 Task: Add an event with the title Second Team Building Workshop: Building Trust and Camaraderie, date '2024/03/20', time 8:50 AM to 10:50 AMand add a description: The training workshop will commence with an introduction to the fundamental principles of effective presentations. Participants will learn about the key elements of a successful presentation, including content development, delivery techniques, visual aids, and audience engagement.Select event color  Banana . Add location for the event as: 123 Sultan Ahmed Mosque, Istanbul, Turkey, logged in from the account softage.10@softage.netand send the event invitation to softage.6@softage.net and softage.7@softage.net. Set a reminder for the event Daily
Action: Mouse moved to (71, 108)
Screenshot: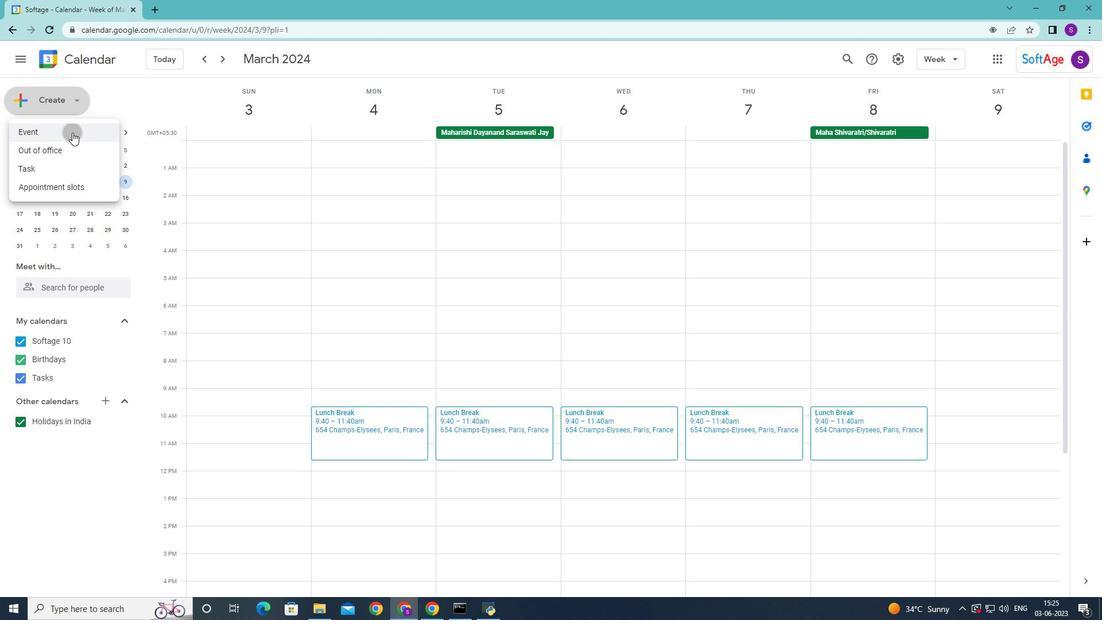 
Action: Mouse pressed left at (71, 108)
Screenshot: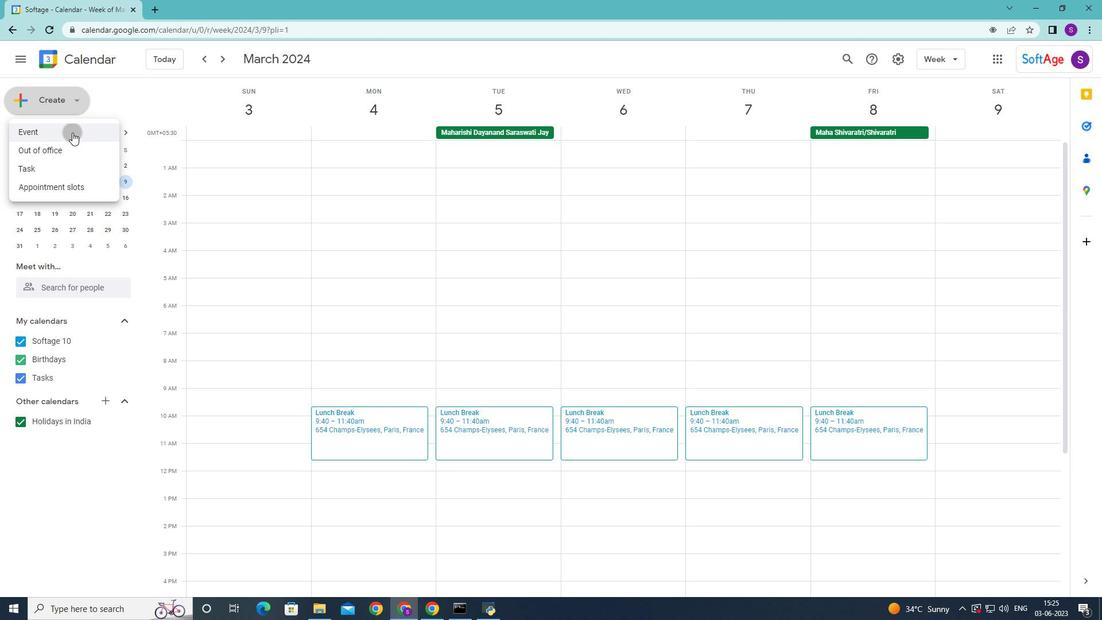 
Action: Mouse moved to (61, 130)
Screenshot: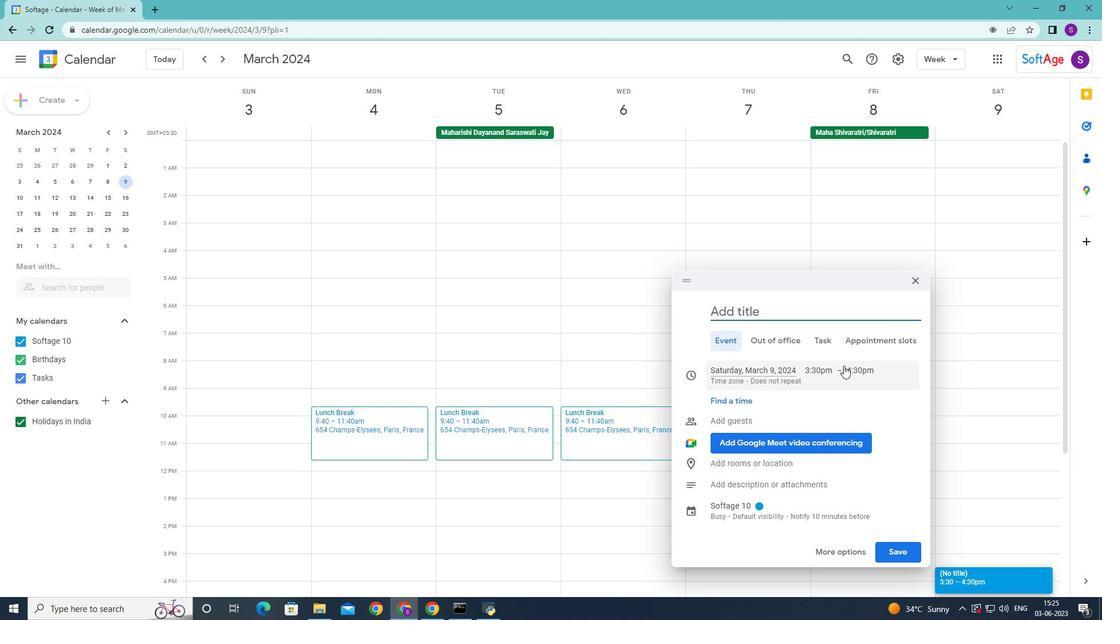 
Action: Mouse pressed left at (61, 130)
Screenshot: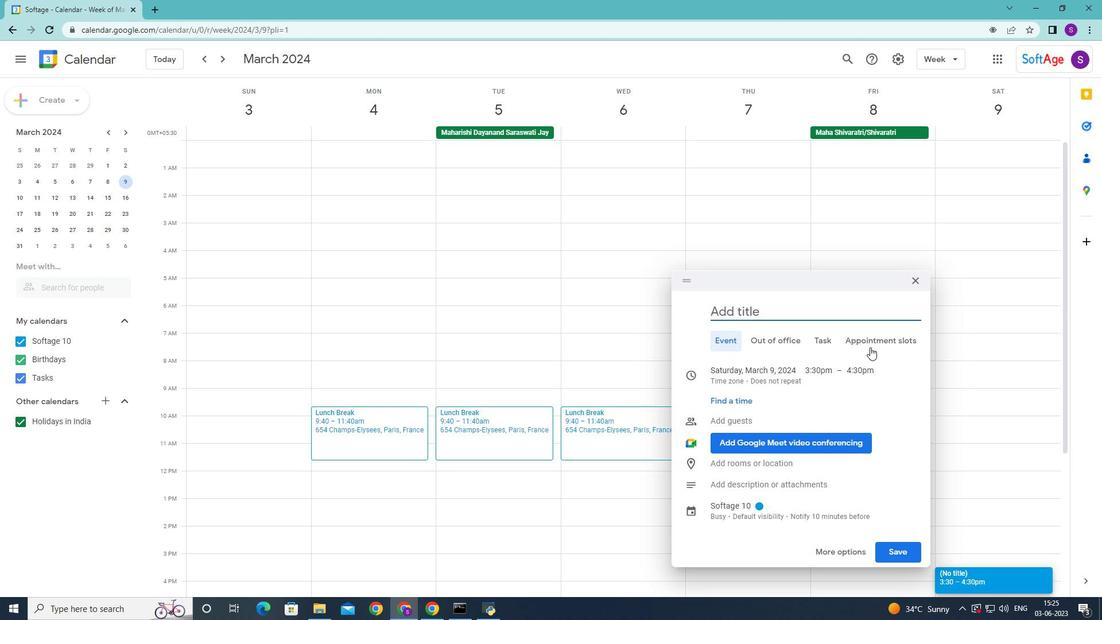 
Action: Mouse moved to (634, 212)
Screenshot: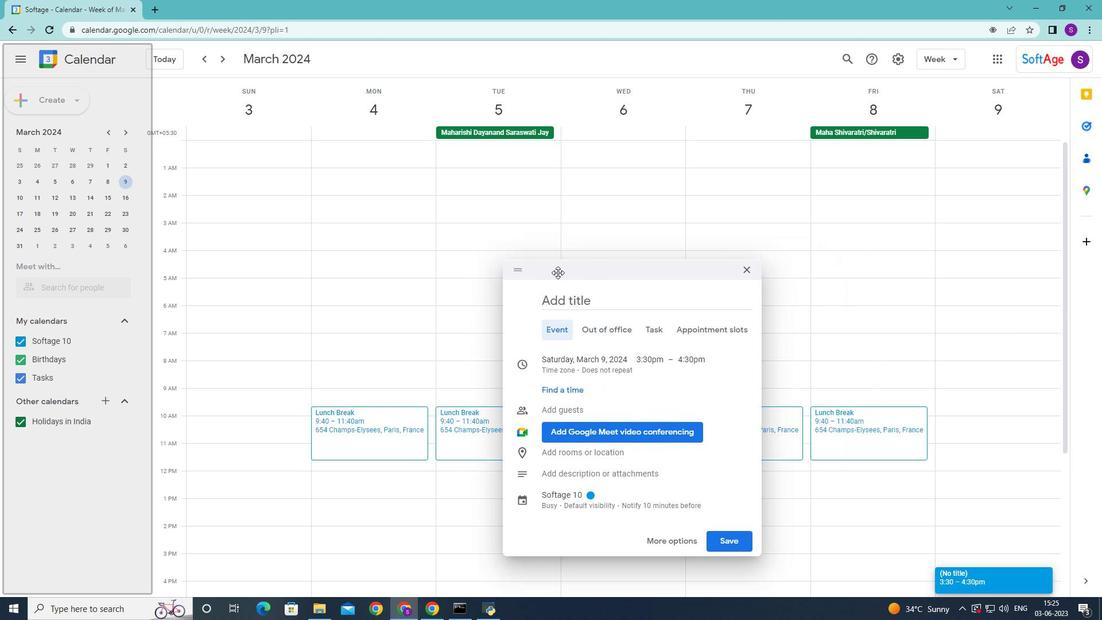 
Action: Mouse pressed left at (634, 212)
Screenshot: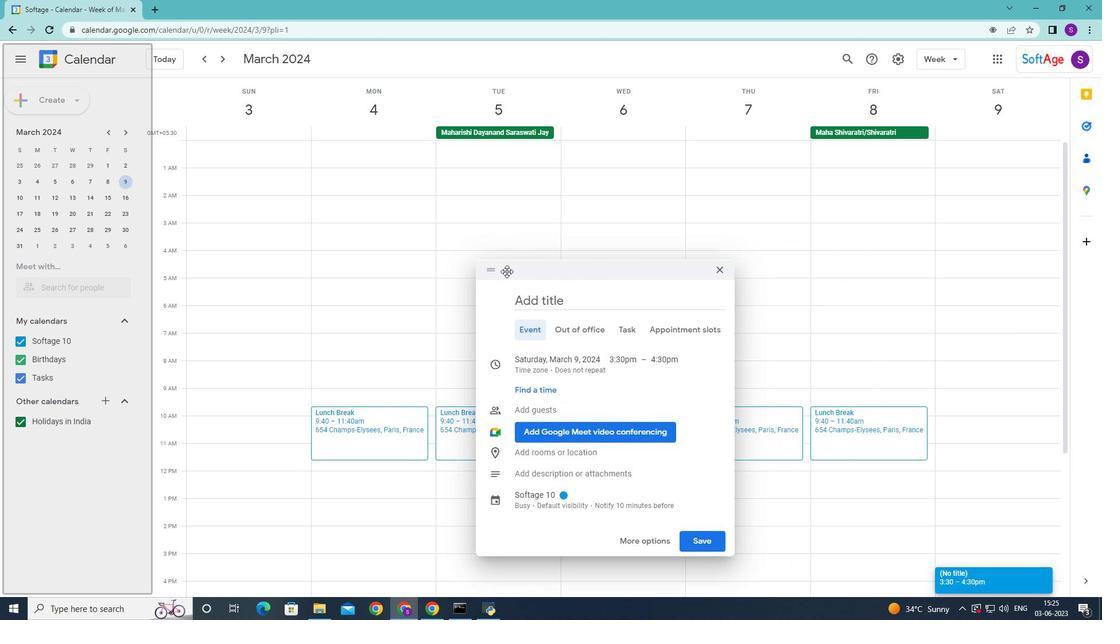 
Action: Key pressed <Key.shift>Team<Key.space><Key.shift>building<Key.space><Key.shift><Key.shift>workshop<Key.space>
Screenshot: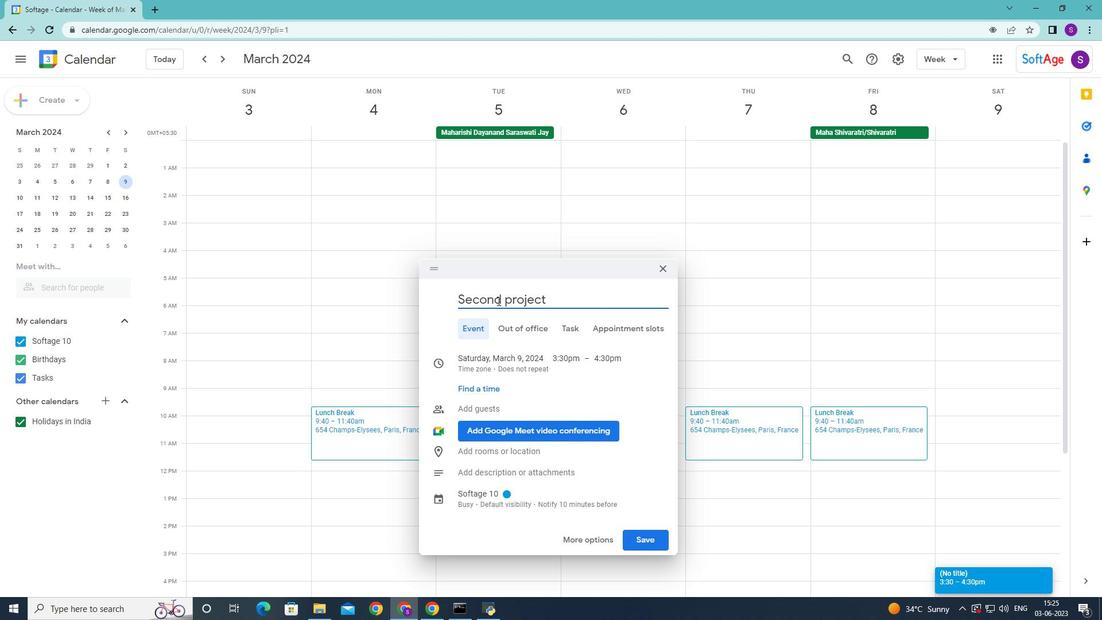 
Action: Mouse moved to (624, 212)
Screenshot: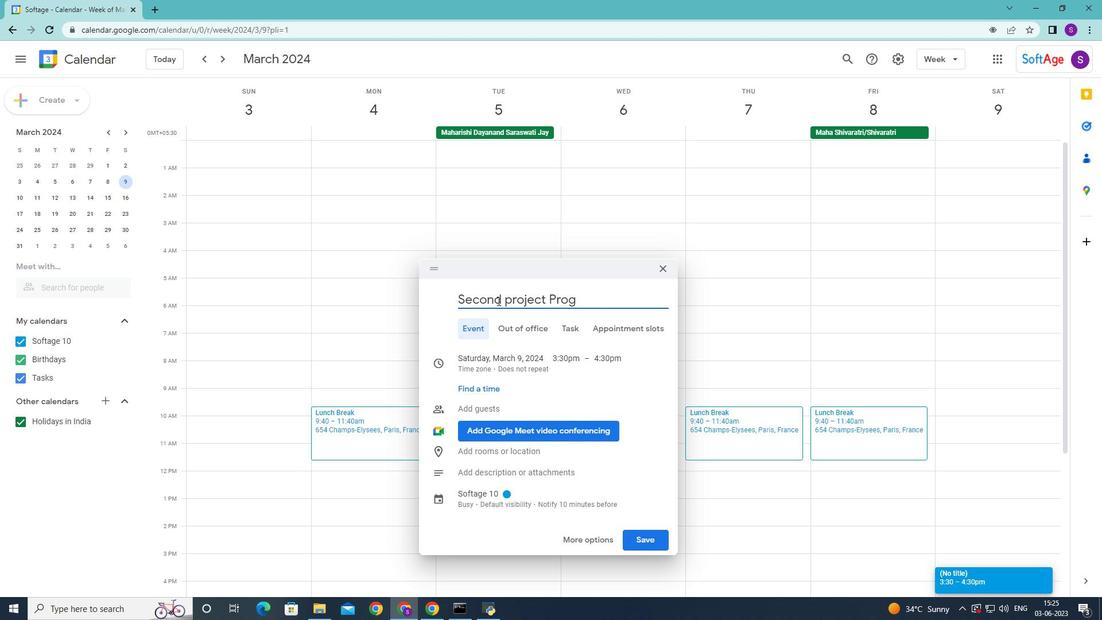
Action: Mouse pressed left at (624, 212)
Screenshot: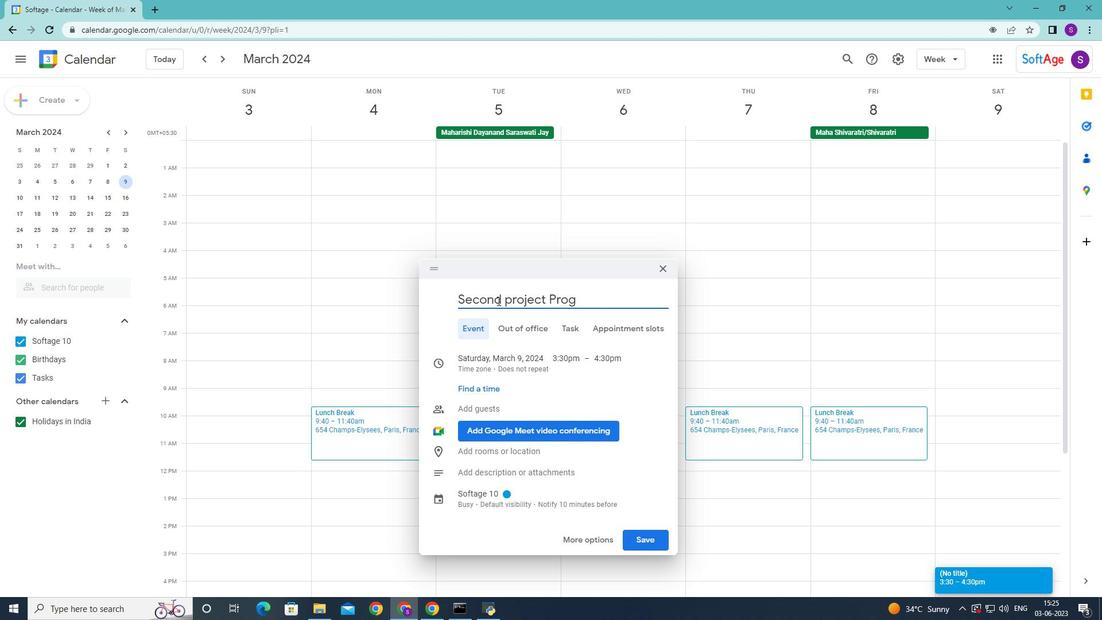 
Action: Mouse moved to (624, 212)
Screenshot: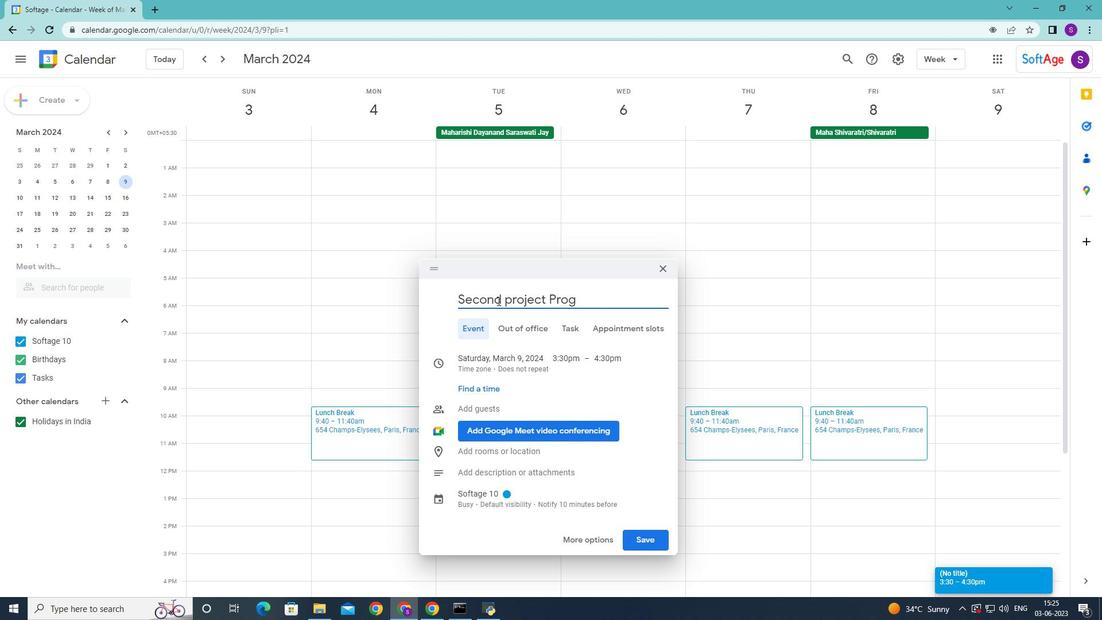 
Action: Key pressed <Key.backspace><Key.shift>B
Screenshot: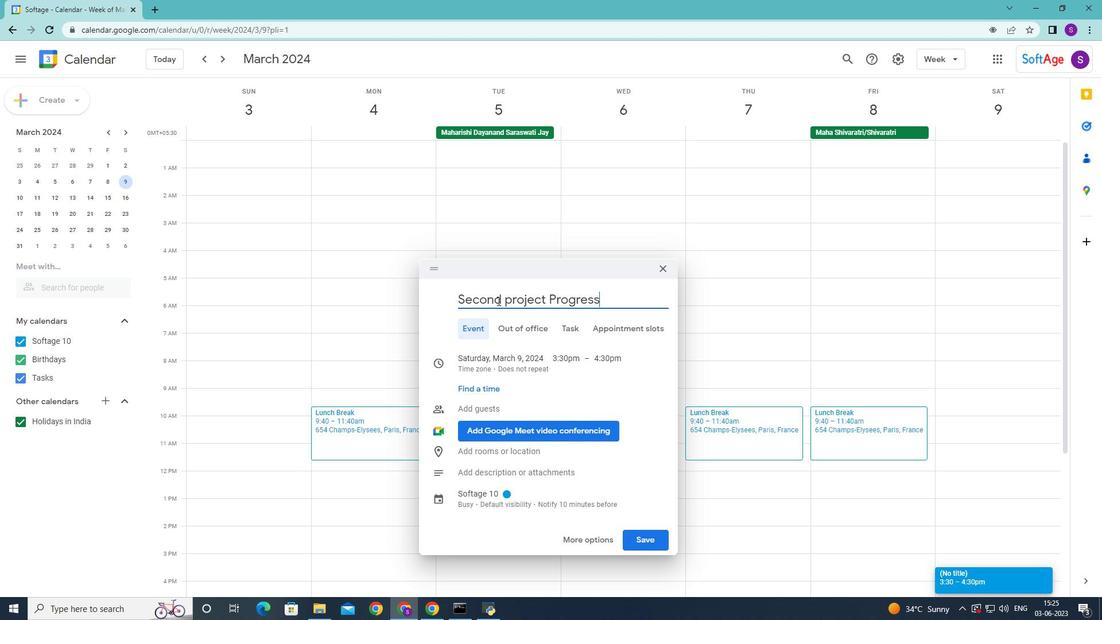
Action: Mouse moved to (678, 210)
Screenshot: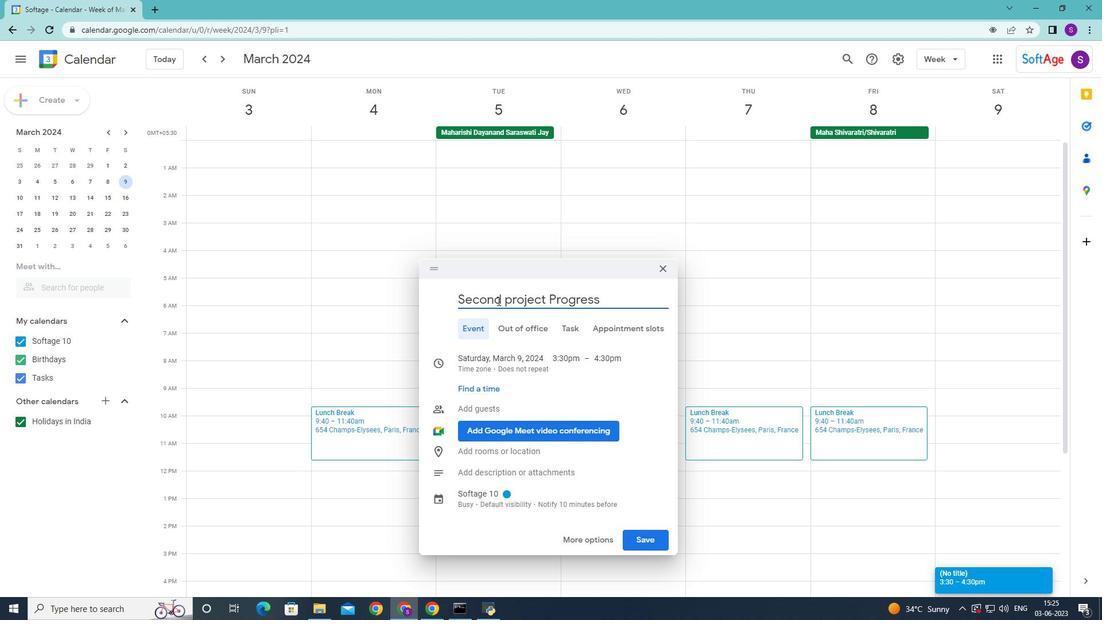 
Action: Mouse pressed left at (678, 210)
Screenshot: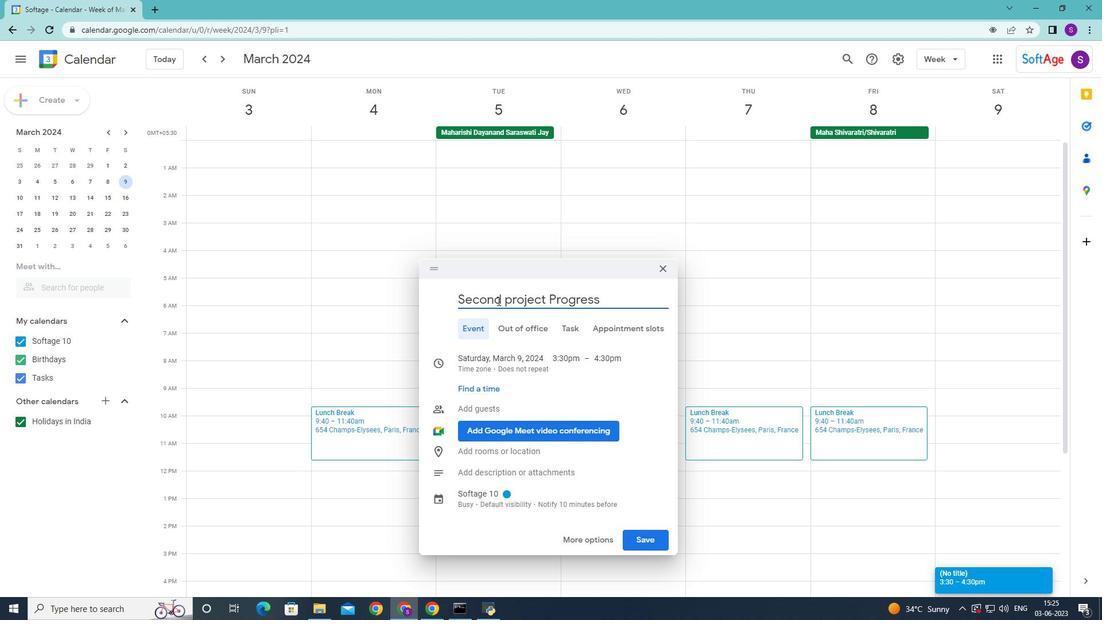 
Action: Mouse moved to (671, 214)
Screenshot: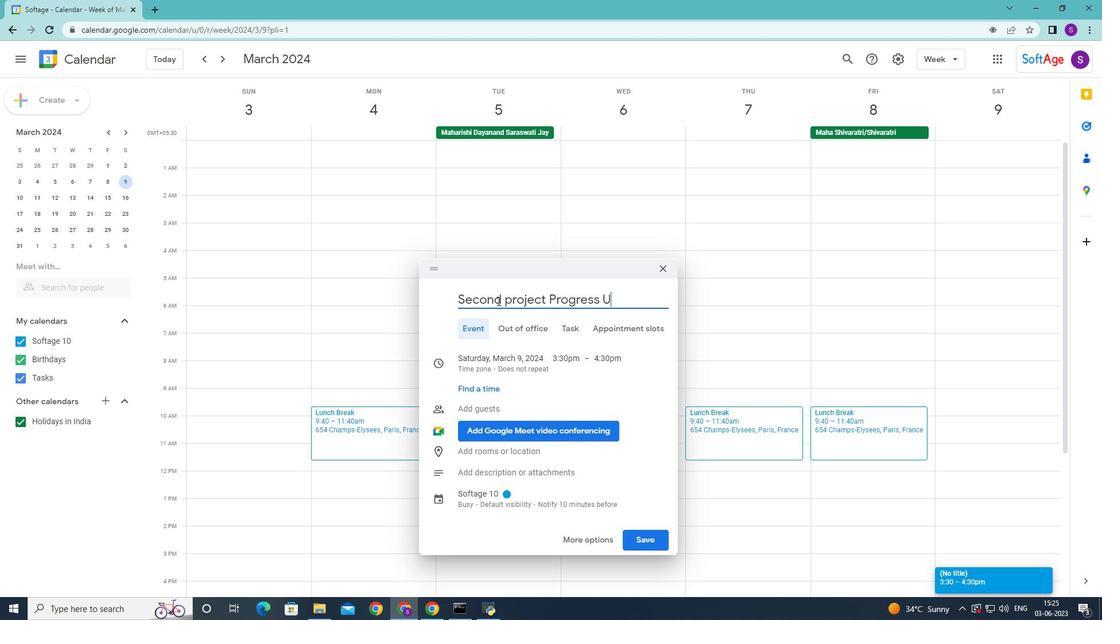 
Action: Key pressed <Key.backspace><Key.shift>W
Screenshot: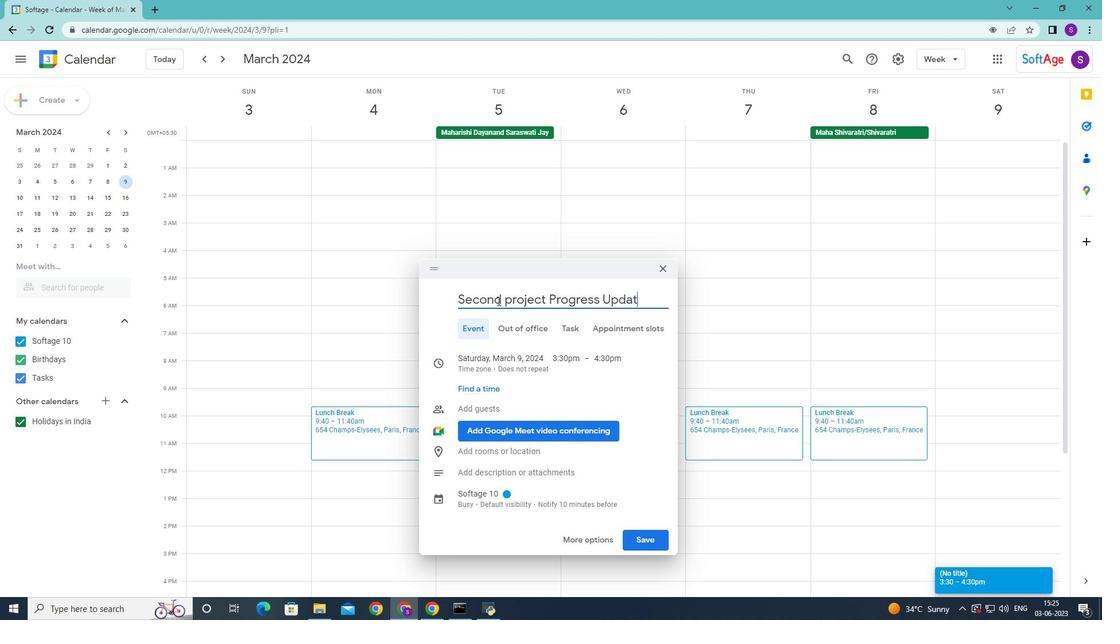 
Action: Mouse moved to (735, 216)
Screenshot: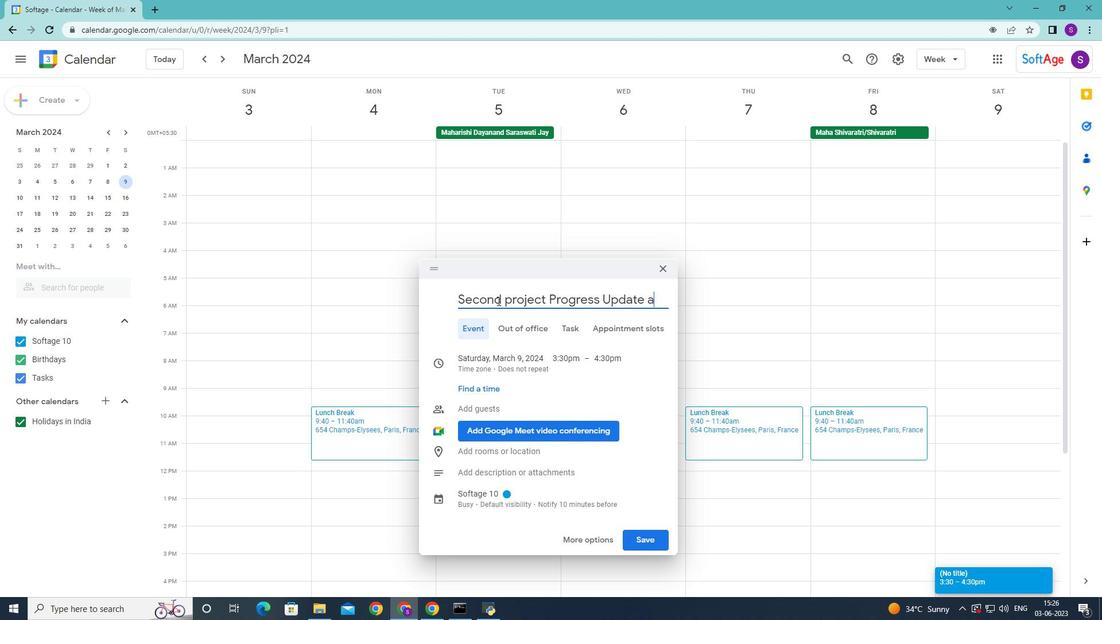 
Action: Mouse pressed left at (735, 216)
Screenshot: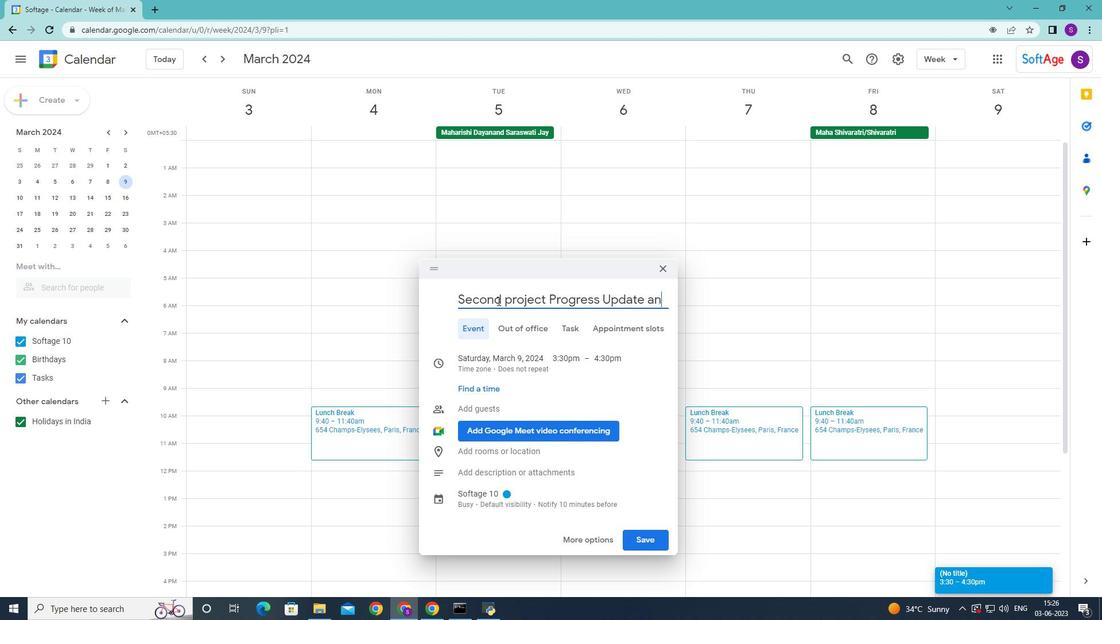 
Action: Mouse moved to (735, 217)
Screenshot: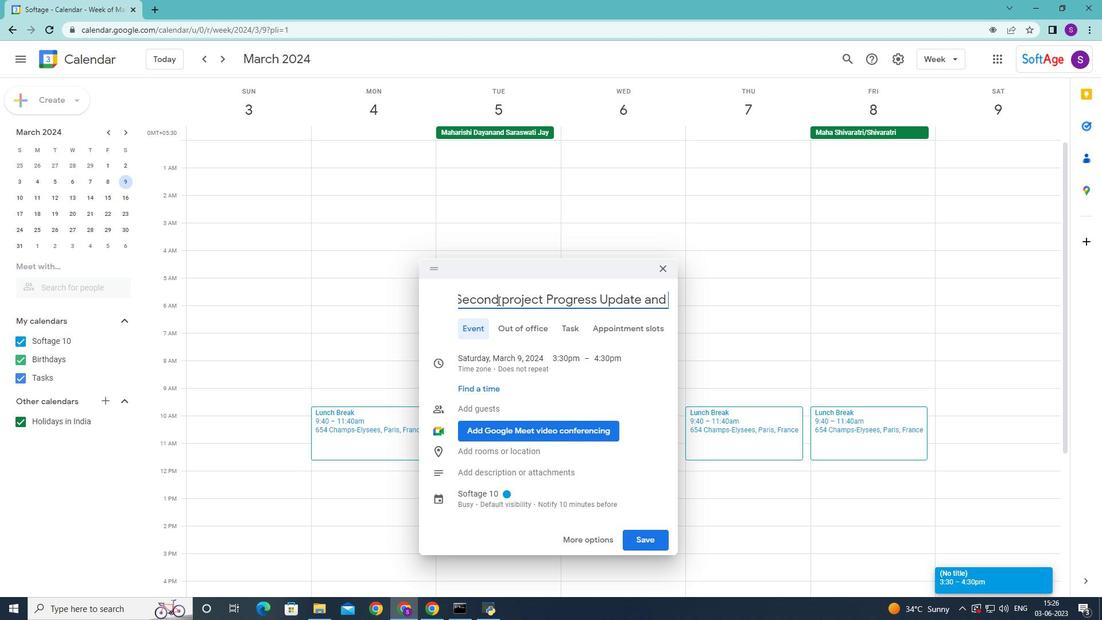 
Action: Key pressed <Key.backspace><Key.shift_r>:<Key.space><Key.shift>Building<Key.space><Key.shift>trust<Key.space>
Screenshot: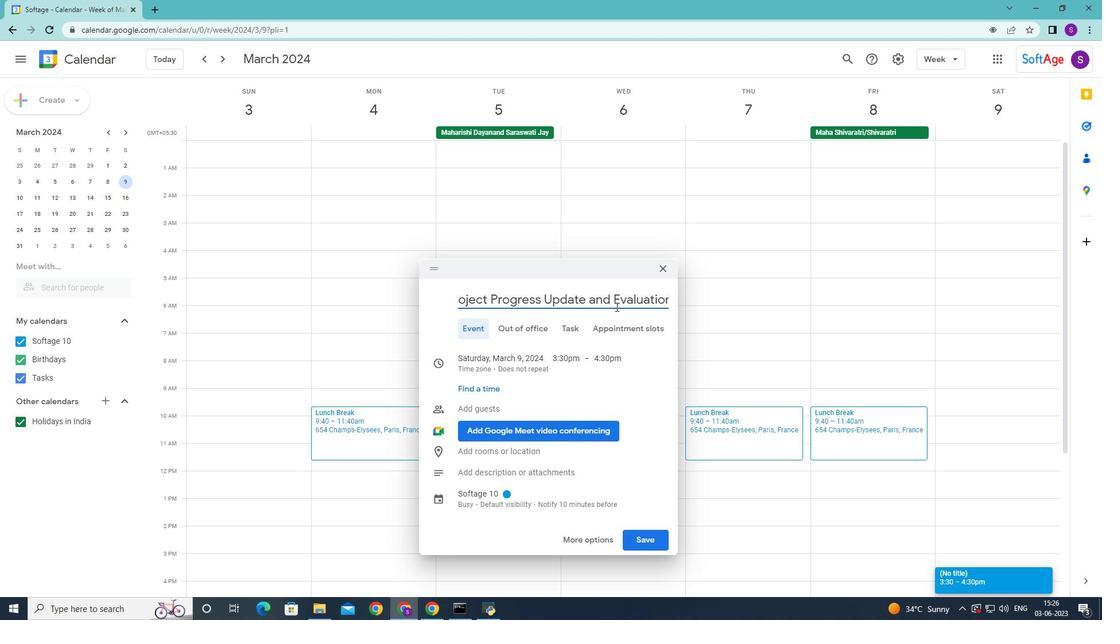 
Action: Mouse moved to (769, 214)
Screenshot: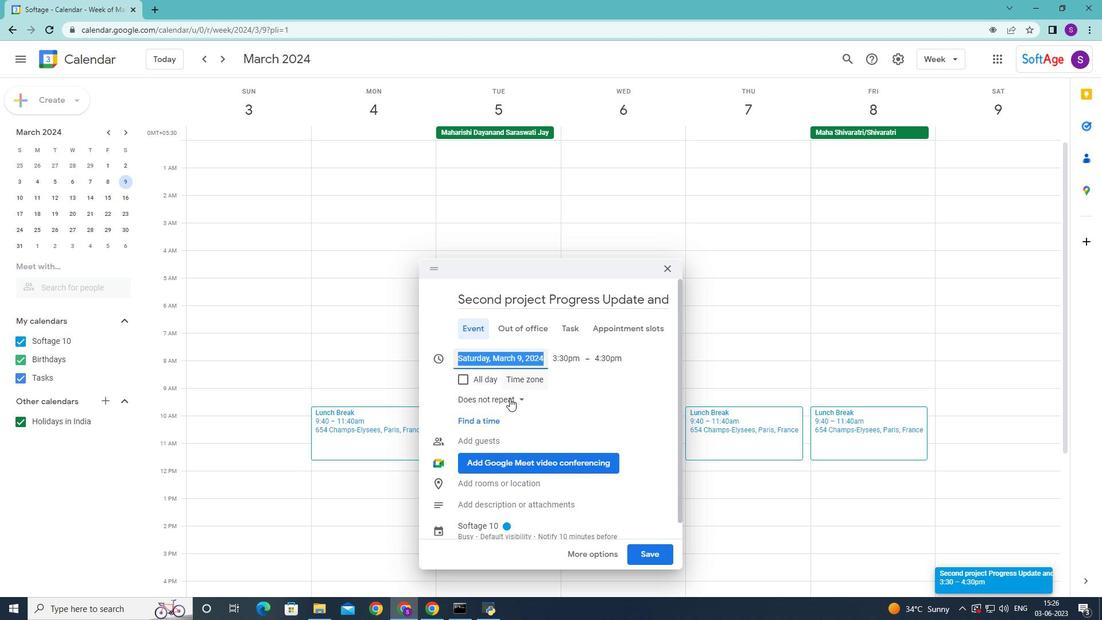 
Action: Mouse pressed left at (769, 214)
Screenshot: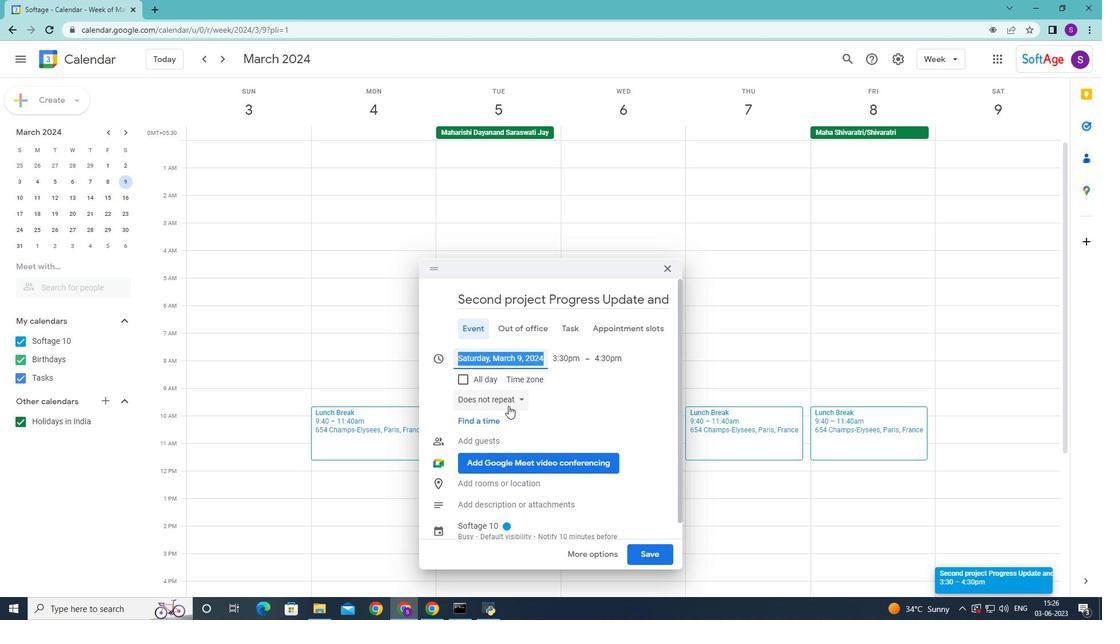 
Action: Mouse moved to (771, 213)
Screenshot: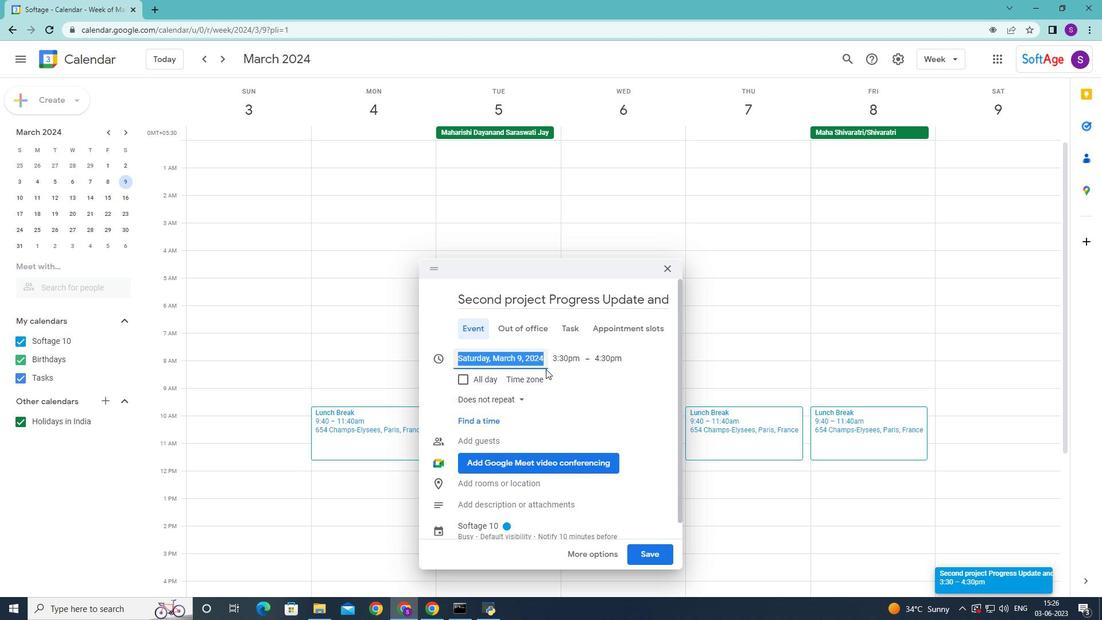 
Action: Mouse pressed left at (771, 213)
Screenshot: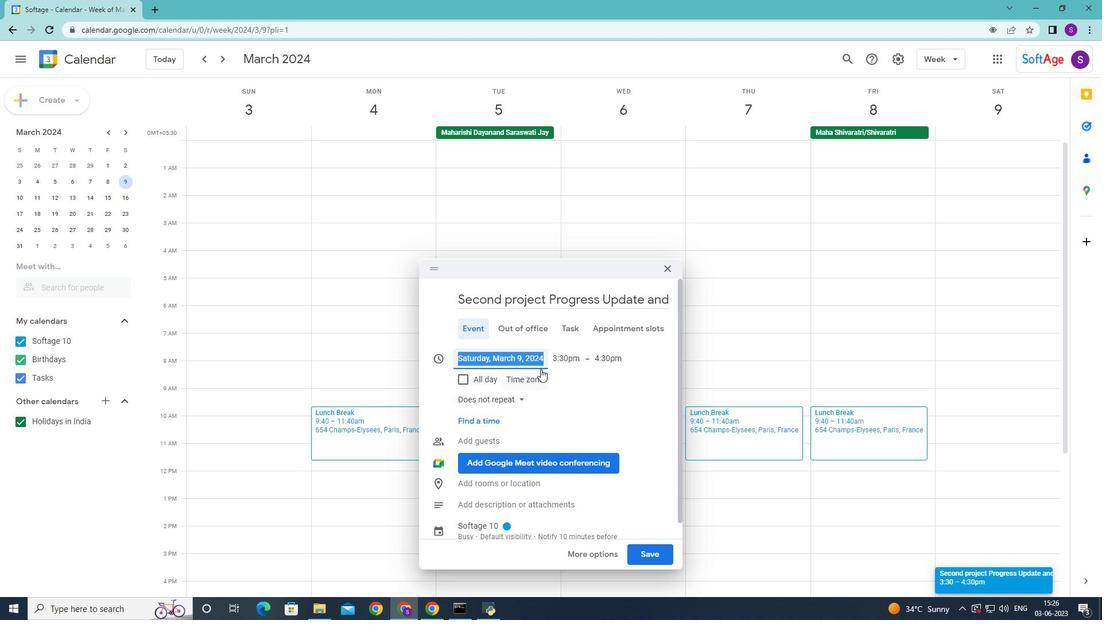 
Action: Mouse moved to (764, 213)
Screenshot: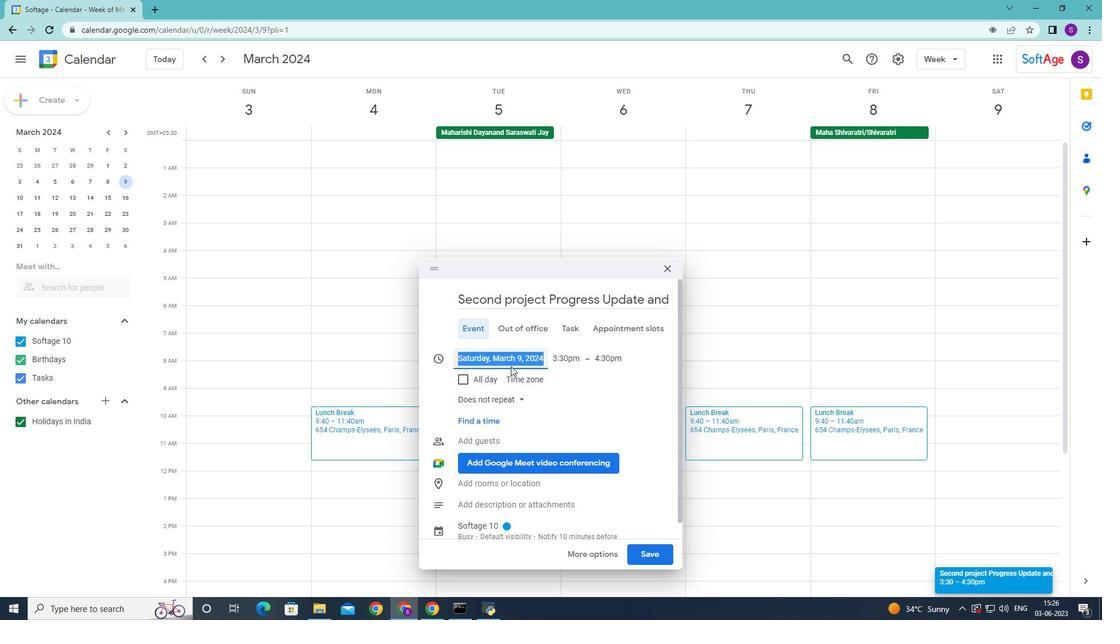 
Action: Key pressed <Key.backspace><Key.shift>T<Key.right><Key.right><Key.right><Key.right><Key.right>and<Key.space><Key.shift><Key.shift><Key.shift><Key.shift>Camaraderie<Key.space>
Screenshot: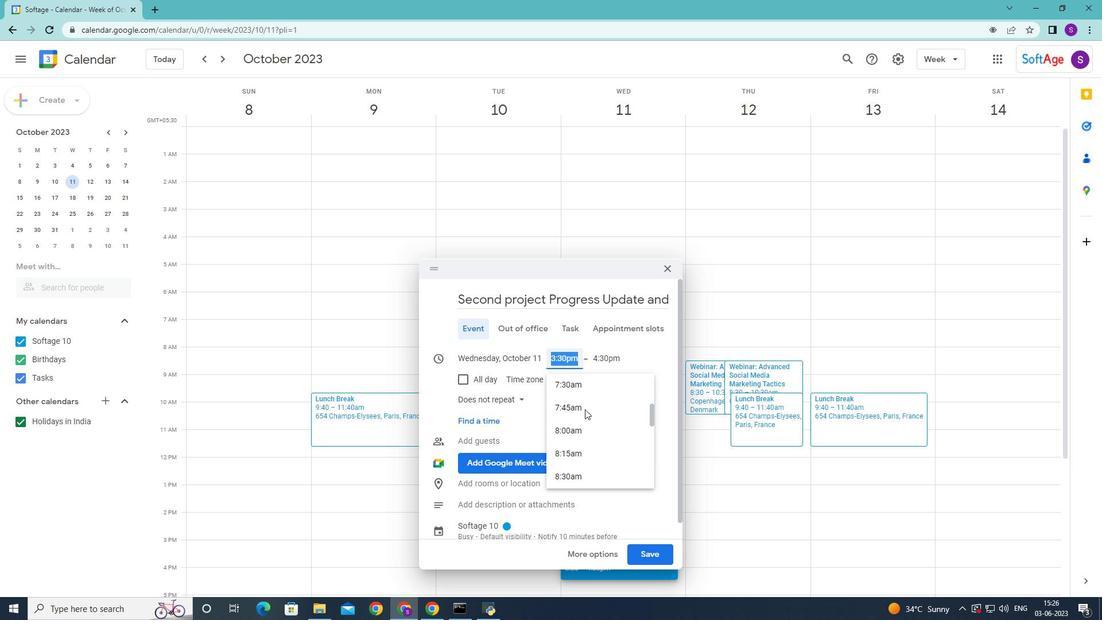 
Action: Mouse moved to (618, 271)
Screenshot: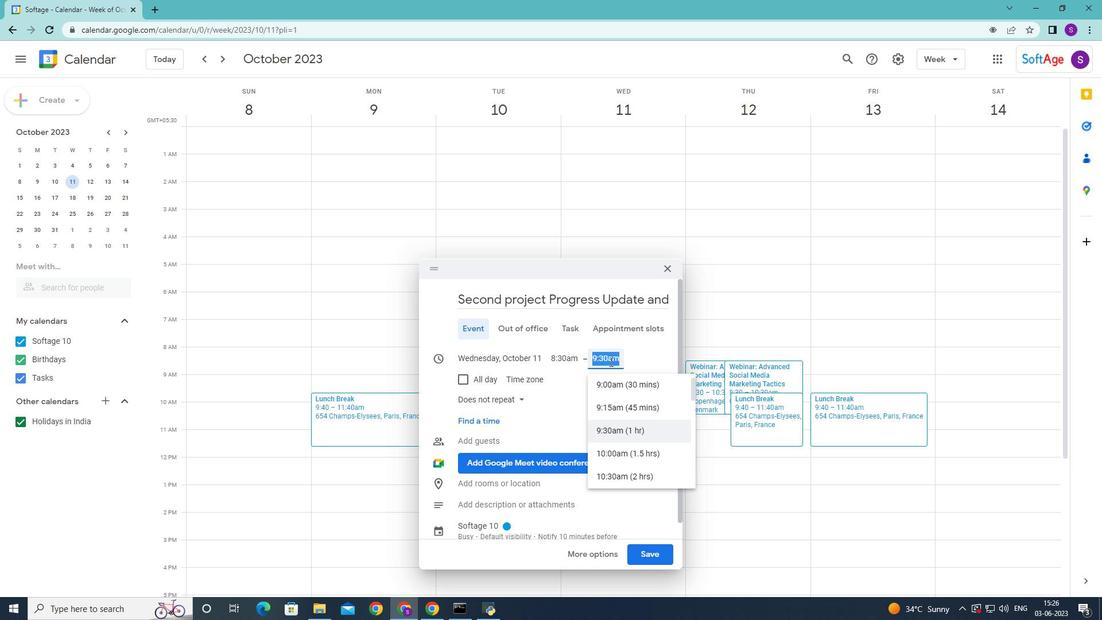 
Action: Mouse pressed left at (618, 271)
Screenshot: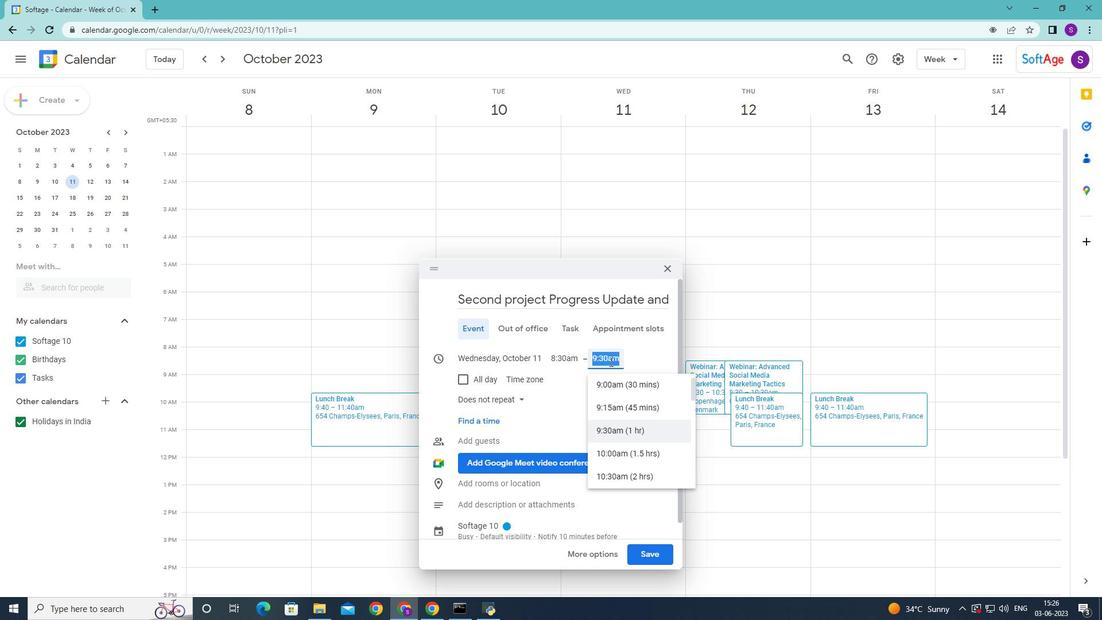 
Action: Mouse moved to (728, 295)
Screenshot: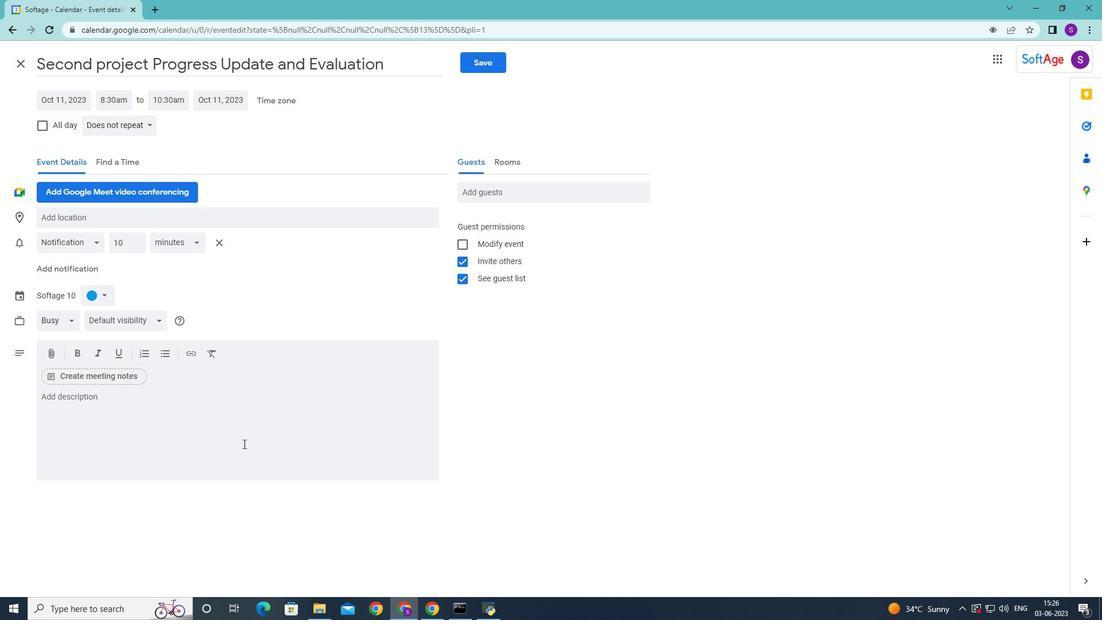 
Action: Mouse pressed left at (728, 295)
Screenshot: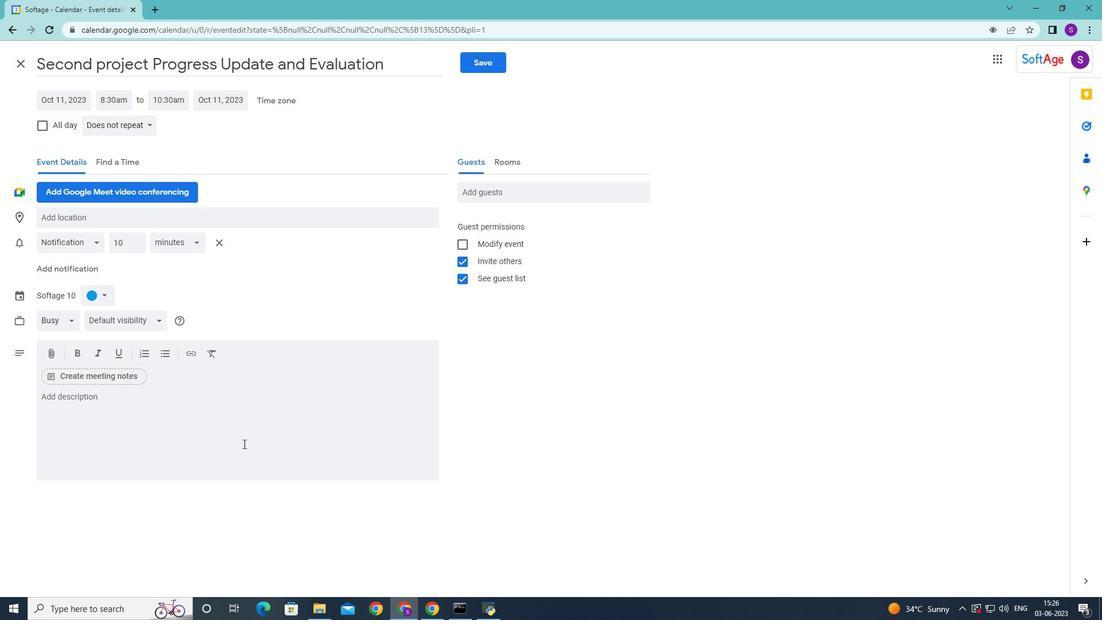 
Action: Mouse moved to (727, 294)
Screenshot: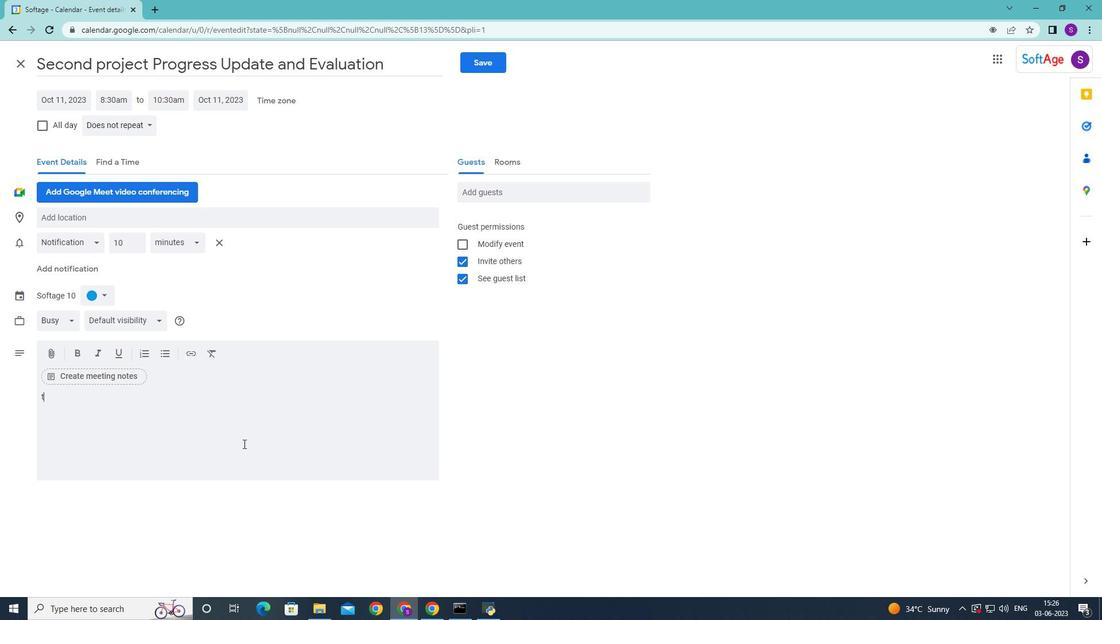 
Action: Mouse pressed left at (727, 294)
Screenshot: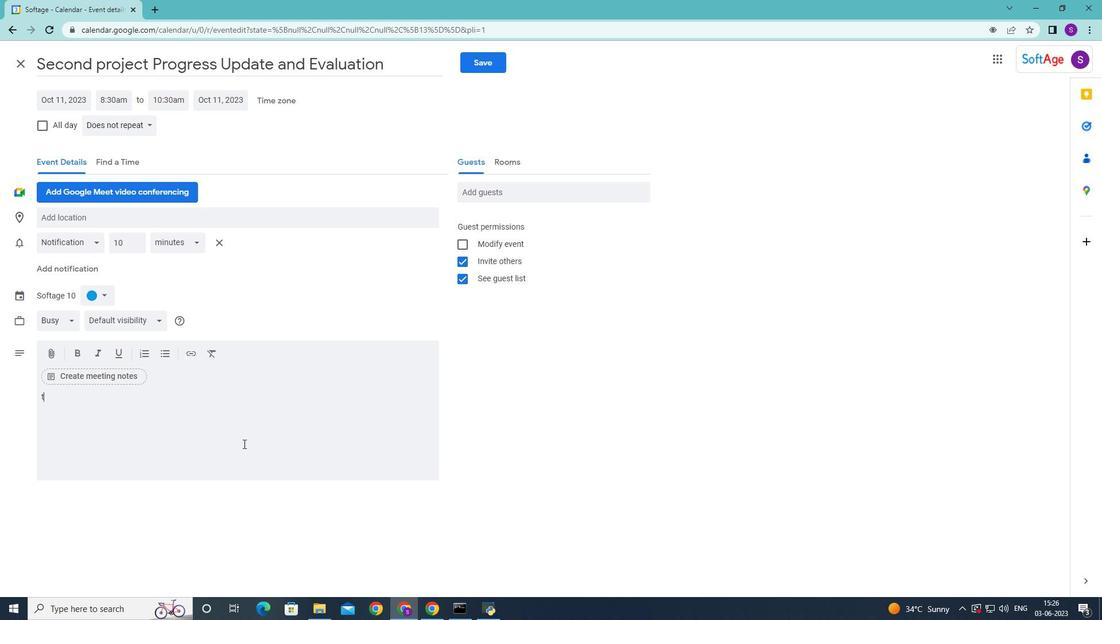 
Action: Mouse pressed left at (727, 294)
Screenshot: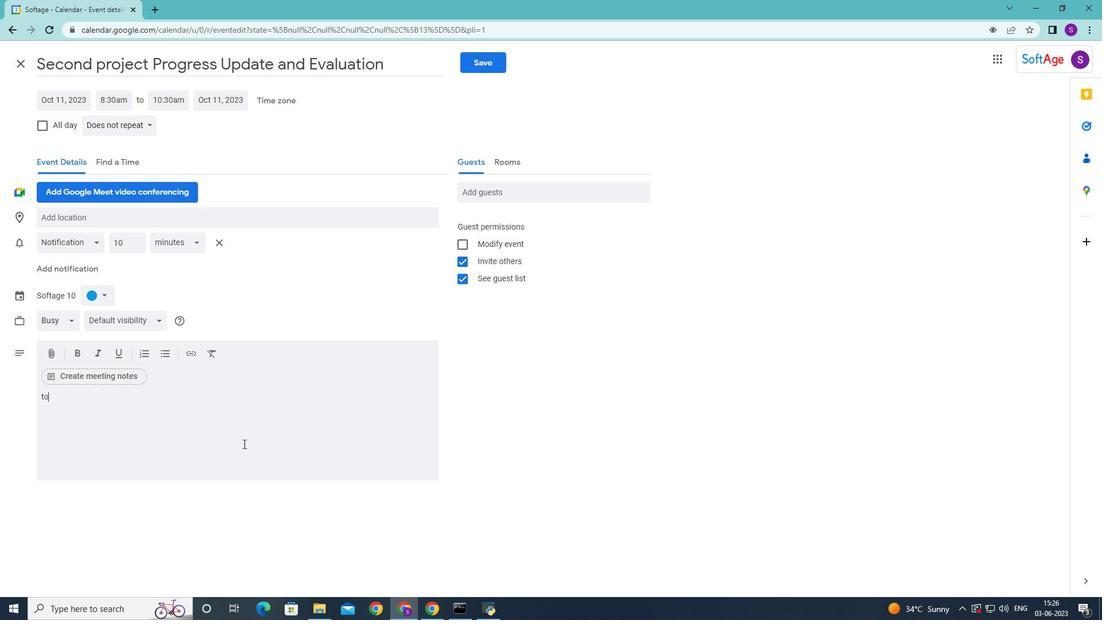 
Action: Mouse pressed left at (727, 294)
Screenshot: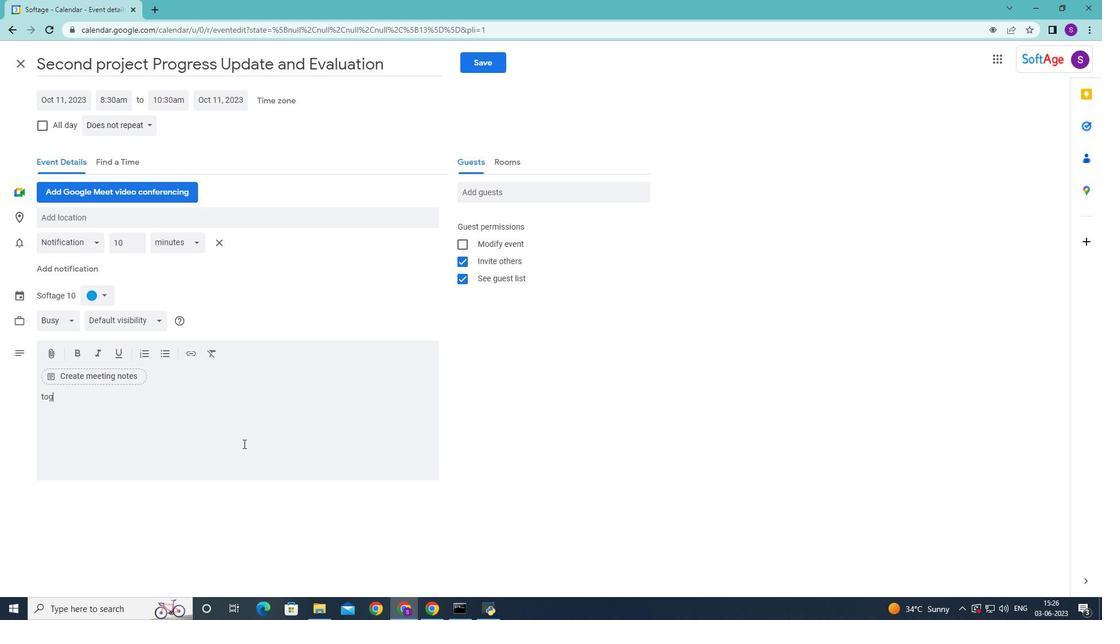 
Action: Mouse moved to (730, 294)
Screenshot: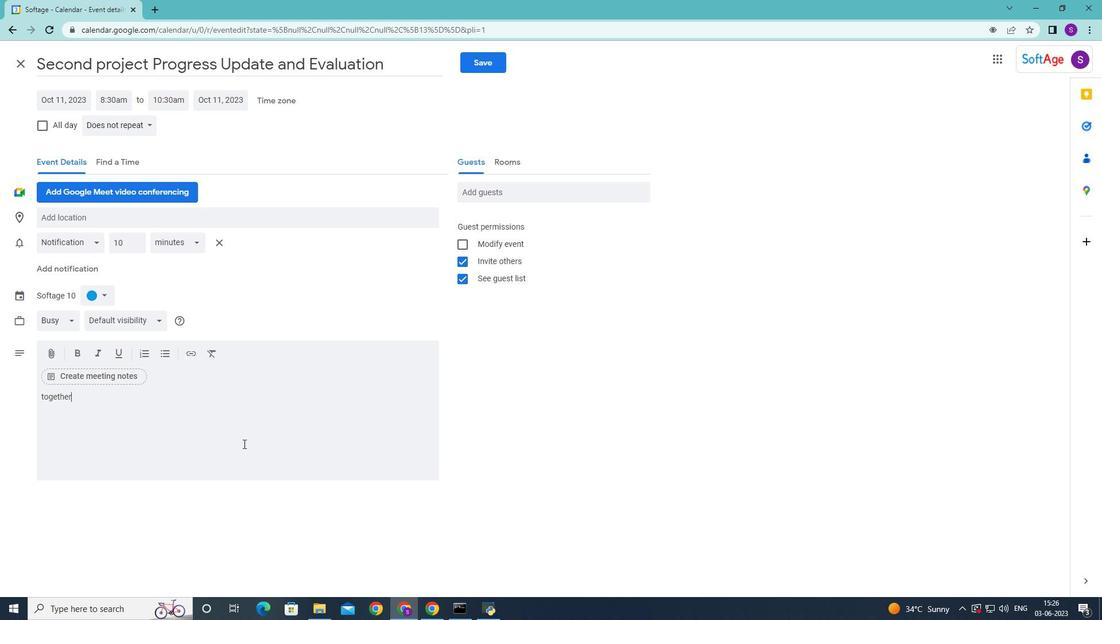 
Action: Mouse pressed left at (730, 294)
Screenshot: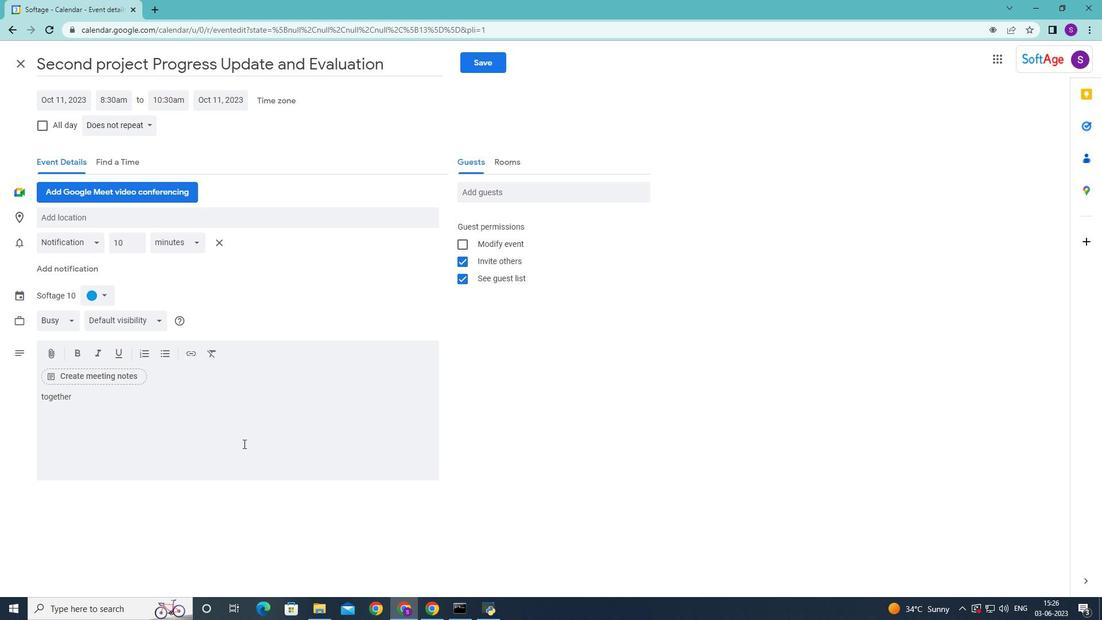 
Action: Mouse moved to (665, 377)
Screenshot: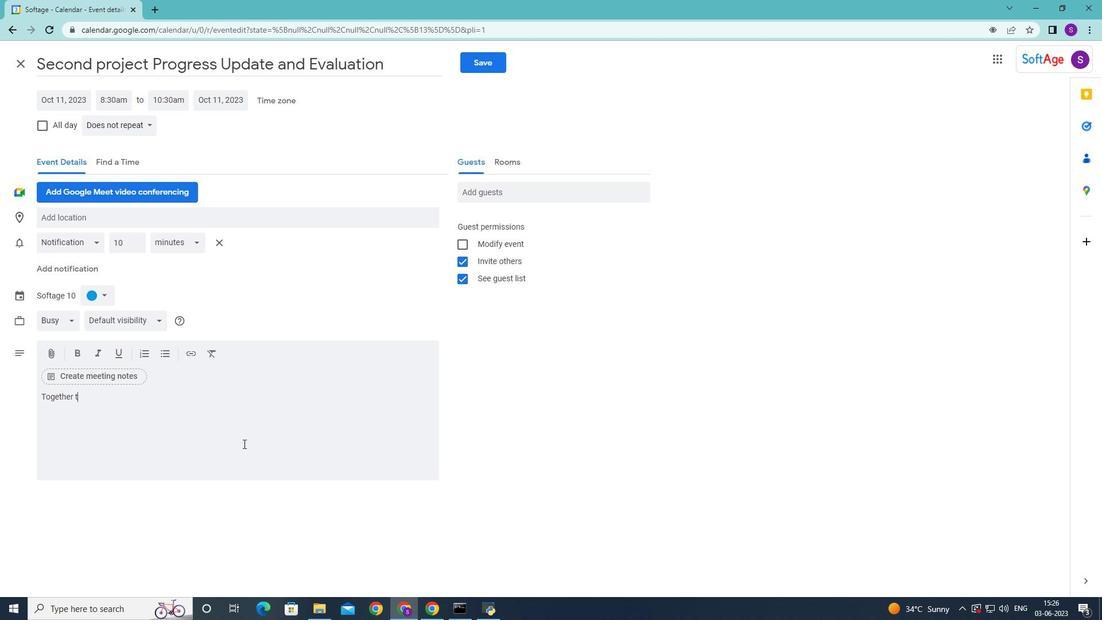 
Action: Mouse pressed left at (665, 377)
Screenshot: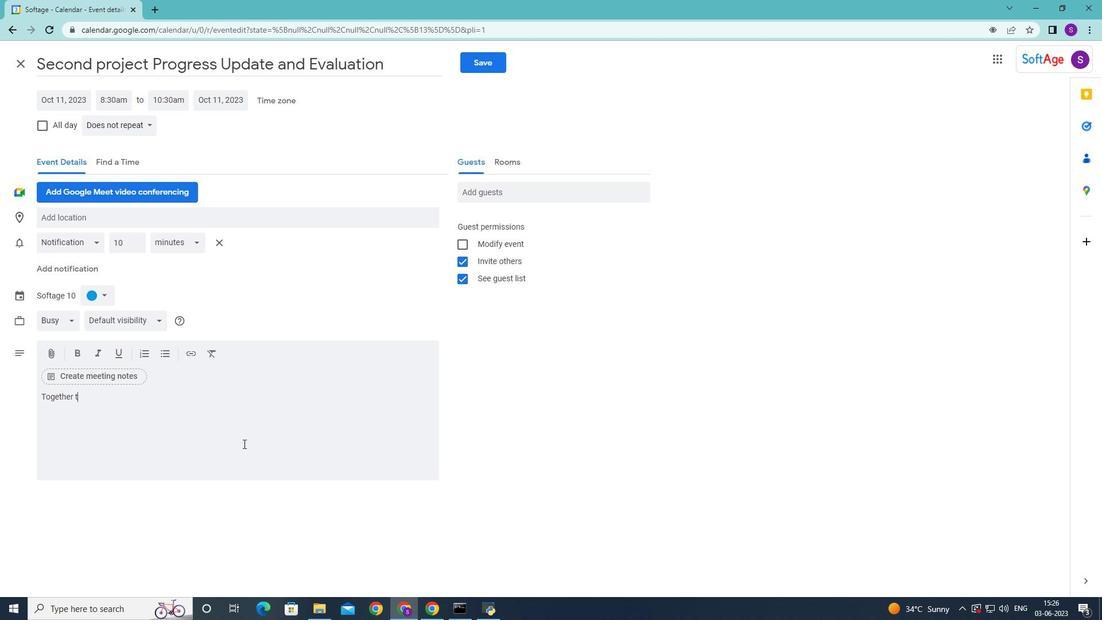 
Action: Mouse moved to (463, 271)
Screenshot: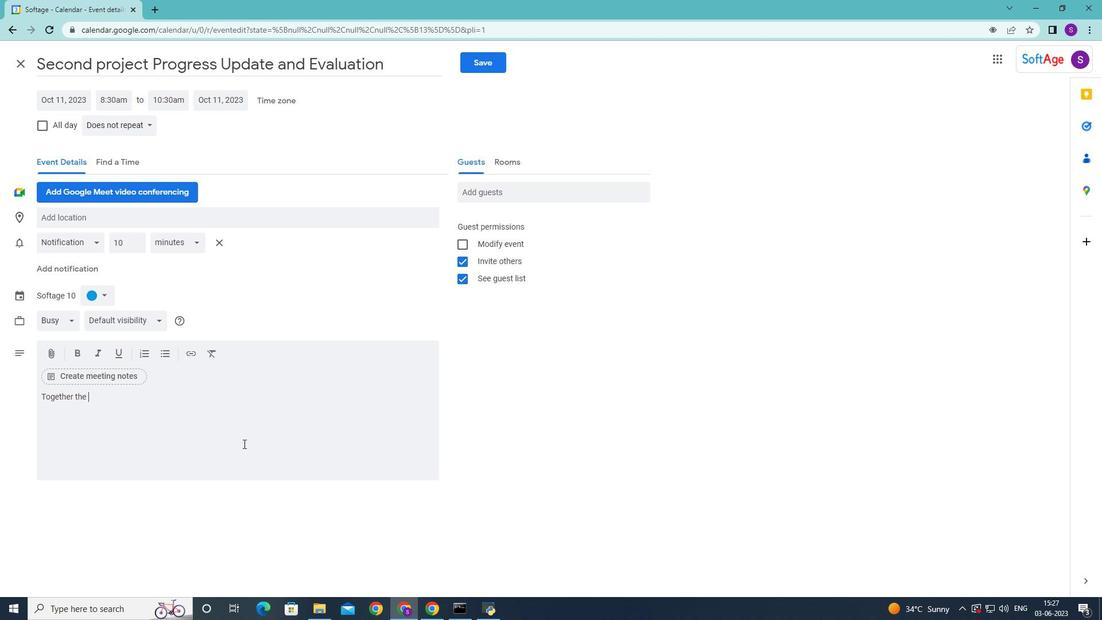 
Action: Mouse pressed left at (463, 271)
Screenshot: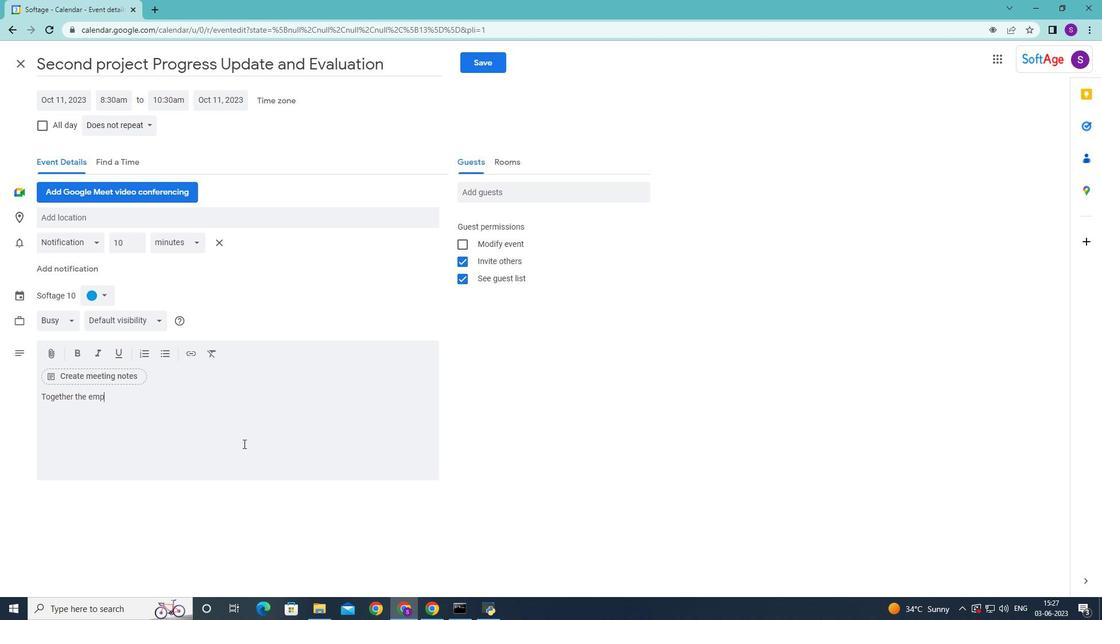 
Action: Mouse moved to (493, 345)
Screenshot: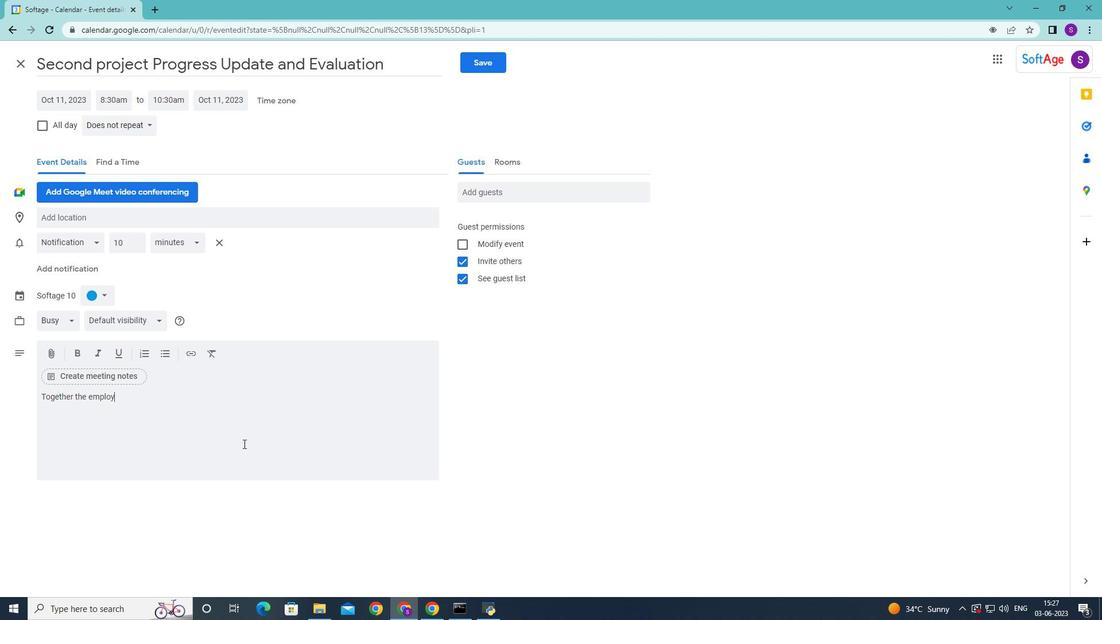 
Action: Mouse scrolled (493, 345) with delta (0, 0)
Screenshot: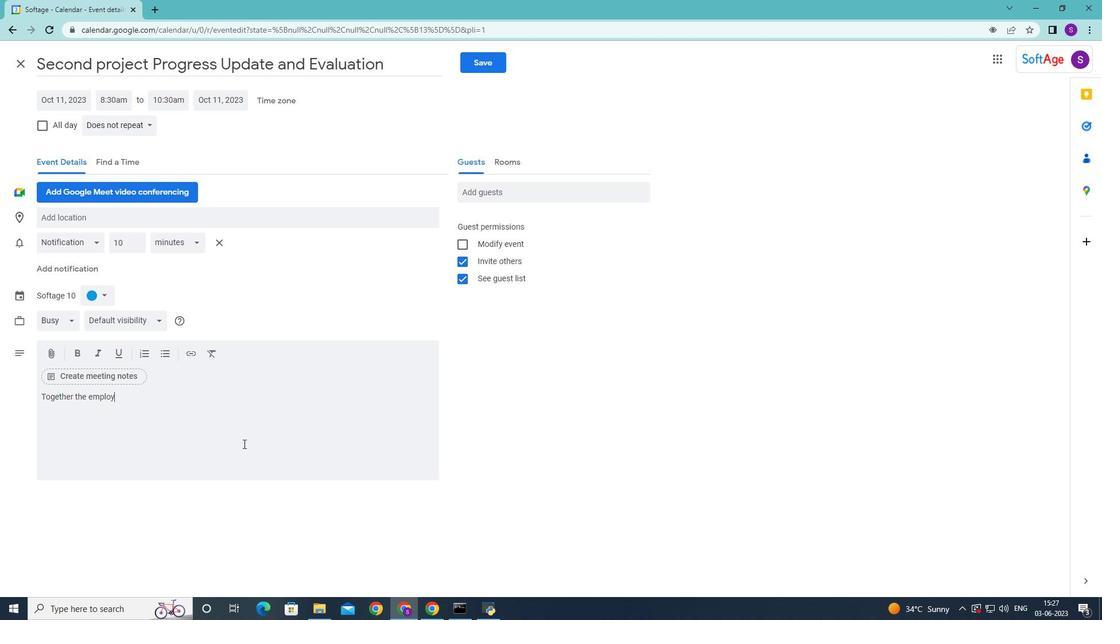 
Action: Mouse scrolled (493, 345) with delta (0, 0)
Screenshot: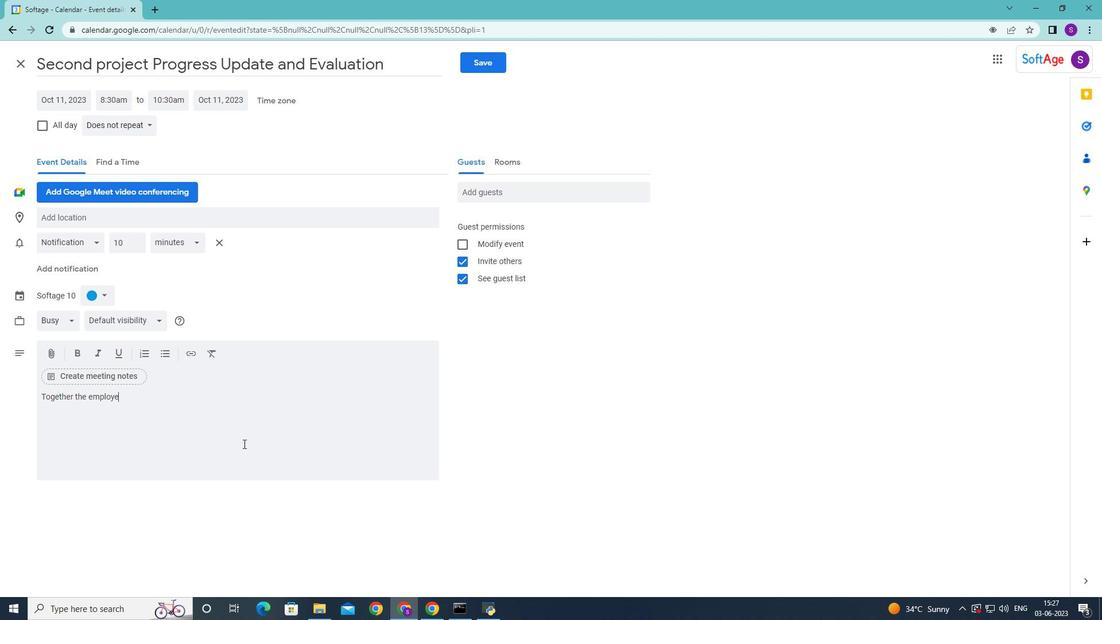 
Action: Mouse scrolled (493, 345) with delta (0, 0)
Screenshot: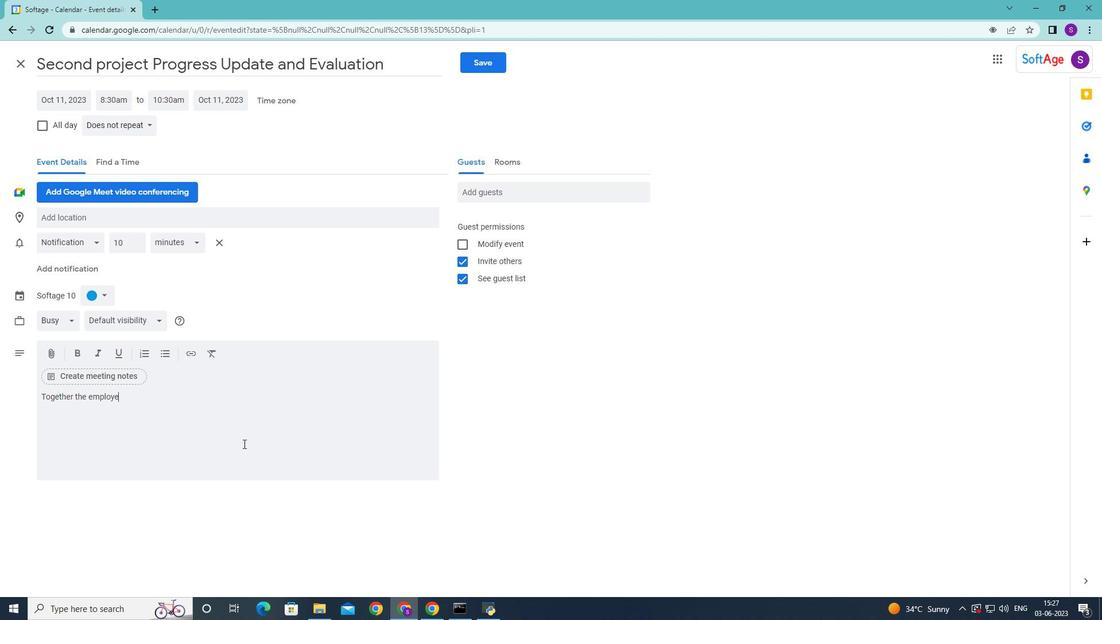 
Action: Mouse scrolled (493, 345) with delta (0, 0)
Screenshot: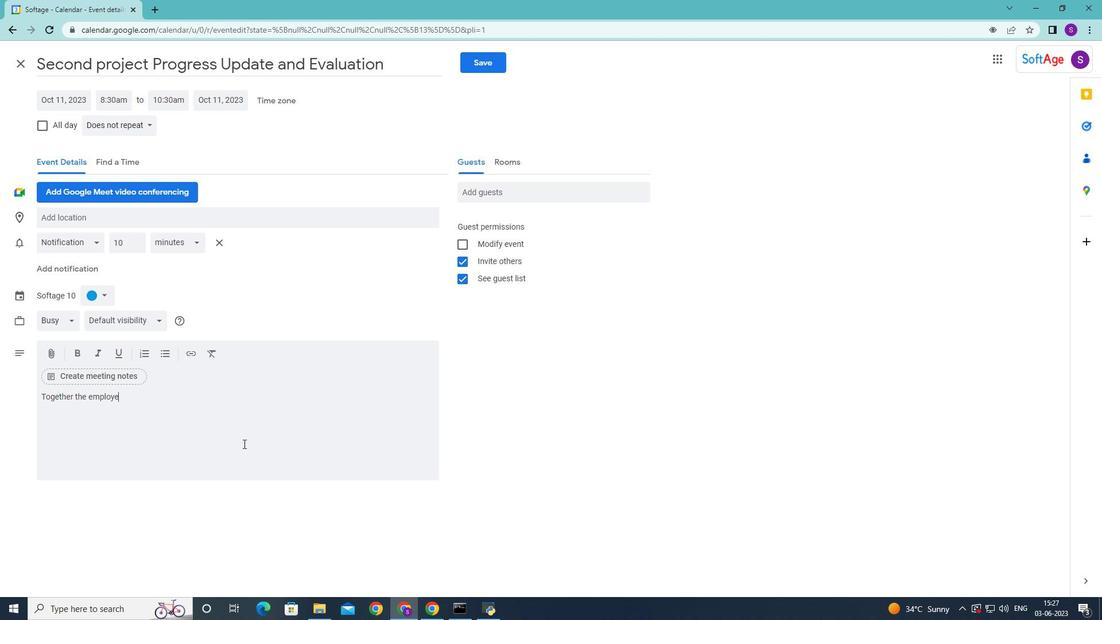 
Action: Mouse scrolled (493, 345) with delta (0, 0)
Screenshot: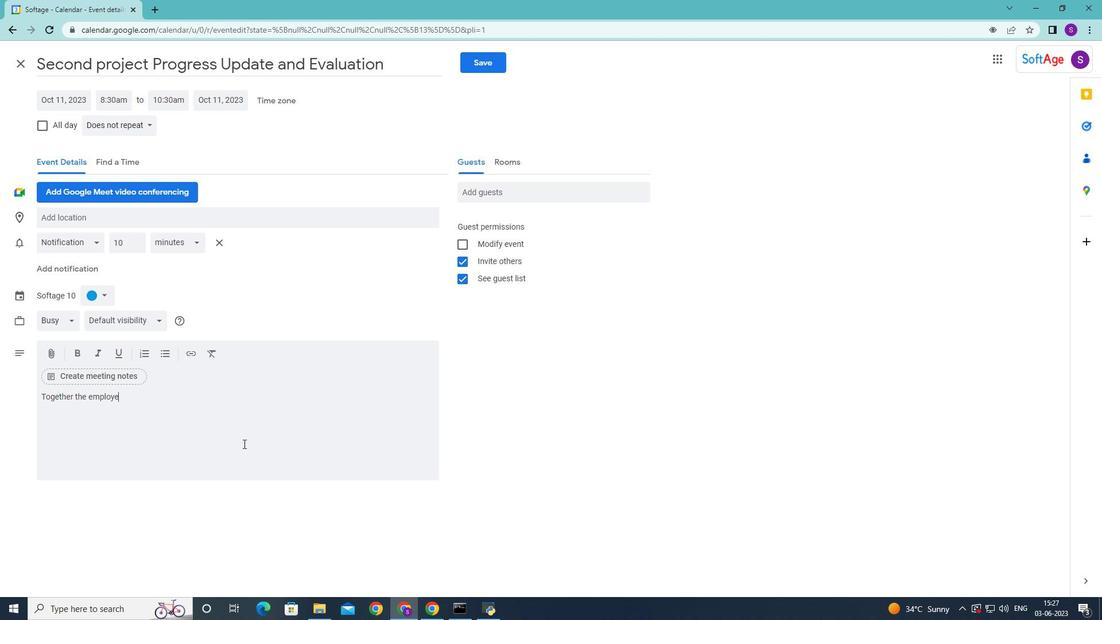 
Action: Mouse scrolled (493, 345) with delta (0, 0)
Screenshot: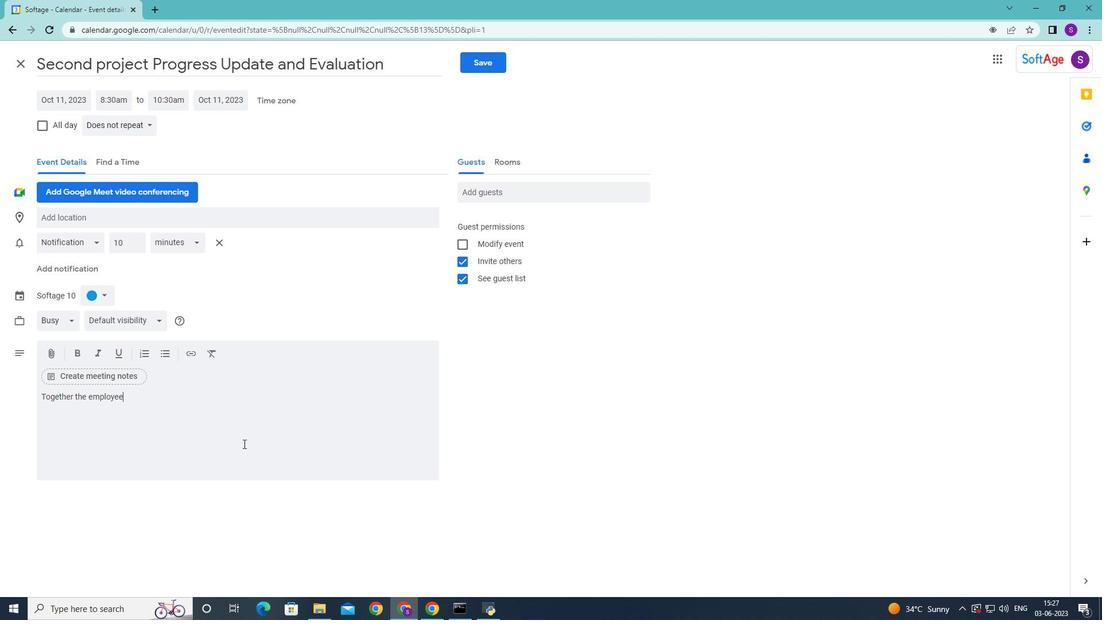 
Action: Mouse scrolled (493, 345) with delta (0, 0)
Screenshot: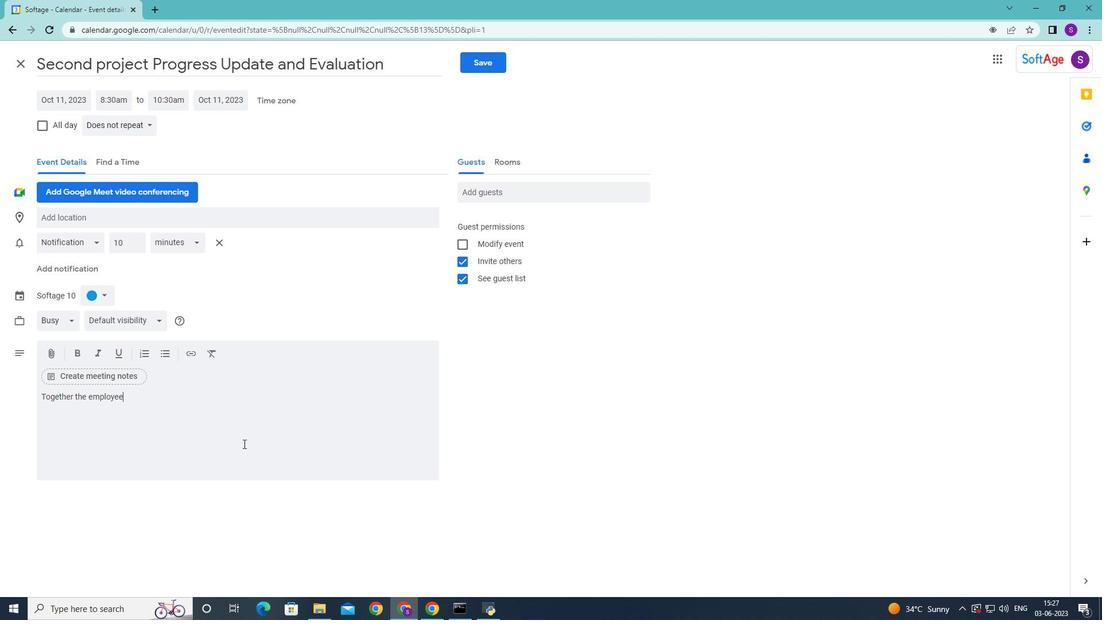 
Action: Mouse scrolled (493, 345) with delta (0, 0)
Screenshot: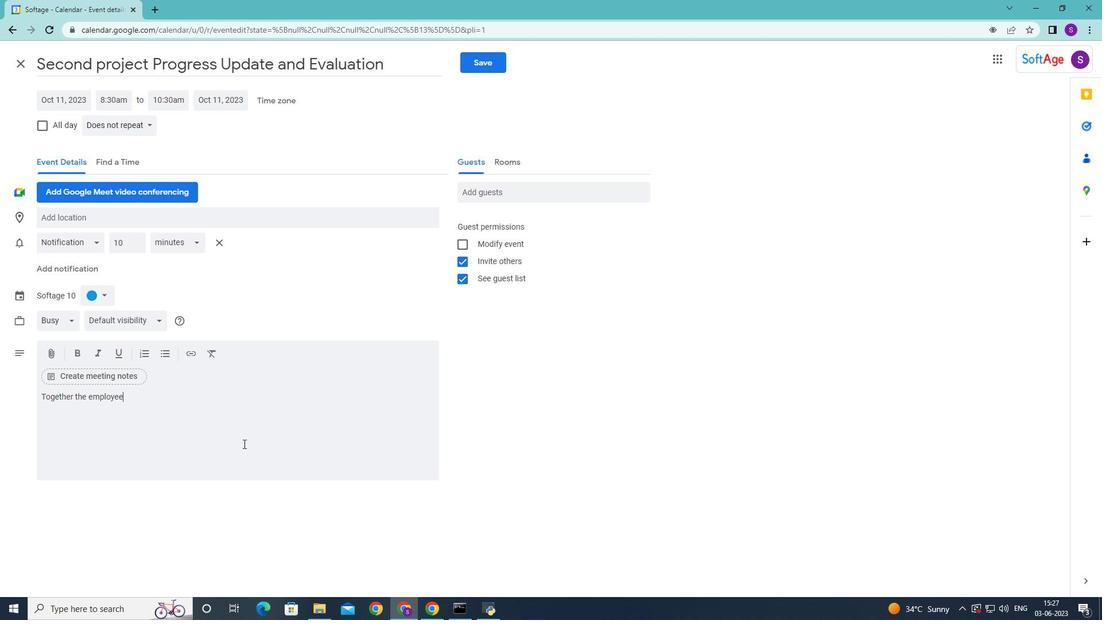 
Action: Mouse scrolled (493, 345) with delta (0, 0)
Screenshot: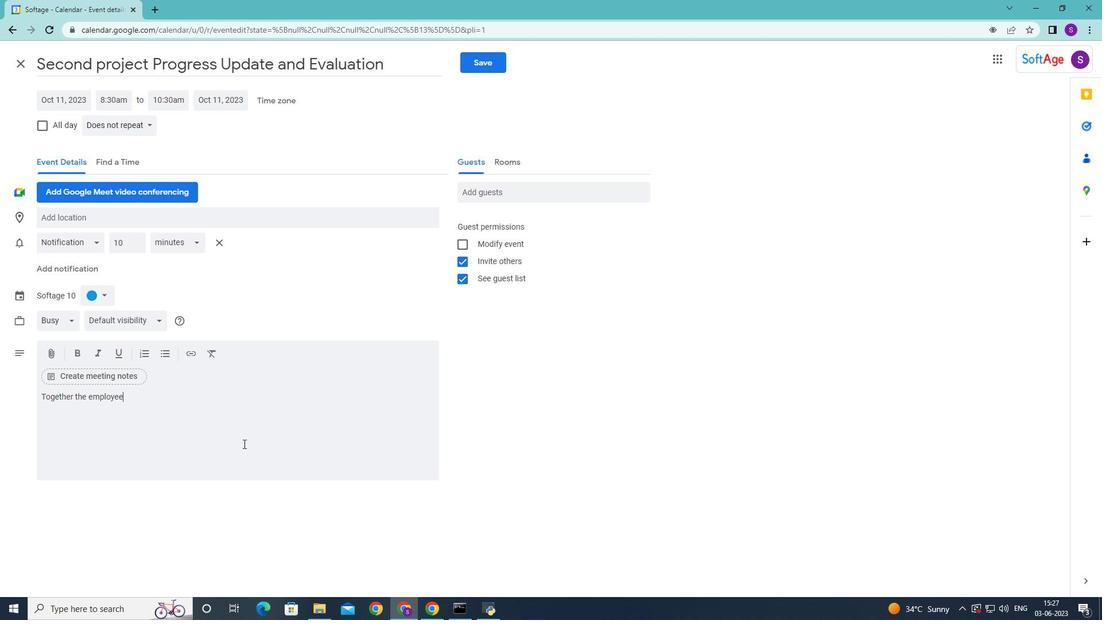 
Action: Mouse scrolled (493, 345) with delta (0, 0)
Screenshot: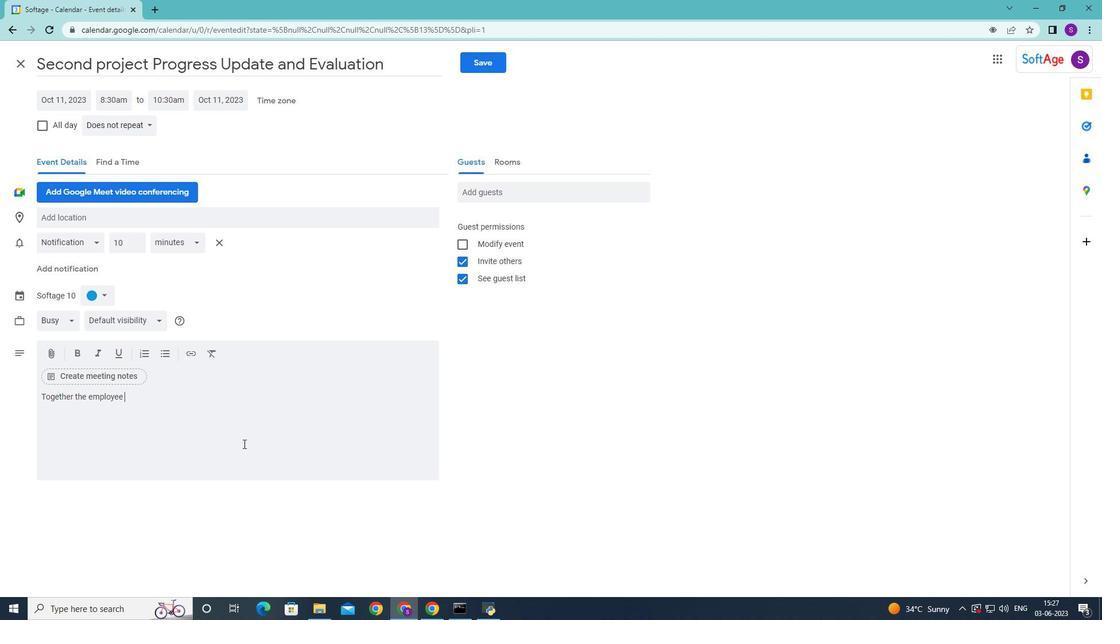
Action: Mouse scrolled (493, 345) with delta (0, 0)
Screenshot: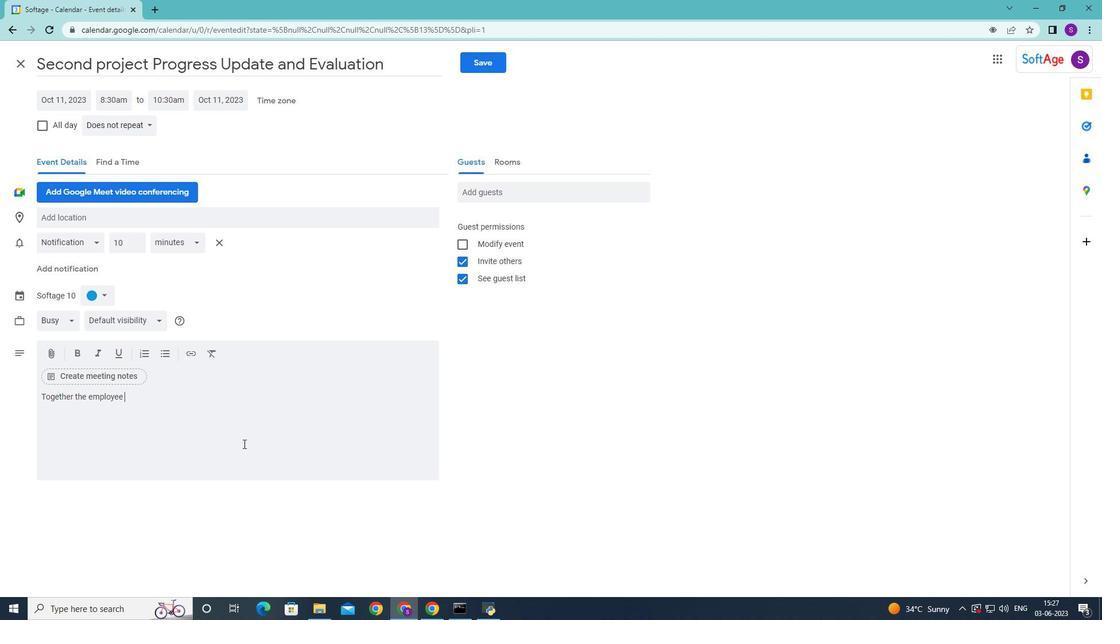 
Action: Mouse scrolled (493, 345) with delta (0, 0)
Screenshot: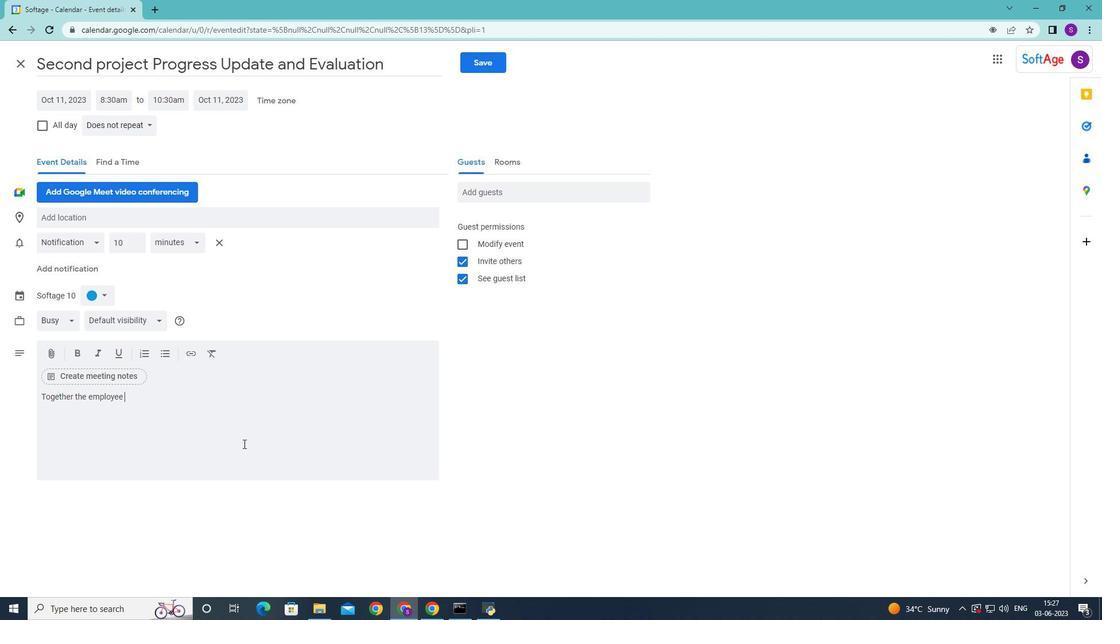
Action: Mouse scrolled (493, 345) with delta (0, 0)
Screenshot: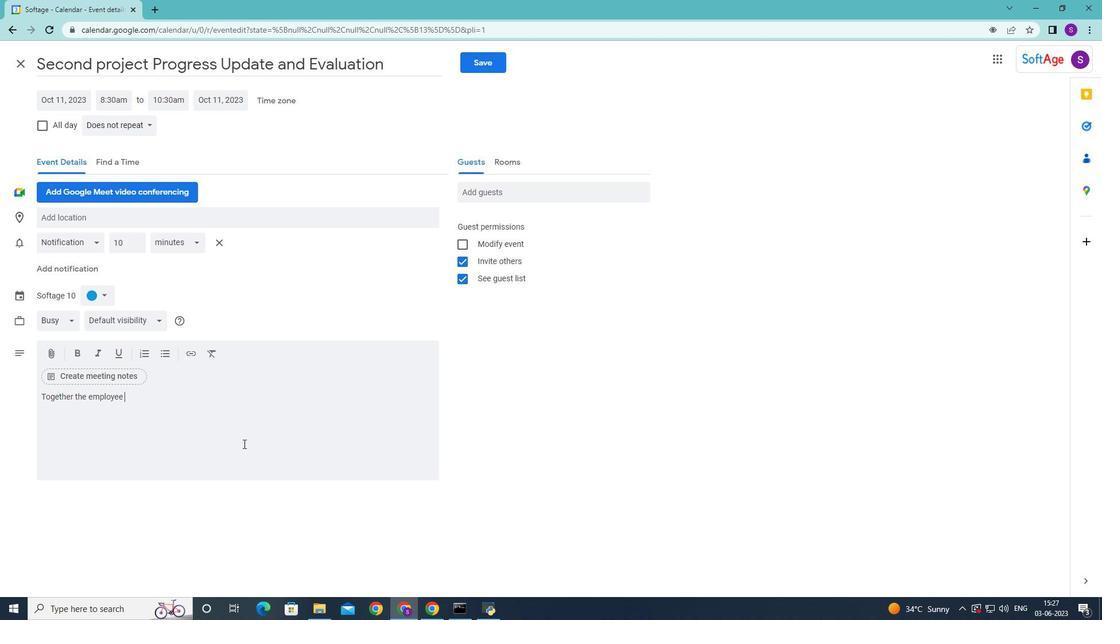 
Action: Mouse scrolled (493, 345) with delta (0, 0)
Screenshot: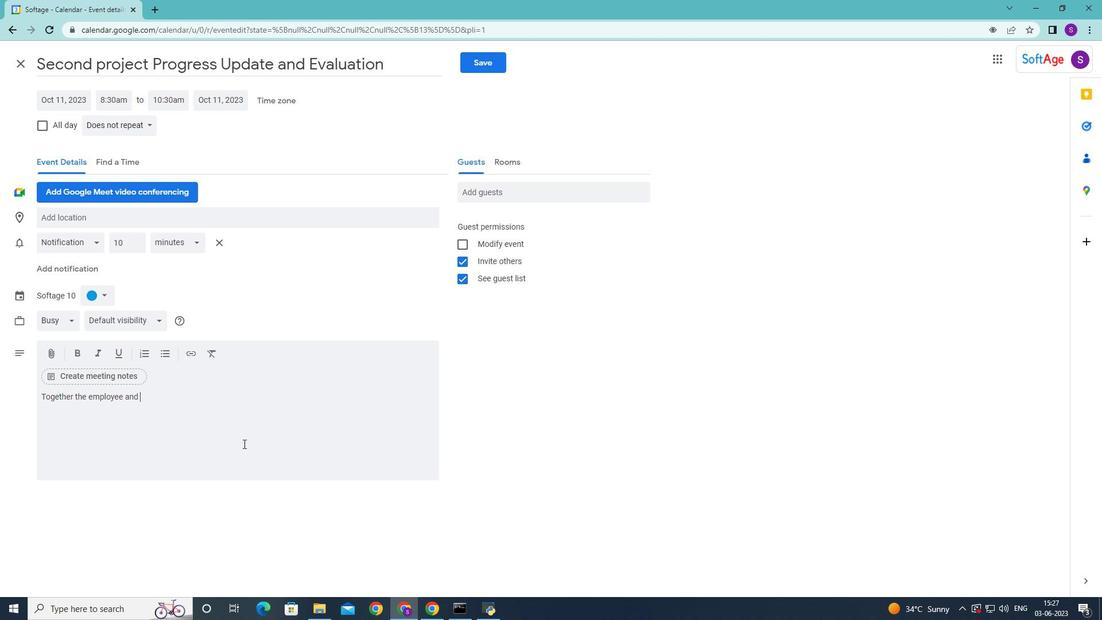 
Action: Mouse scrolled (493, 345) with delta (0, 0)
Screenshot: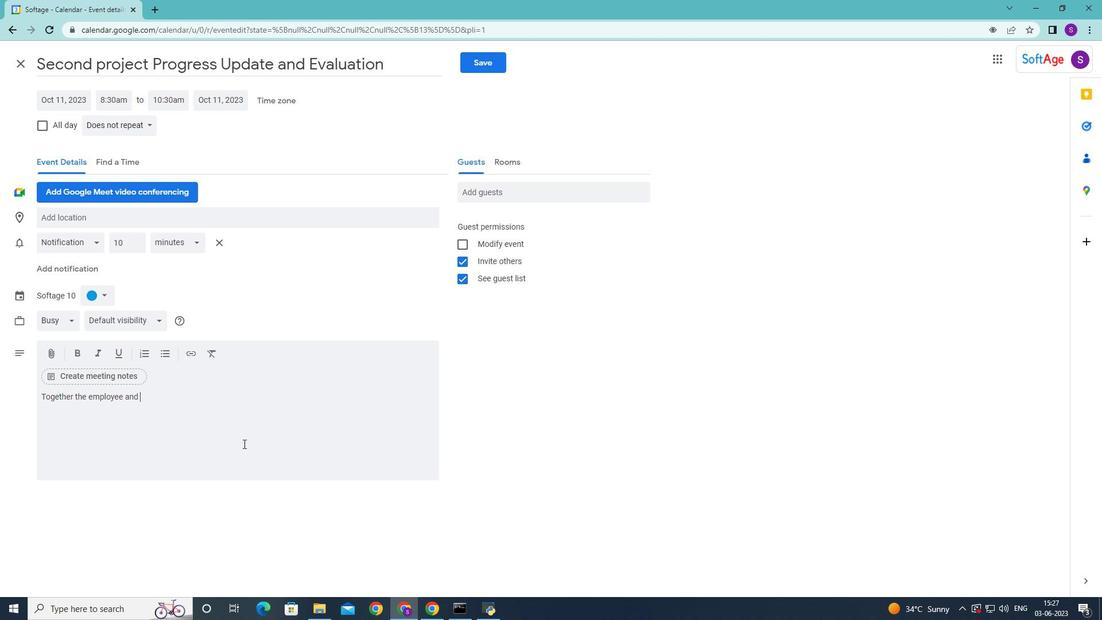 
Action: Mouse scrolled (493, 345) with delta (0, 0)
Screenshot: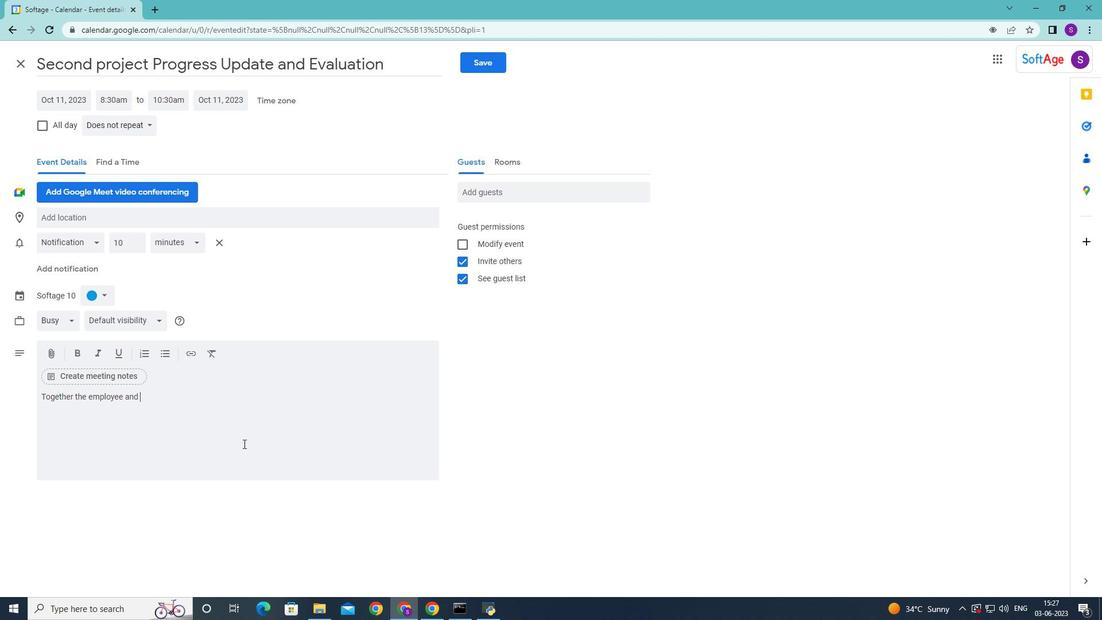 
Action: Mouse scrolled (493, 345) with delta (0, 0)
Screenshot: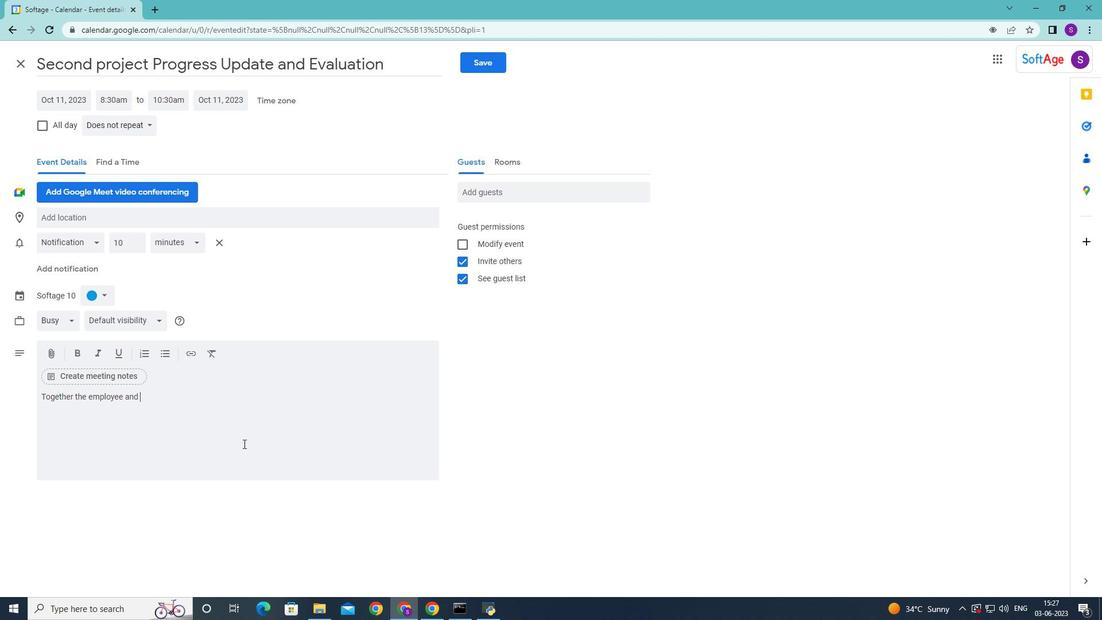 
Action: Mouse scrolled (493, 345) with delta (0, 0)
Screenshot: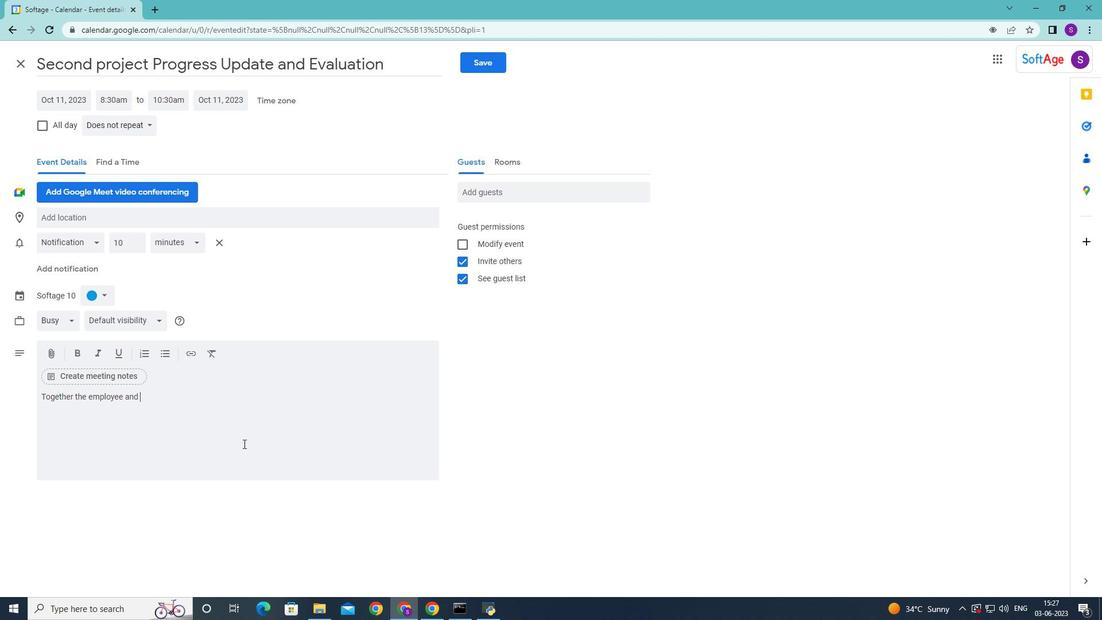 
Action: Mouse scrolled (493, 345) with delta (0, 0)
Screenshot: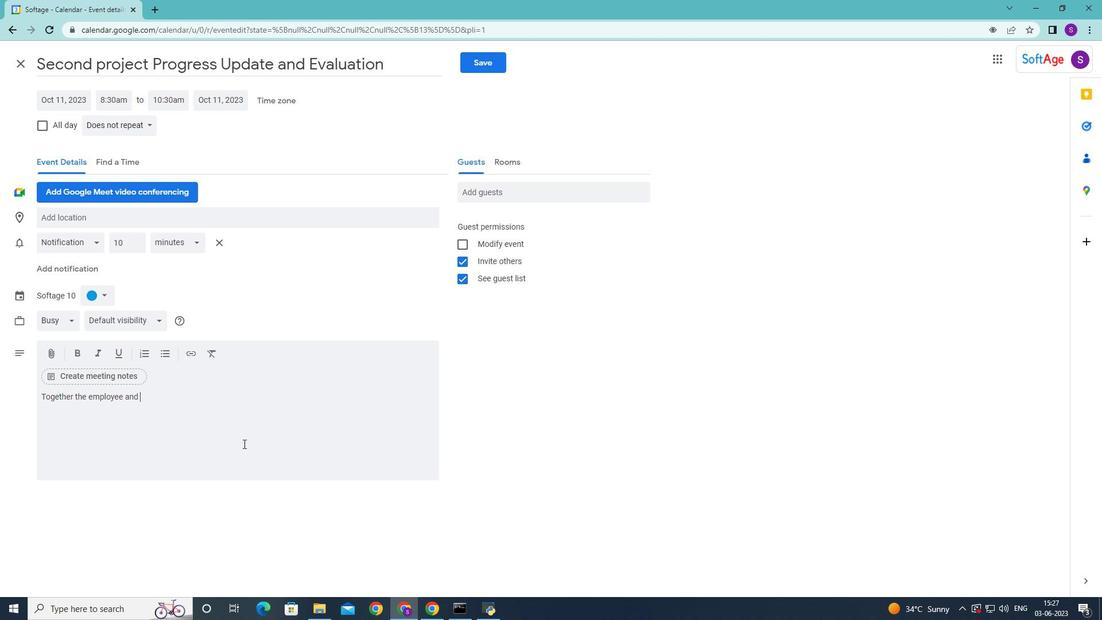 
Action: Mouse scrolled (493, 345) with delta (0, 0)
Screenshot: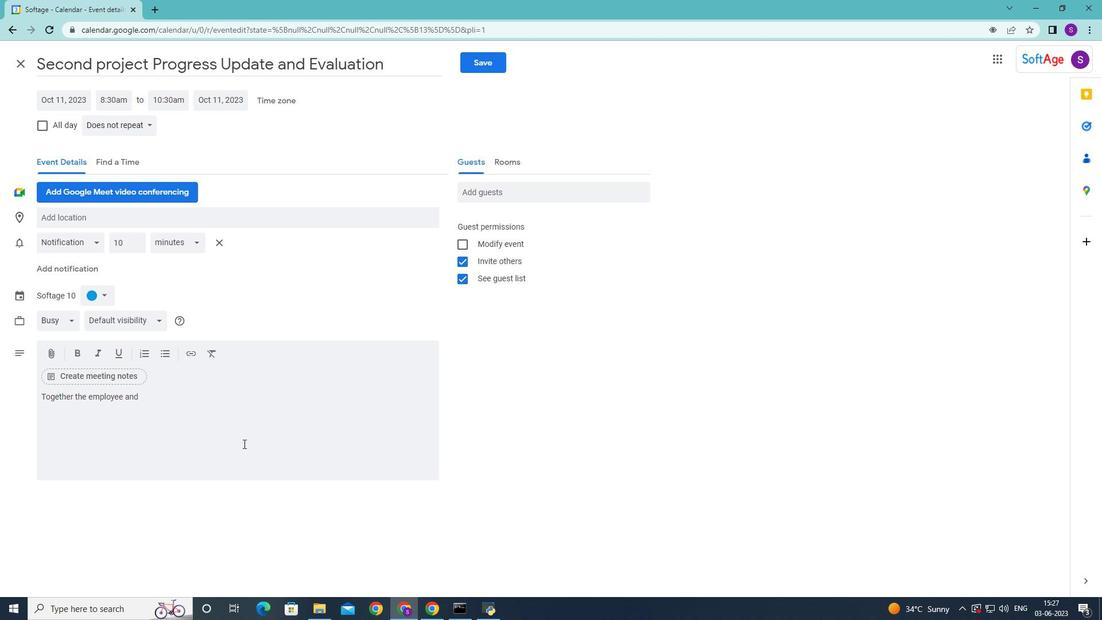 
Action: Mouse scrolled (493, 345) with delta (0, 0)
Screenshot: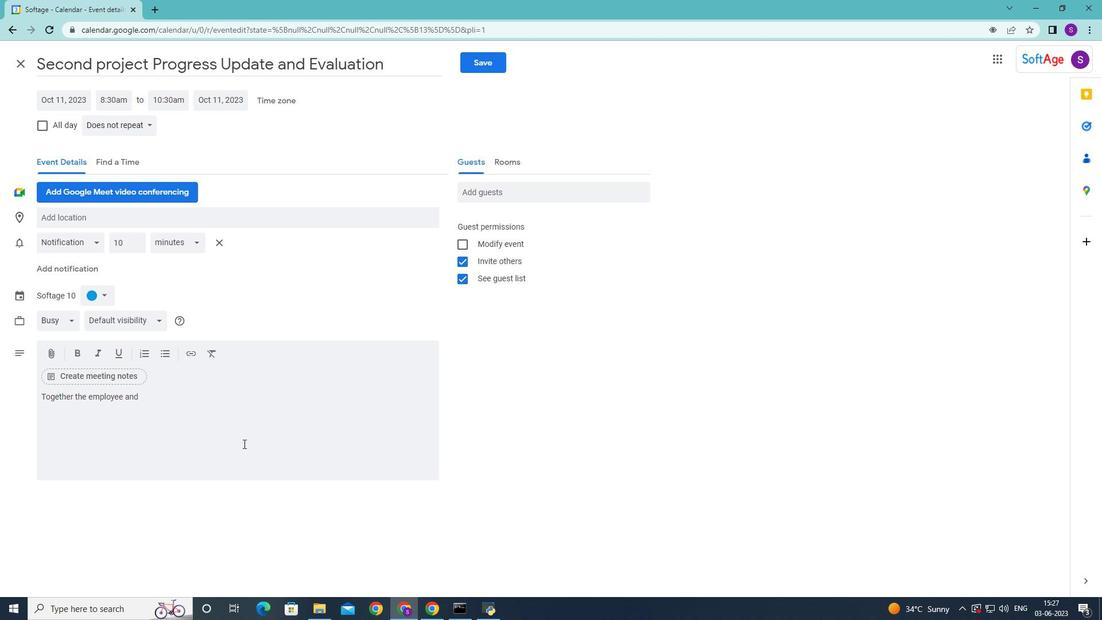 
Action: Mouse scrolled (493, 345) with delta (0, 0)
Screenshot: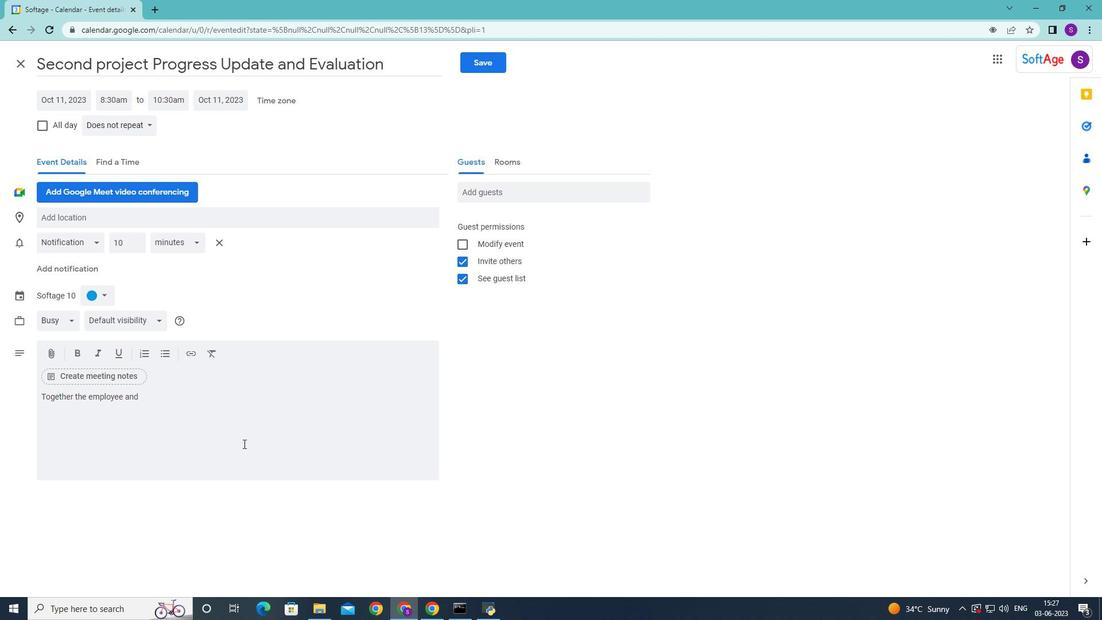 
Action: Mouse moved to (478, 343)
Screenshot: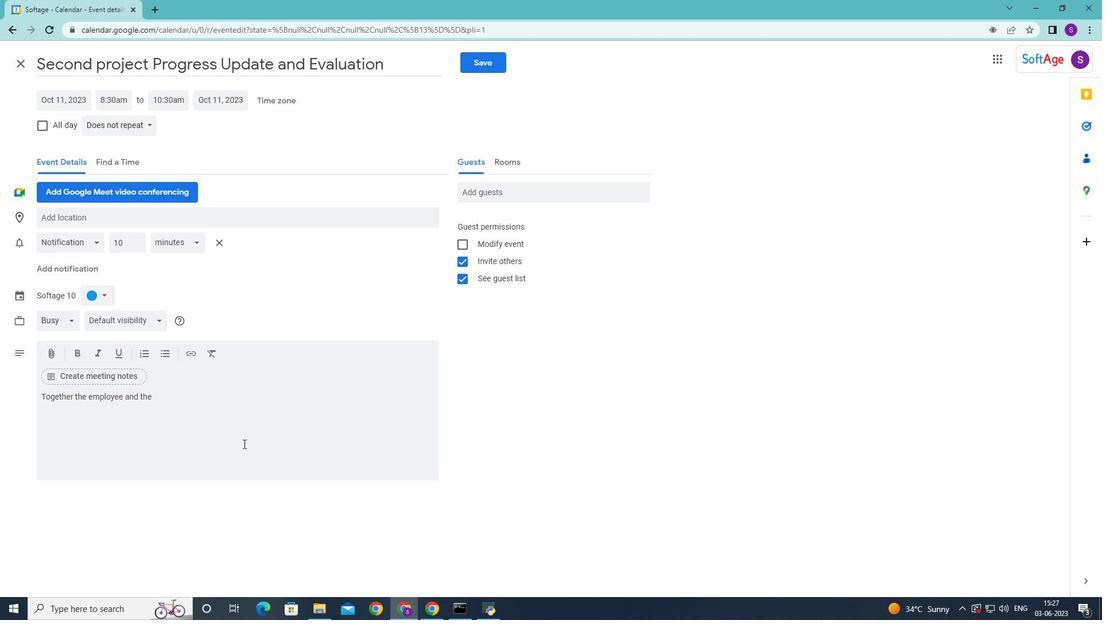 
Action: Mouse scrolled (478, 344) with delta (0, 0)
Screenshot: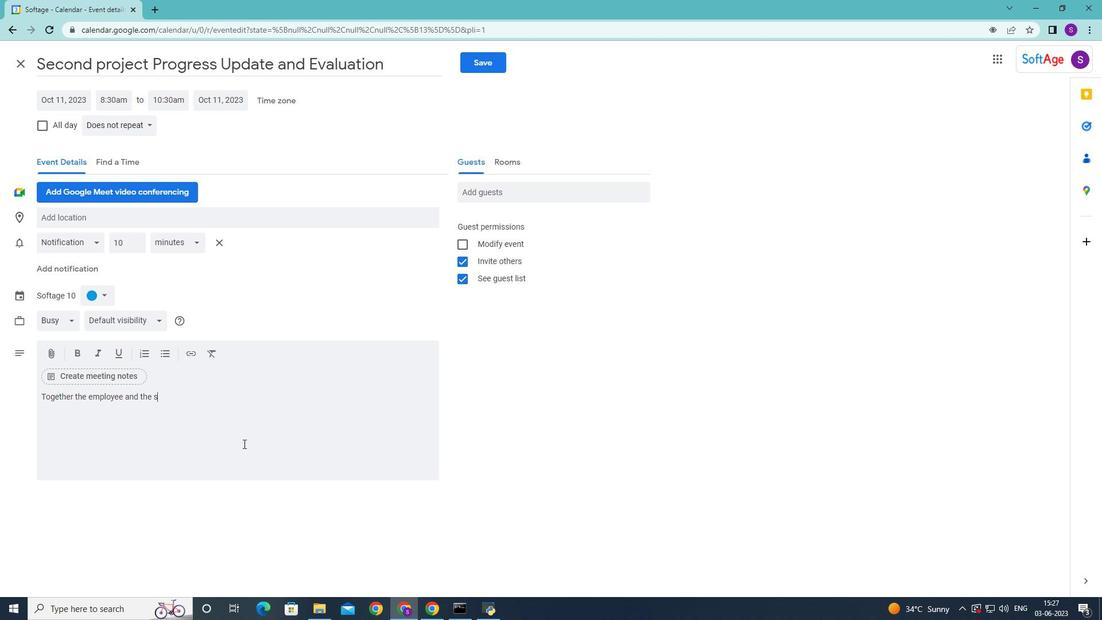 
Action: Mouse scrolled (478, 344) with delta (0, 0)
Screenshot: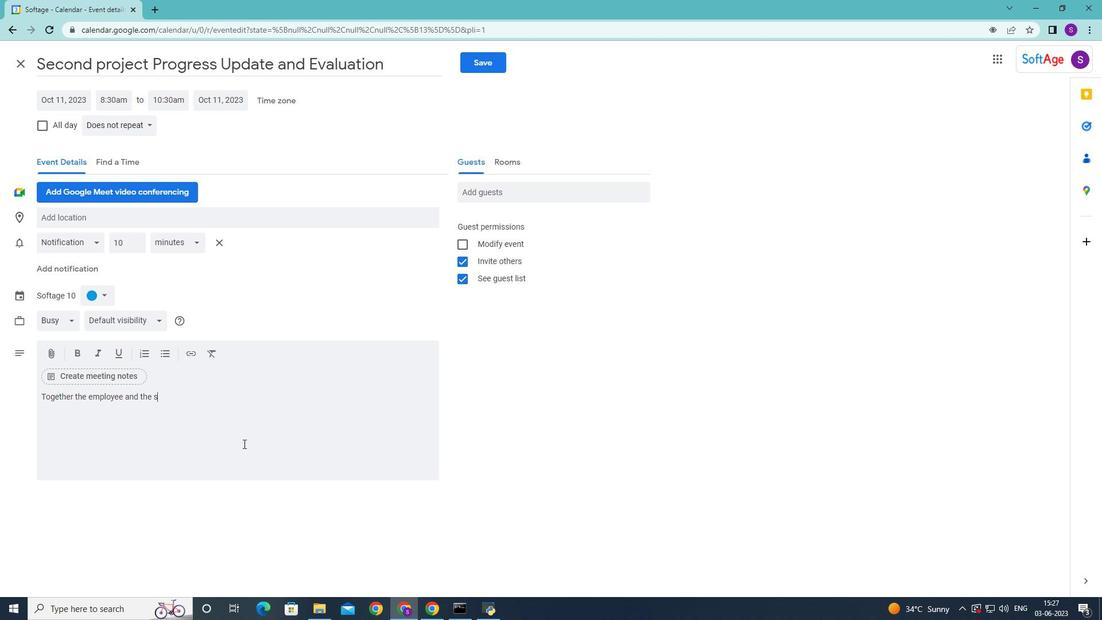 
Action: Mouse moved to (487, 326)
Screenshot: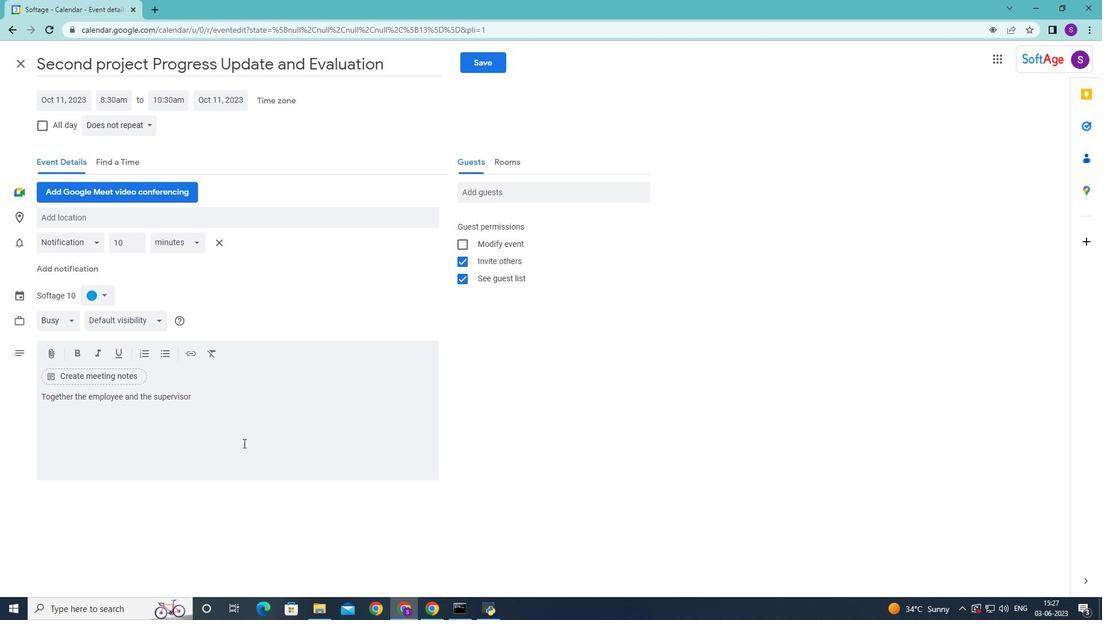 
Action: Mouse scrolled (487, 325) with delta (0, 0)
Screenshot: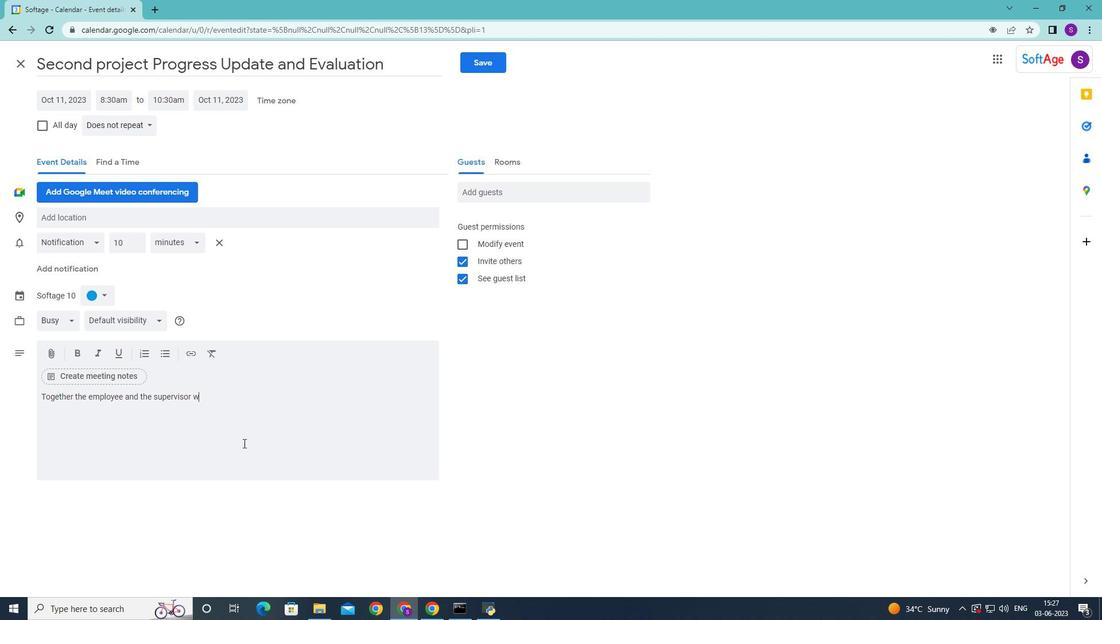 
Action: Mouse moved to (489, 322)
Screenshot: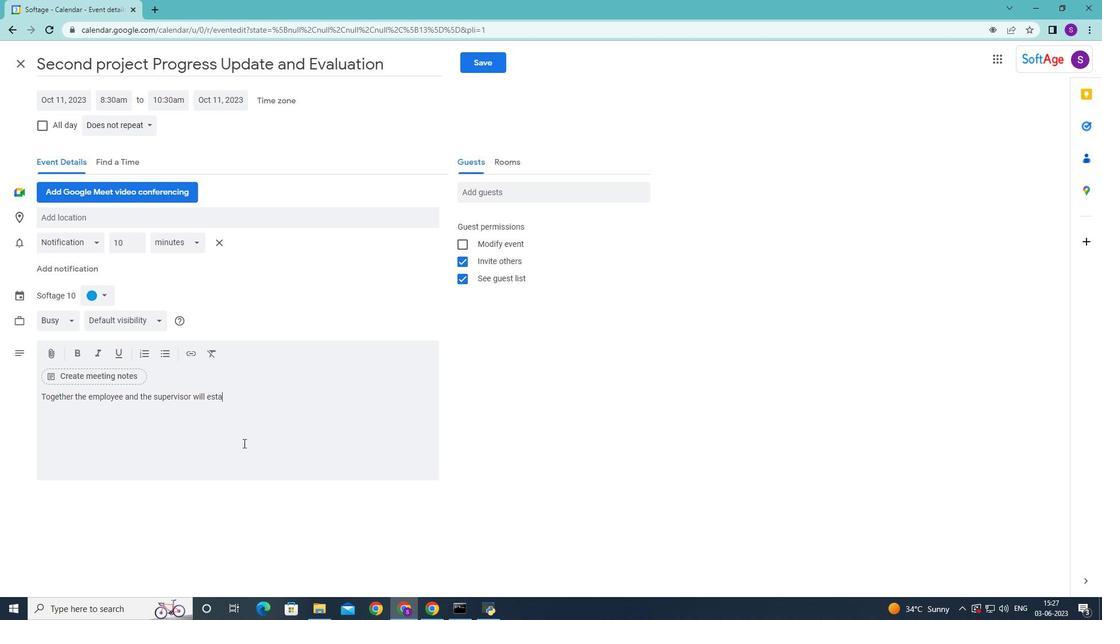 
Action: Mouse scrolled (489, 322) with delta (0, 0)
Screenshot: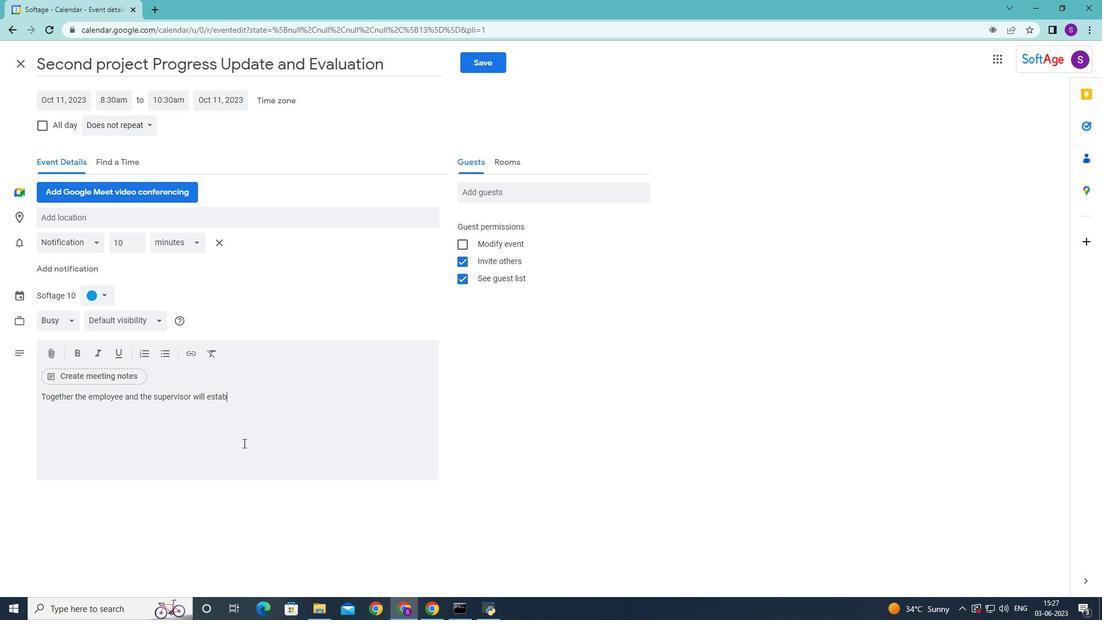 
Action: Mouse moved to (489, 324)
Screenshot: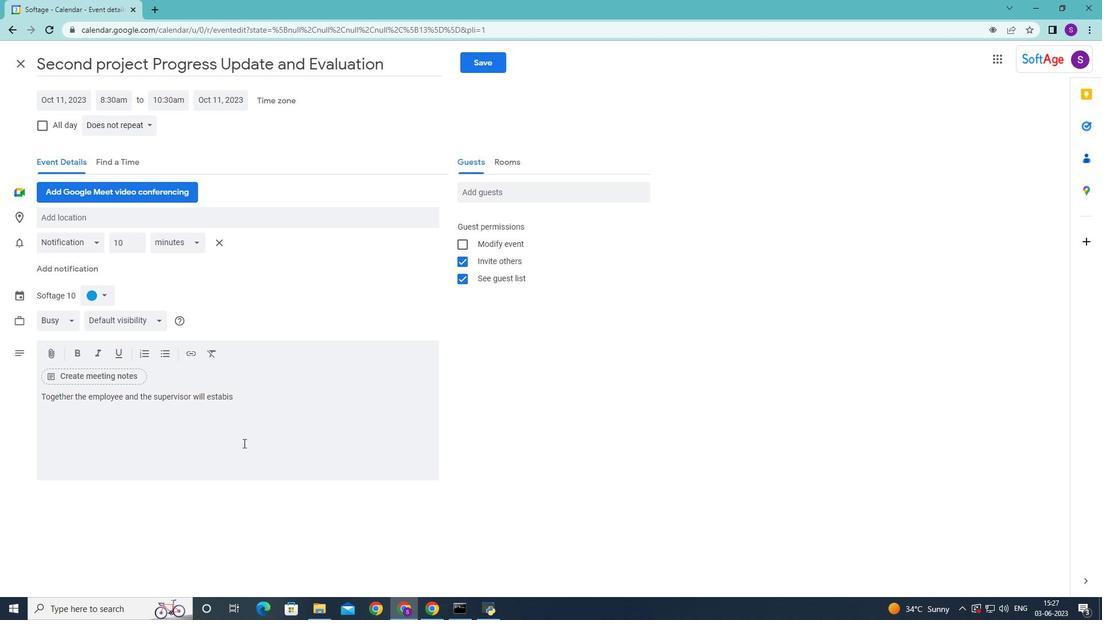 
Action: Mouse scrolled (489, 323) with delta (0, 0)
Screenshot: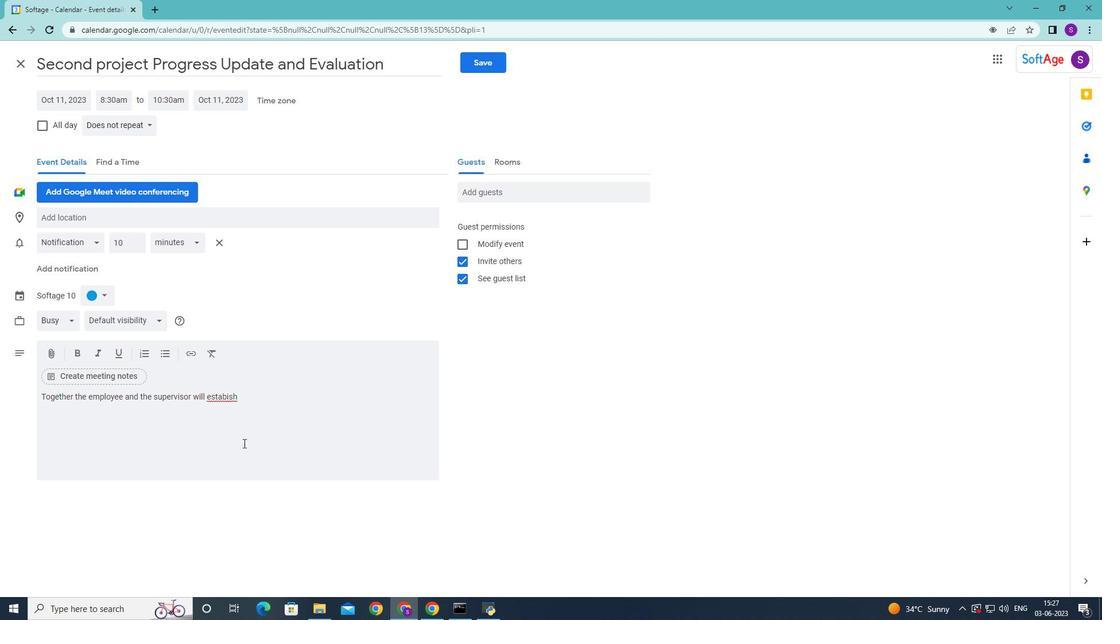 
Action: Mouse scrolled (489, 323) with delta (0, 0)
Screenshot: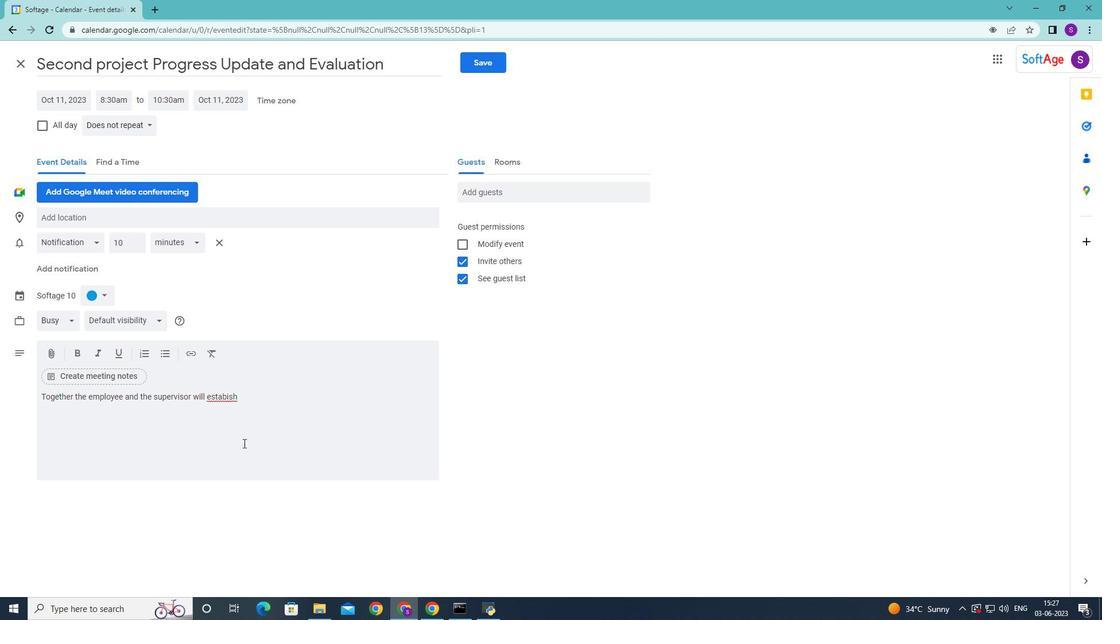 
Action: Mouse scrolled (489, 323) with delta (0, 0)
Screenshot: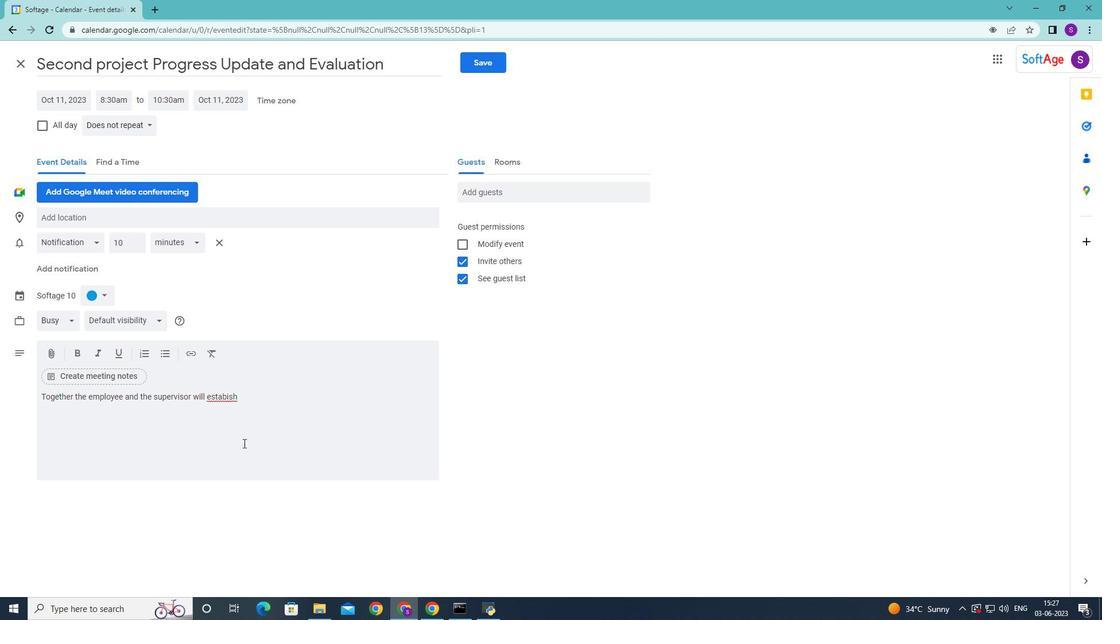 
Action: Mouse scrolled (489, 323) with delta (0, 0)
Screenshot: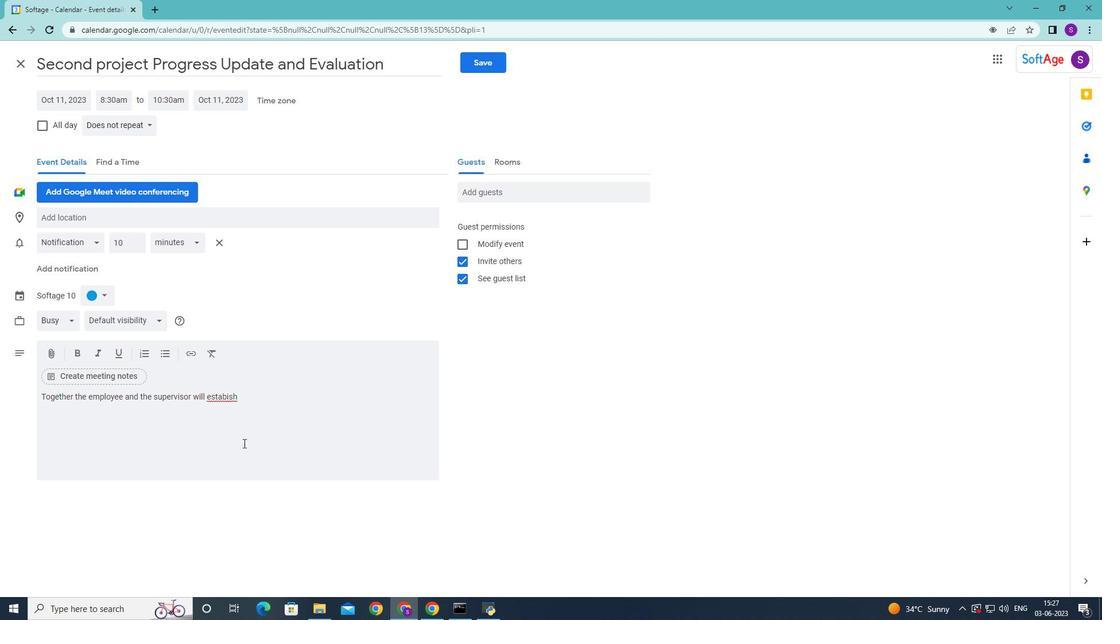 
Action: Mouse moved to (489, 325)
Screenshot: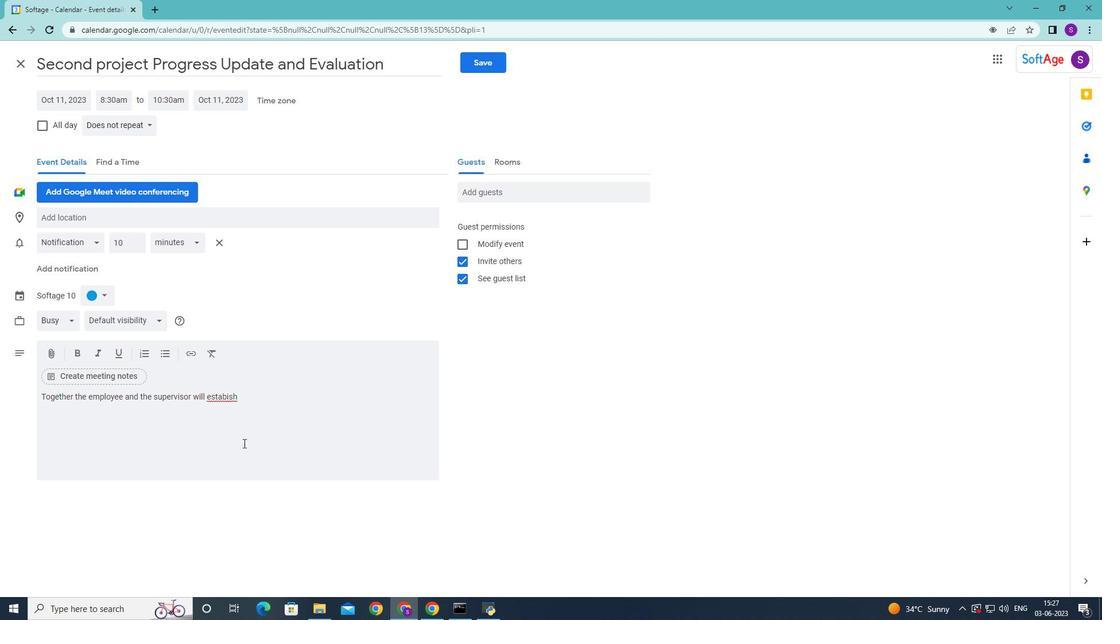 
Action: Mouse scrolled (489, 324) with delta (0, 0)
Screenshot: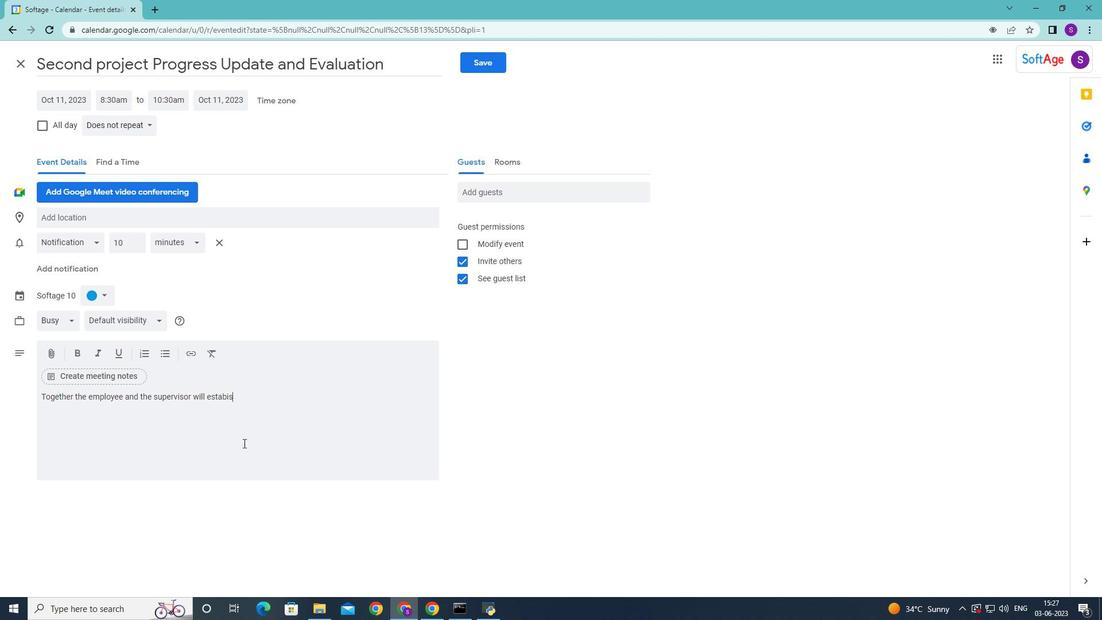 
Action: Mouse scrolled (489, 324) with delta (0, 0)
Screenshot: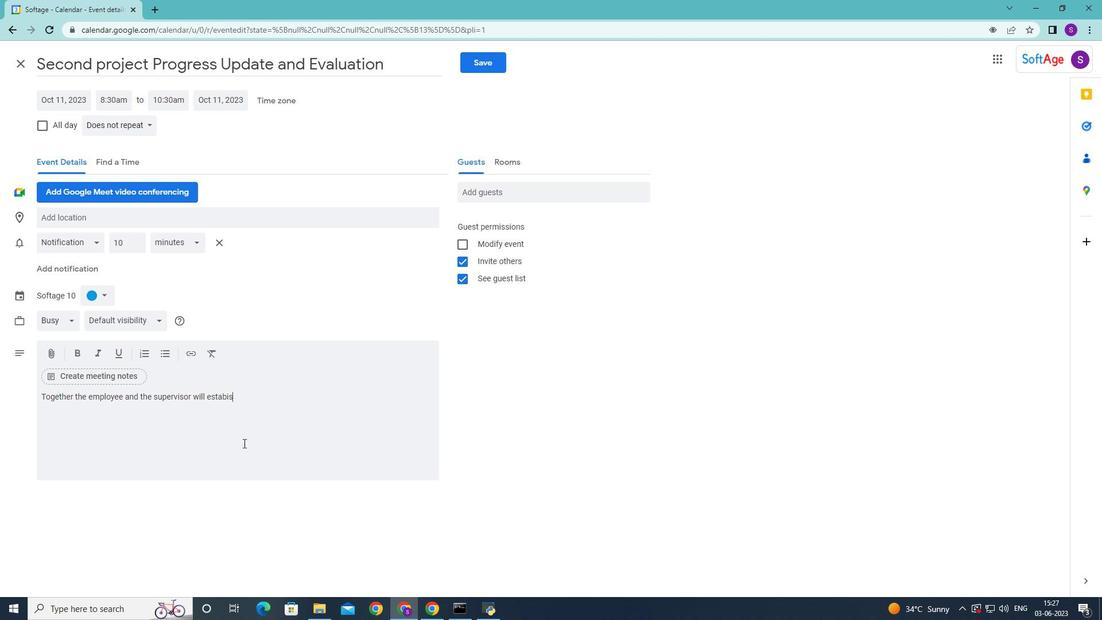 
Action: Mouse scrolled (489, 324) with delta (0, 0)
Screenshot: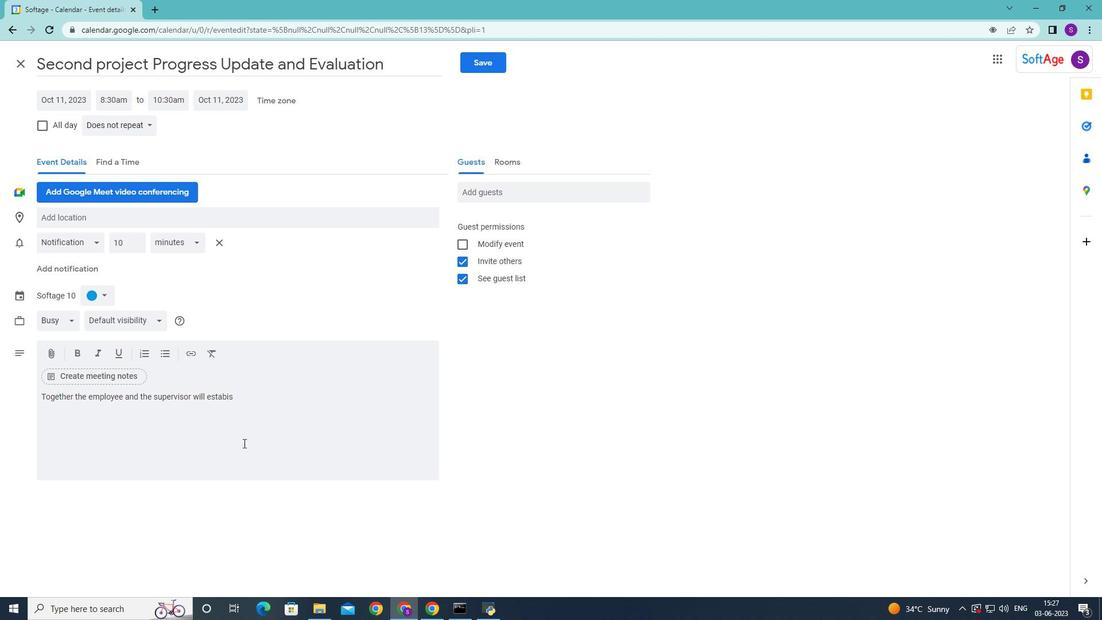 
Action: Mouse moved to (489, 326)
Screenshot: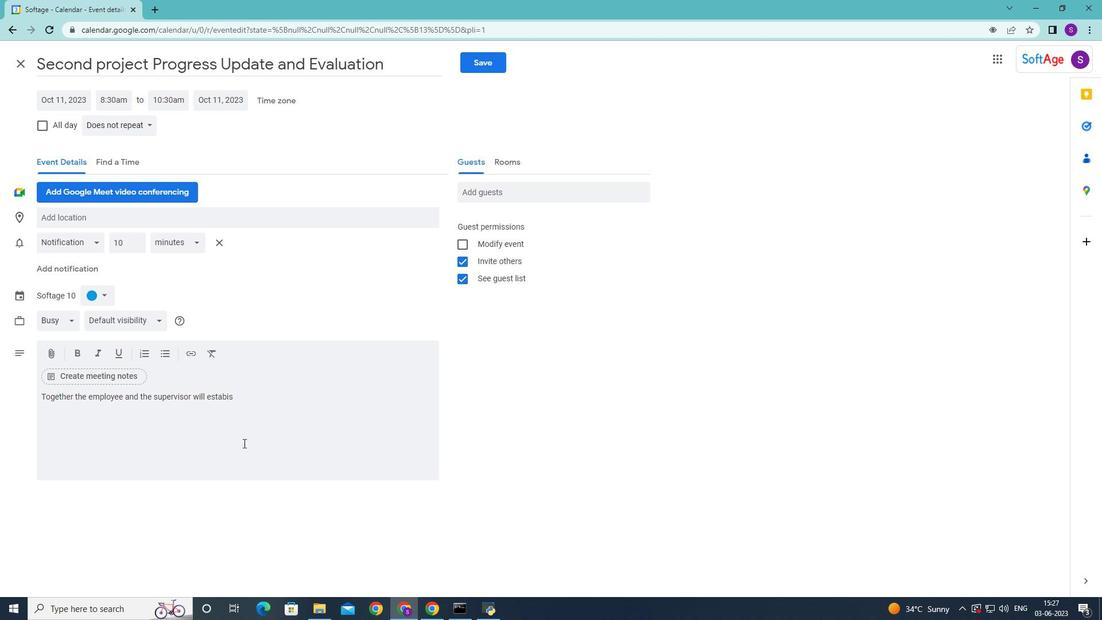
Action: Mouse scrolled (489, 326) with delta (0, 0)
Screenshot: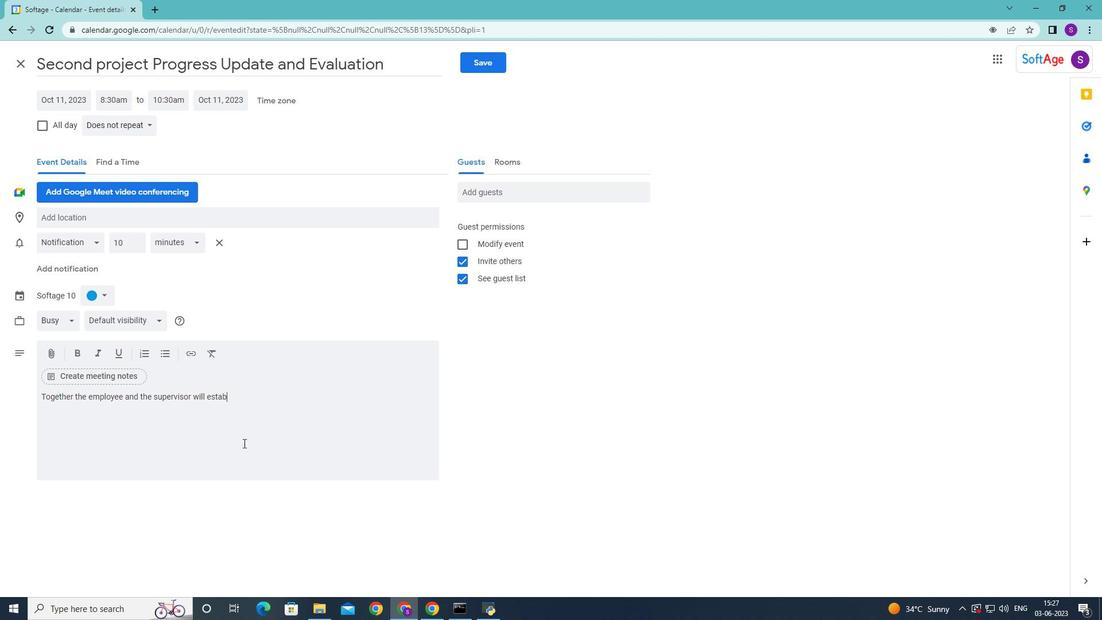 
Action: Mouse scrolled (489, 326) with delta (0, 0)
Screenshot: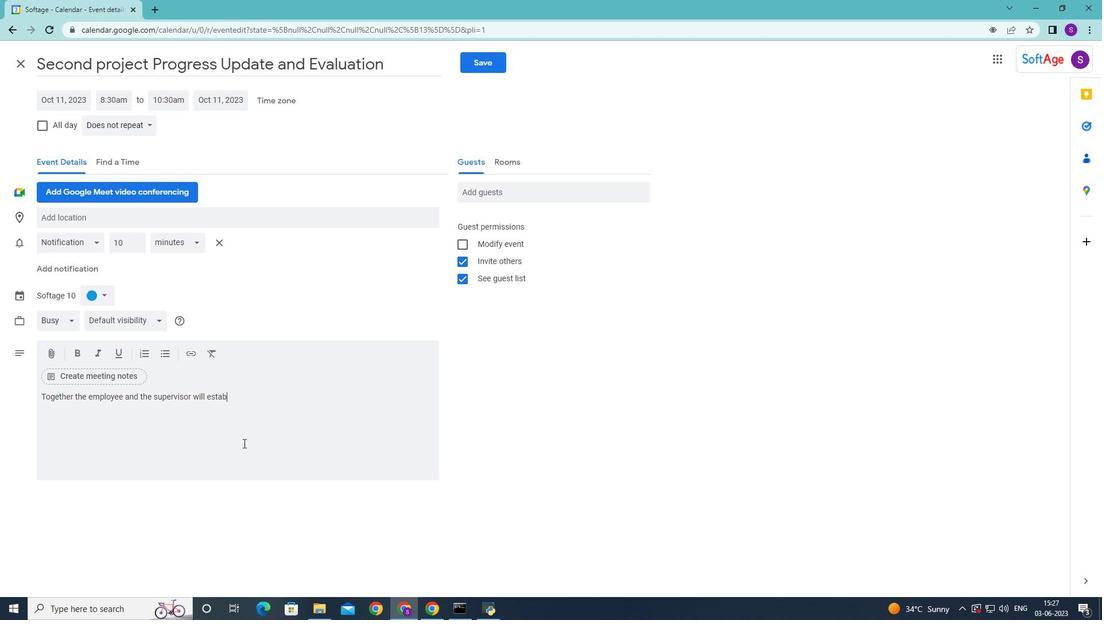 
Action: Mouse moved to (489, 326)
Screenshot: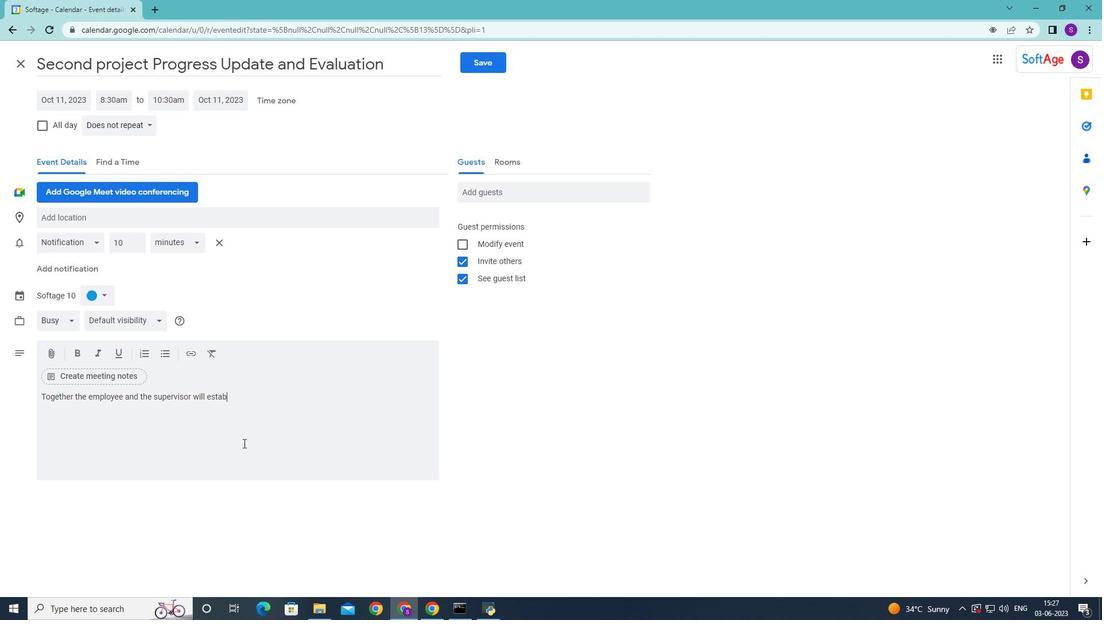 
Action: Mouse scrolled (489, 326) with delta (0, 0)
Screenshot: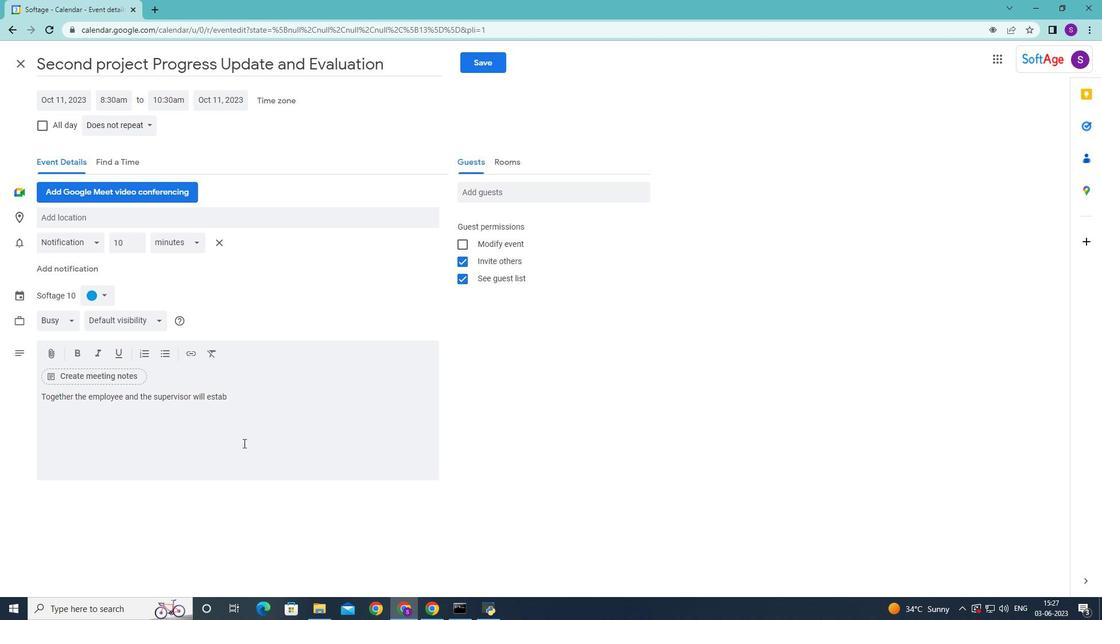 
Action: Mouse scrolled (489, 326) with delta (0, 0)
Screenshot: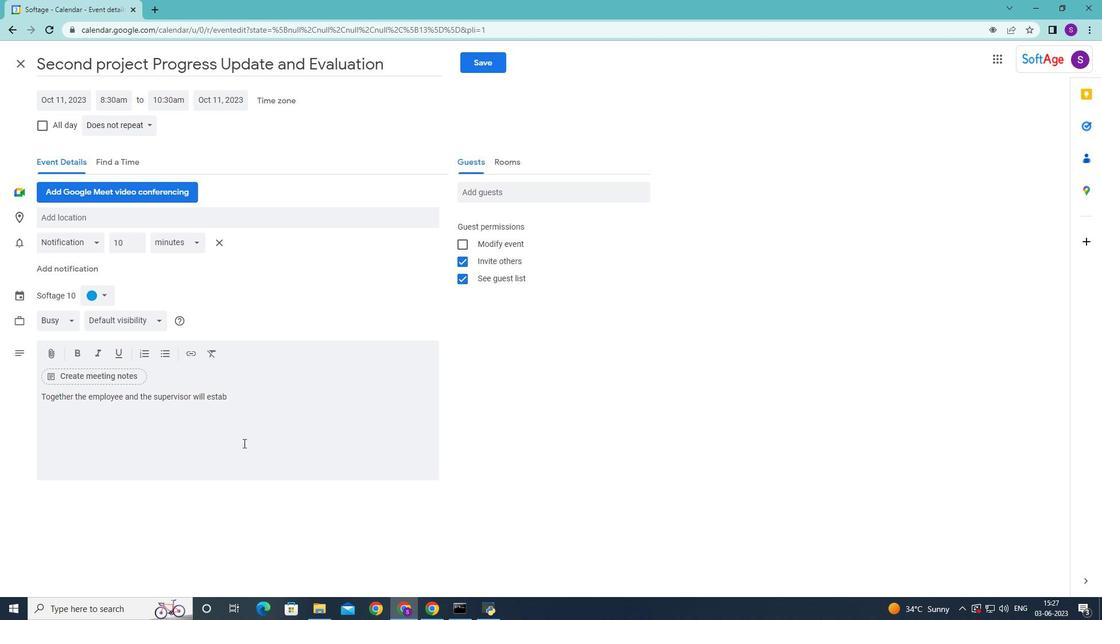 
Action: Mouse moved to (446, 271)
Screenshot: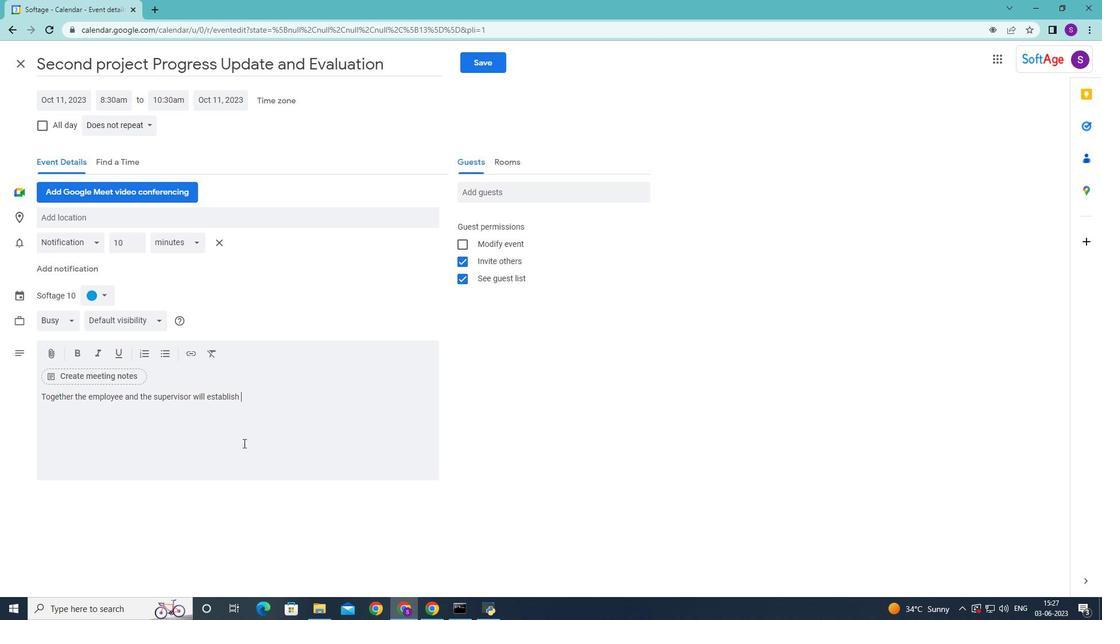 
Action: Mouse pressed left at (446, 271)
Screenshot: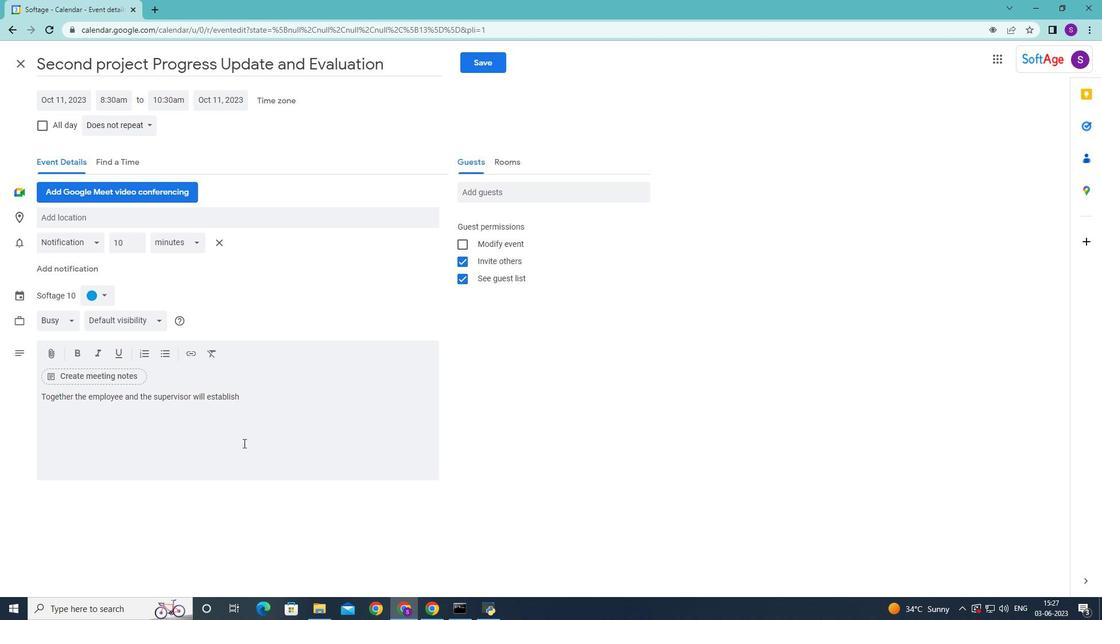 
Action: Key pressed 08<Key.shift_r>:50
Screenshot: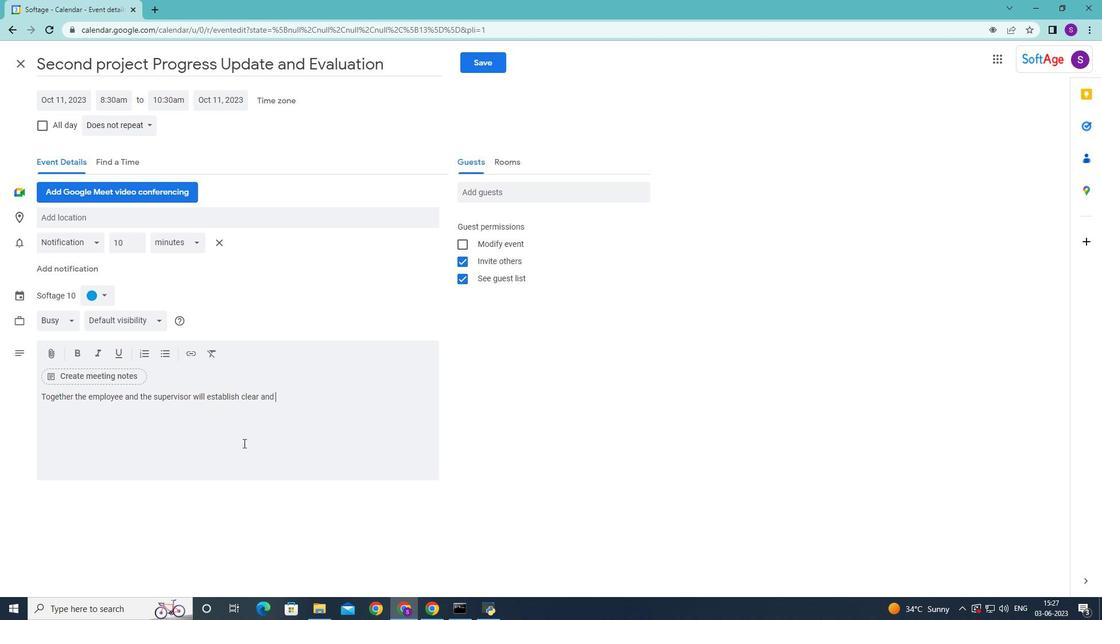 
Action: Mouse moved to (478, 271)
Screenshot: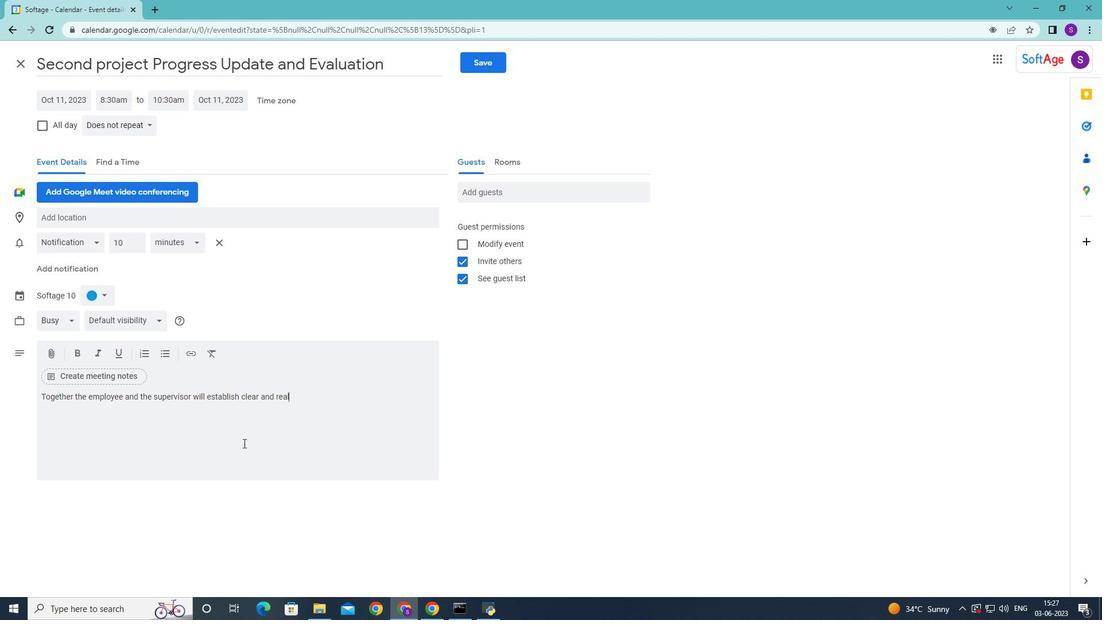 
Action: Mouse pressed left at (478, 271)
Screenshot: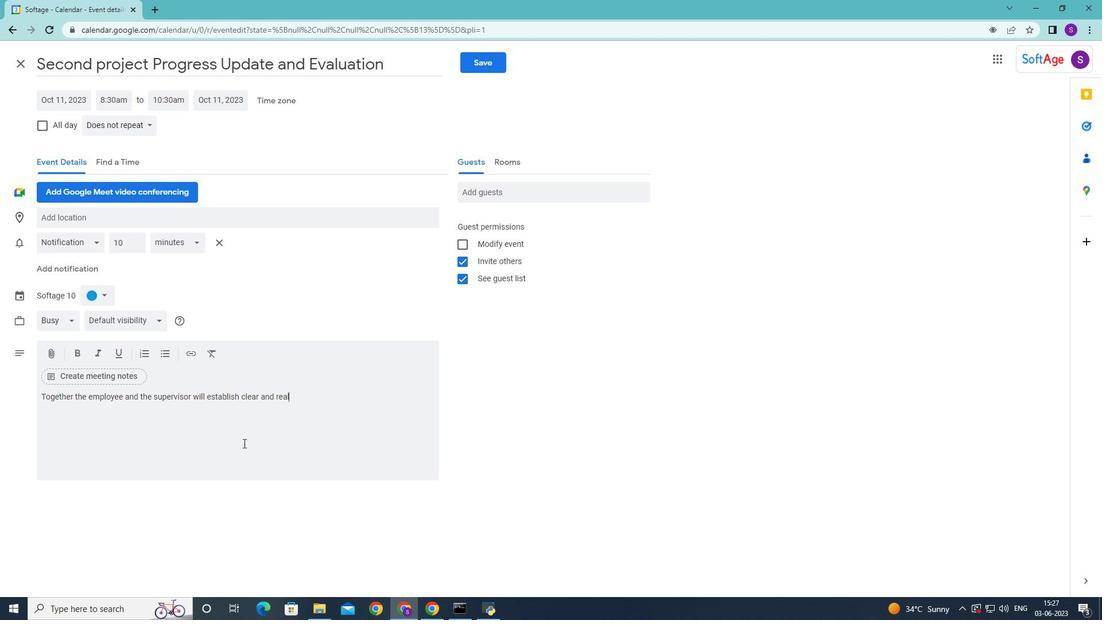 
Action: Mouse moved to (444, 267)
Screenshot: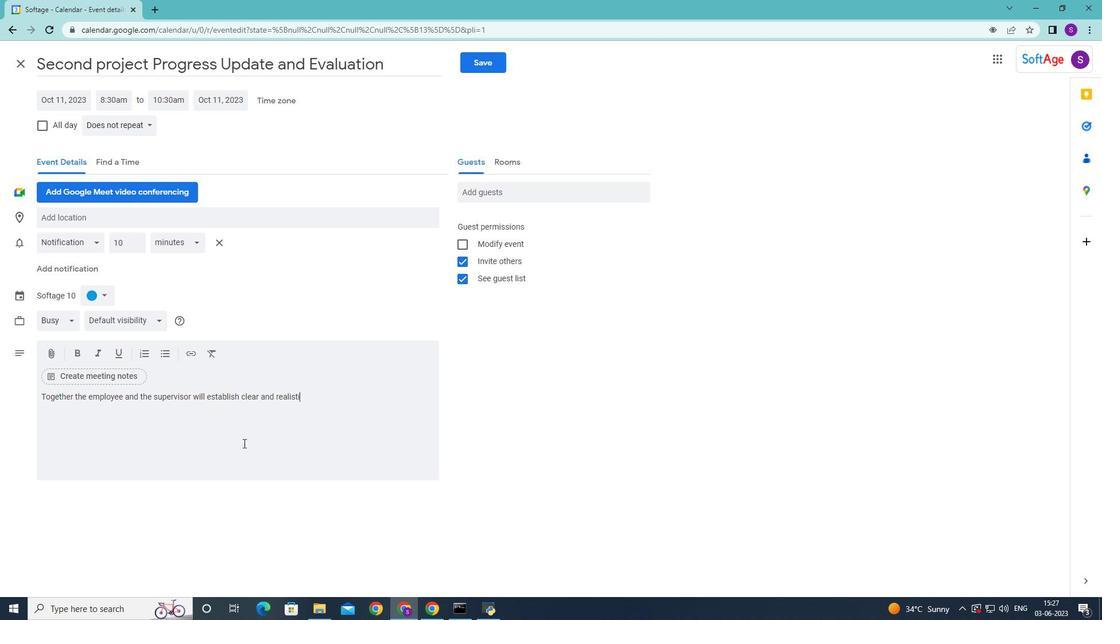 
Action: Mouse pressed left at (444, 267)
Screenshot: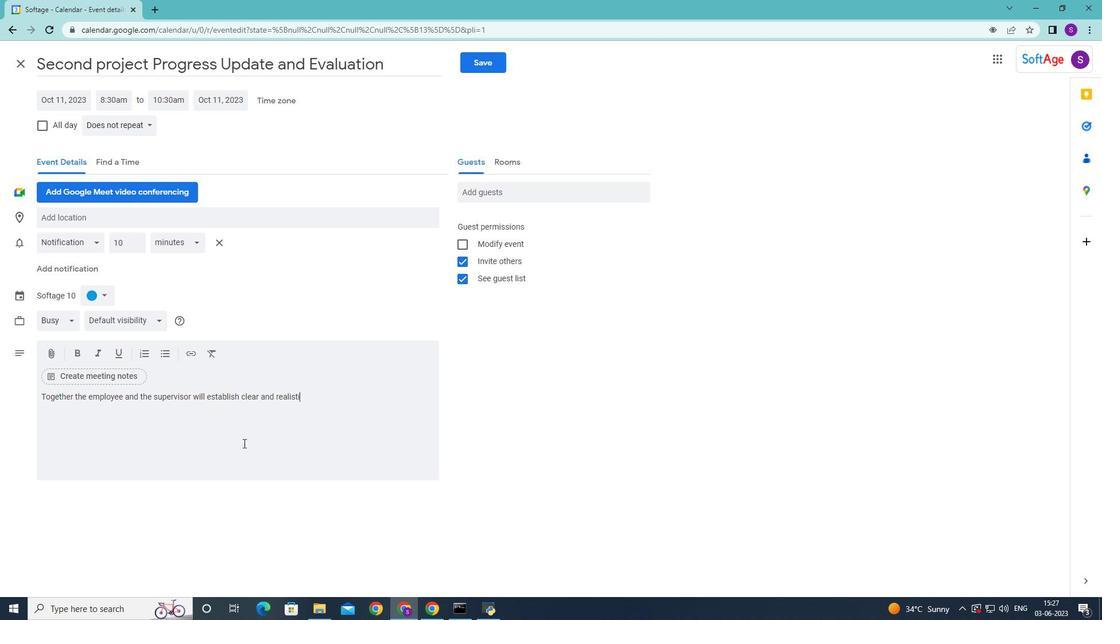 
Action: Mouse moved to (445, 265)
Screenshot: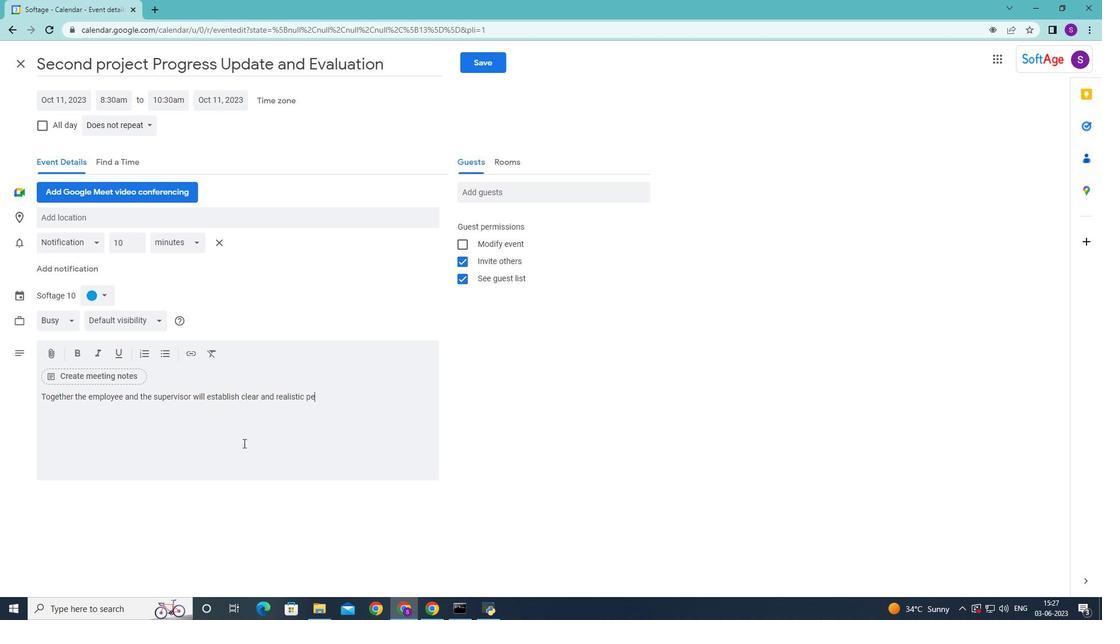 
Action: Key pressed 08<Key.shift_r>:50<Key.enter>
Screenshot: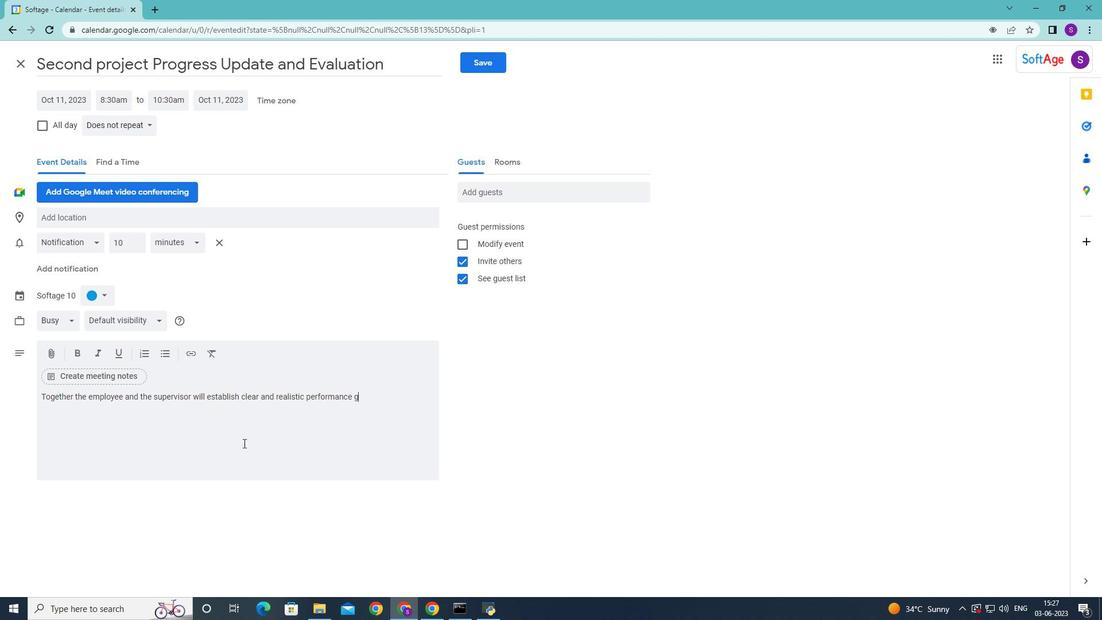 
Action: Mouse moved to (487, 341)
Screenshot: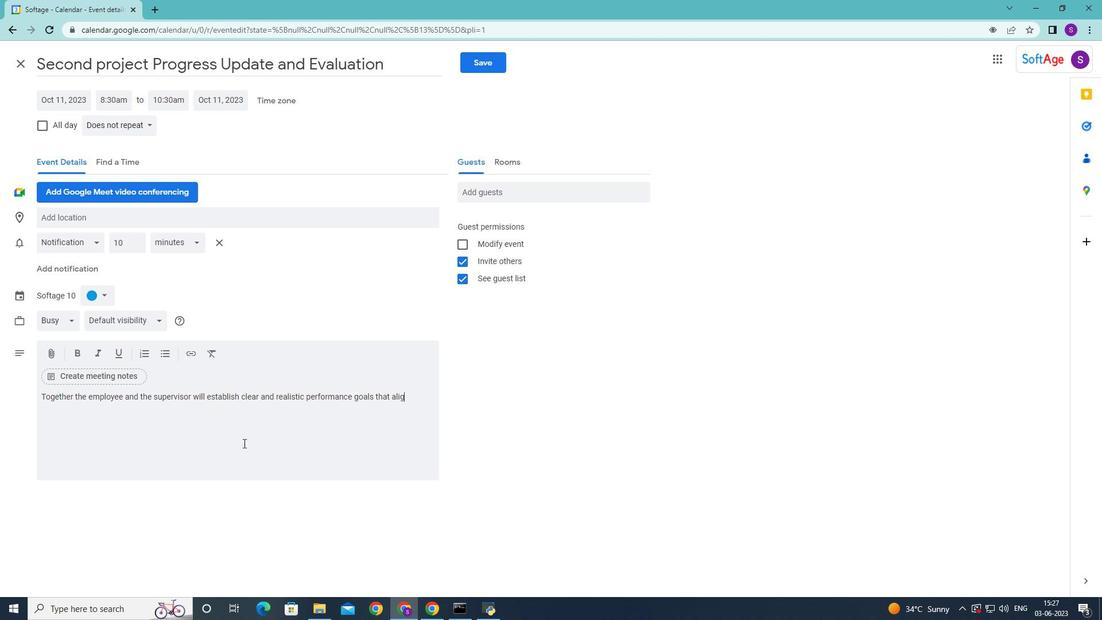 
Action: Mouse pressed left at (487, 341)
Screenshot: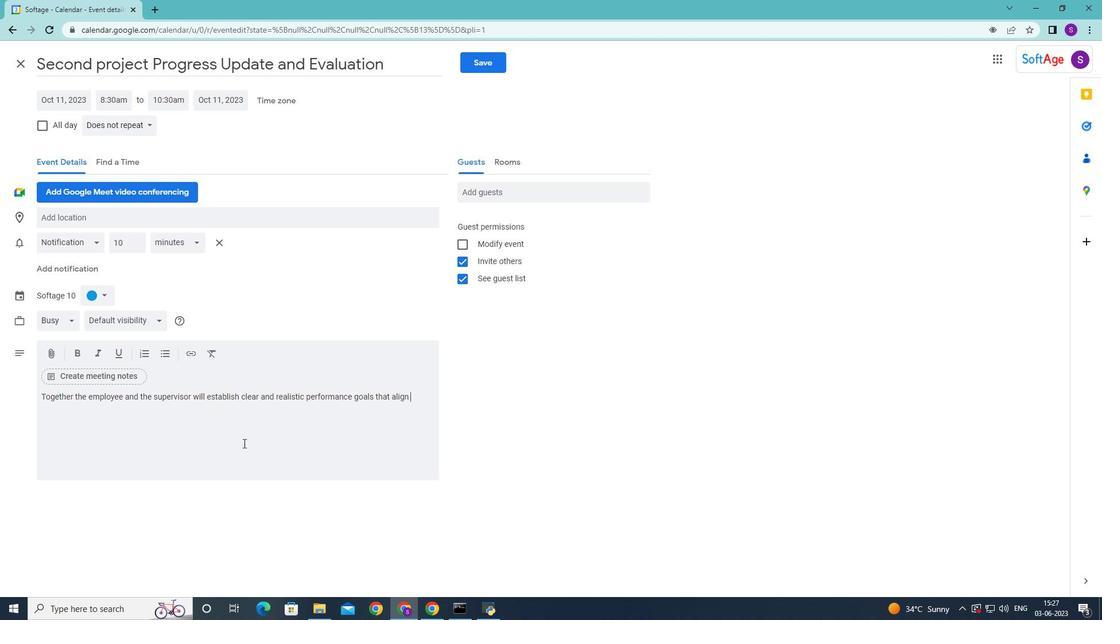 
Action: Key pressed 10<Key.shift_r>:50am<Key.enter>
Screenshot: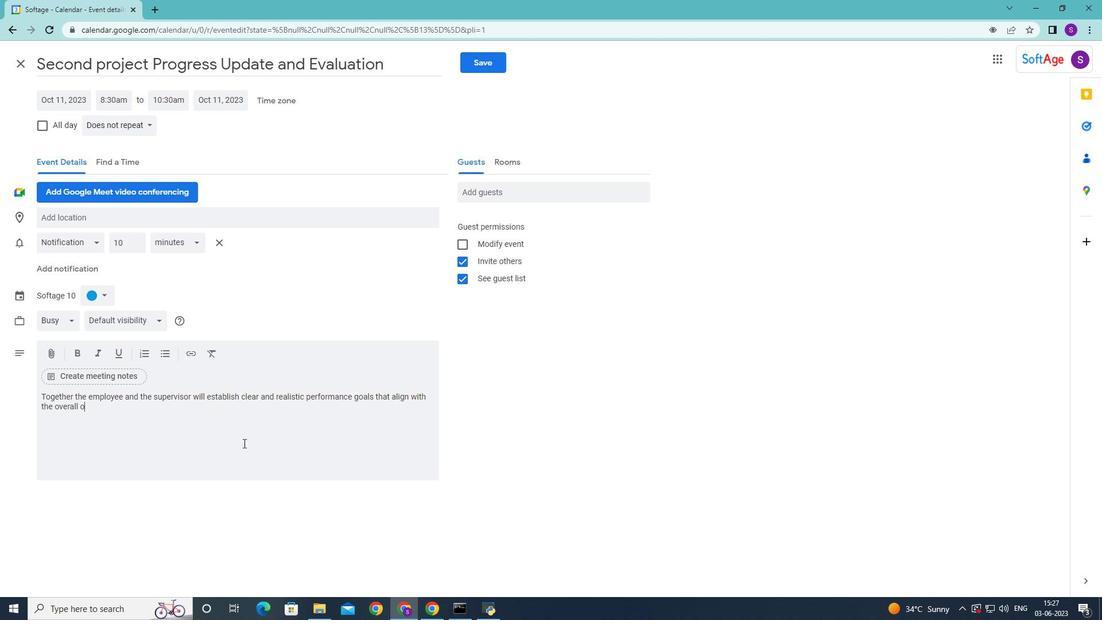 
Action: Mouse moved to (394, 313)
Screenshot: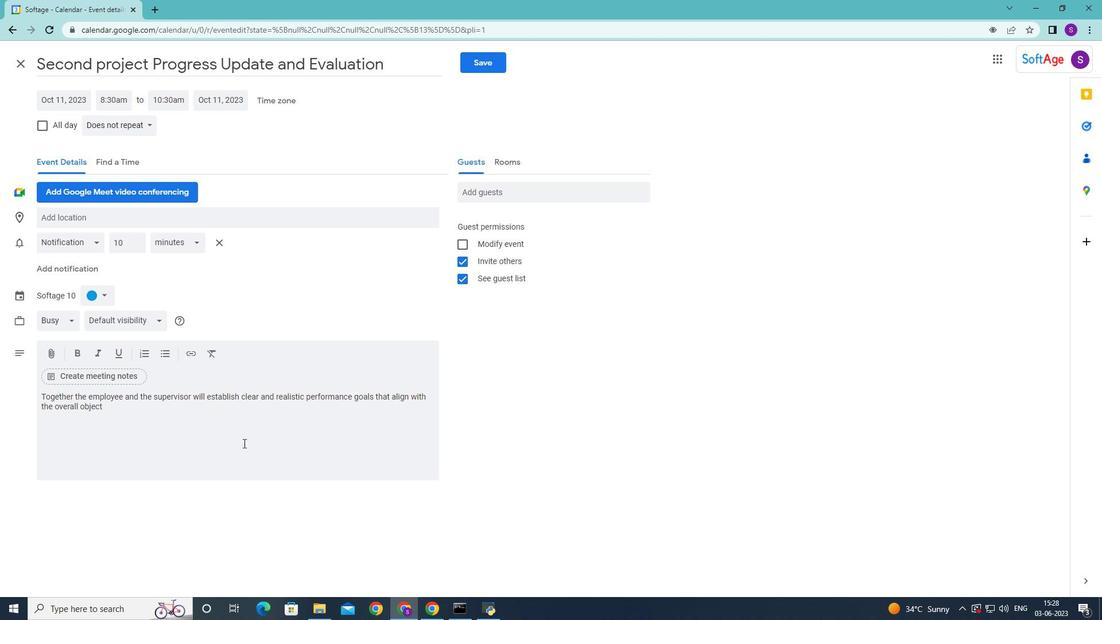 
Action: Mouse pressed left at (394, 313)
Screenshot: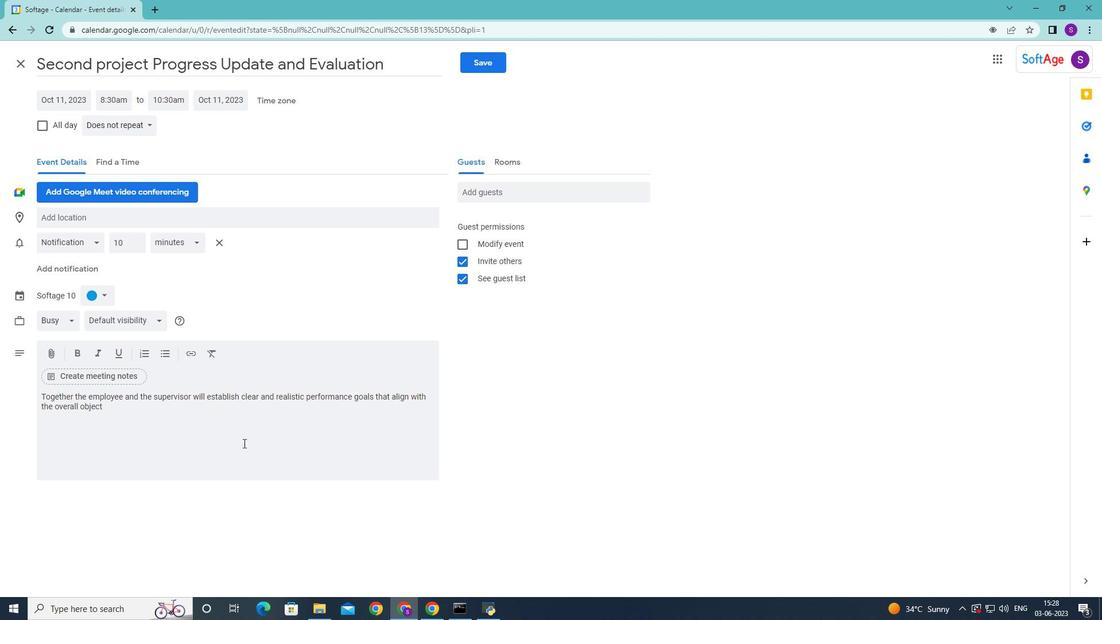 
Action: Mouse moved to (392, 312)
Screenshot: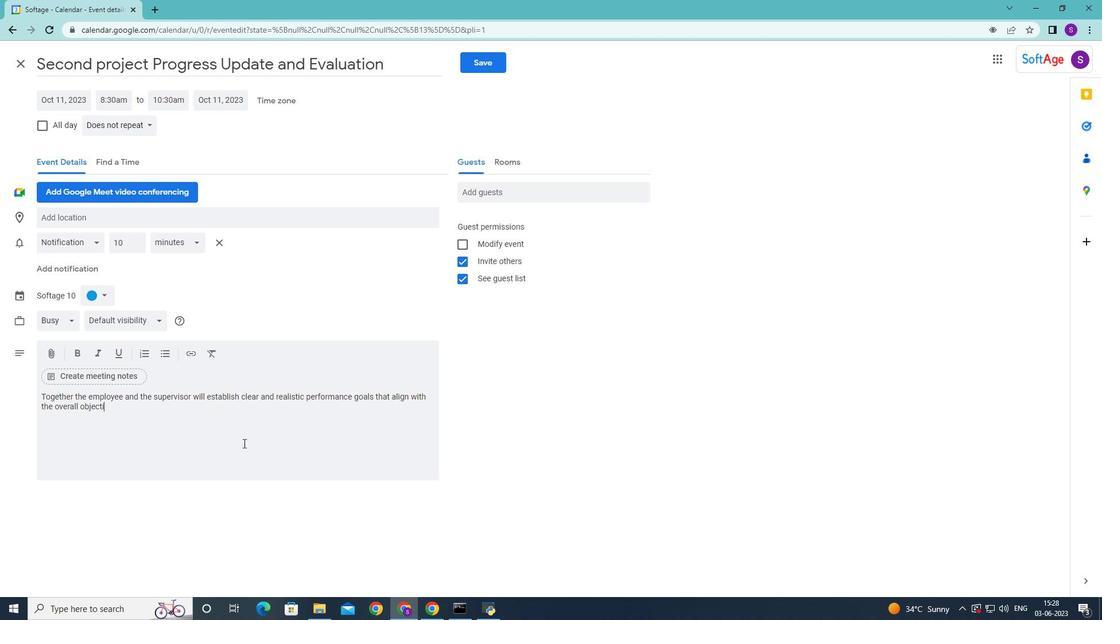 
Action: Mouse pressed left at (392, 312)
Screenshot: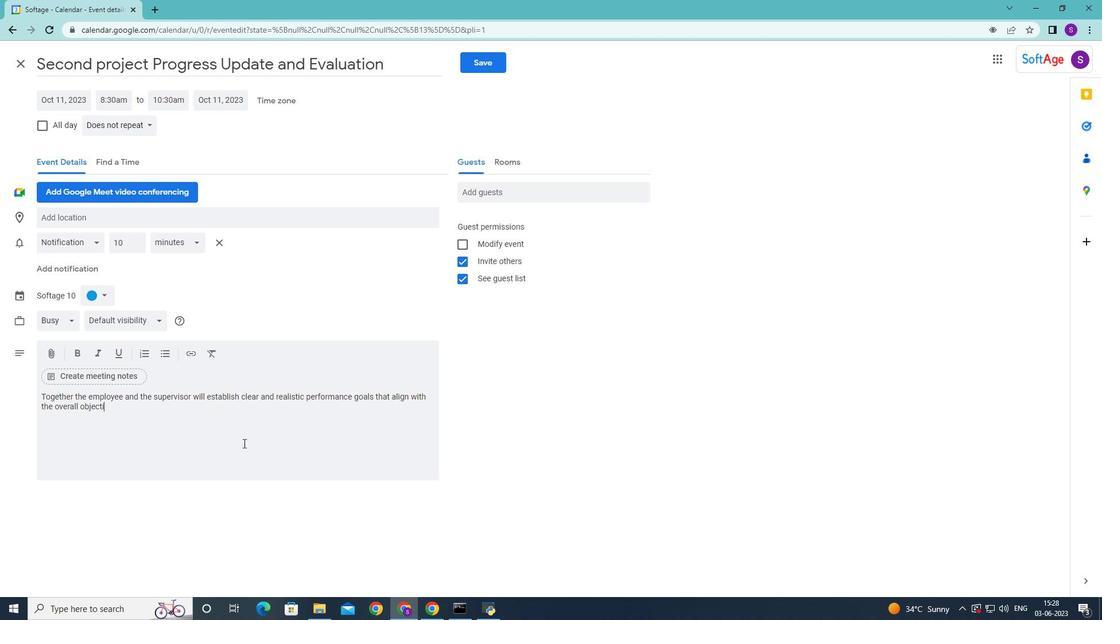 
Action: Mouse moved to (405, 332)
Screenshot: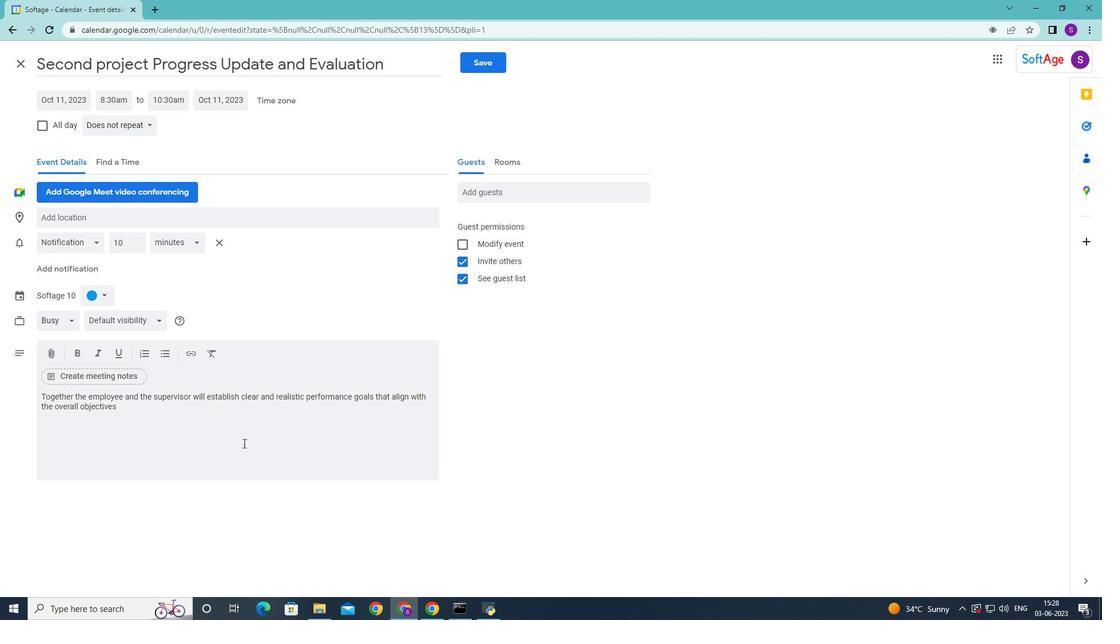 
Action: Key pressed <Key.backspace><Key.backspace>am<Key.enter>
Screenshot: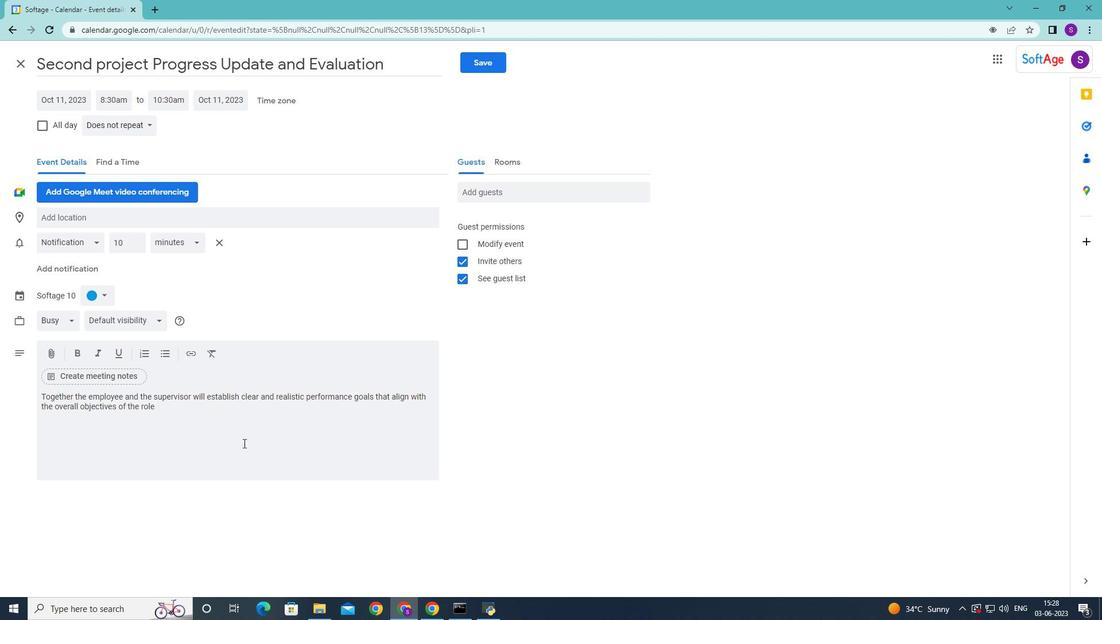 
Action: Mouse moved to (442, 486)
Screenshot: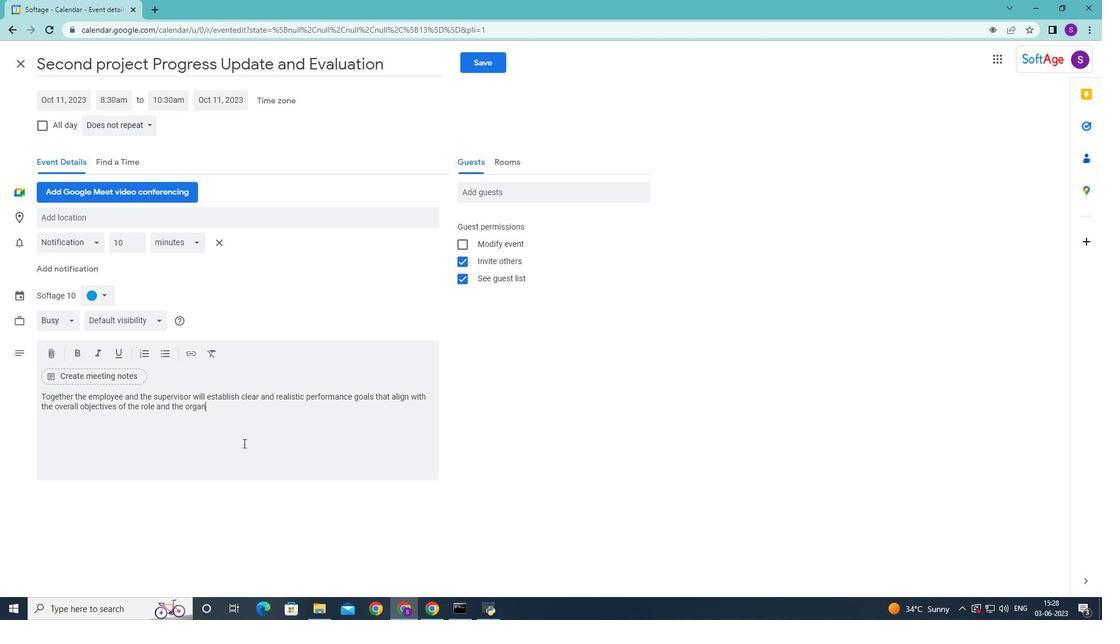 
Action: Mouse pressed left at (442, 486)
Screenshot: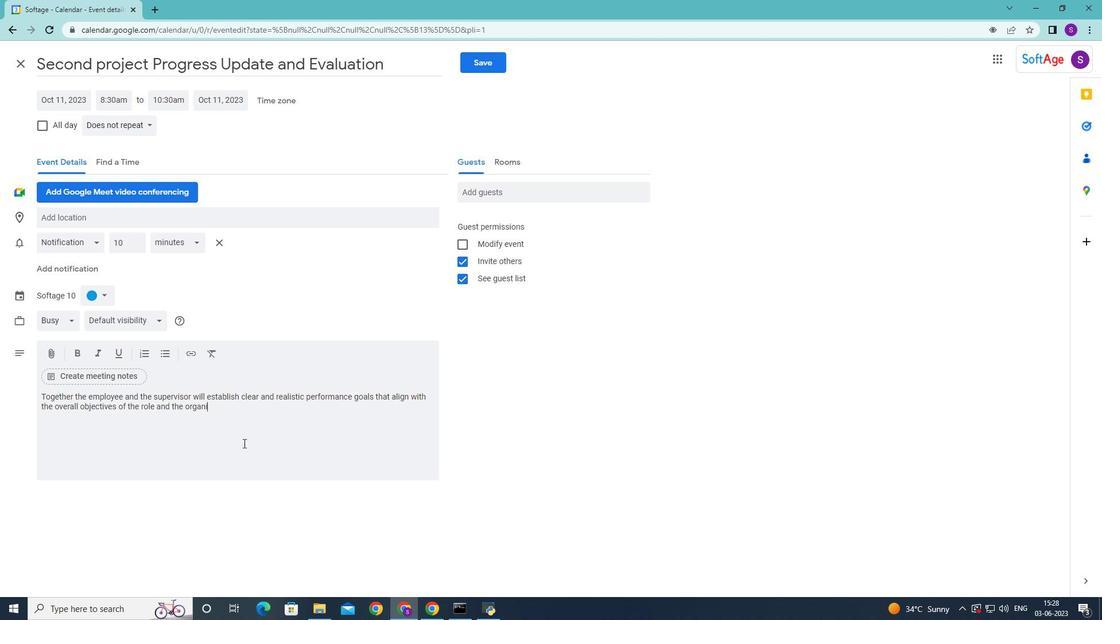 
Action: Mouse moved to (141, 407)
Screenshot: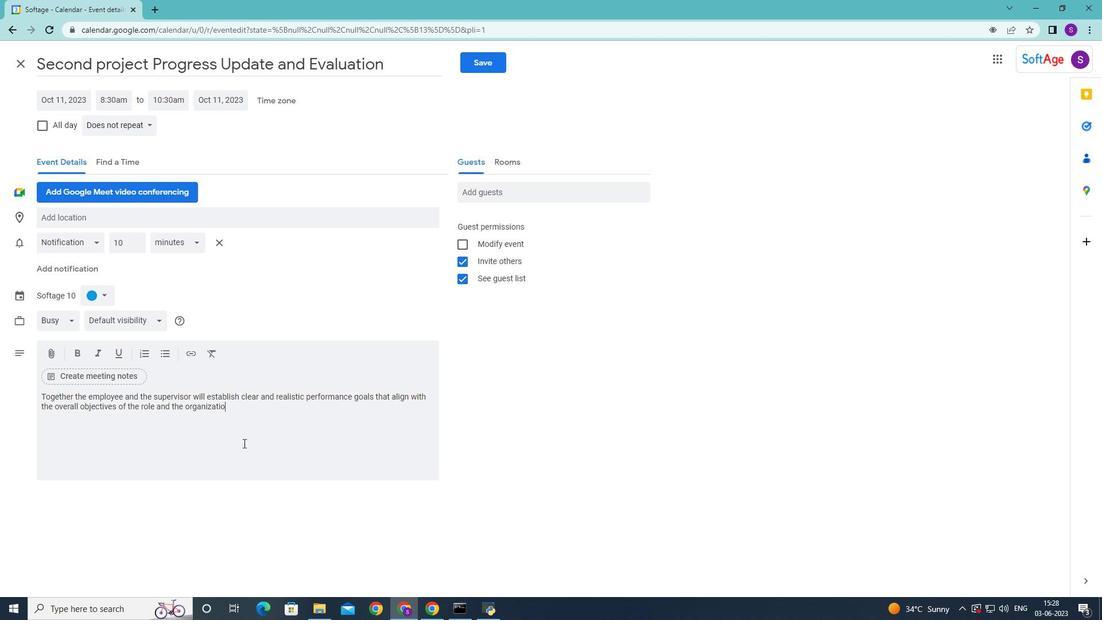 
Action: Mouse pressed left at (141, 407)
Screenshot: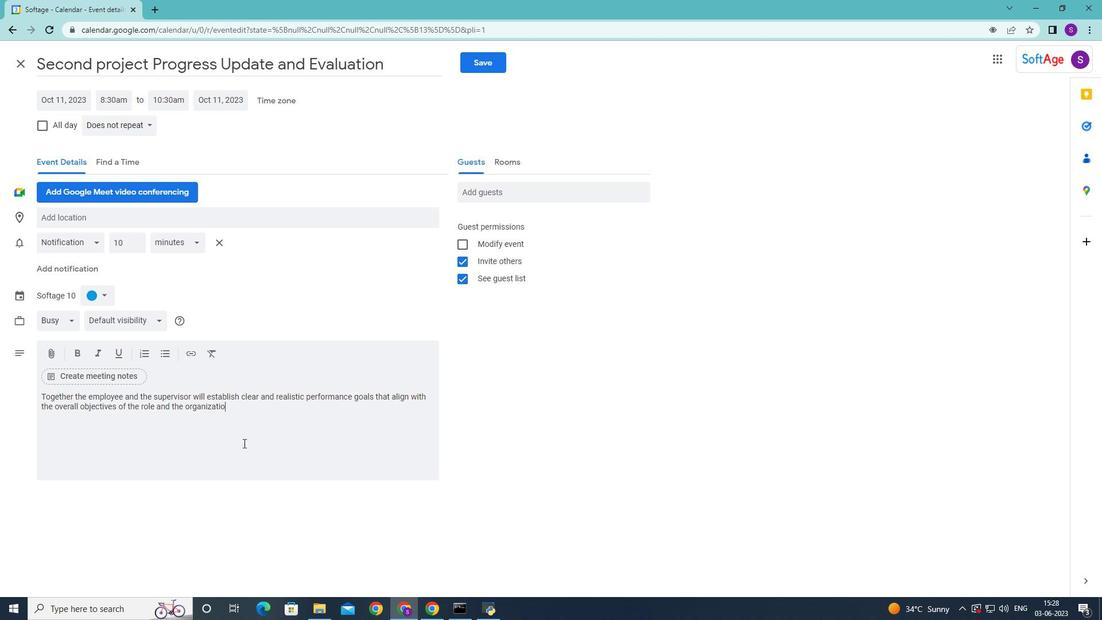 
Action: Key pressed <Key.shift>The<Key.space>training<Key.space>workshop<Key.space>will<Key.space>commence<Key.space>with<Key.space>an<Key.space>introduction<Key.space>to<Key.space>the<Key.space>fundamental<Key.space>principles<Key.space>of<Key.space>effective<Key.space>presentations.<Key.space><Key.shift>Participants<Key.space>will<Key.space>learn<Key.space>about<Key.space>the<Key.space>key<Key.space>elements<Key.space>of<Key.space>successful<Key.space>presentation<Key.space><Key.backspace>,<Key.space><Key.shift>Incli<Key.backspace>uding<Key.space>content<Key.space>development<Key.space><Key.backspace><Key.space><Key.backspace>,<Key.space>delivery<Key.space>techniques,<Key.space>visual<Key.space>aids,<Key.space>and<Key.space>audience<Key.space>ene<Key.backspace>gagement.<Key.space>
Screenshot: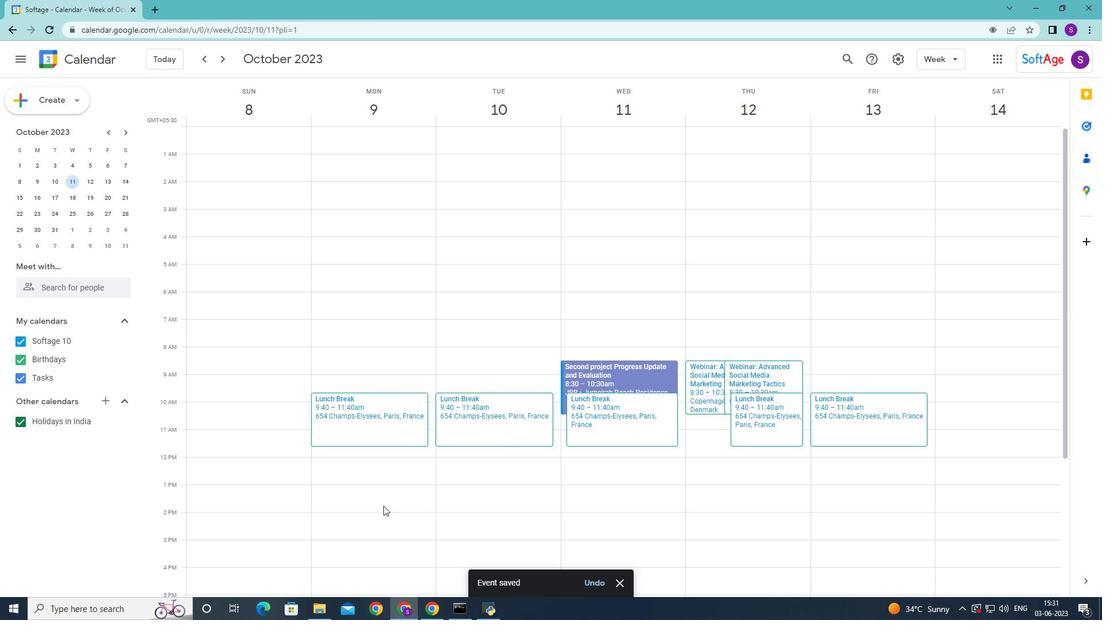 
Action: Mouse moved to (99, 296)
Screenshot: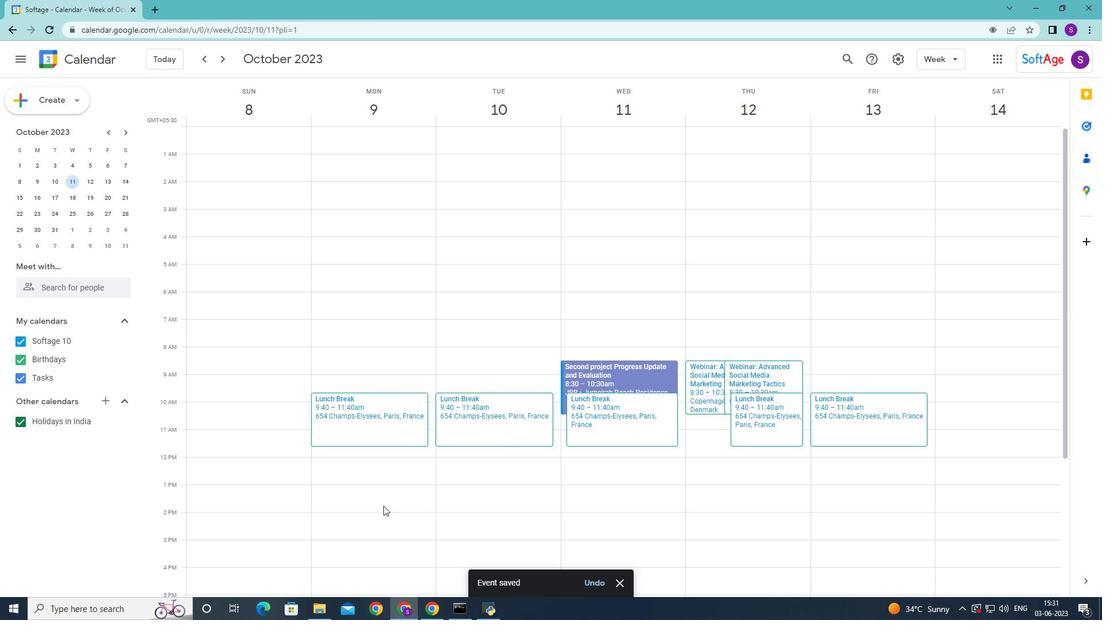 
Action: Mouse pressed left at (99, 296)
Screenshot: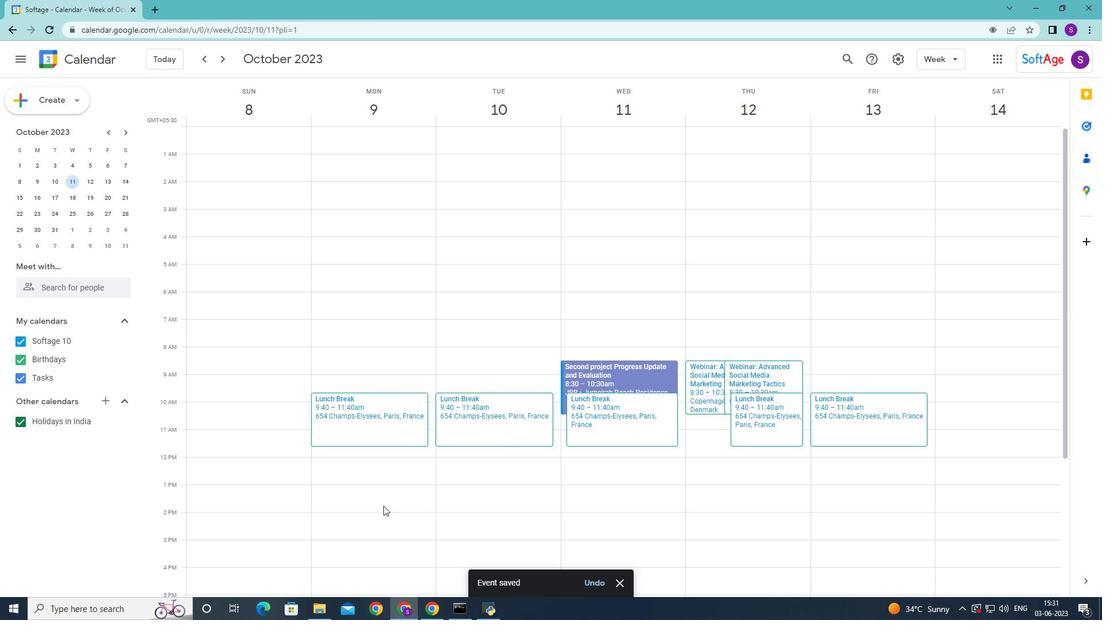 
Action: Mouse moved to (104, 310)
Screenshot: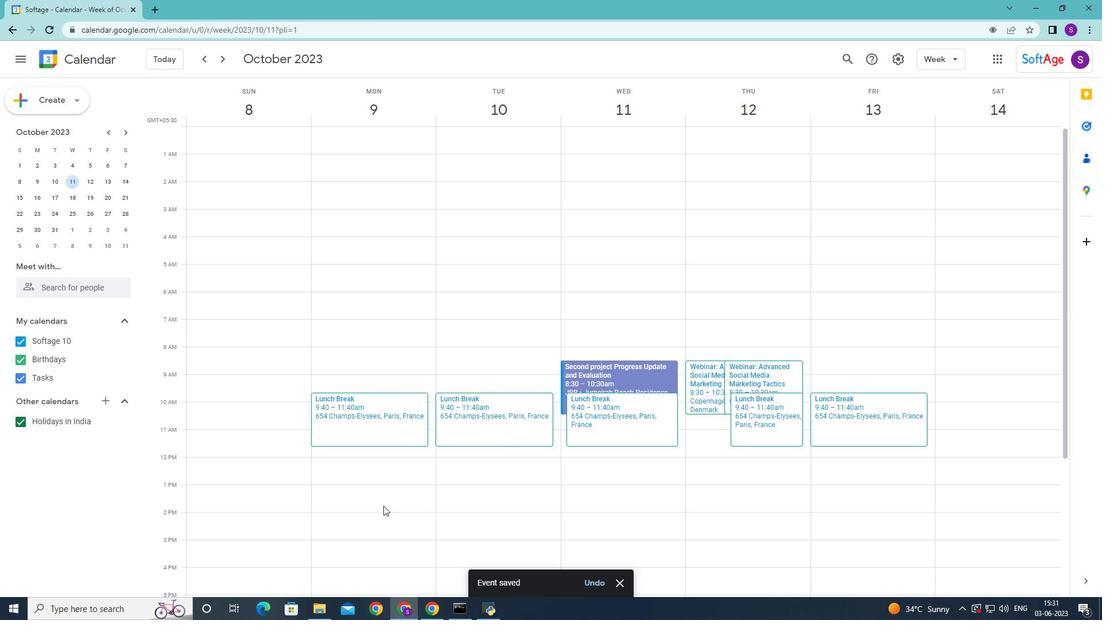 
Action: Mouse pressed left at (104, 310)
Screenshot: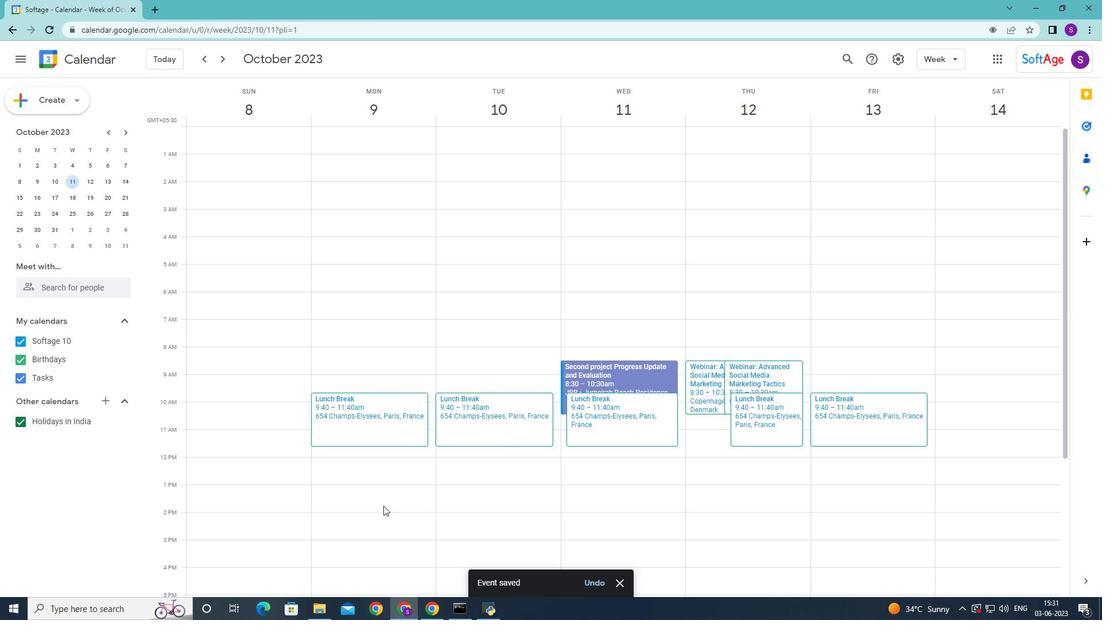 
Action: Mouse moved to (146, 219)
Screenshot: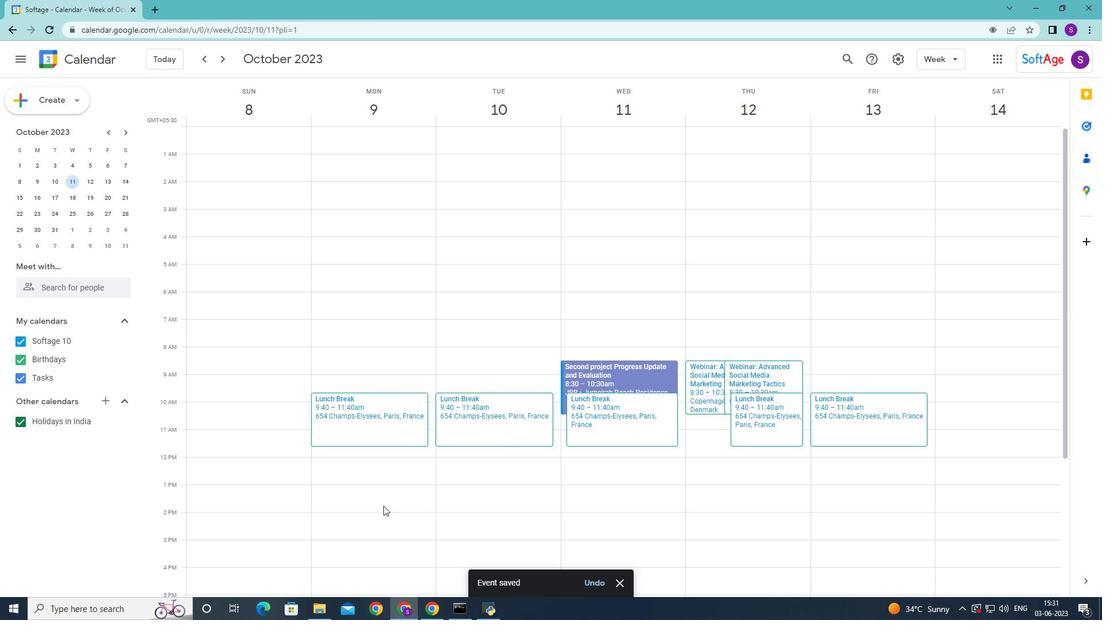 
Action: Mouse pressed left at (146, 219)
Screenshot: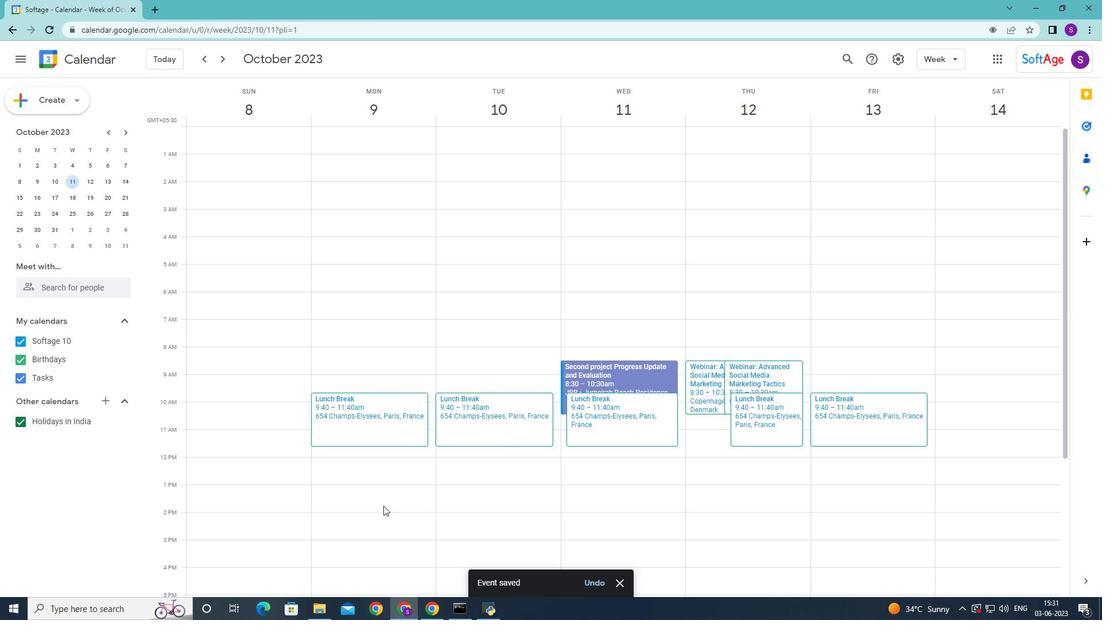 
Action: Key pressed 123<Key.space><Key.shift>Sultan<Key.space><Key.shift>Ahmed<Key.space><Key.shift>Mosque,<Key.space><Key.shift><Key.shift><Key.shift><Key.shift>Istanbul,<Key.space><Key.shift>Turkey
Screenshot: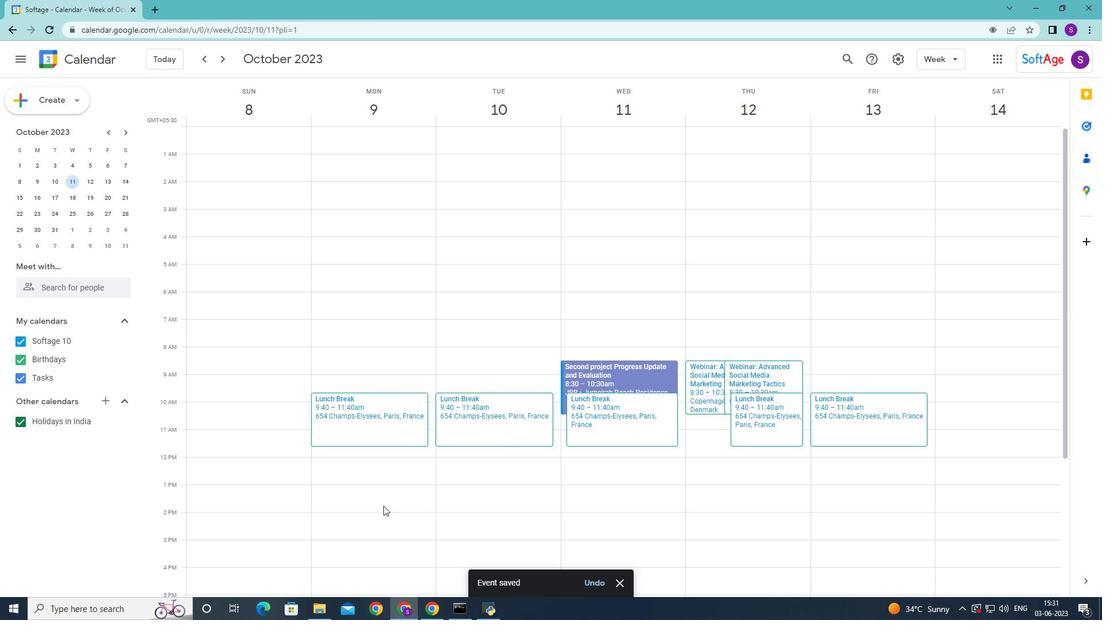 
Action: Mouse moved to (135, 252)
Screenshot: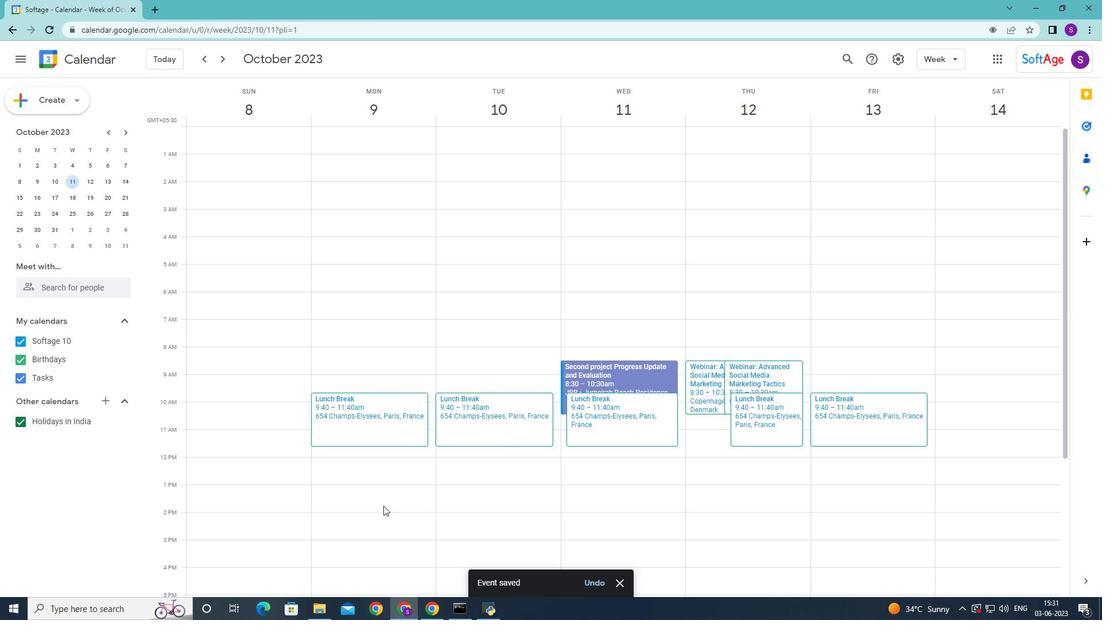 
Action: Mouse pressed left at (135, 252)
Screenshot: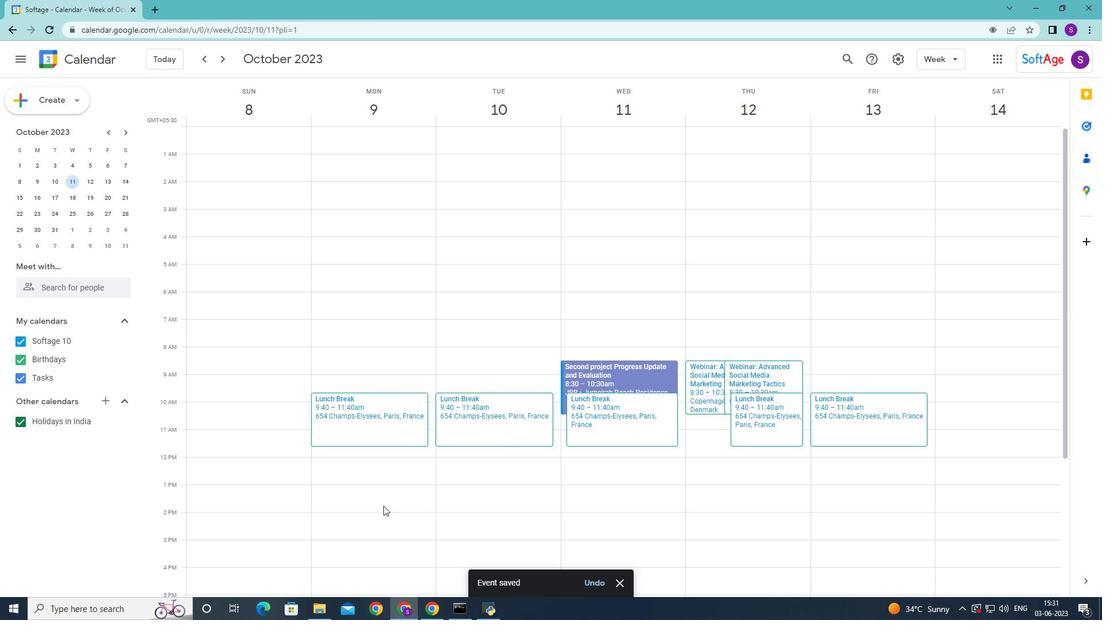 
Action: Mouse moved to (506, 279)
Screenshot: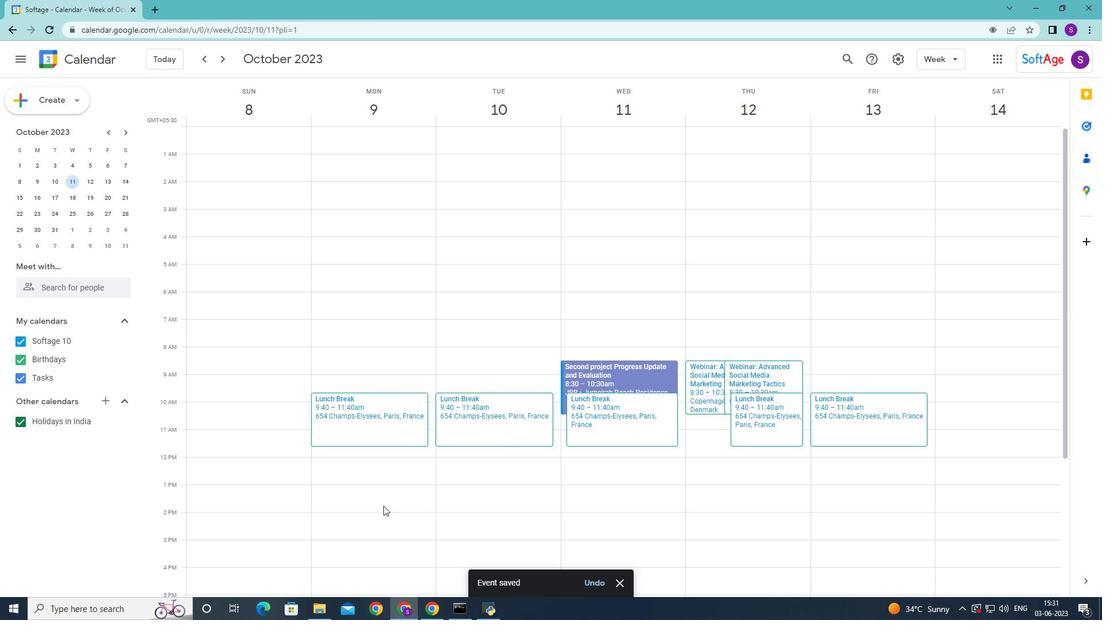 
Action: Mouse pressed left at (506, 279)
Screenshot: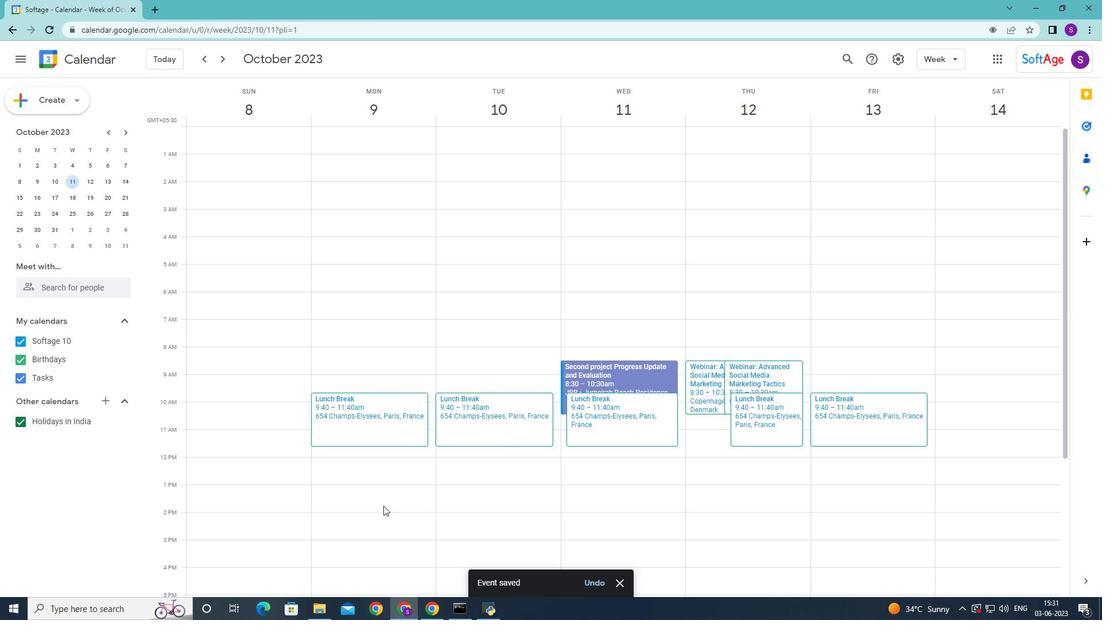 
Action: Mouse moved to (510, 190)
Screenshot: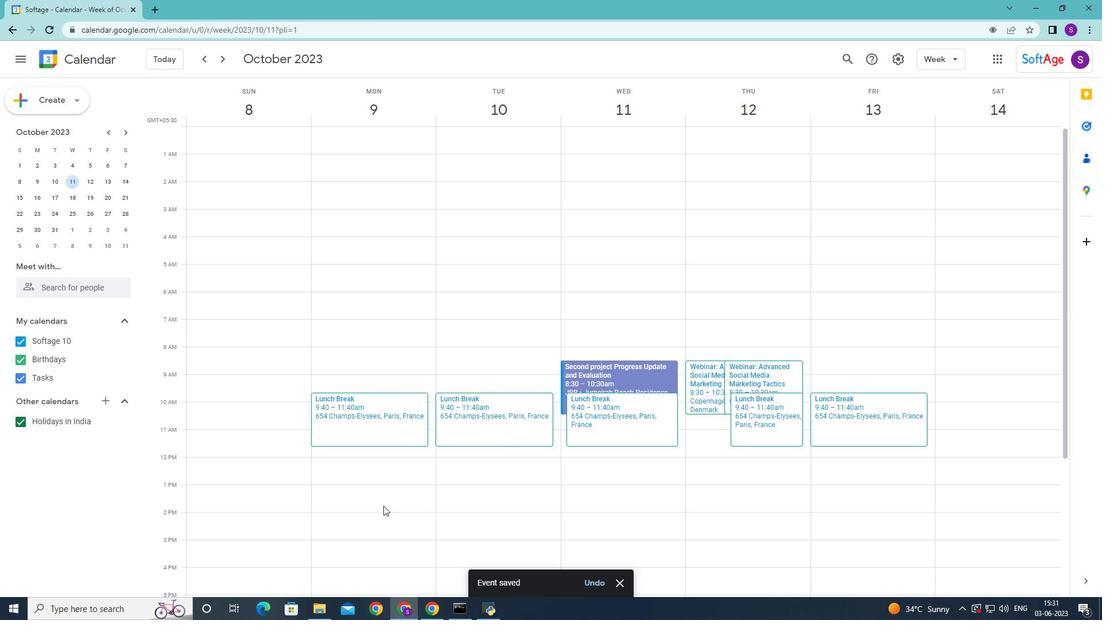 
Action: Mouse pressed left at (510, 190)
Screenshot: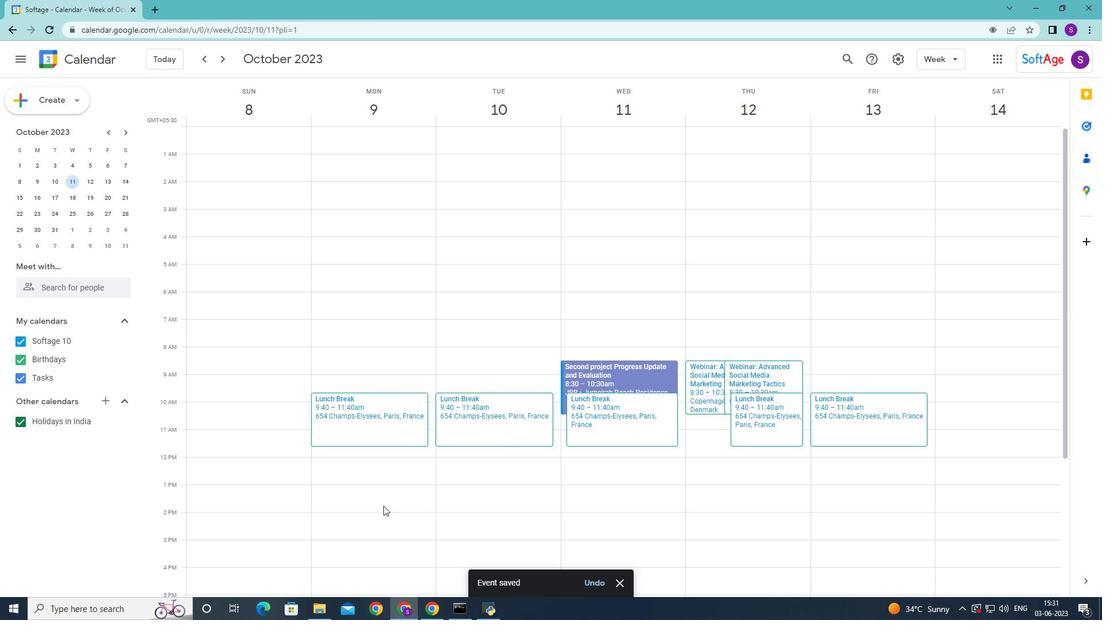 
Action: Key pressed <Key.shift>softage.6<Key.shift>3<Key.backspace><Key.shift>@softage.net<Key.enter><Key.shift>Softage.7<Key.shift>2softage.net
Screenshot: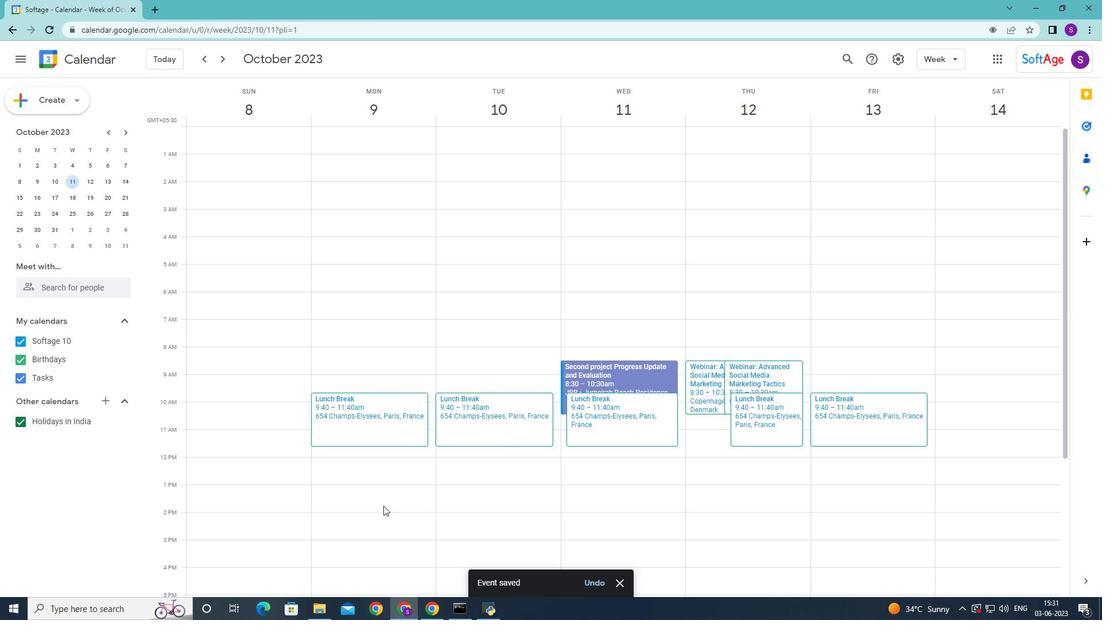
Action: Mouse moved to (503, 193)
Screenshot: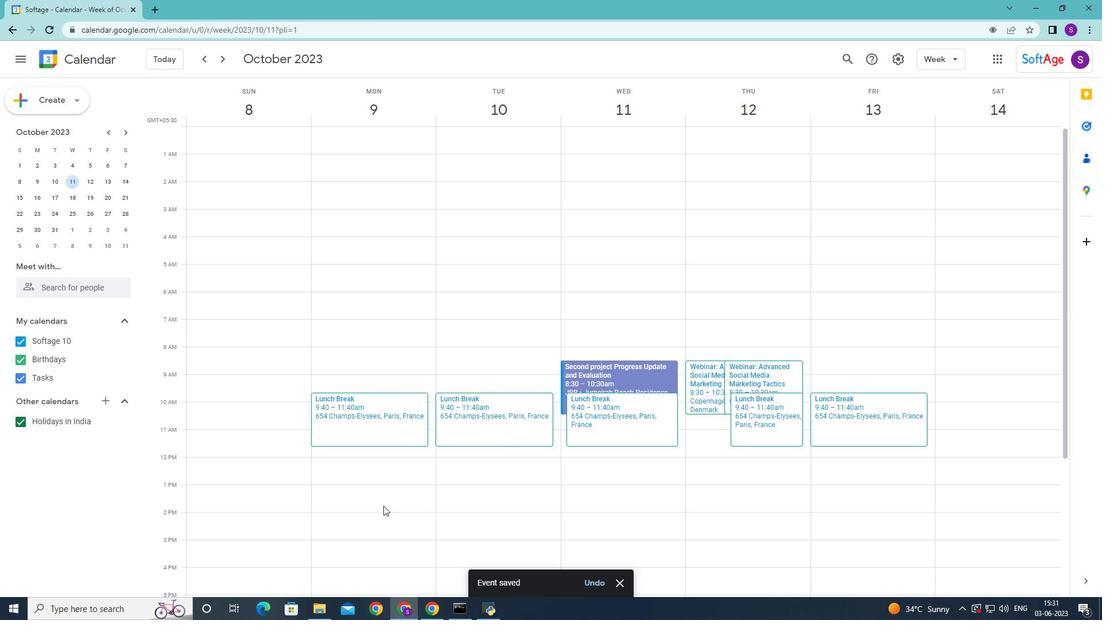 
Action: Mouse pressed left at (503, 193)
Screenshot: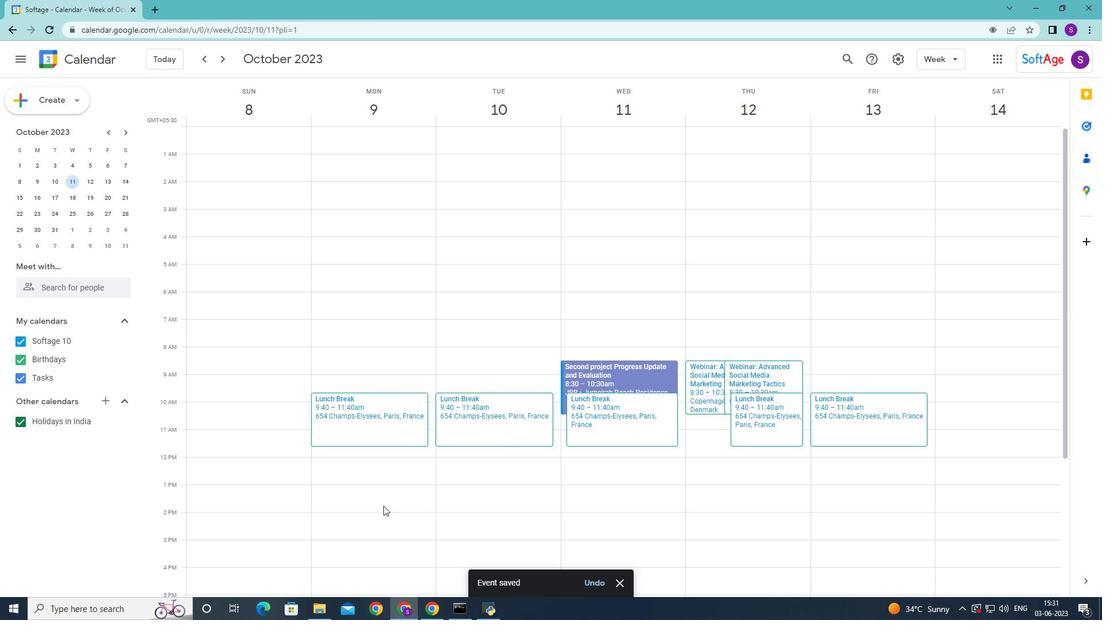 
Action: Mouse moved to (504, 193)
Screenshot: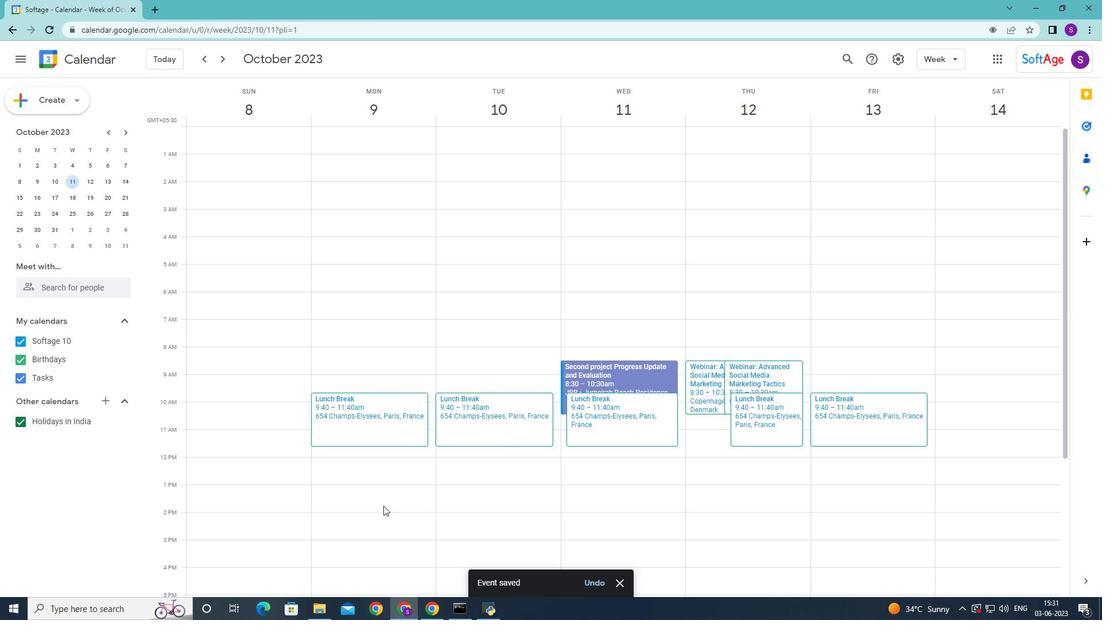 
Action: Key pressed <Key.backspace><Key.shift>@
Screenshot: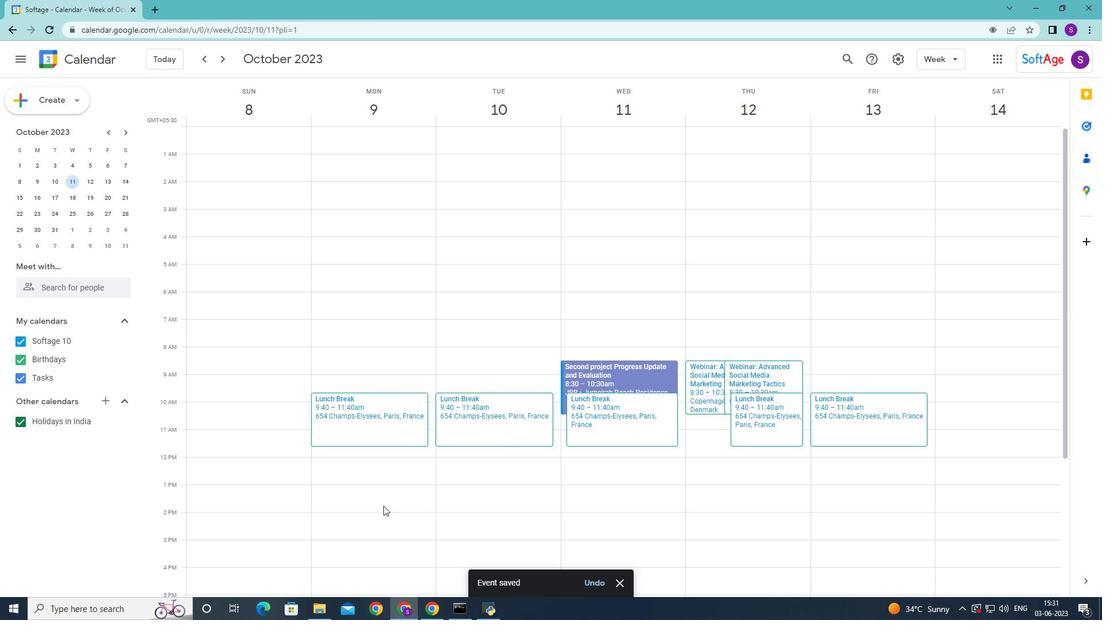 
Action: Mouse moved to (521, 216)
Screenshot: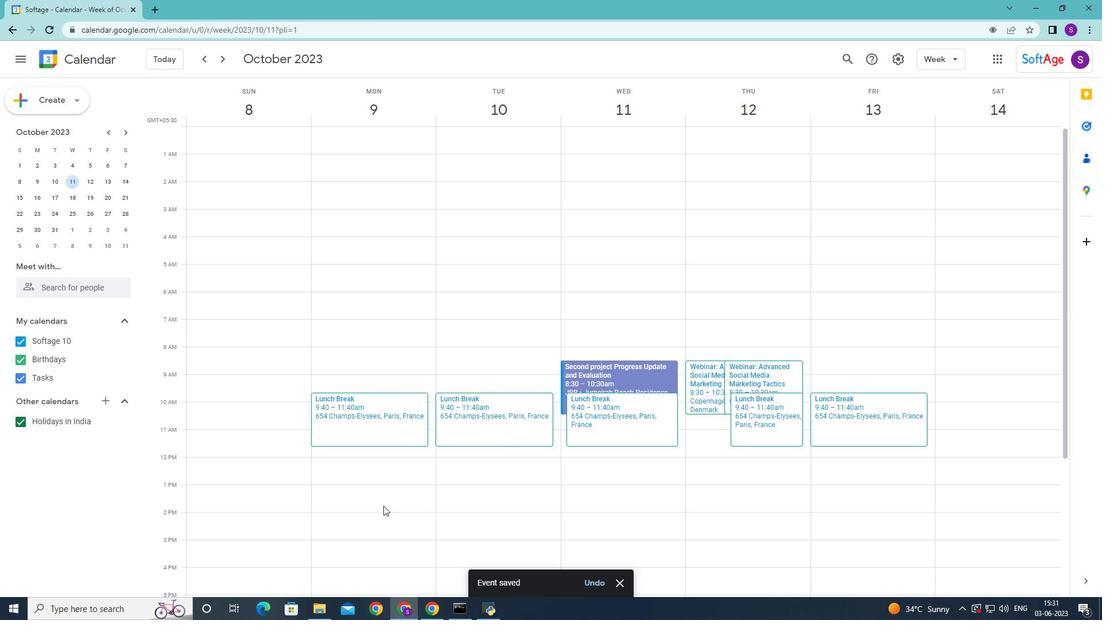 
Action: Mouse pressed left at (521, 216)
Screenshot: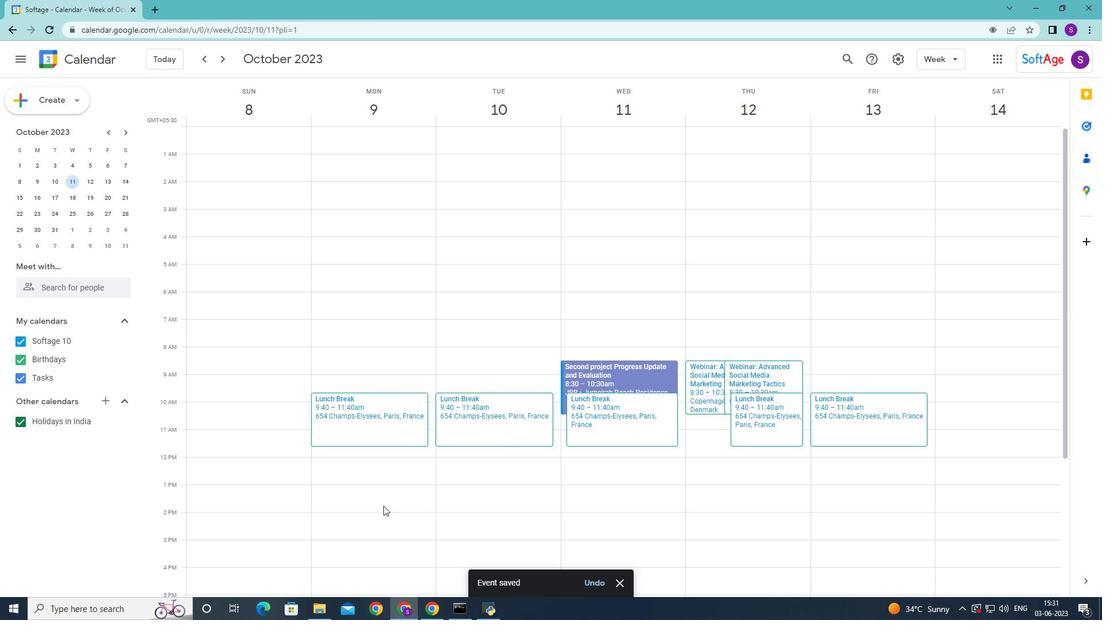 
Action: Mouse moved to (484, 64)
Screenshot: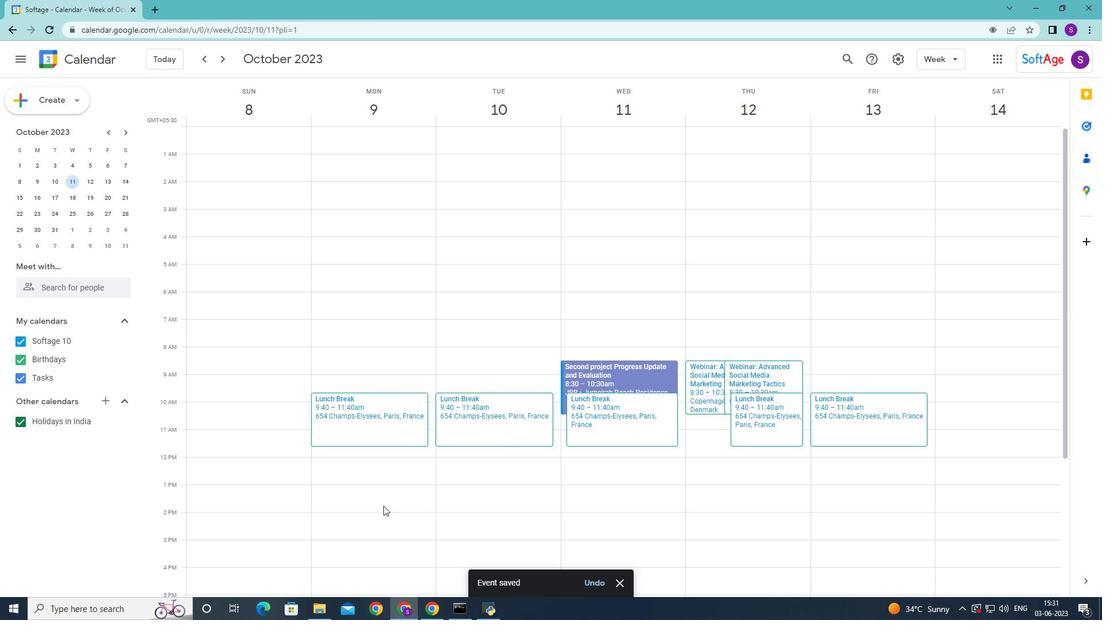 
Action: Mouse pressed left at (484, 64)
Screenshot: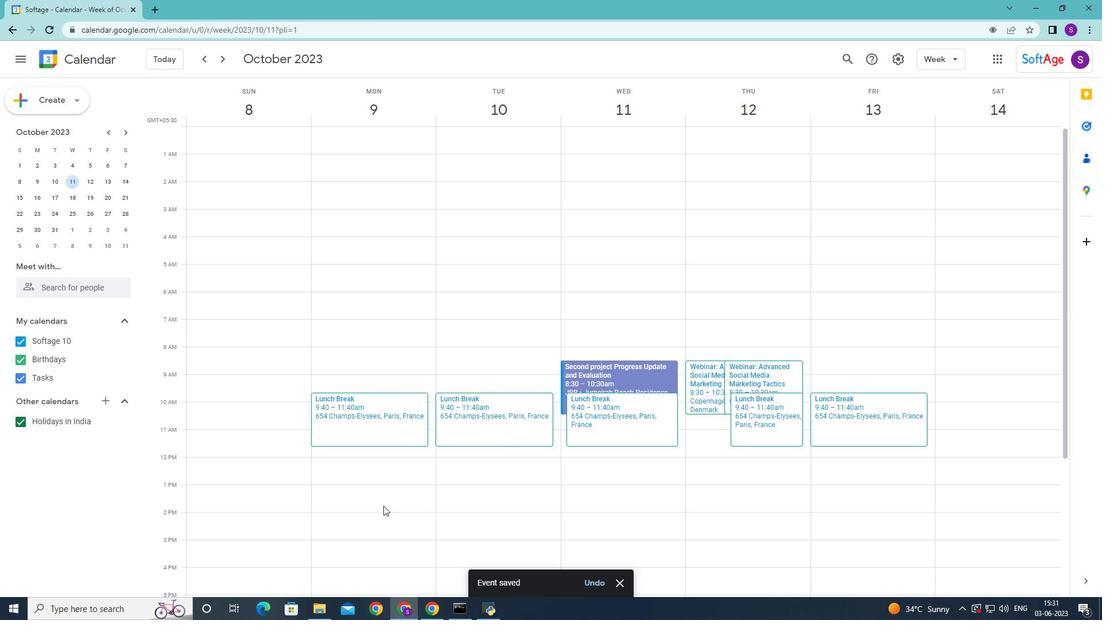 
Action: Mouse moved to (518, 391)
Screenshot: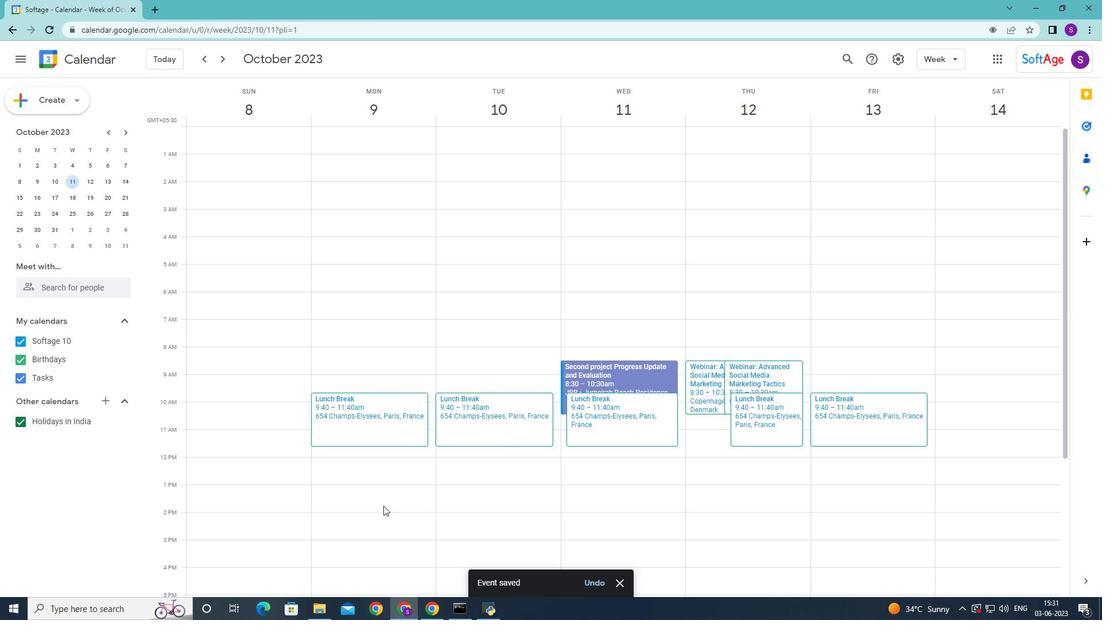 
Action: Mouse pressed left at (518, 391)
Screenshot: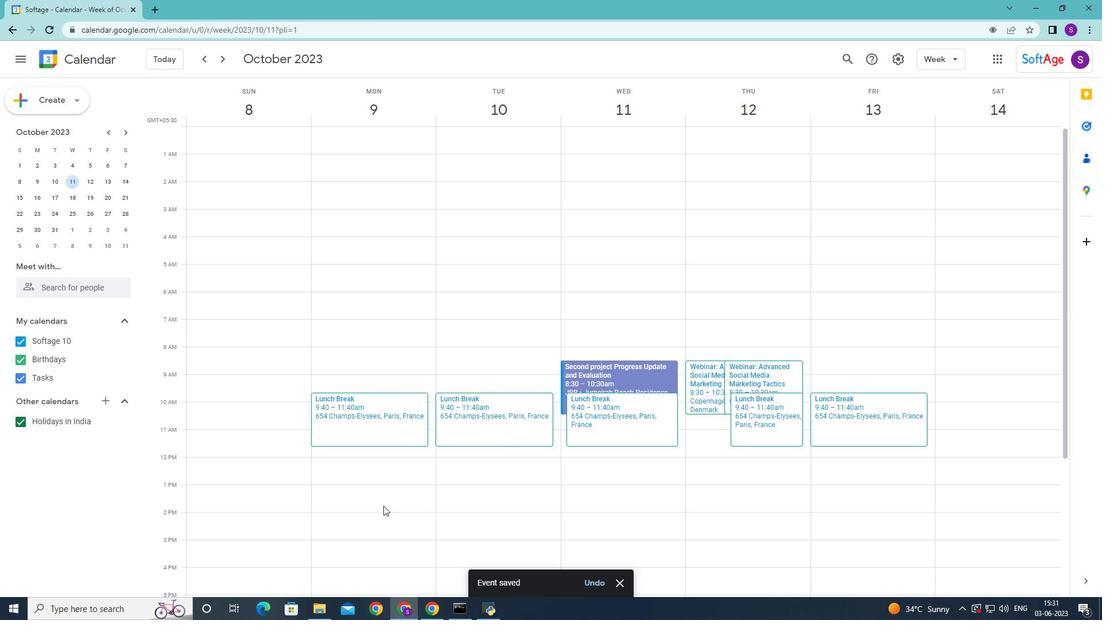 
Action: Mouse moved to (122, 126)
Screenshot: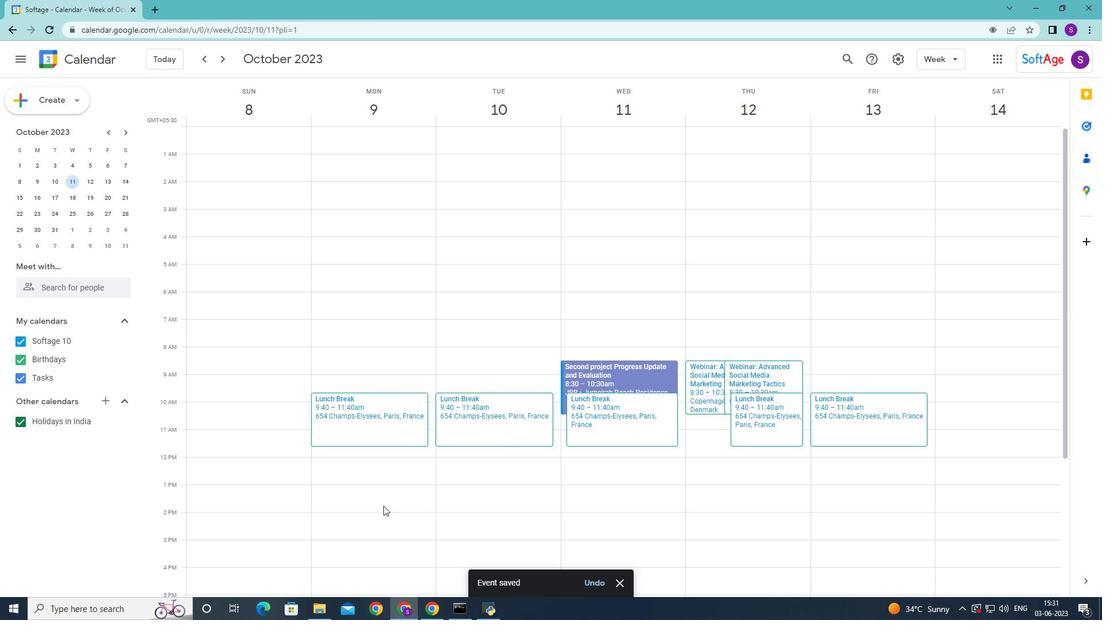 
Action: Mouse pressed left at (122, 126)
Screenshot: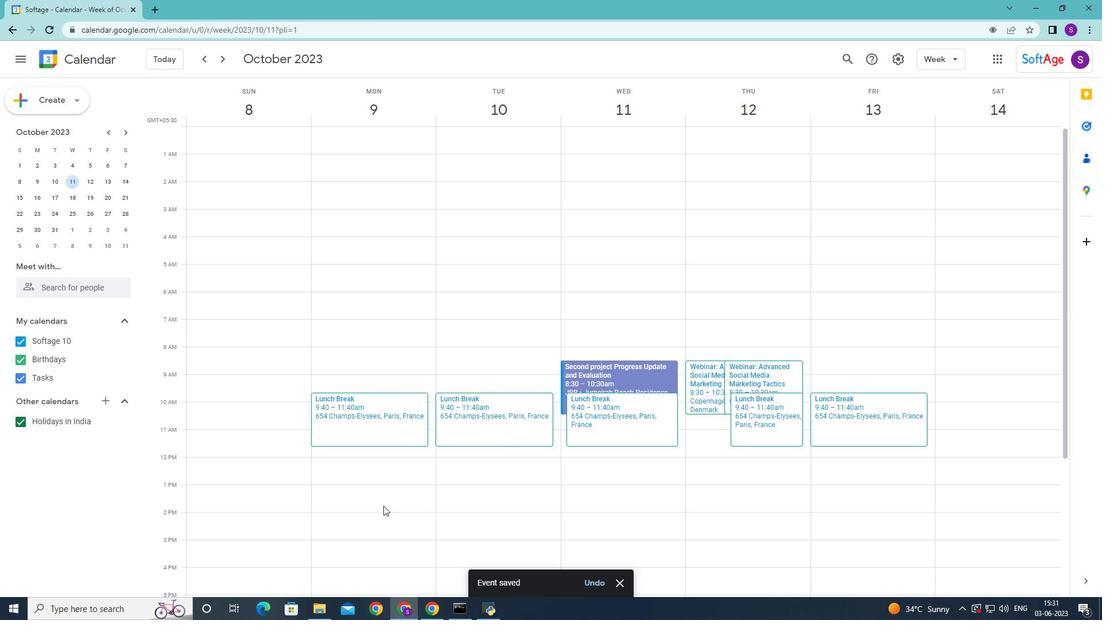 
Action: Mouse moved to (121, 149)
Screenshot: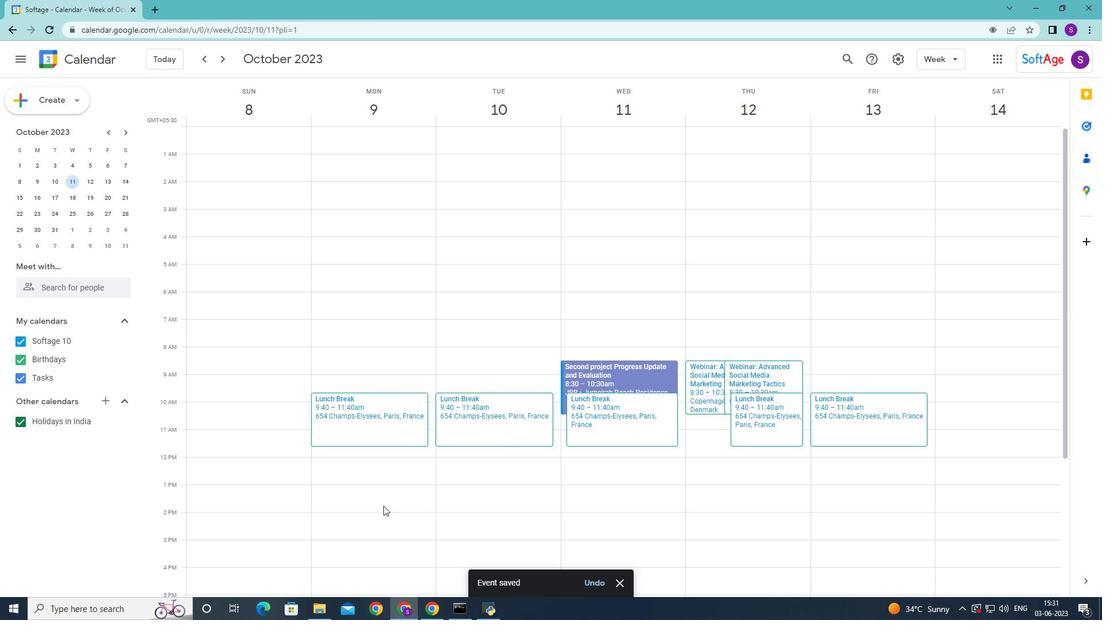 
Action: Mouse pressed left at (121, 149)
Screenshot: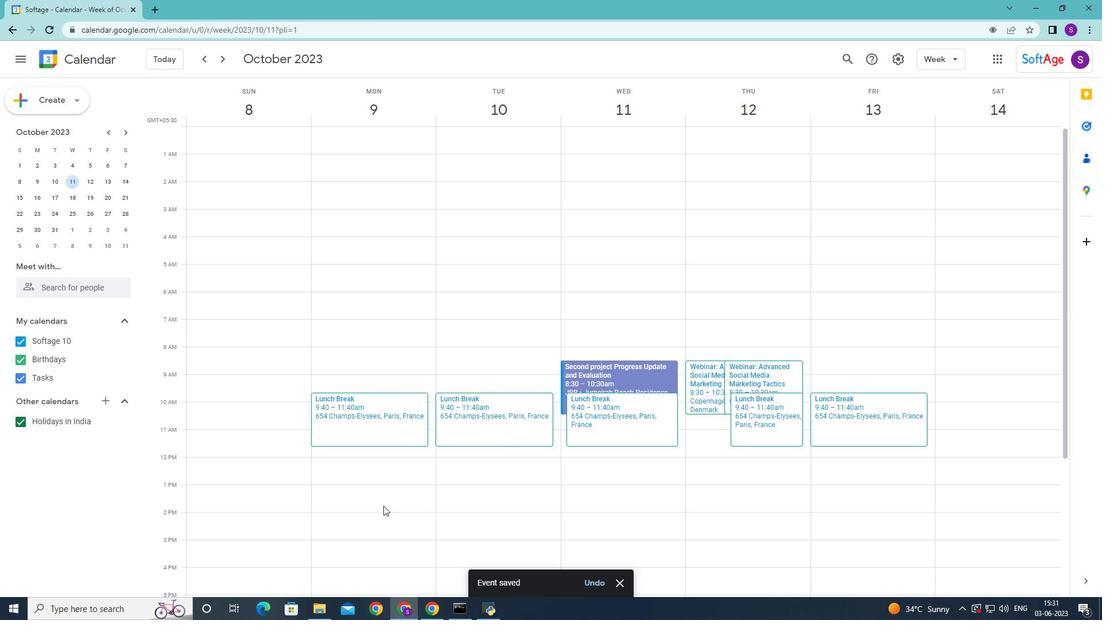 
Action: Mouse moved to (493, 60)
Screenshot: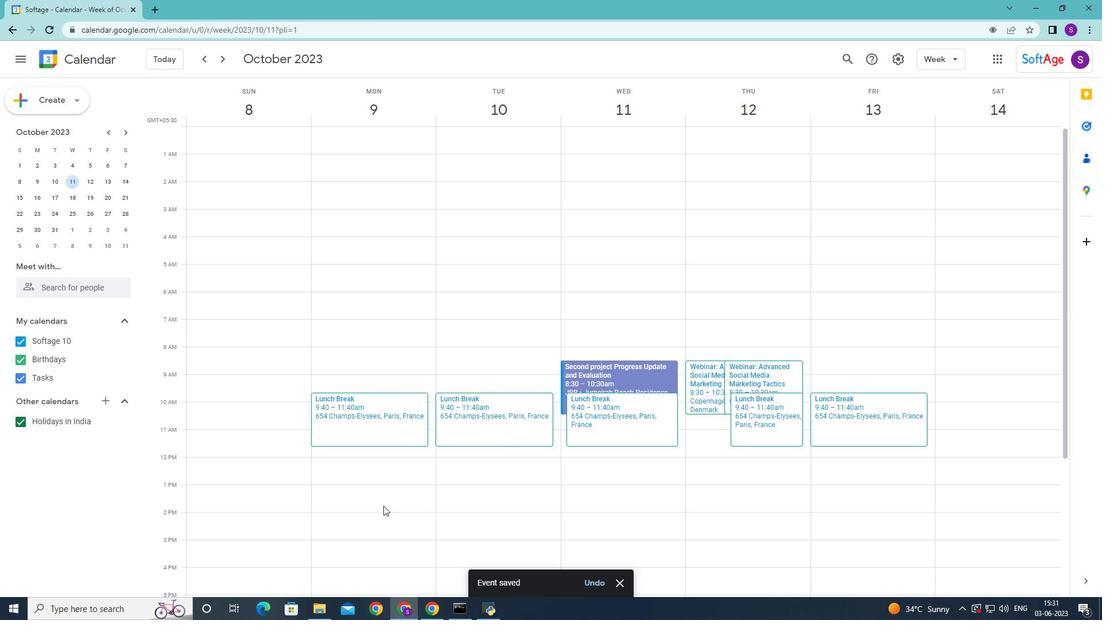 
Action: Mouse pressed left at (493, 60)
Screenshot: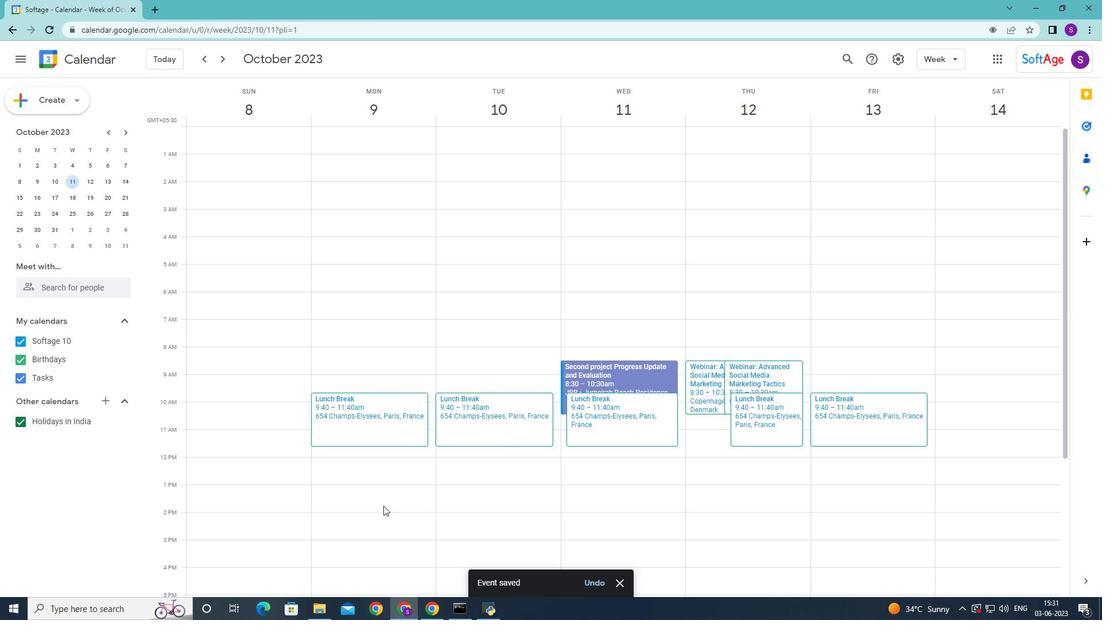 
Action: Mouse moved to (655, 349)
Screenshot: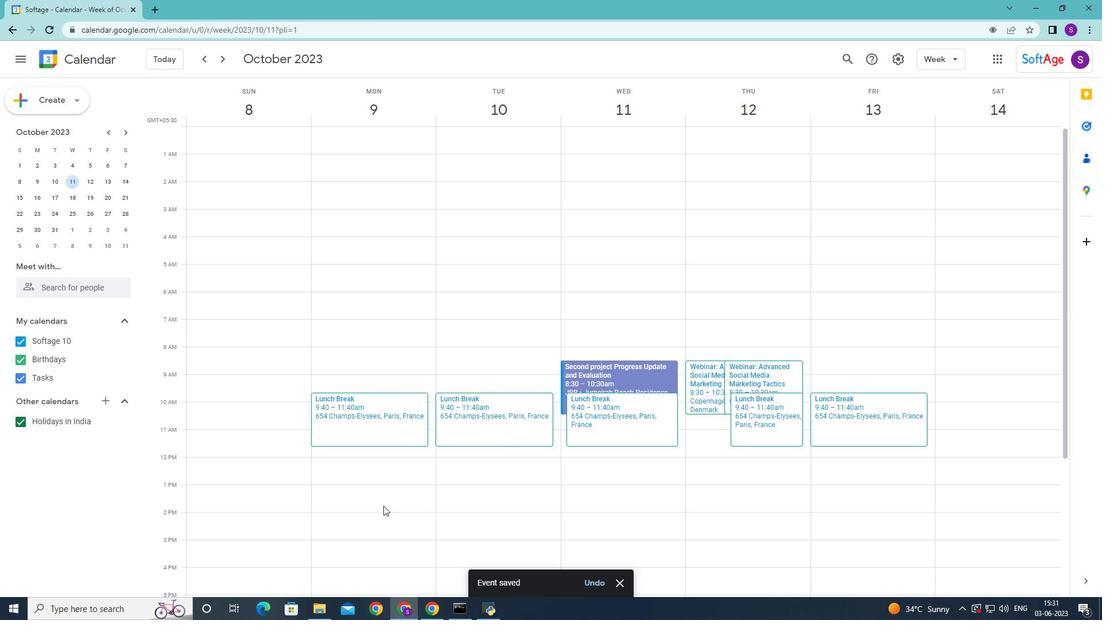 
Action: Mouse pressed left at (655, 349)
Screenshot: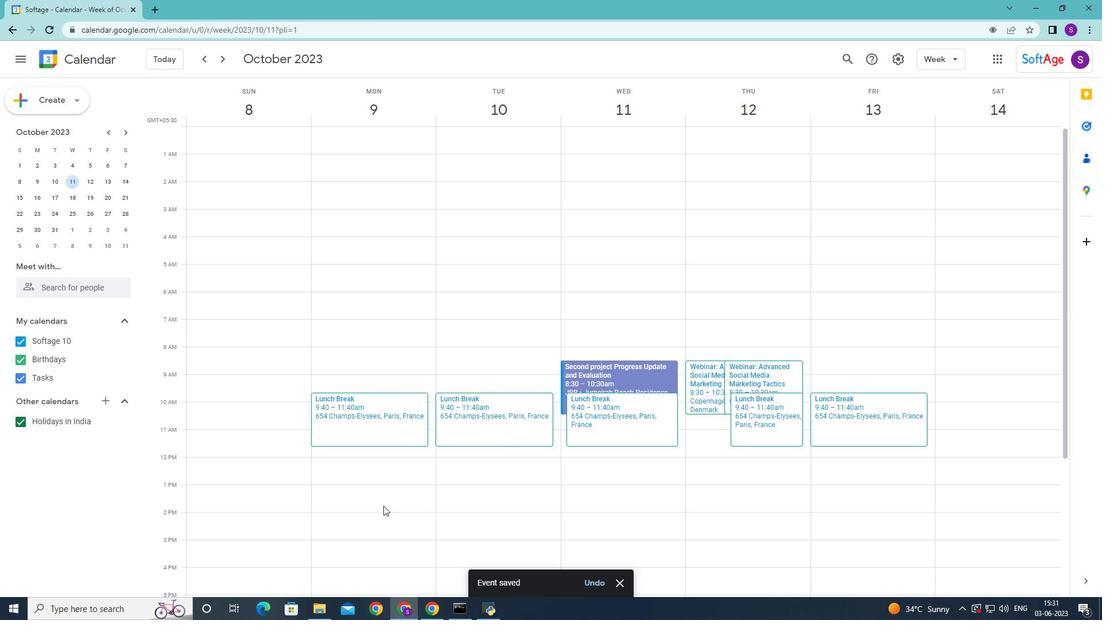 
Action: Mouse moved to (67, 100)
Screenshot: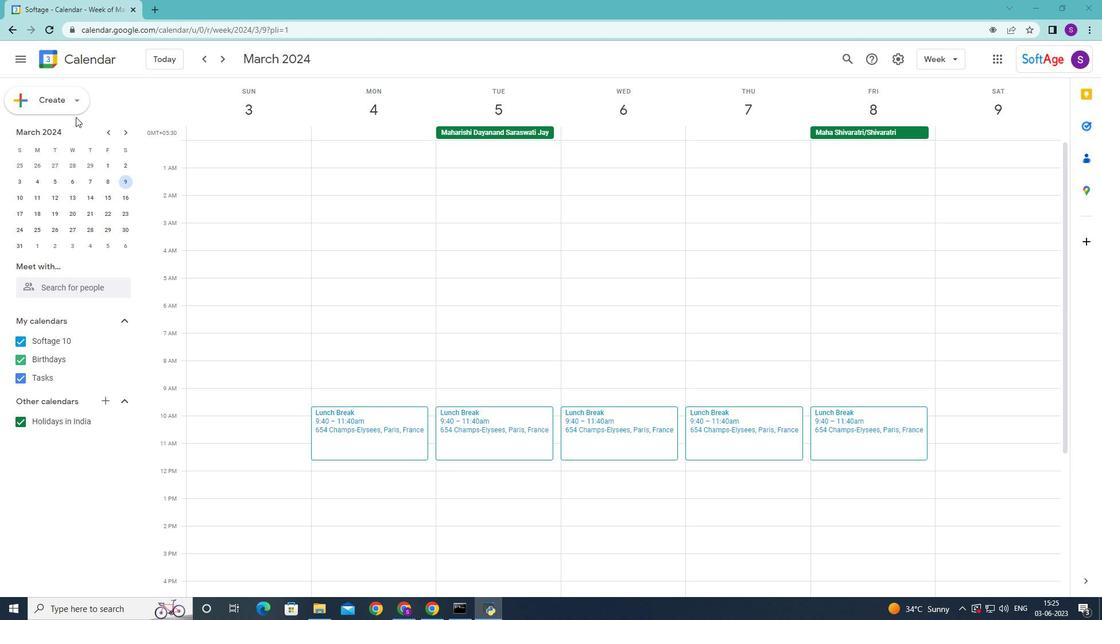 
Action: Mouse pressed left at (67, 100)
Screenshot: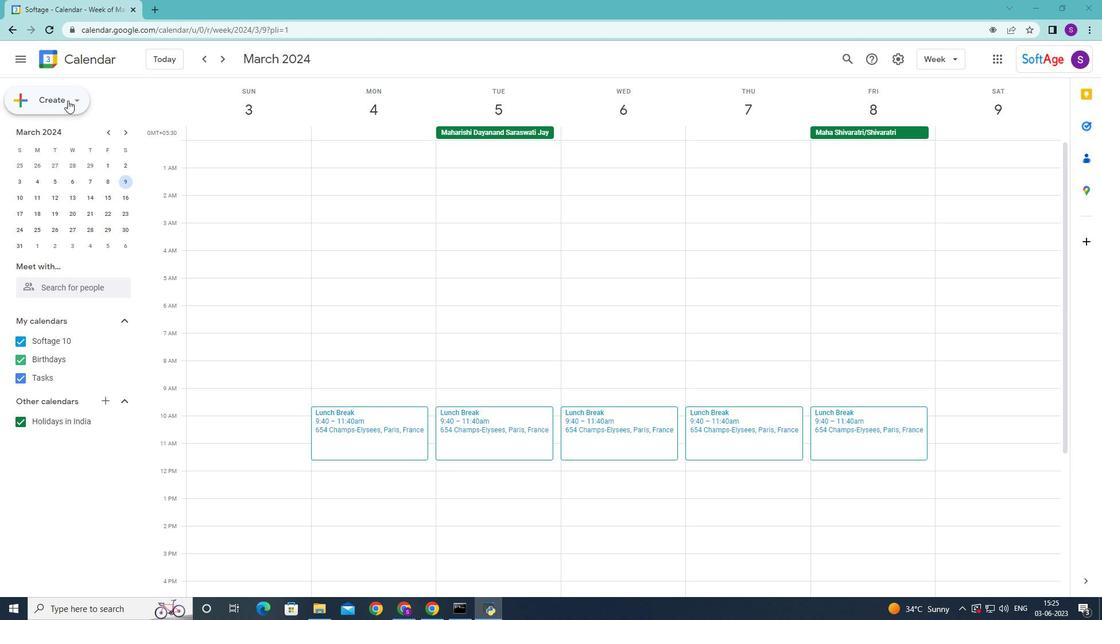 
Action: Mouse moved to (72, 132)
Screenshot: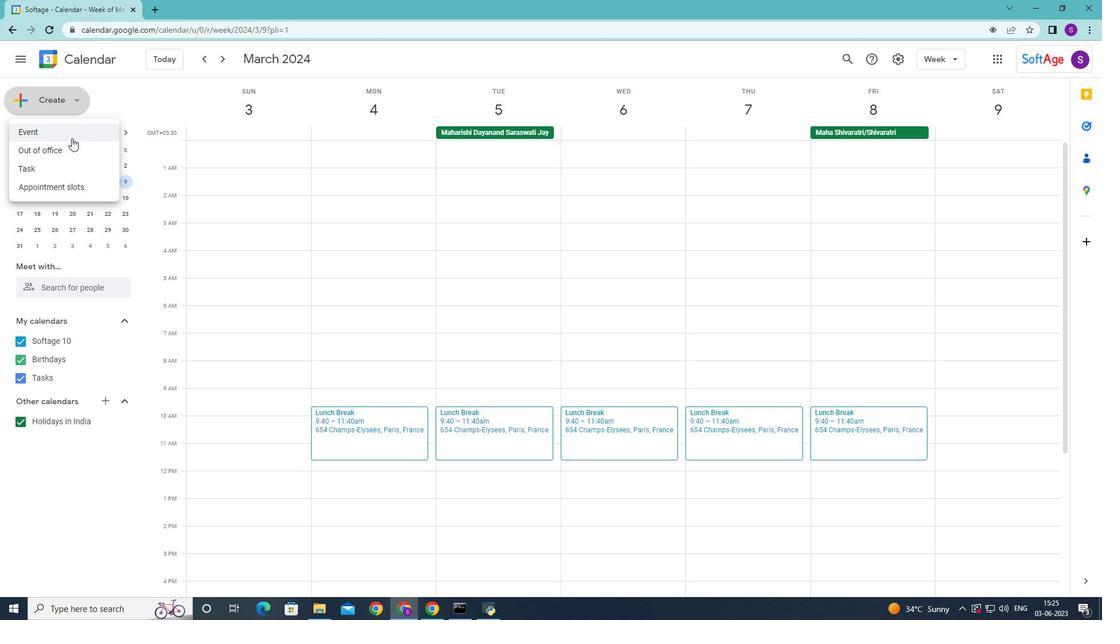 
Action: Mouse pressed left at (72, 132)
Screenshot: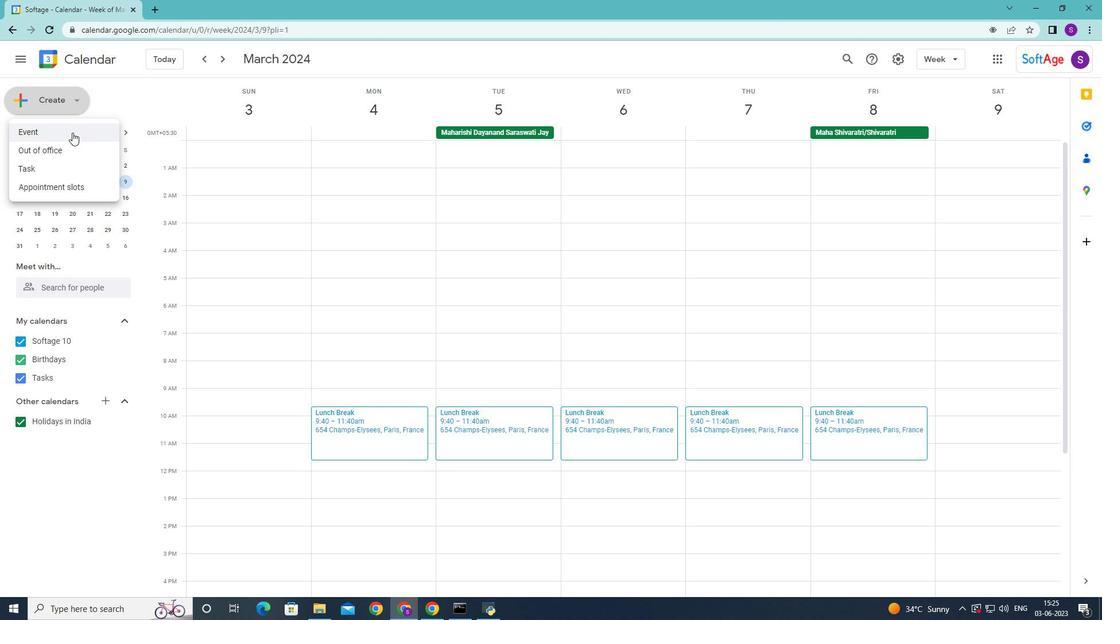 
Action: Mouse moved to (754, 283)
Screenshot: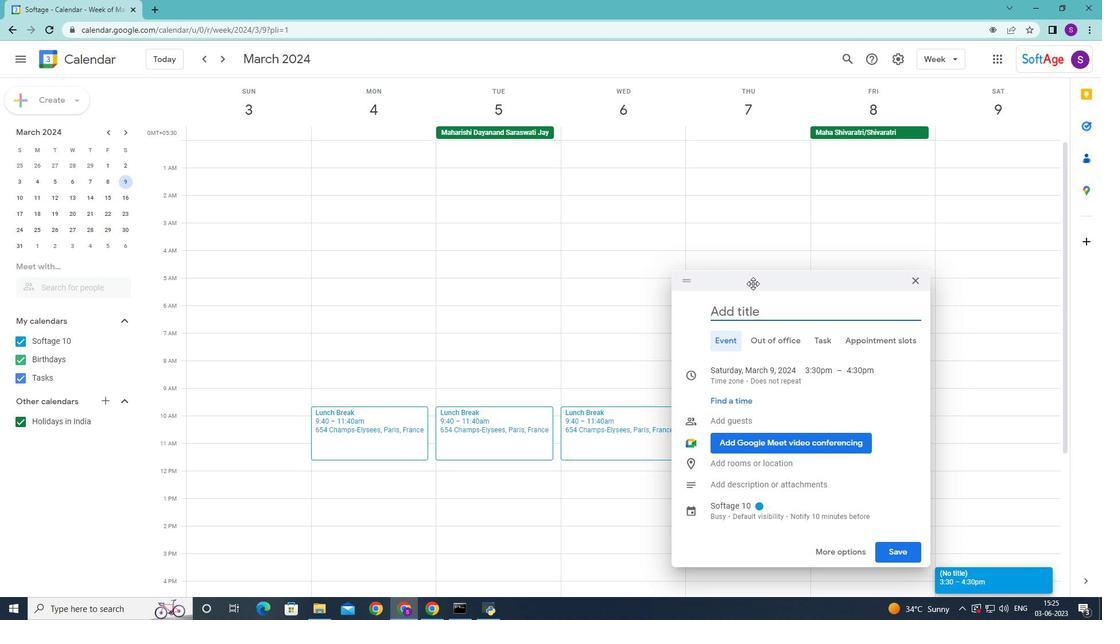 
Action: Mouse pressed left at (754, 283)
Screenshot: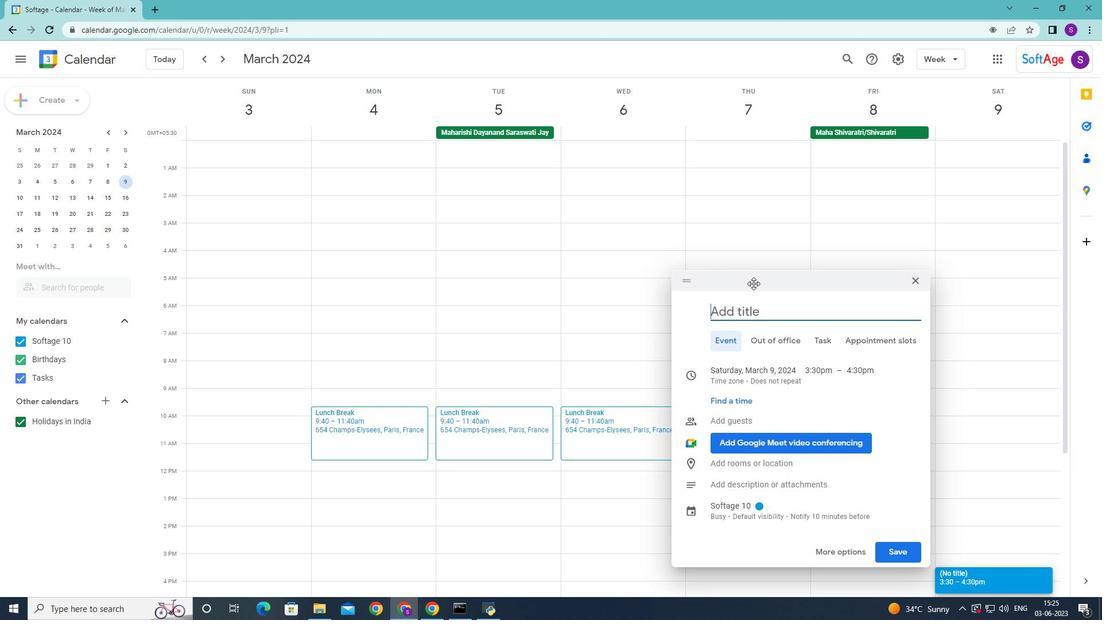 
Action: Mouse moved to (498, 300)
Screenshot: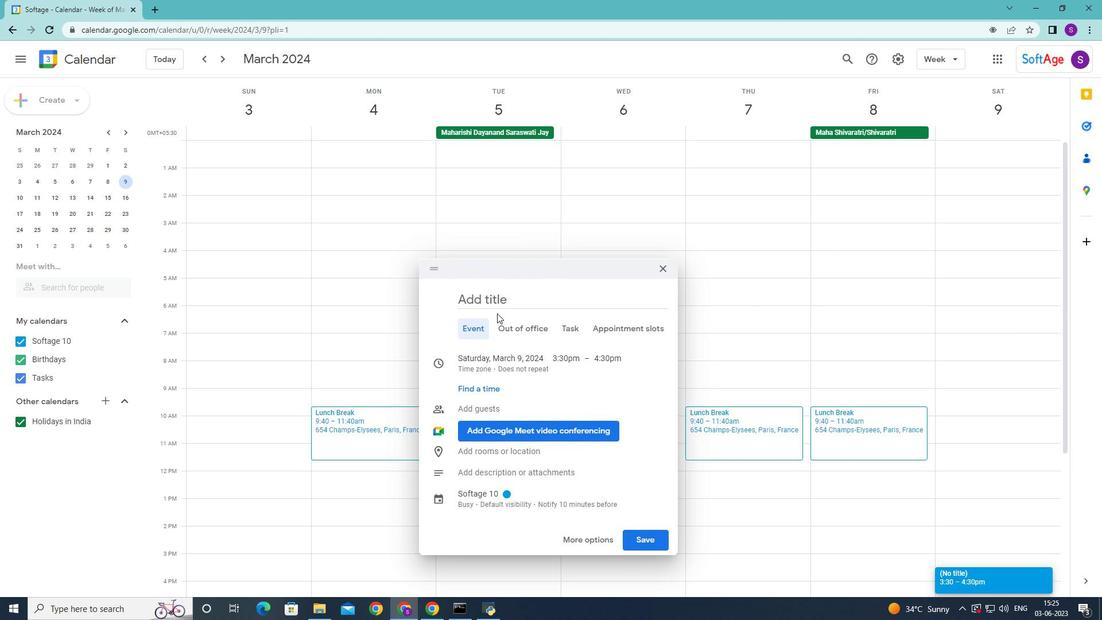 
Action: Mouse pressed left at (498, 300)
Screenshot: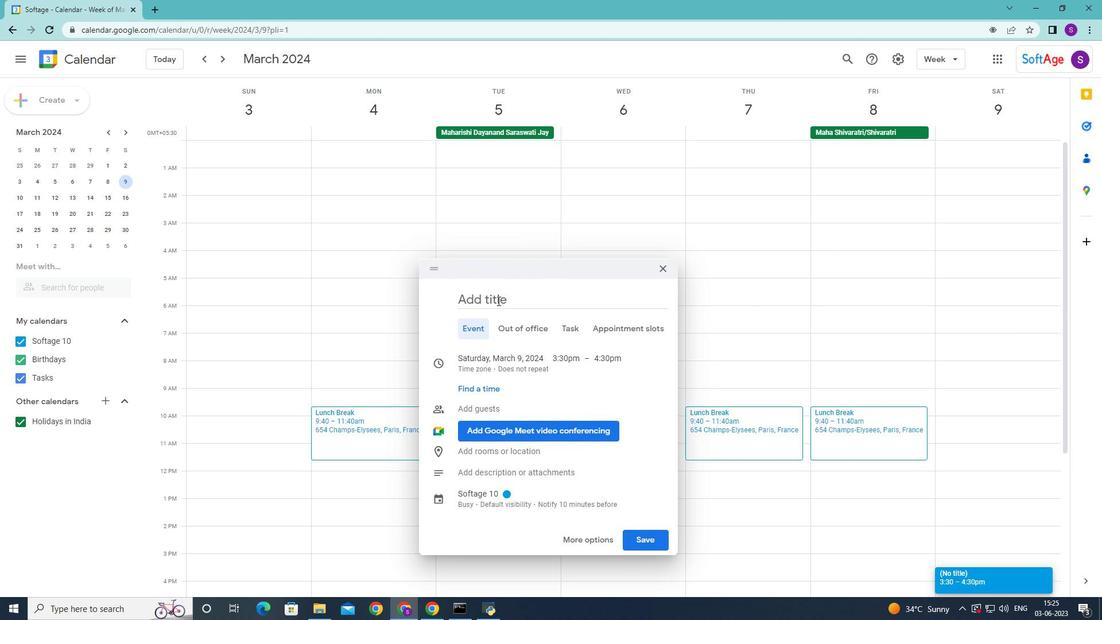 
Action: Key pressed <Key.shift>Second<Key.space><Key.shift>project<Key.space>p<Key.backspace><Key.shift>Progress<Key.space><Key.shift>Update<Key.space>and<Key.space><Key.shift>evaluation<Key.space>
Screenshot: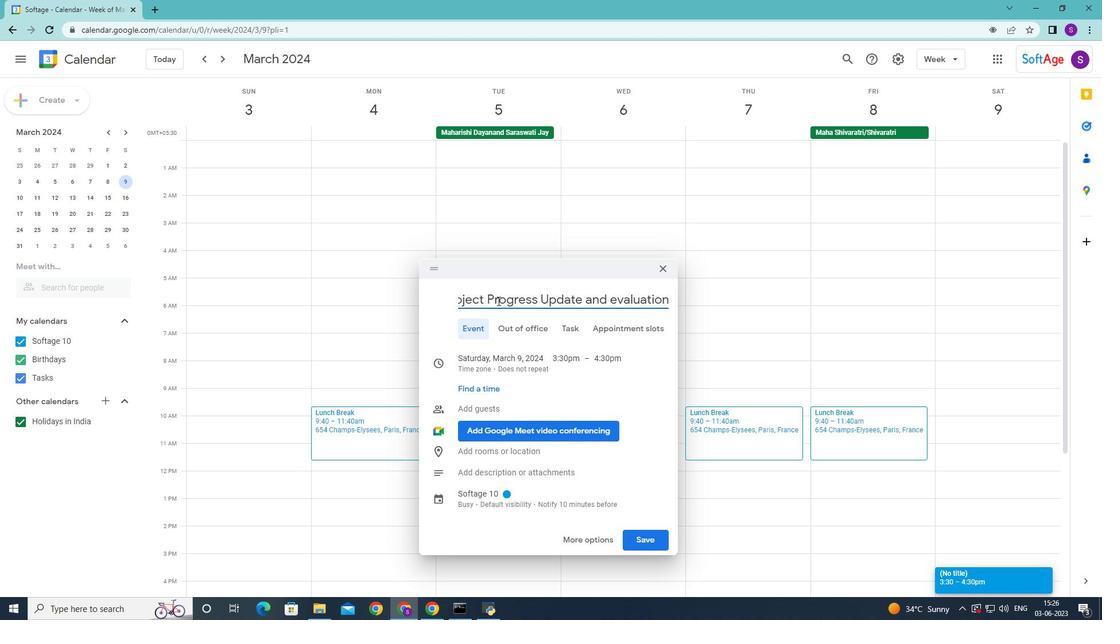 
Action: Mouse moved to (615, 301)
Screenshot: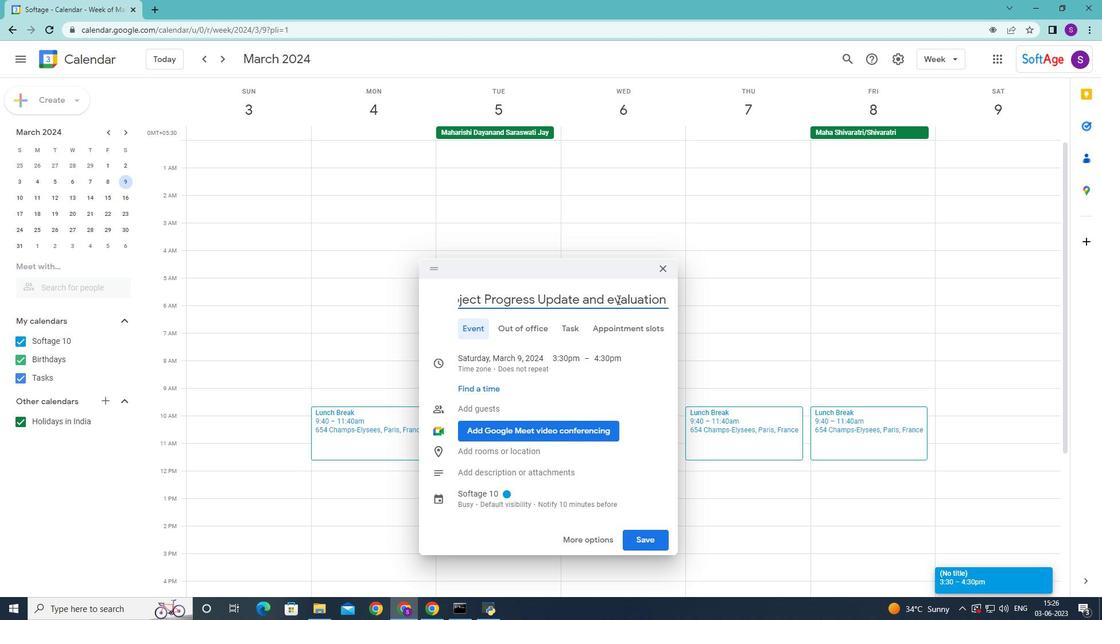 
Action: Mouse pressed left at (615, 301)
Screenshot: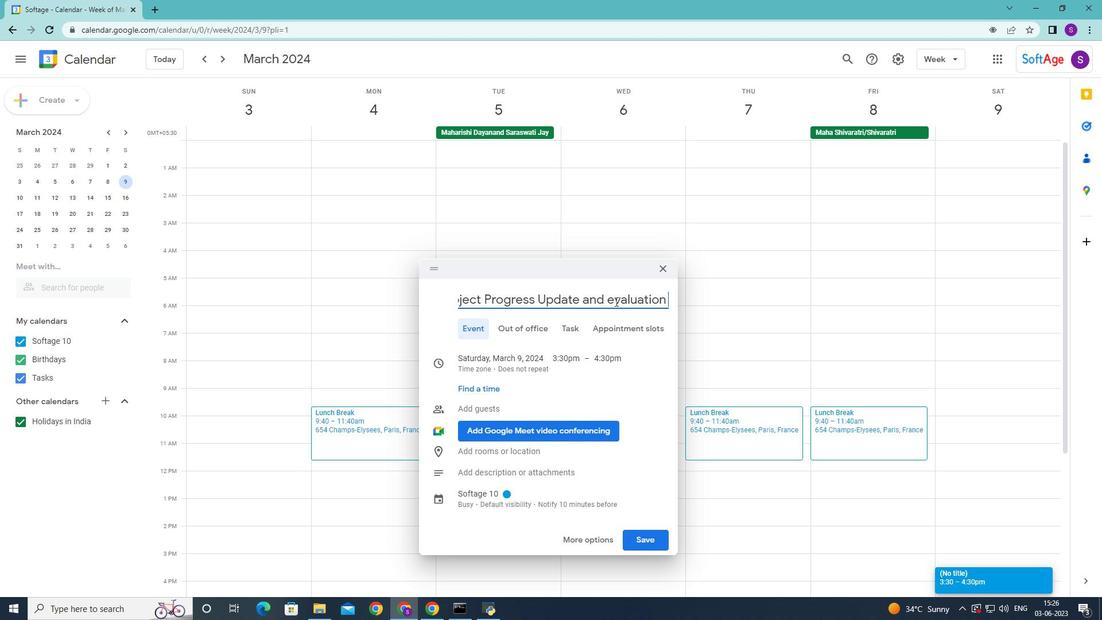 
Action: Mouse moved to (616, 306)
Screenshot: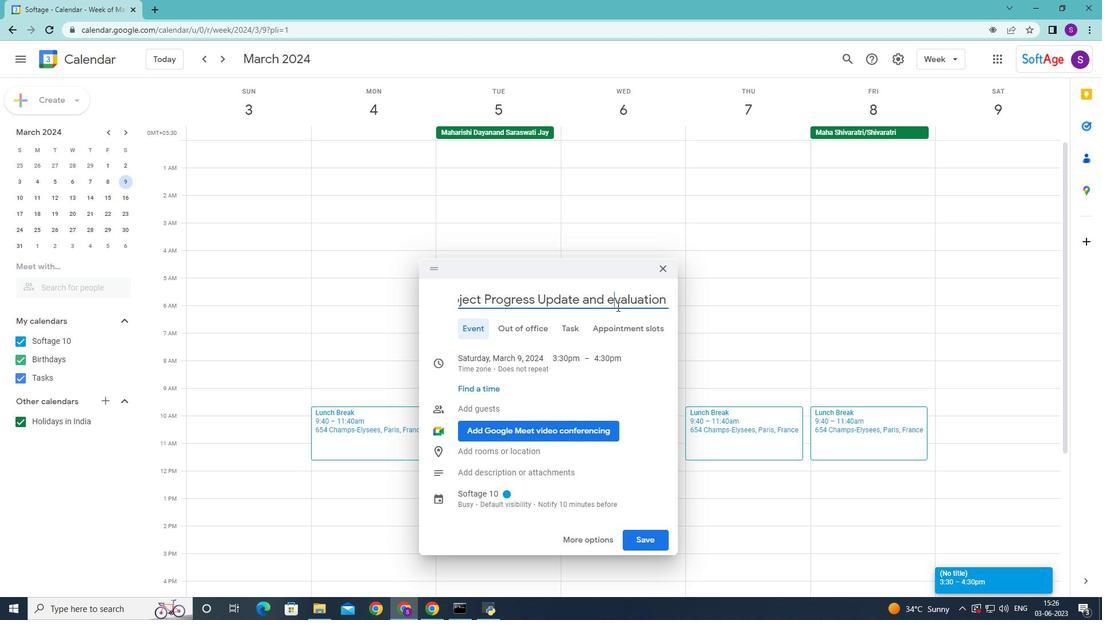 
Action: Key pressed <Key.backspace><Key.shift>E
Screenshot: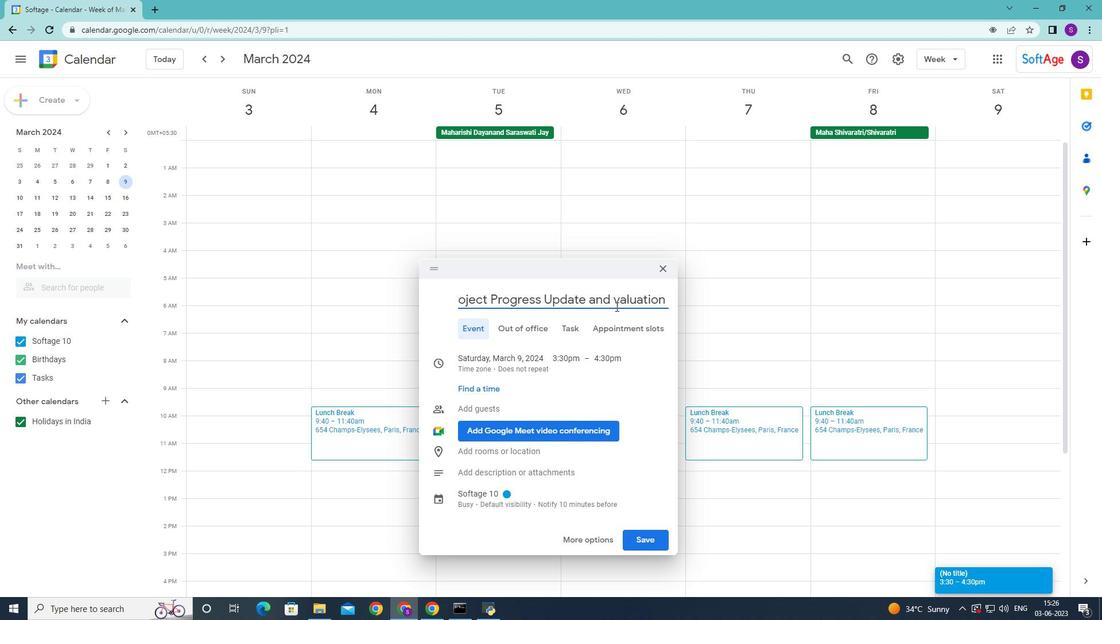 
Action: Mouse moved to (515, 365)
Screenshot: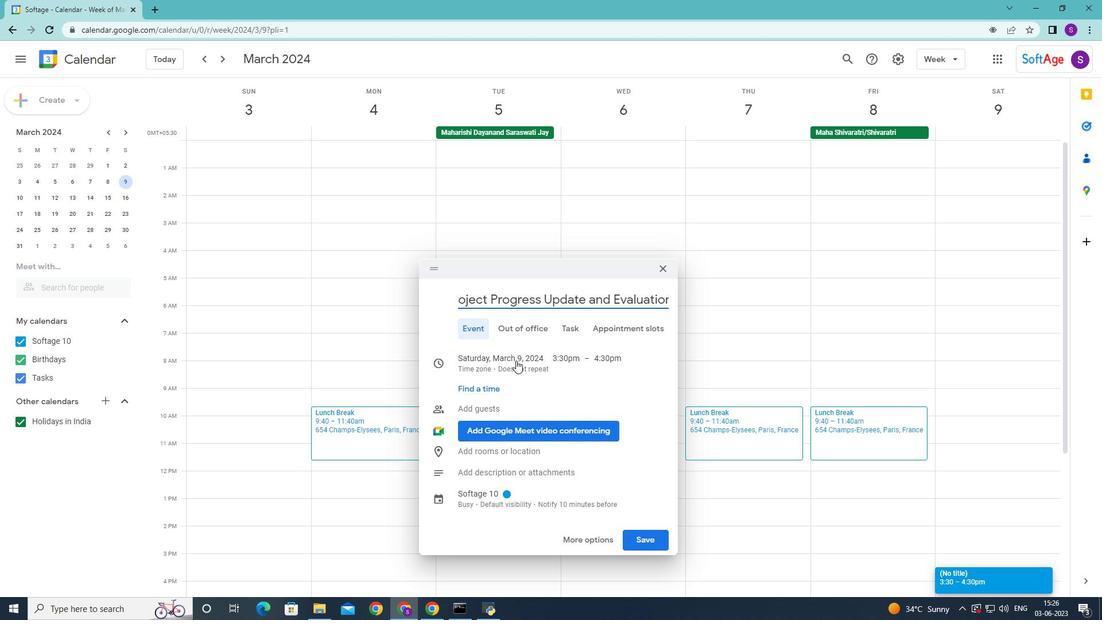
Action: Mouse pressed left at (515, 365)
Screenshot: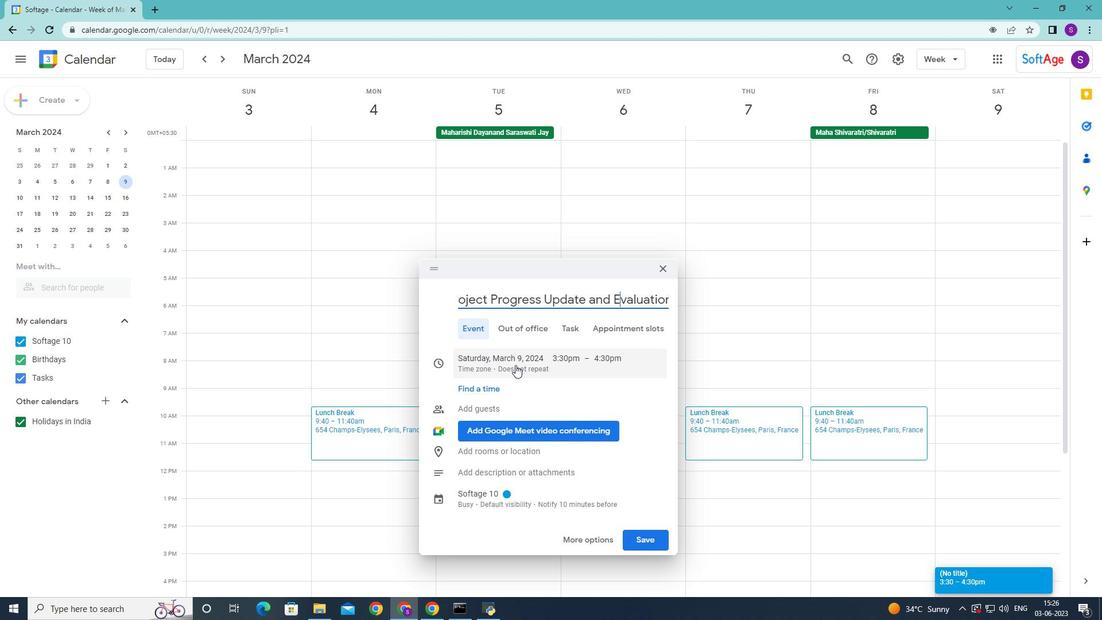 
Action: Mouse moved to (510, 356)
Screenshot: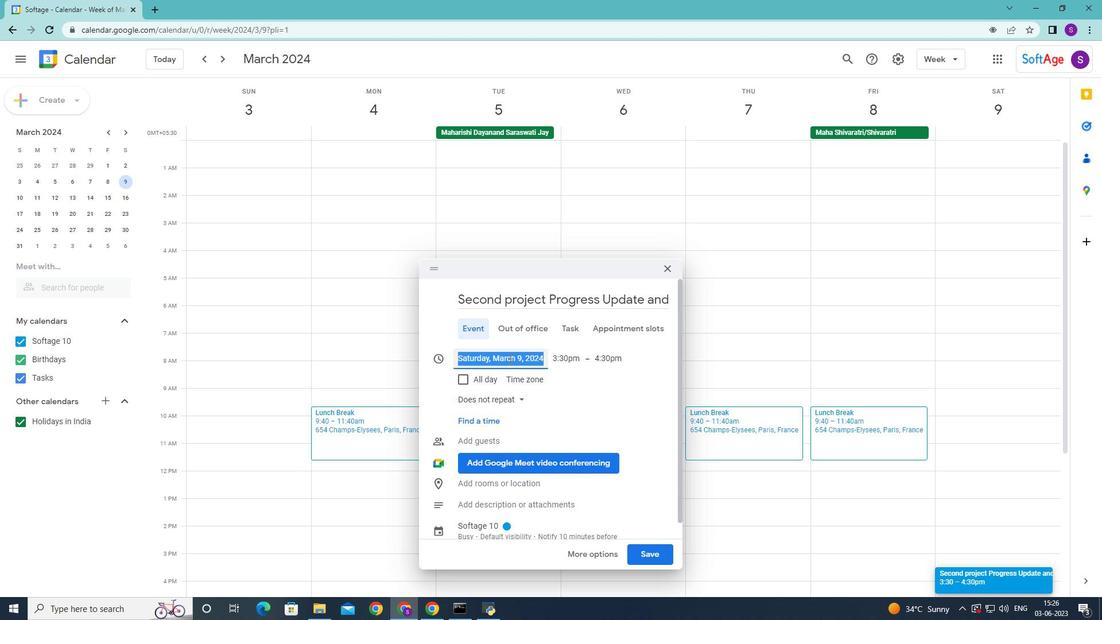 
Action: Mouse pressed left at (510, 356)
Screenshot: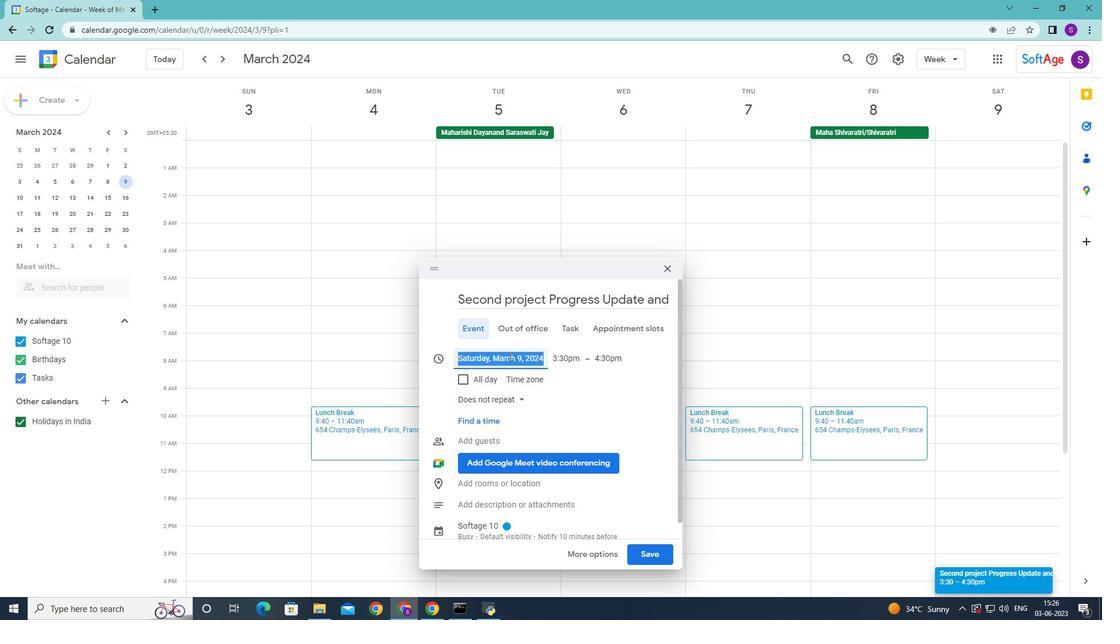 
Action: Mouse moved to (581, 384)
Screenshot: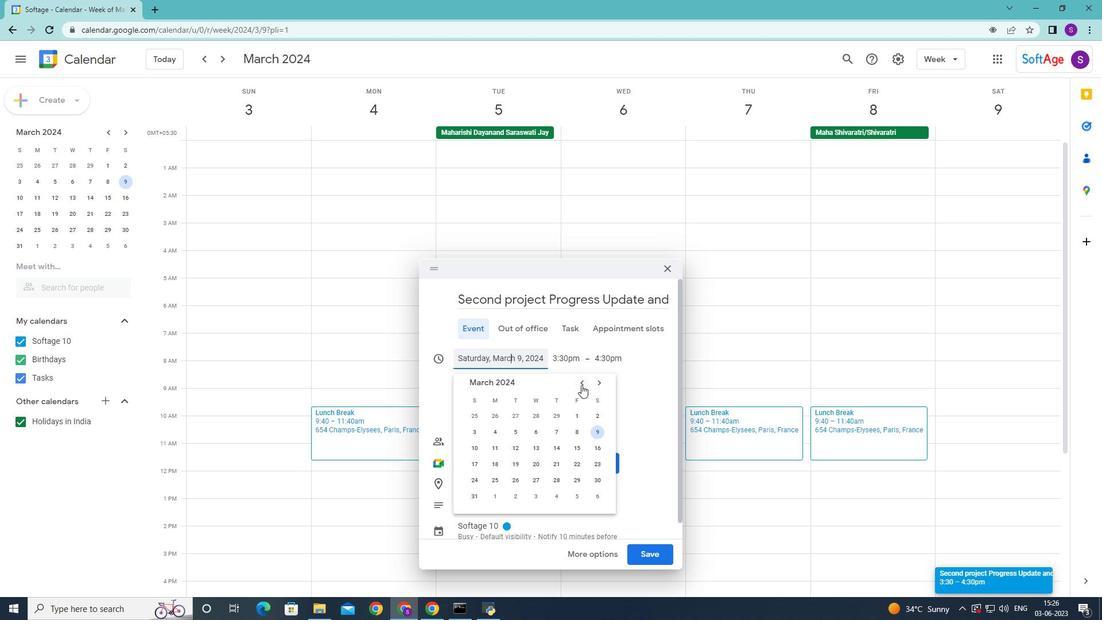 
Action: Mouse pressed left at (581, 384)
Screenshot: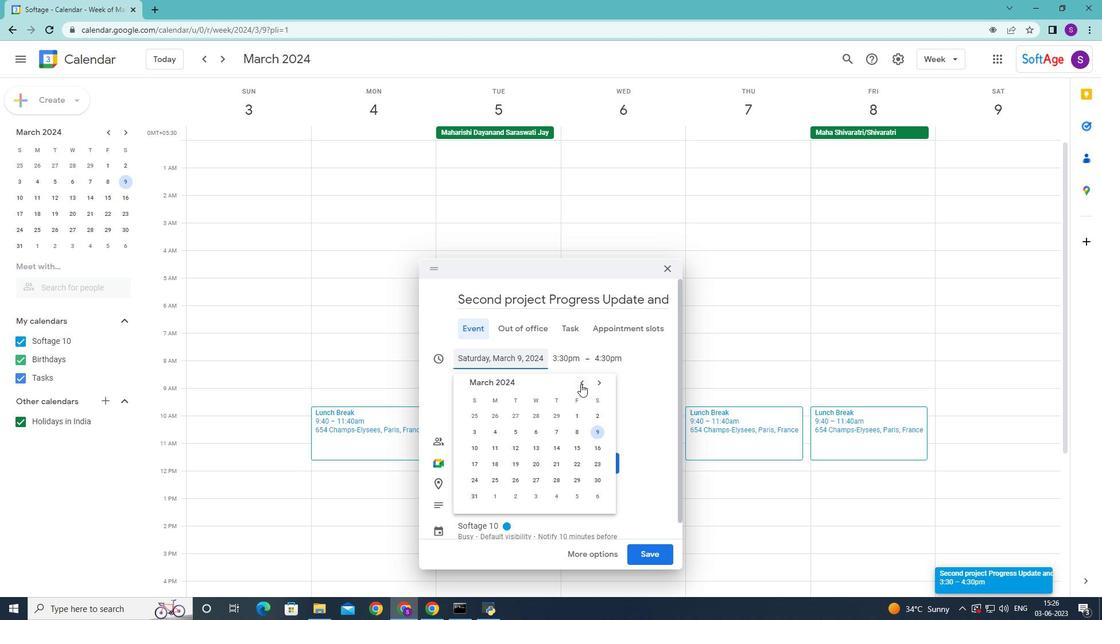 
Action: Mouse pressed left at (581, 384)
Screenshot: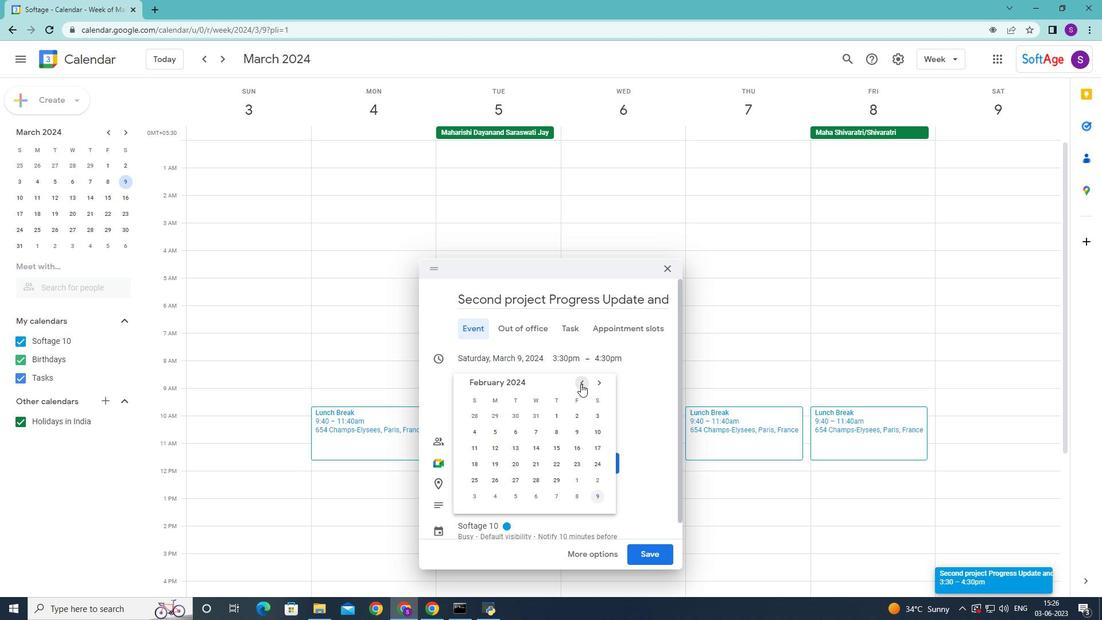
Action: Mouse pressed left at (581, 384)
Screenshot: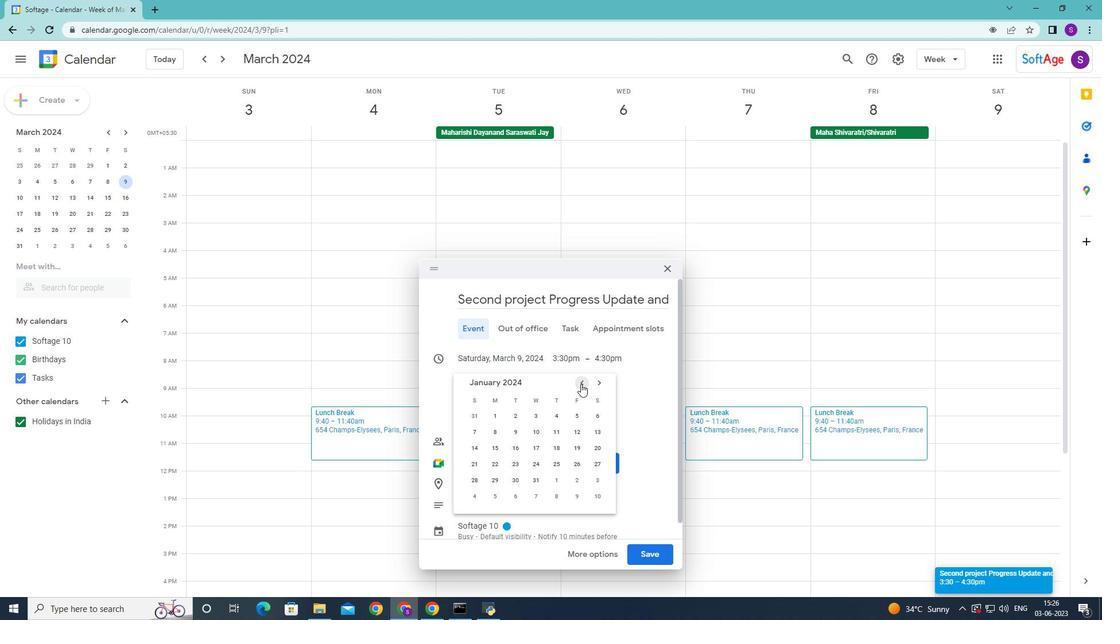 
Action: Mouse pressed left at (581, 384)
Screenshot: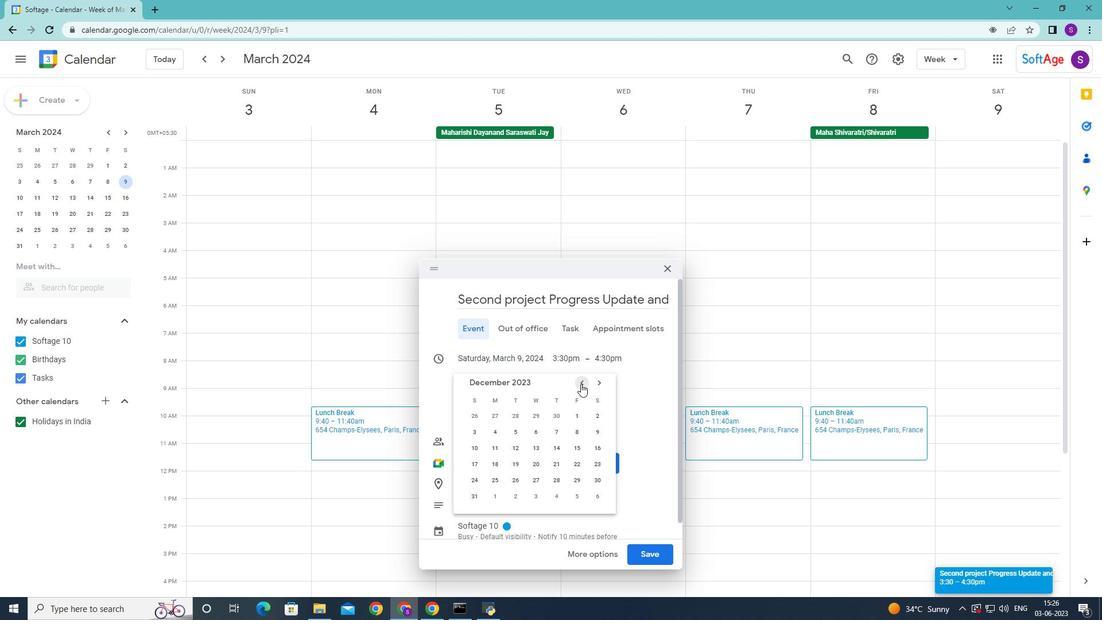 
Action: Mouse pressed left at (581, 384)
Screenshot: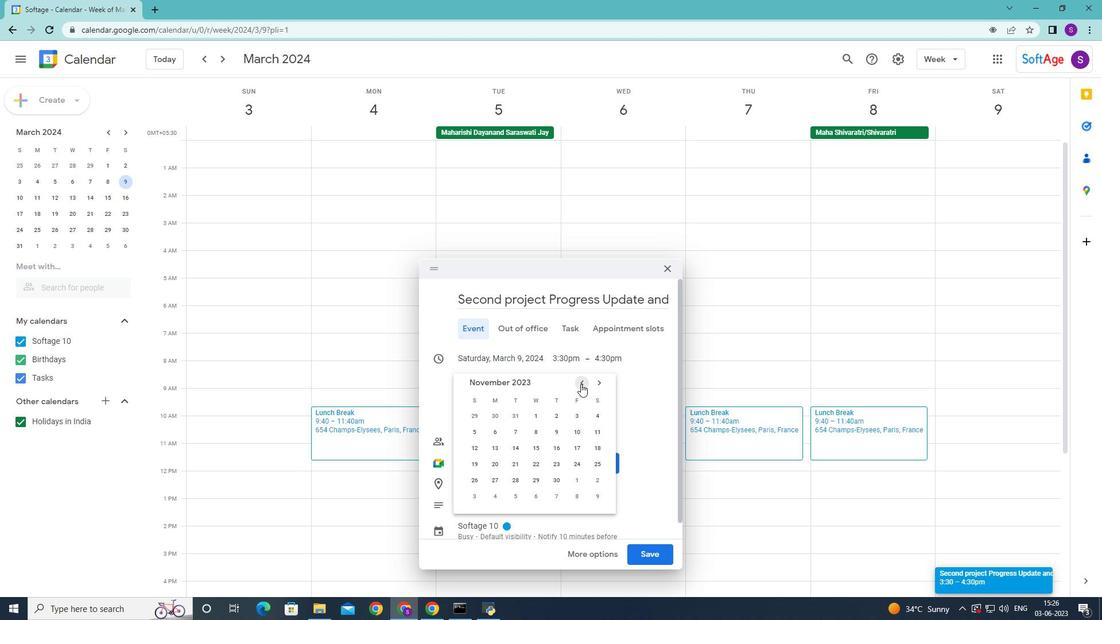 
Action: Mouse moved to (534, 431)
Screenshot: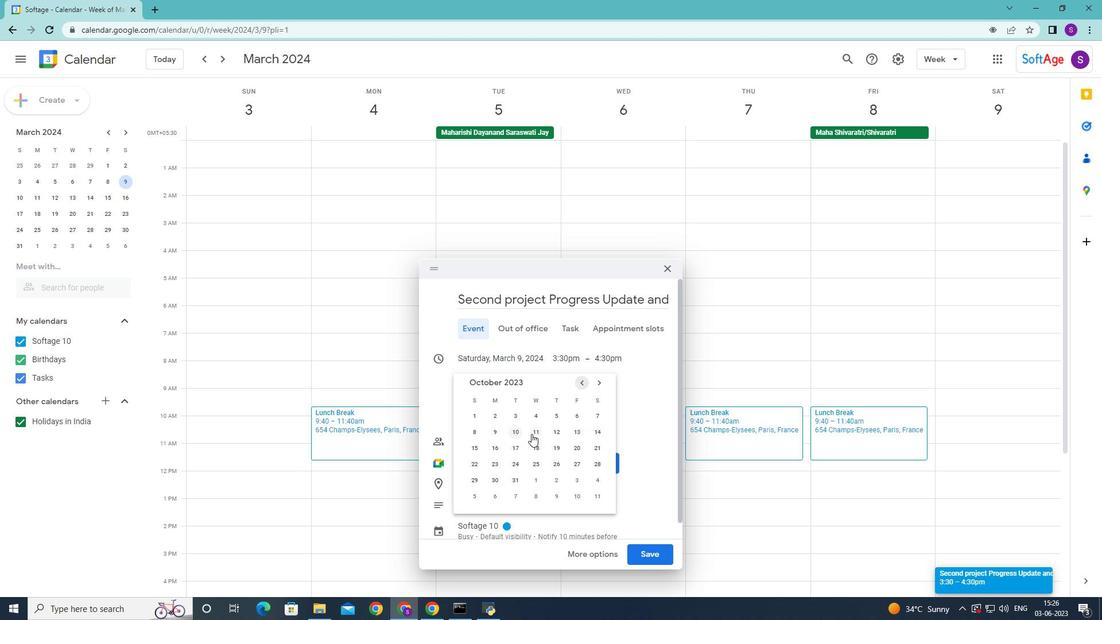 
Action: Mouse pressed left at (534, 431)
Screenshot: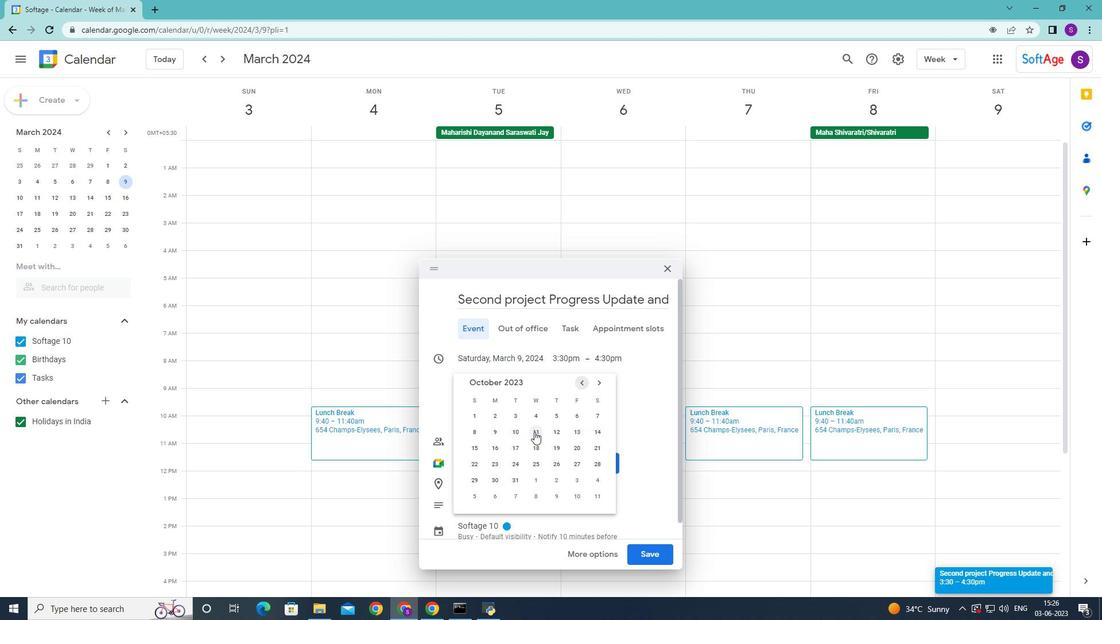 
Action: Mouse moved to (571, 355)
Screenshot: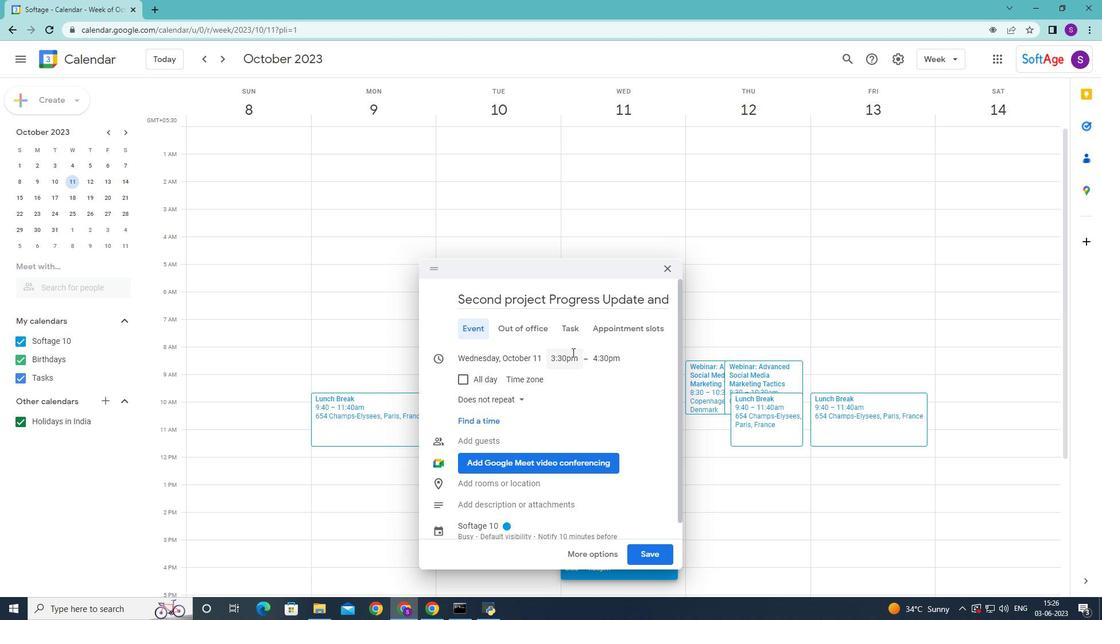 
Action: Mouse pressed left at (571, 355)
Screenshot: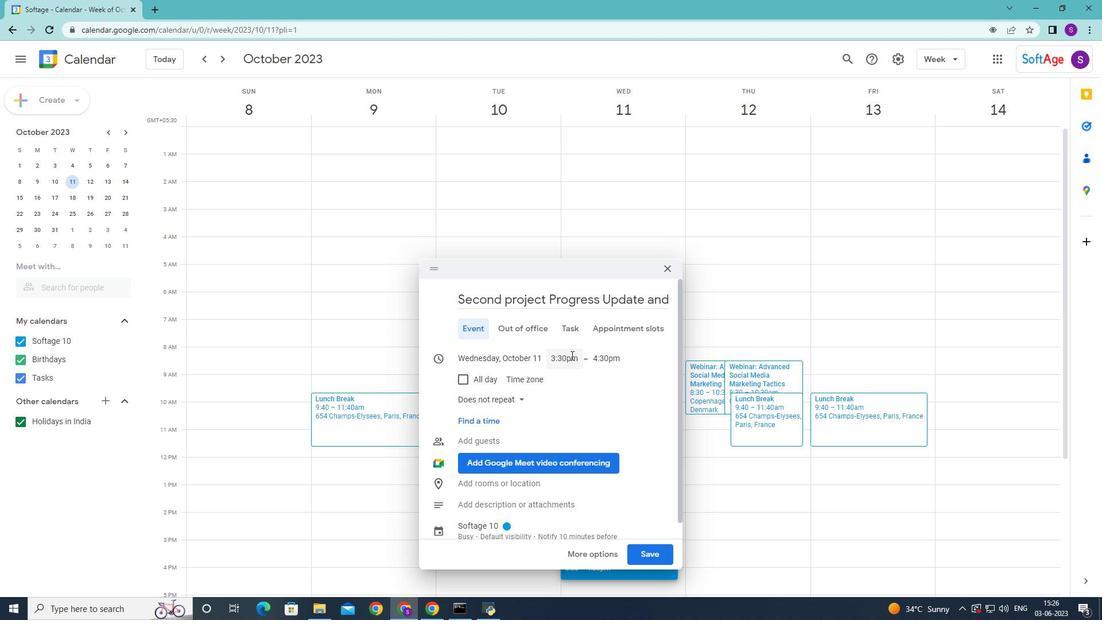 
Action: Mouse moved to (585, 410)
Screenshot: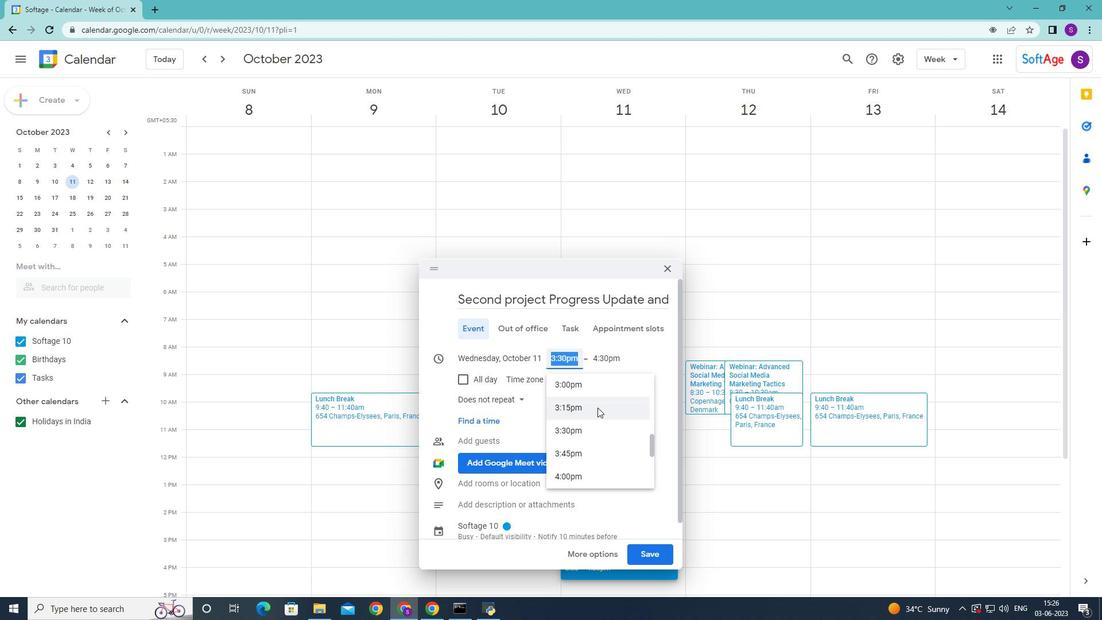 
Action: Mouse scrolled (585, 411) with delta (0, 0)
Screenshot: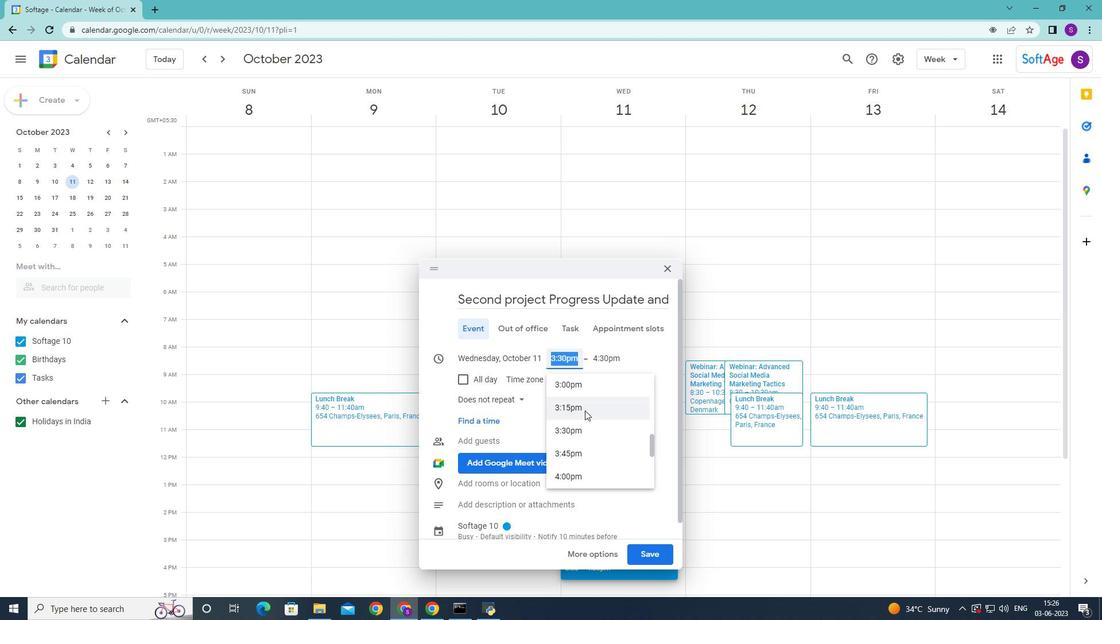 
Action: Mouse scrolled (585, 411) with delta (0, 0)
Screenshot: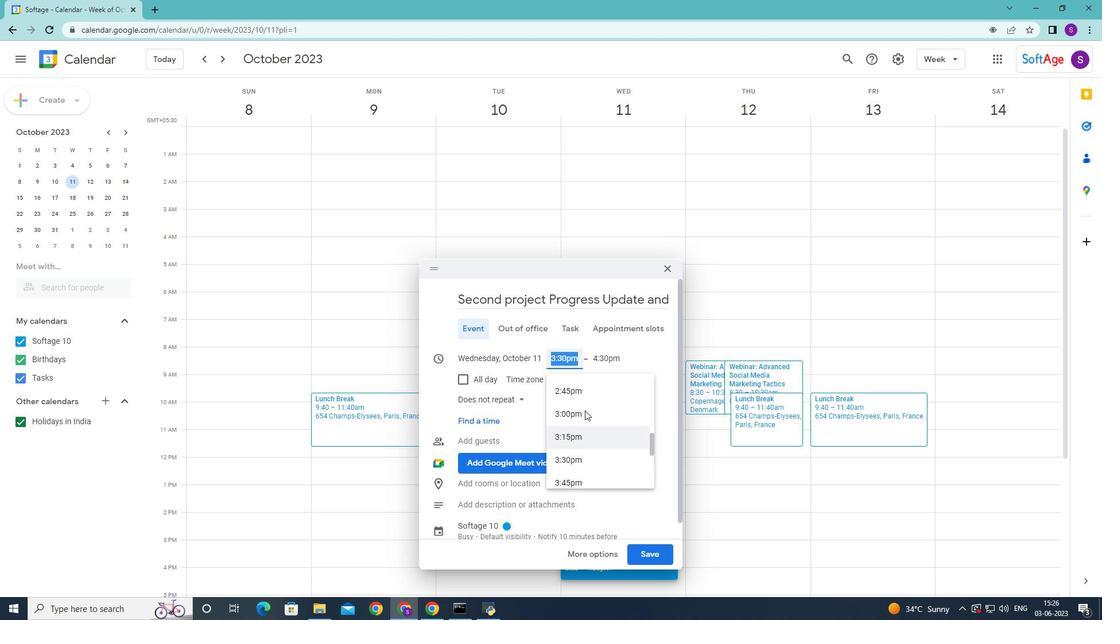 
Action: Mouse scrolled (585, 411) with delta (0, 0)
Screenshot: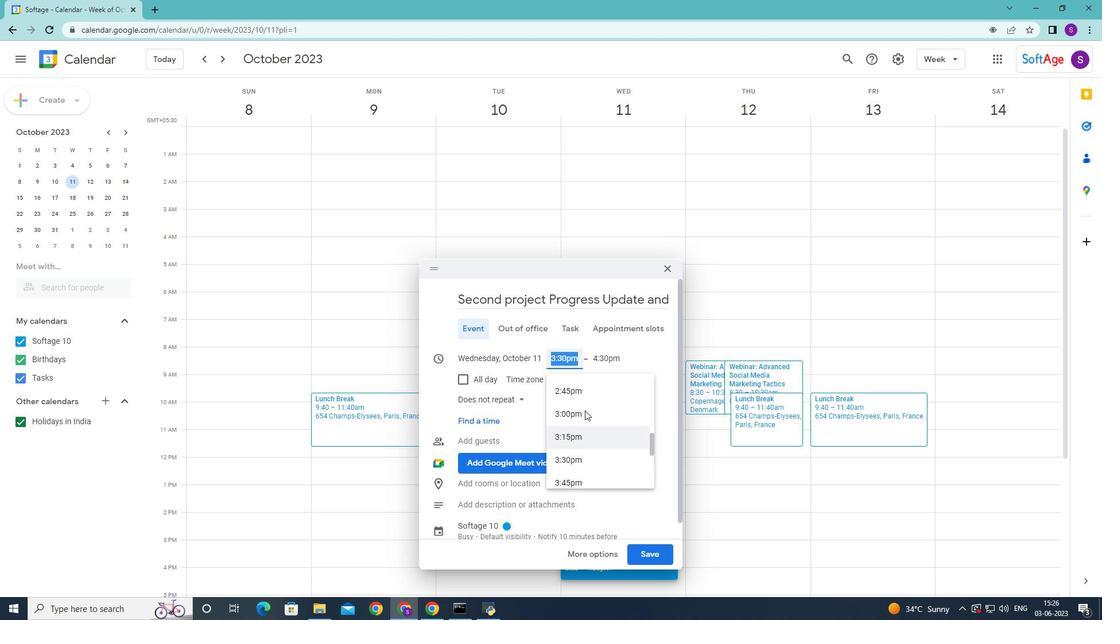 
Action: Mouse scrolled (585, 411) with delta (0, 0)
Screenshot: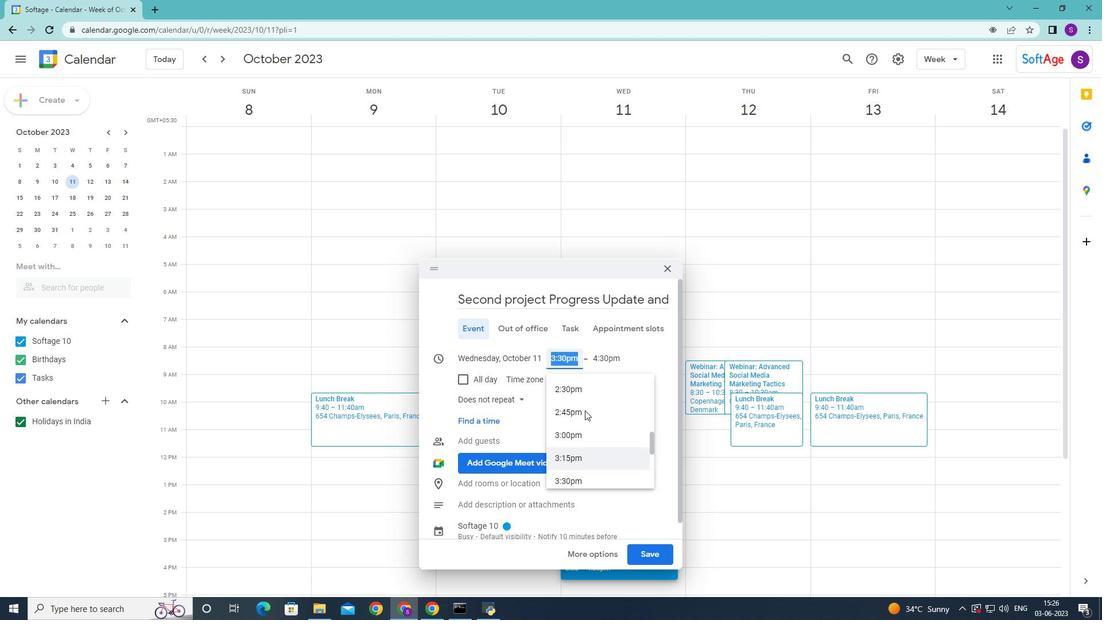 
Action: Mouse moved to (585, 410)
Screenshot: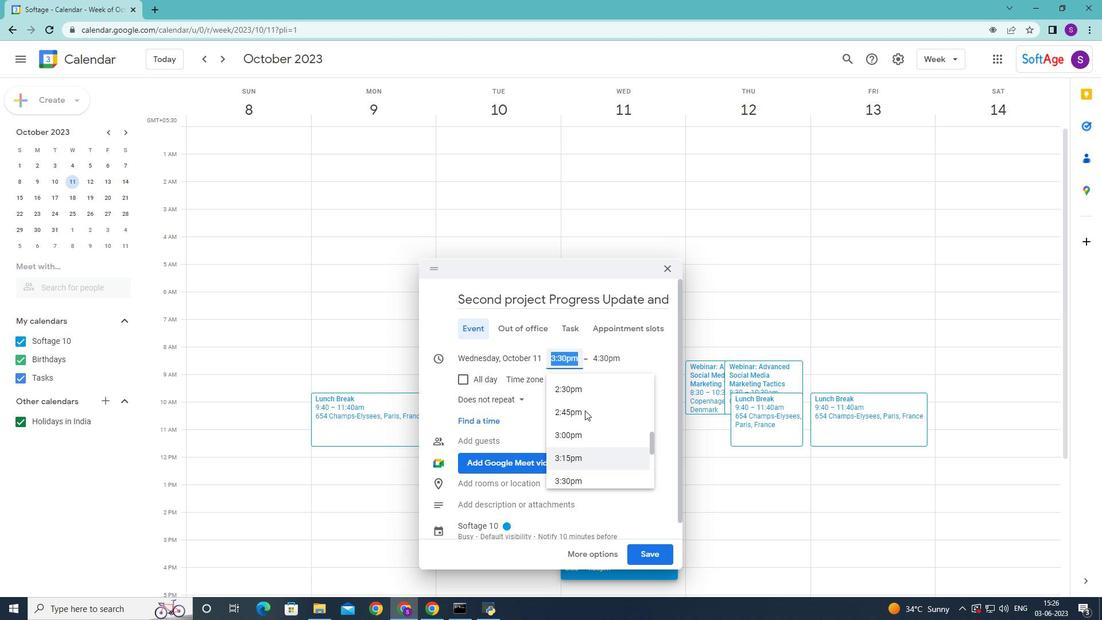 
Action: Mouse scrolled (585, 411) with delta (0, 0)
Screenshot: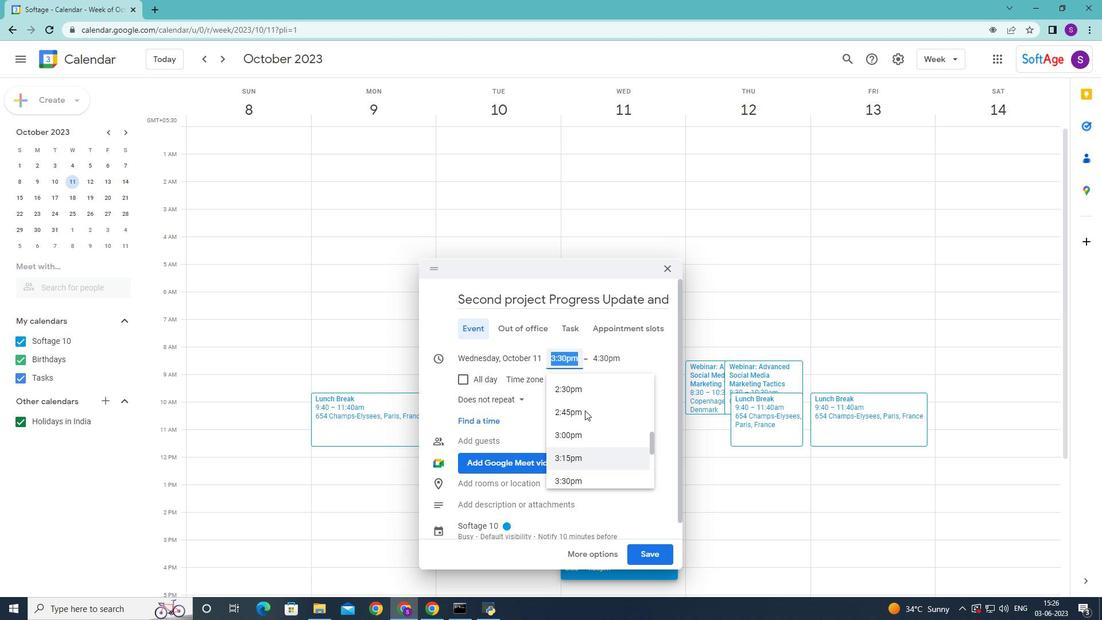 
Action: Mouse moved to (585, 409)
Screenshot: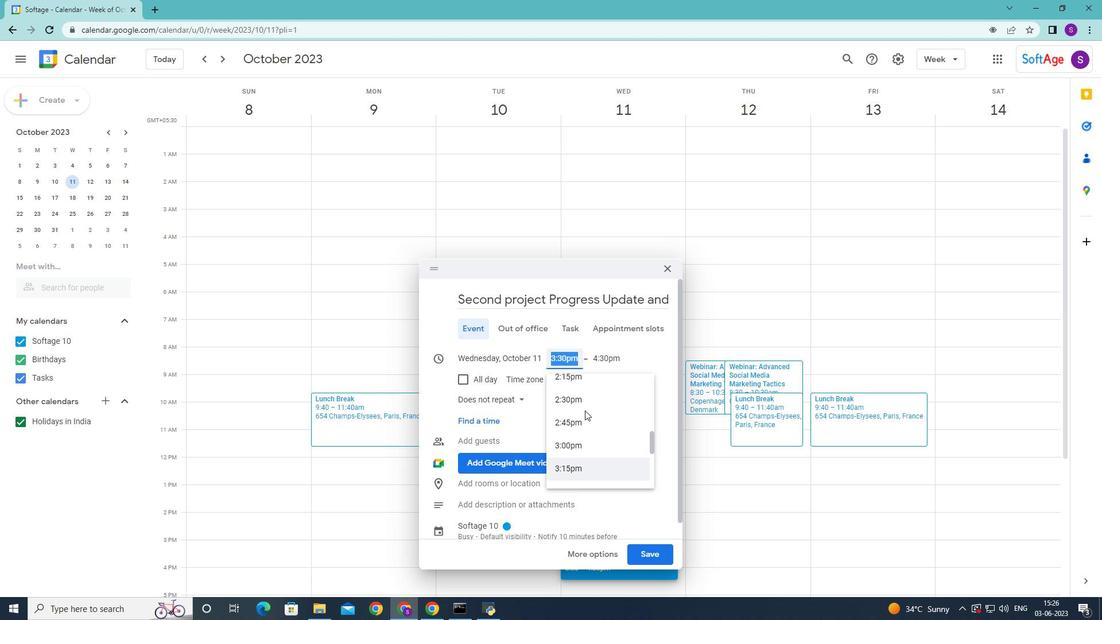 
Action: Mouse scrolled (585, 410) with delta (0, 0)
Screenshot: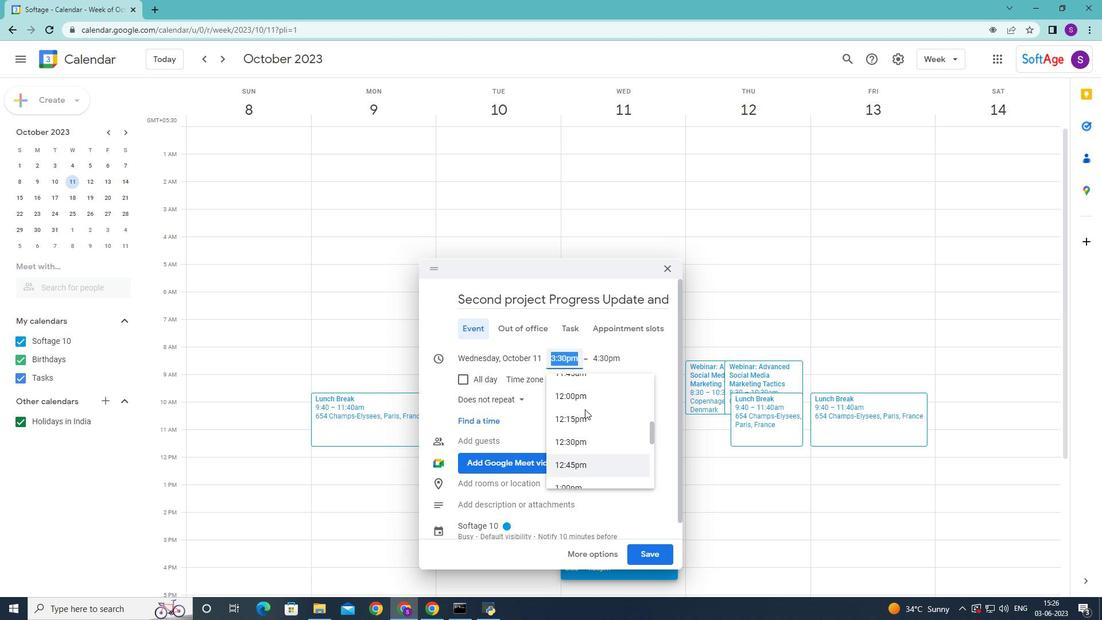 
Action: Mouse scrolled (585, 410) with delta (0, 0)
Screenshot: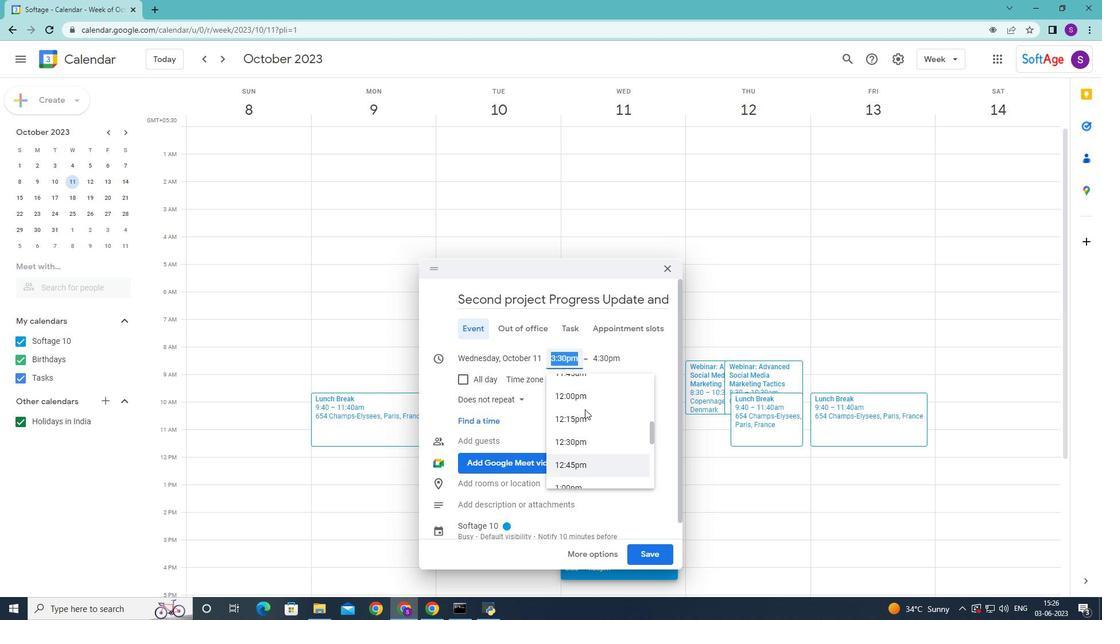 
Action: Mouse scrolled (585, 410) with delta (0, 0)
Screenshot: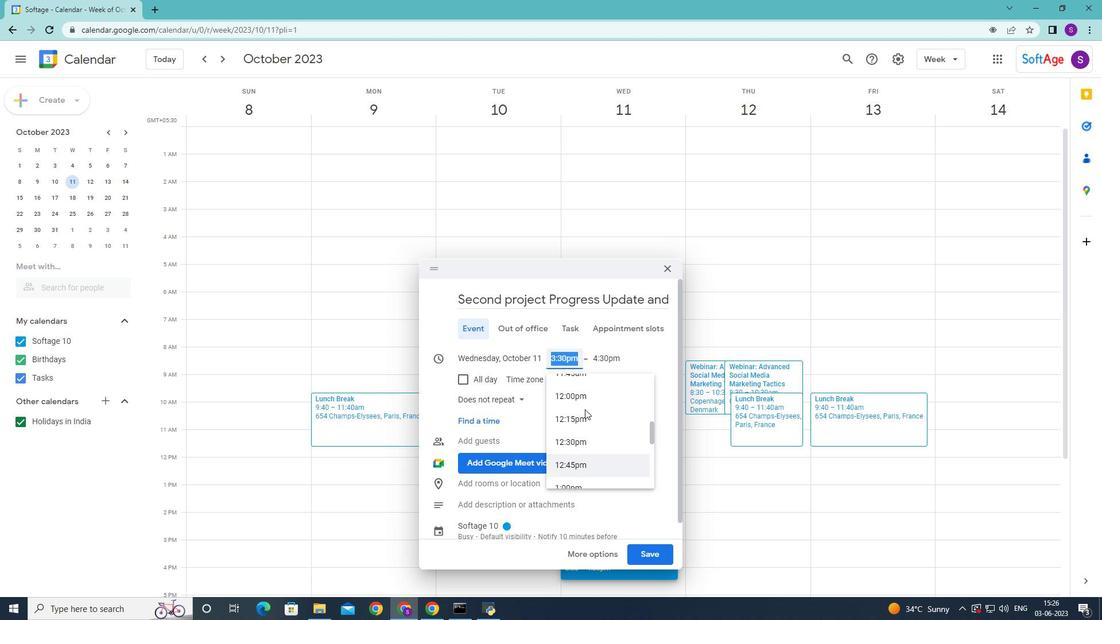 
Action: Mouse scrolled (585, 410) with delta (0, 0)
Screenshot: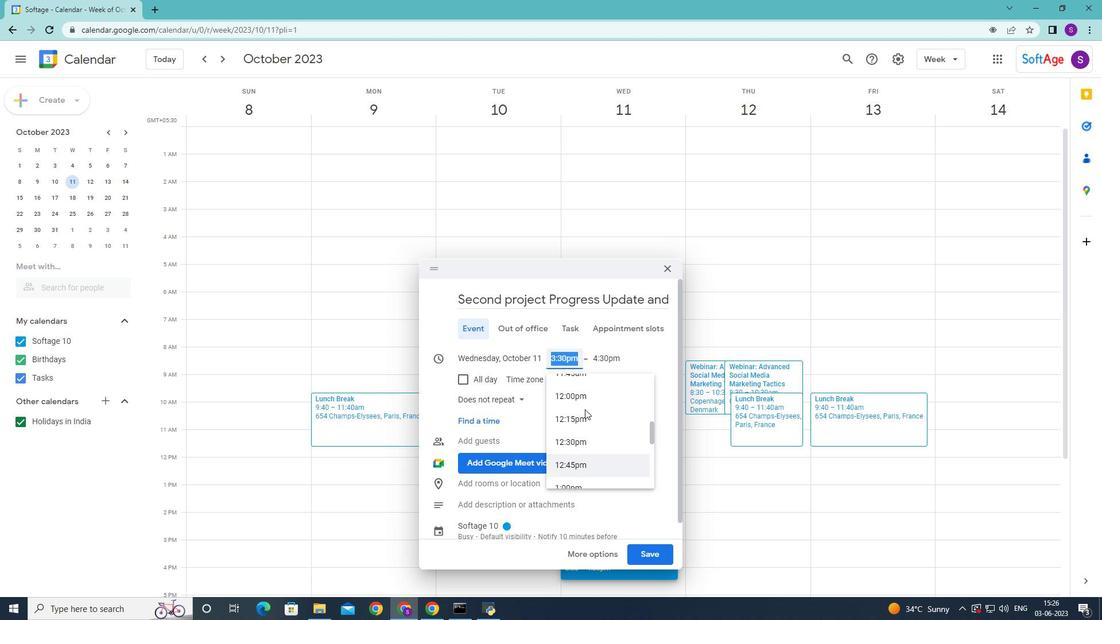 
Action: Mouse scrolled (585, 410) with delta (0, 0)
Screenshot: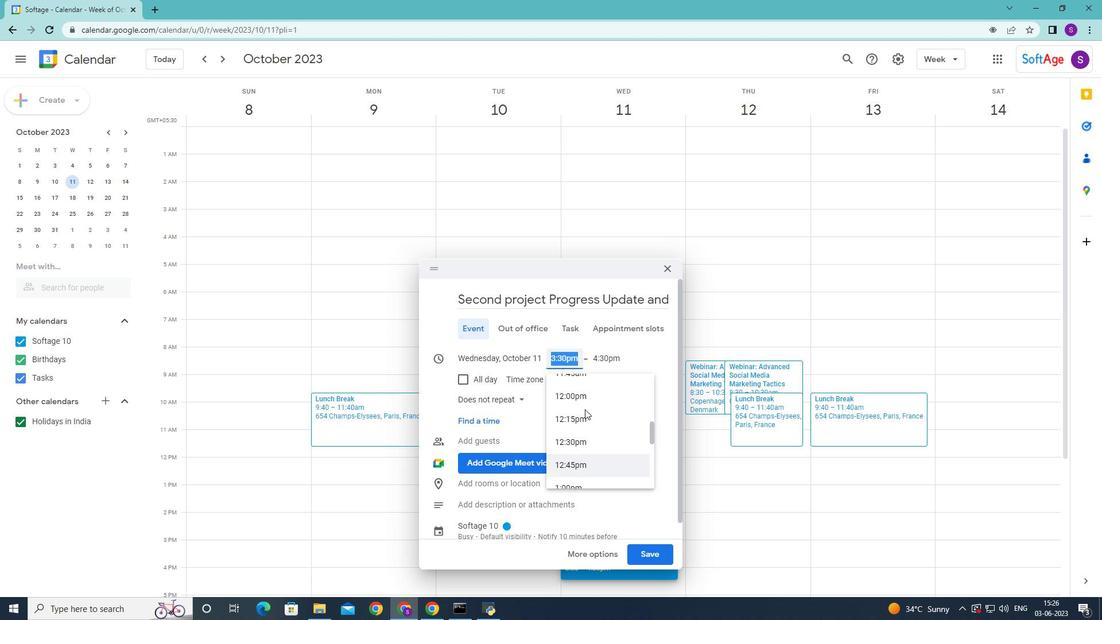 
Action: Mouse scrolled (585, 410) with delta (0, 0)
Screenshot: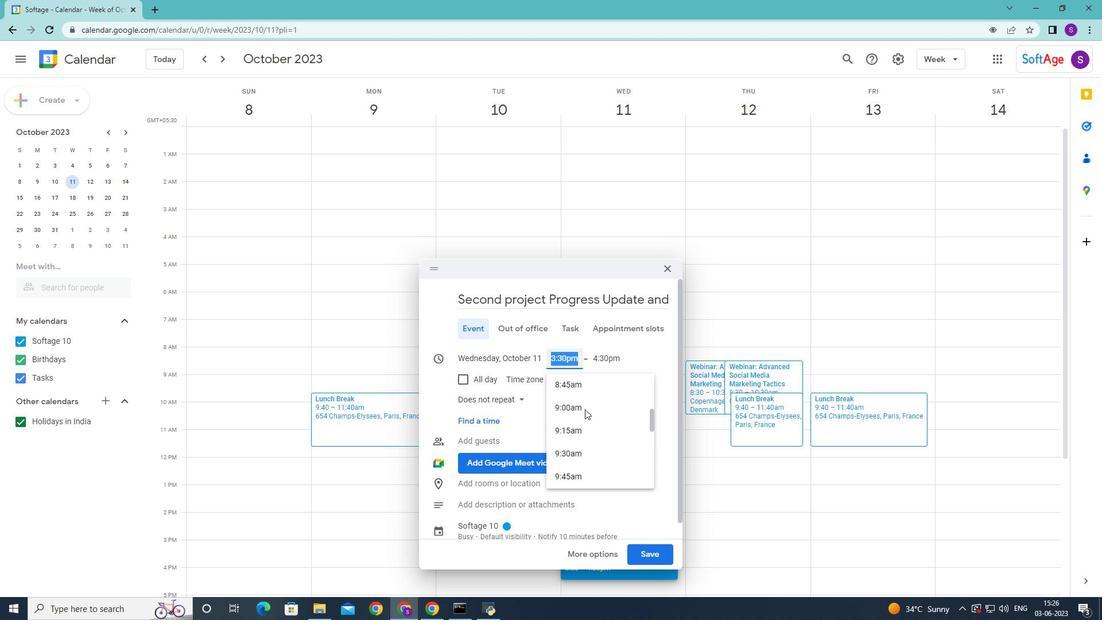 
Action: Mouse scrolled (585, 410) with delta (0, 0)
Screenshot: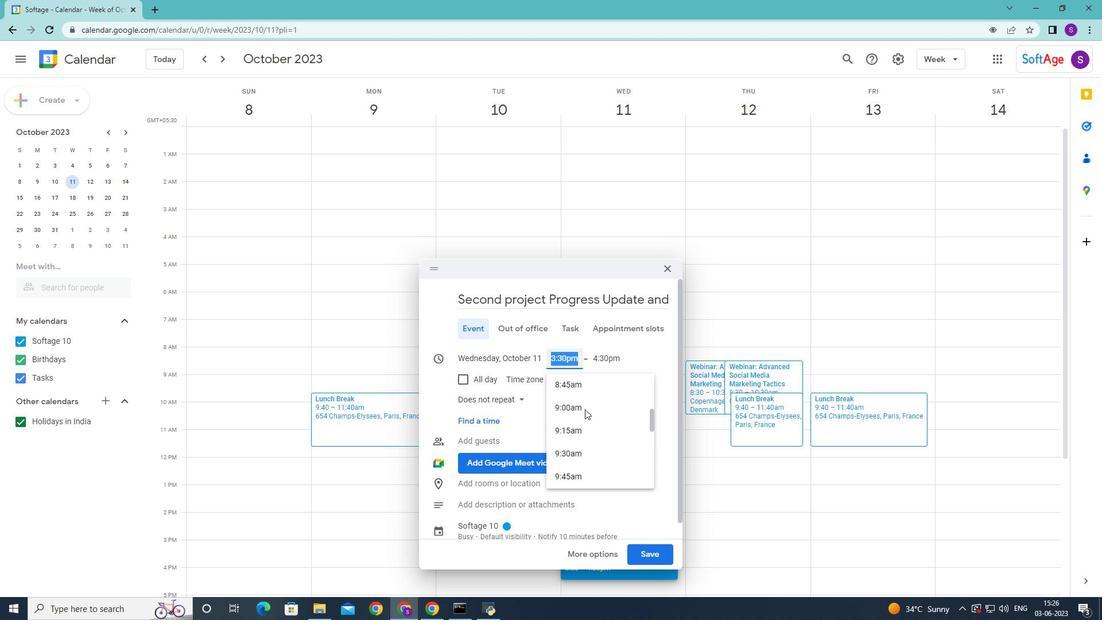 
Action: Mouse scrolled (585, 410) with delta (0, 0)
Screenshot: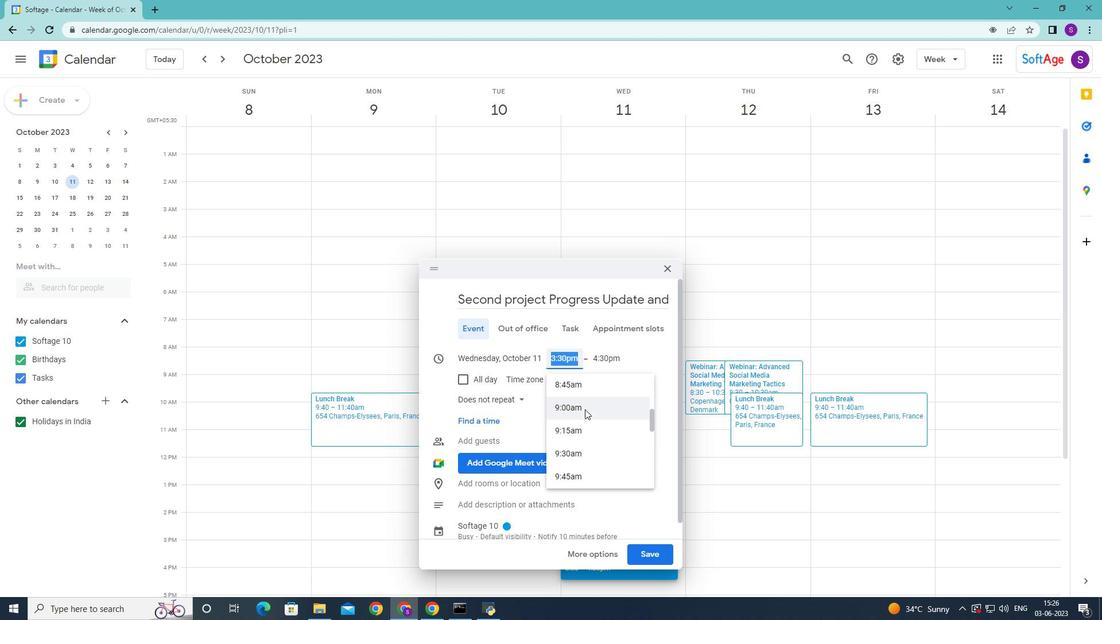 
Action: Mouse scrolled (585, 410) with delta (0, 0)
Screenshot: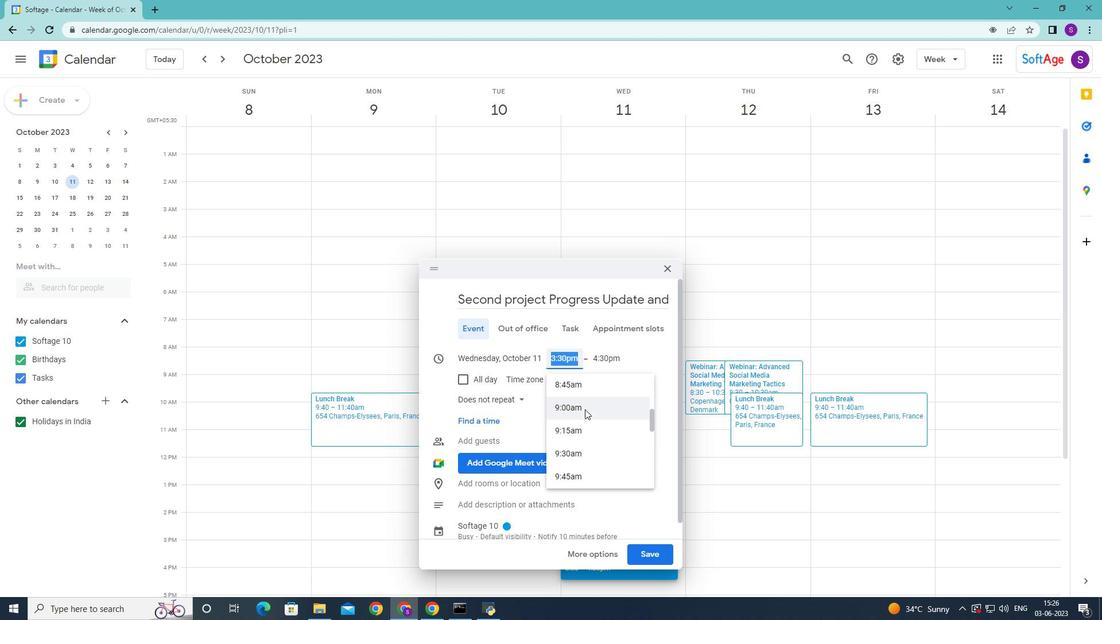
Action: Mouse scrolled (585, 408) with delta (0, 0)
Screenshot: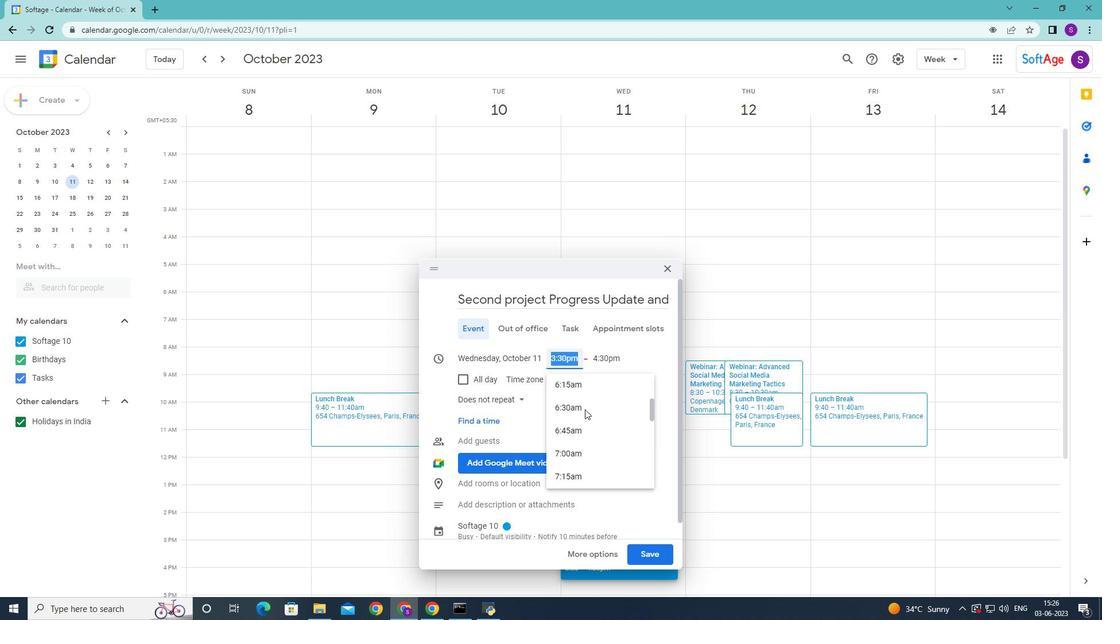 
Action: Mouse scrolled (585, 408) with delta (0, 0)
Screenshot: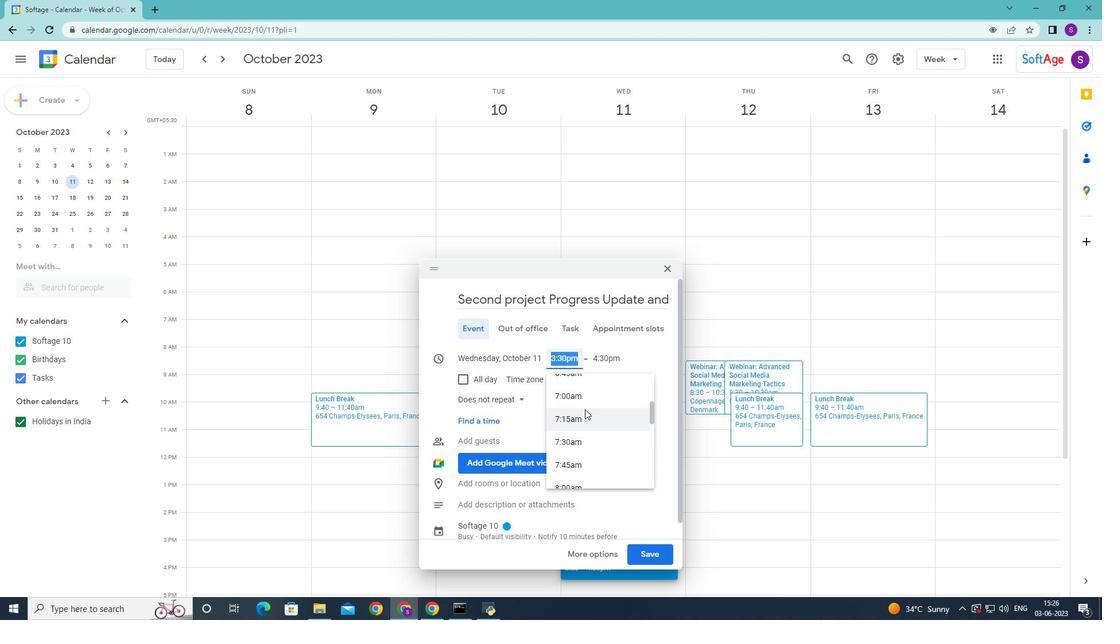 
Action: Mouse moved to (589, 476)
Screenshot: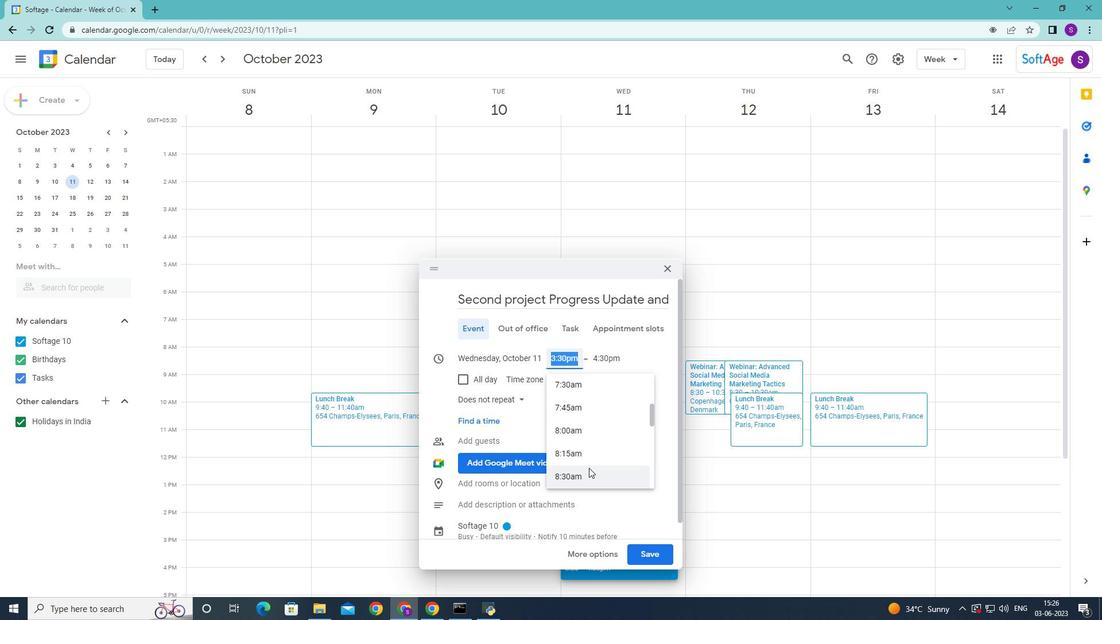 
Action: Mouse pressed left at (589, 476)
Screenshot: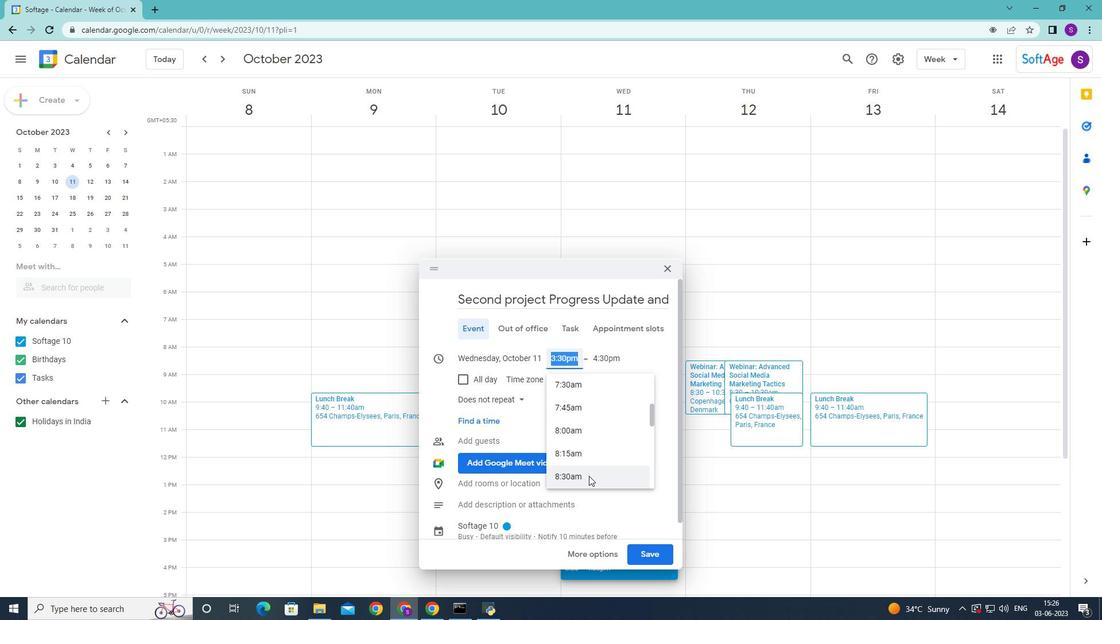 
Action: Mouse moved to (611, 360)
Screenshot: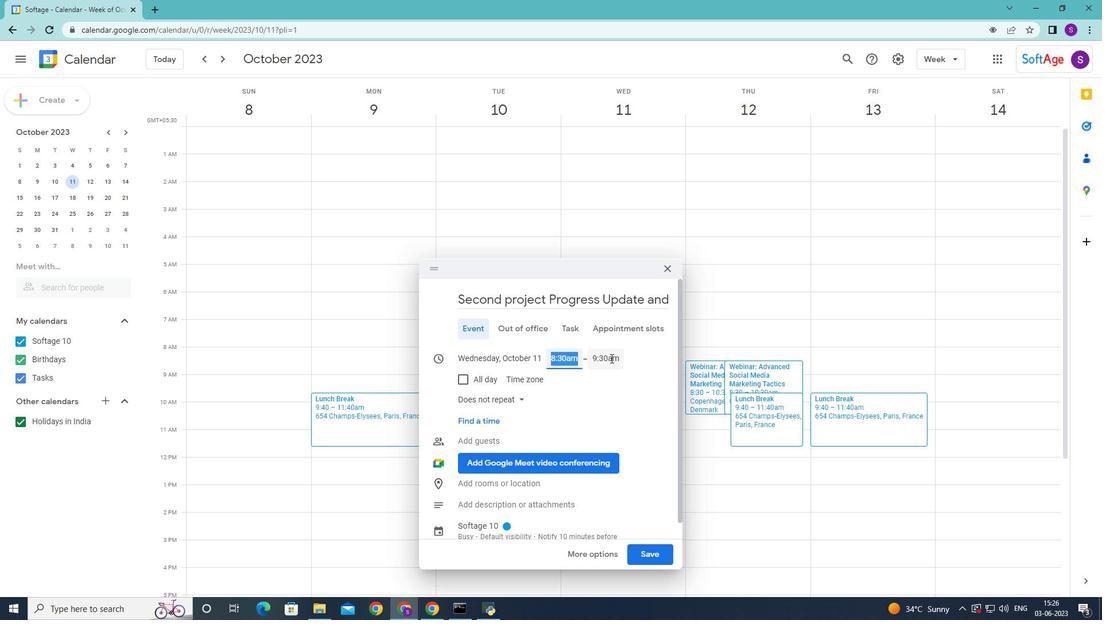 
Action: Mouse pressed left at (611, 360)
Screenshot: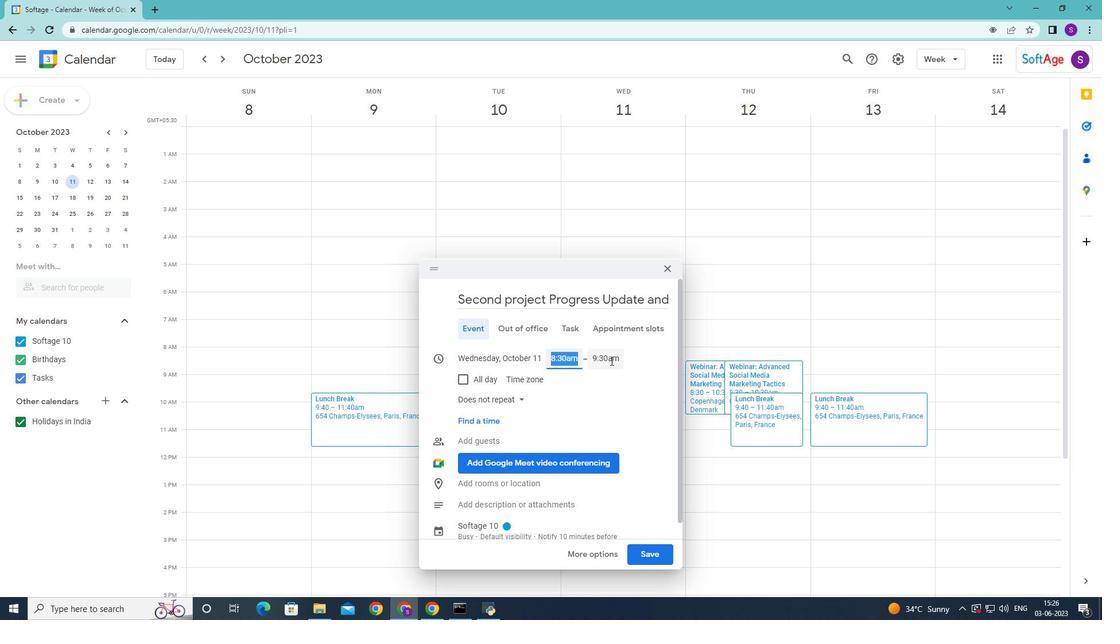 
Action: Mouse moved to (622, 481)
Screenshot: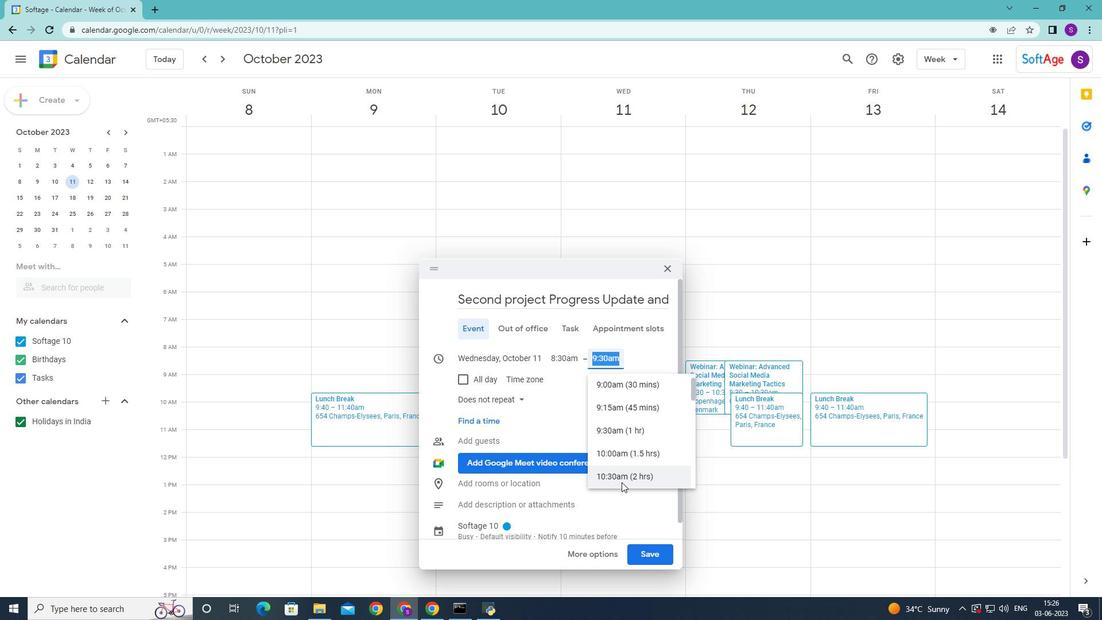 
Action: Mouse pressed left at (622, 481)
Screenshot: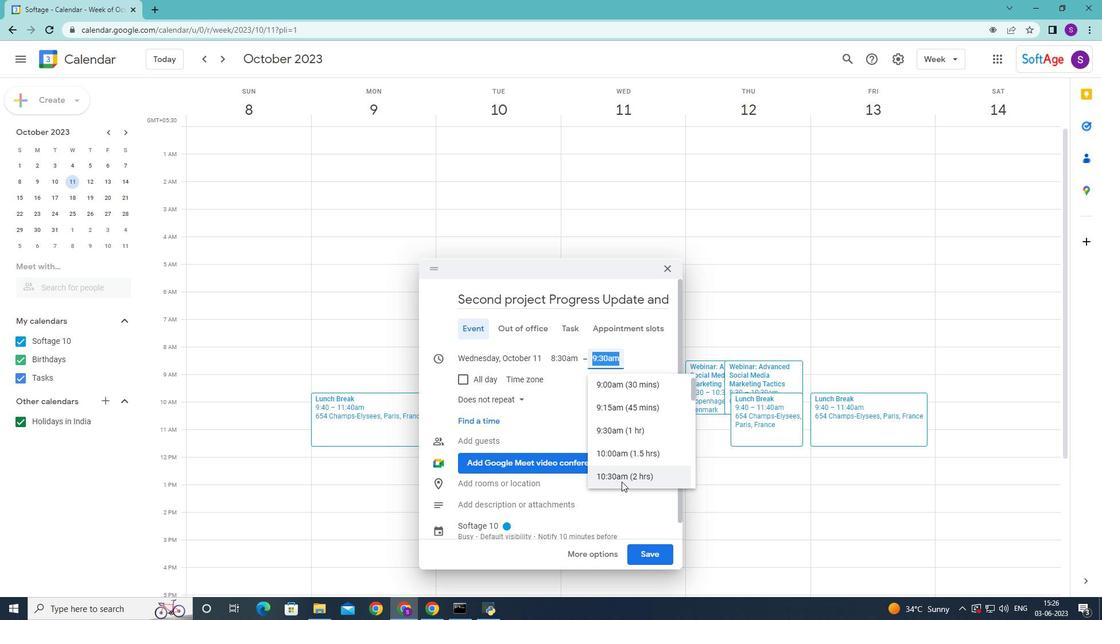 
Action: Mouse moved to (574, 560)
Screenshot: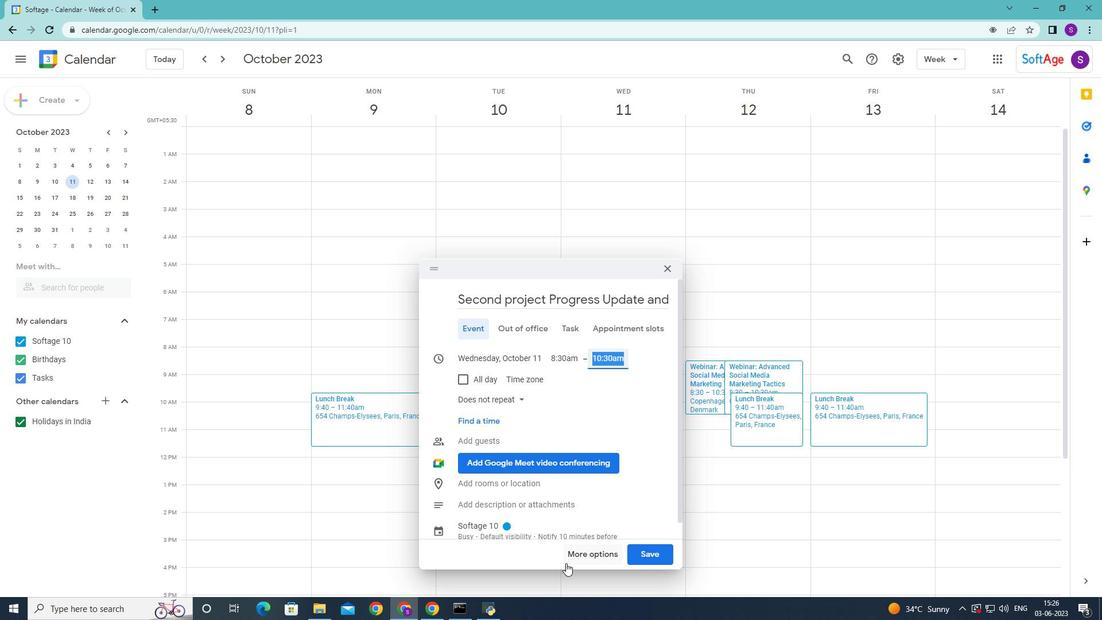 
Action: Mouse pressed left at (574, 560)
Screenshot: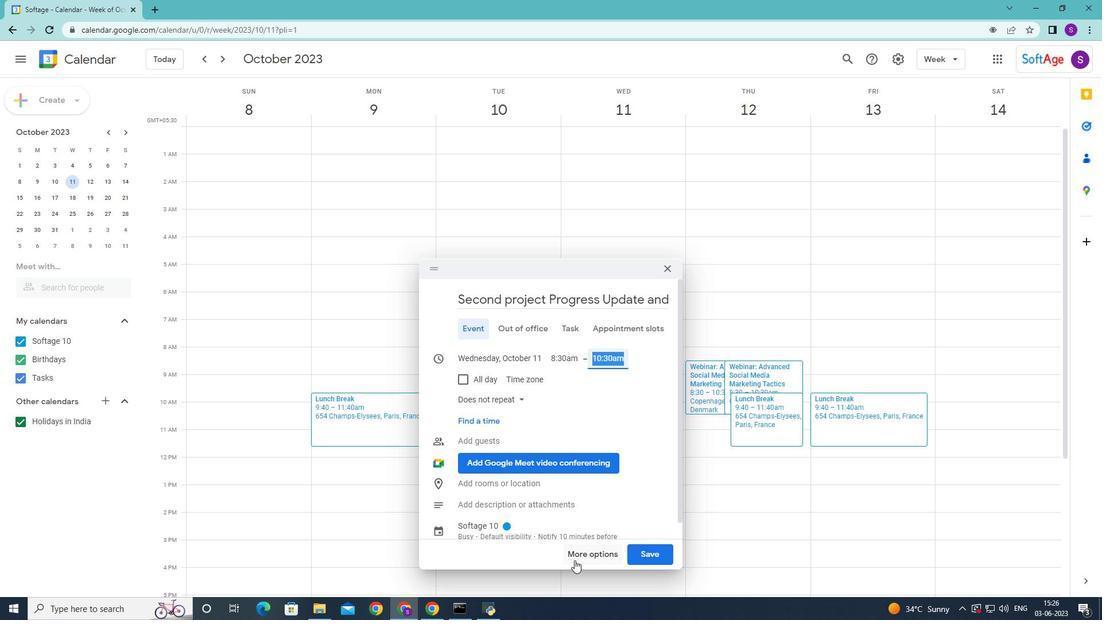 
Action: Mouse moved to (243, 444)
Screenshot: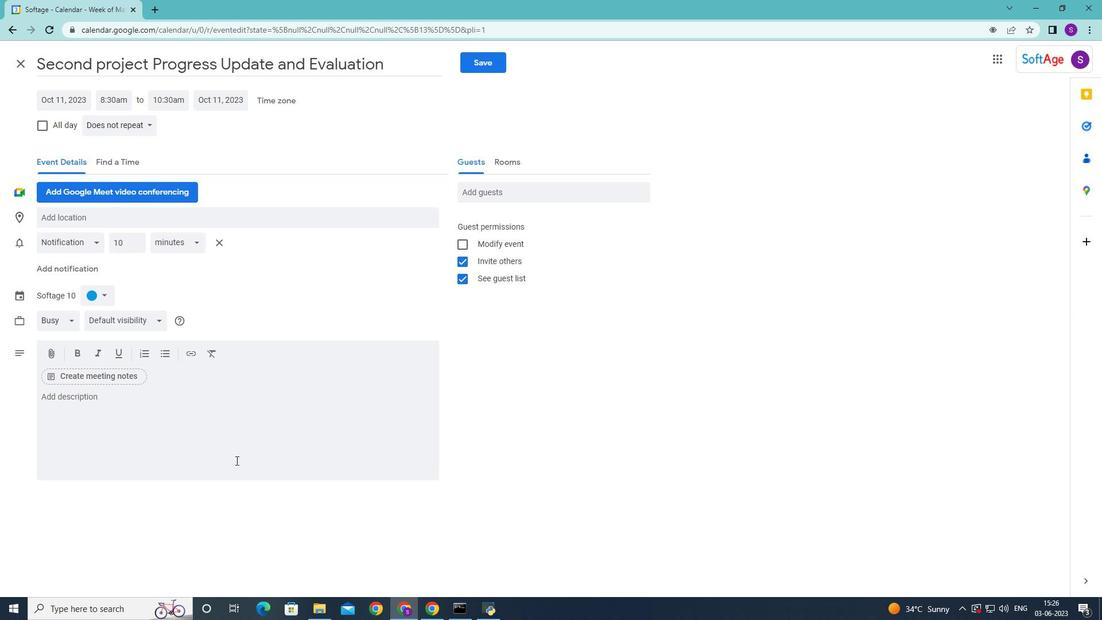 
Action: Mouse pressed left at (243, 444)
Screenshot: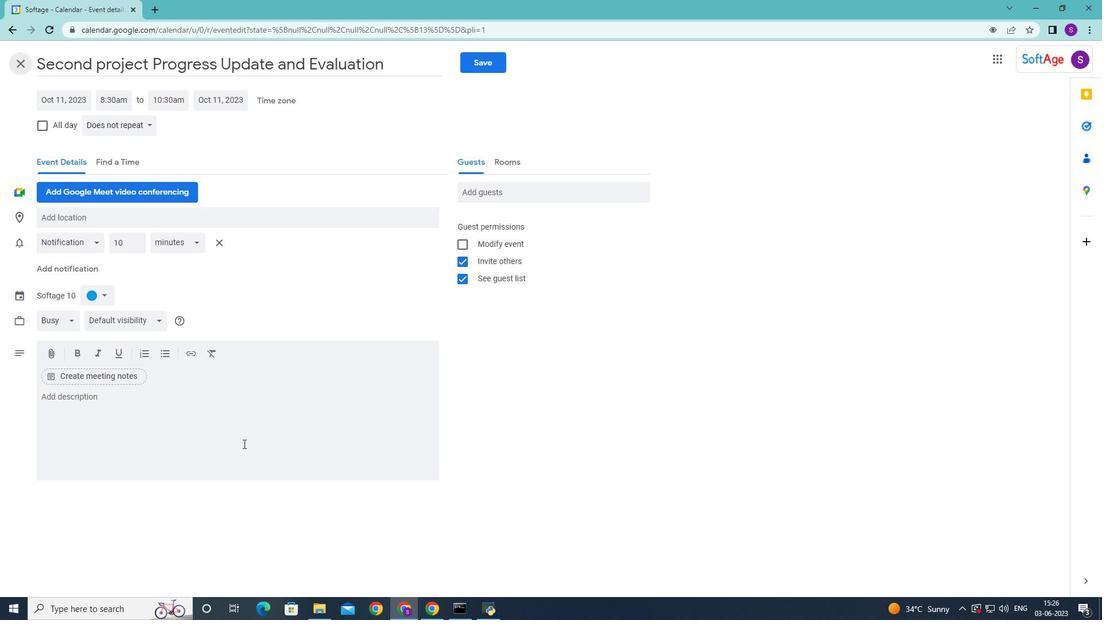 
Action: Key pressed <Key.shift>together<Key.backspace><Key.backspace><Key.backspace><Key.backspace><Key.backspace><Key.backspace><Key.backspace><Key.backspace><Key.backspace><Key.backspace><Key.backspace><Key.shift>Together<Key.space>the<Key.space>employee<Key.space>and<Key.space>the<Key.space>supervisor<Key.space>
Screenshot: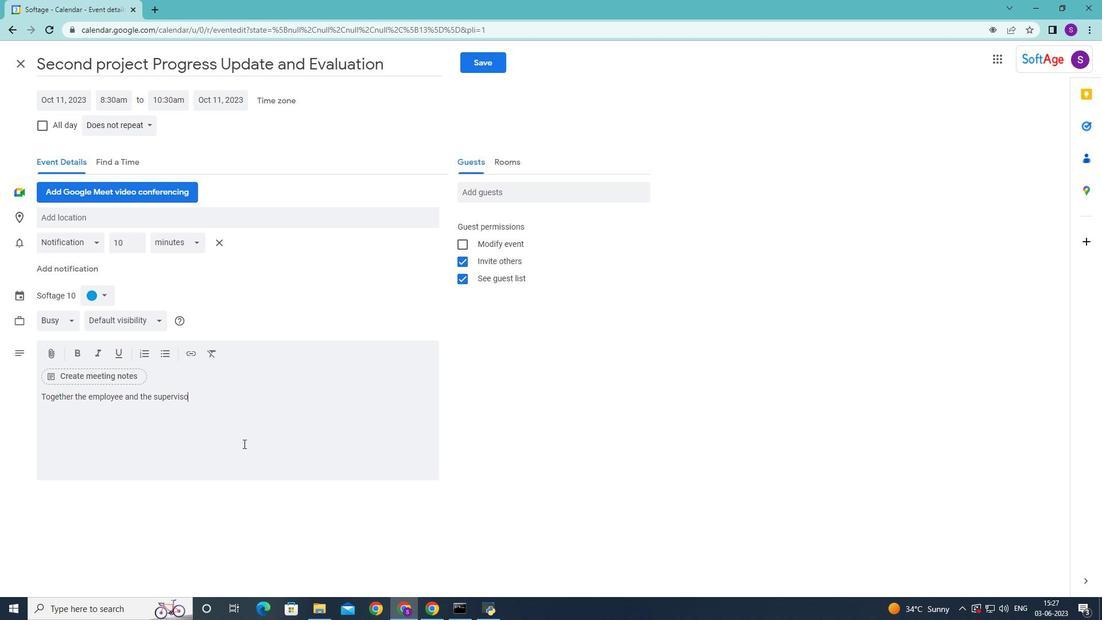
Action: Mouse moved to (243, 443)
Screenshot: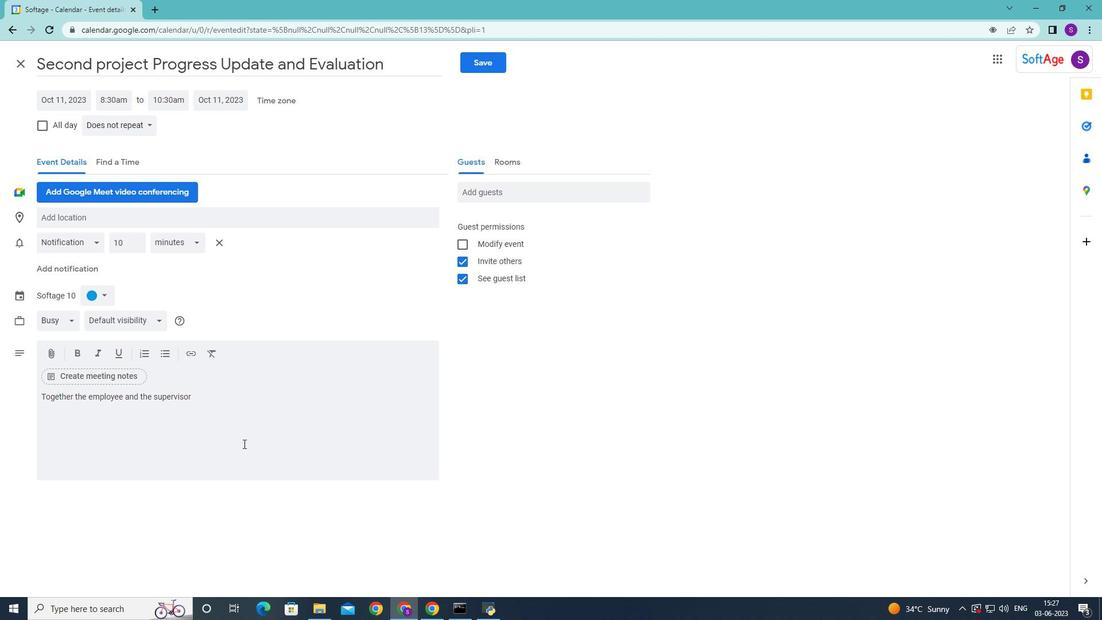 
Action: Key pressed will<Key.space>estabish<Key.space><Key.backspace><Key.backspace><Key.backspace><Key.backspace>lish<Key.space>clear<Key.space>and<Key.space>realistic<Key.space>performance<Key.space>goals<Key.space>that<Key.space>align<Key.space>with<Key.space>the<Key.space>overall<Key.space>objectives<Key.space>of<Key.space>the<Key.space>role<Key.space>and<Key.space>the<Key.space>organization<Key.space><Key.backspace>.<Key.shift>These<Key.space>goals<Key.space>will<Key.space>be<Key.space>measurable<Key.space>
Screenshot: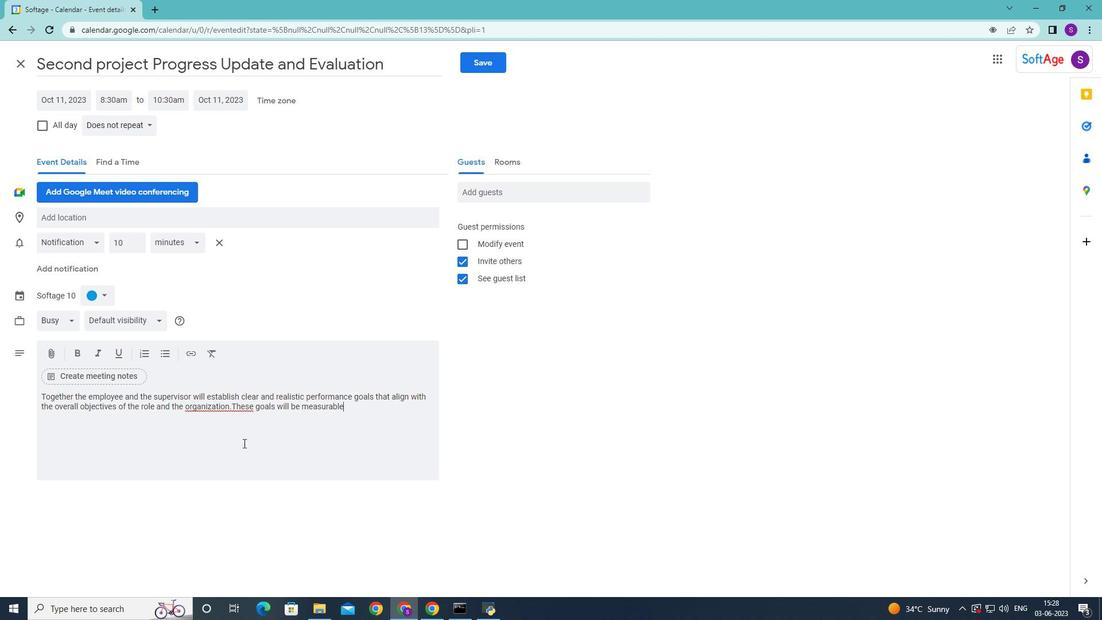 
Action: Mouse moved to (232, 408)
Screenshot: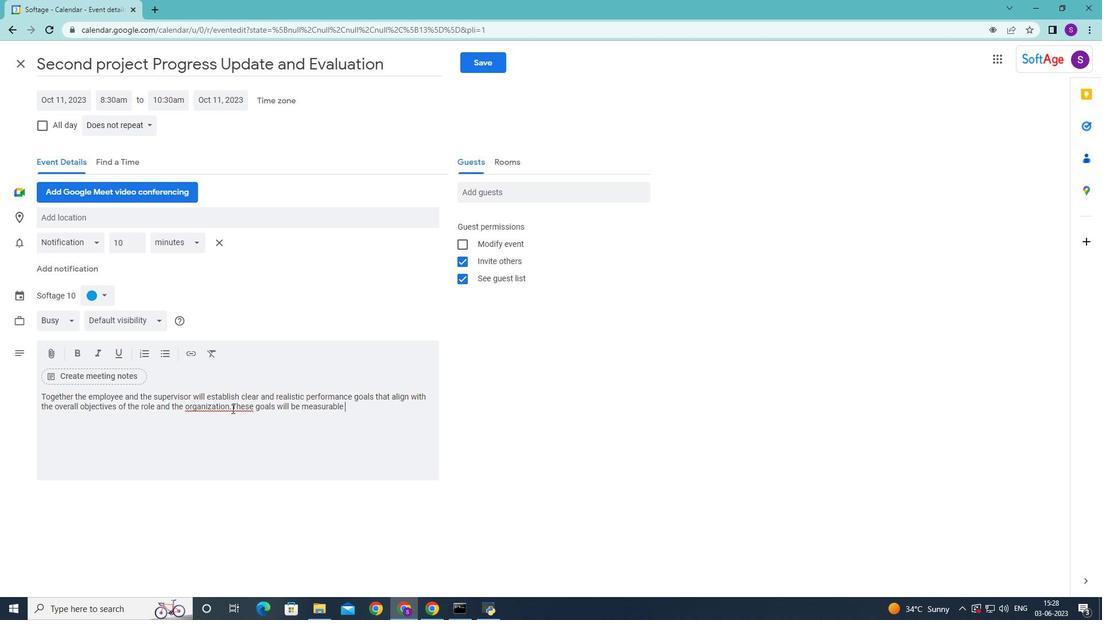
Action: Mouse pressed left at (232, 408)
Screenshot: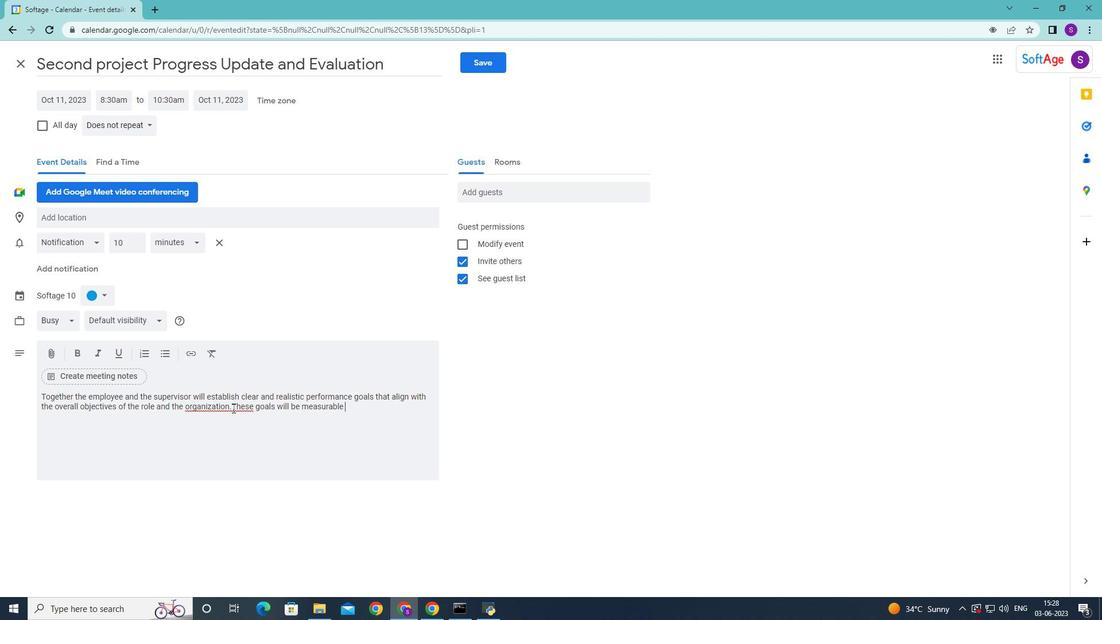
Action: Mouse moved to (244, 411)
Screenshot: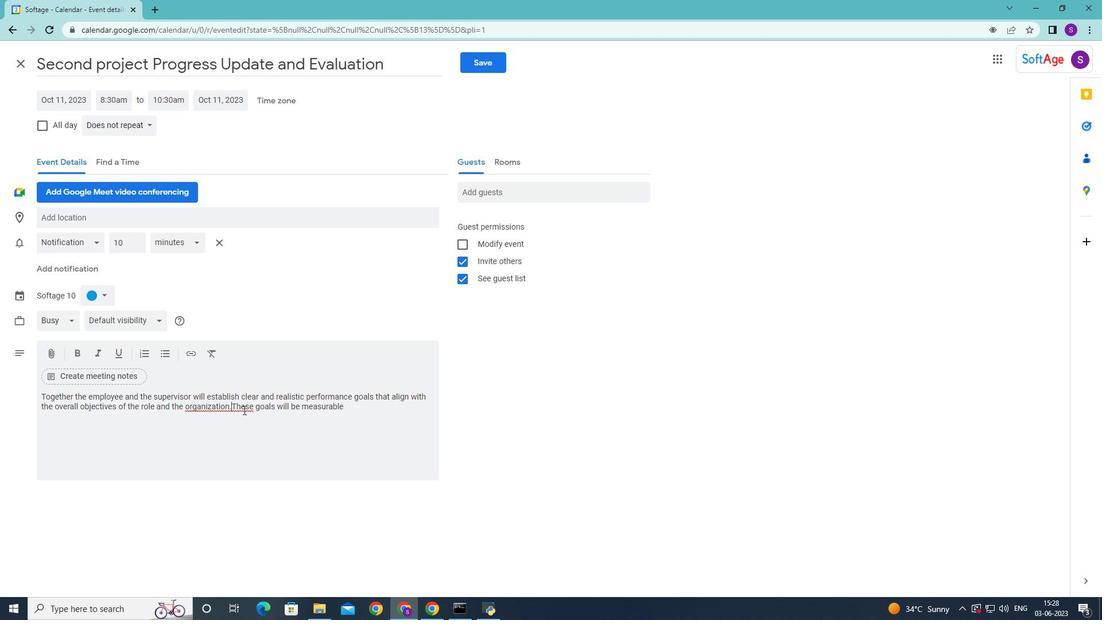 
Action: Key pressed <Key.space>
Screenshot: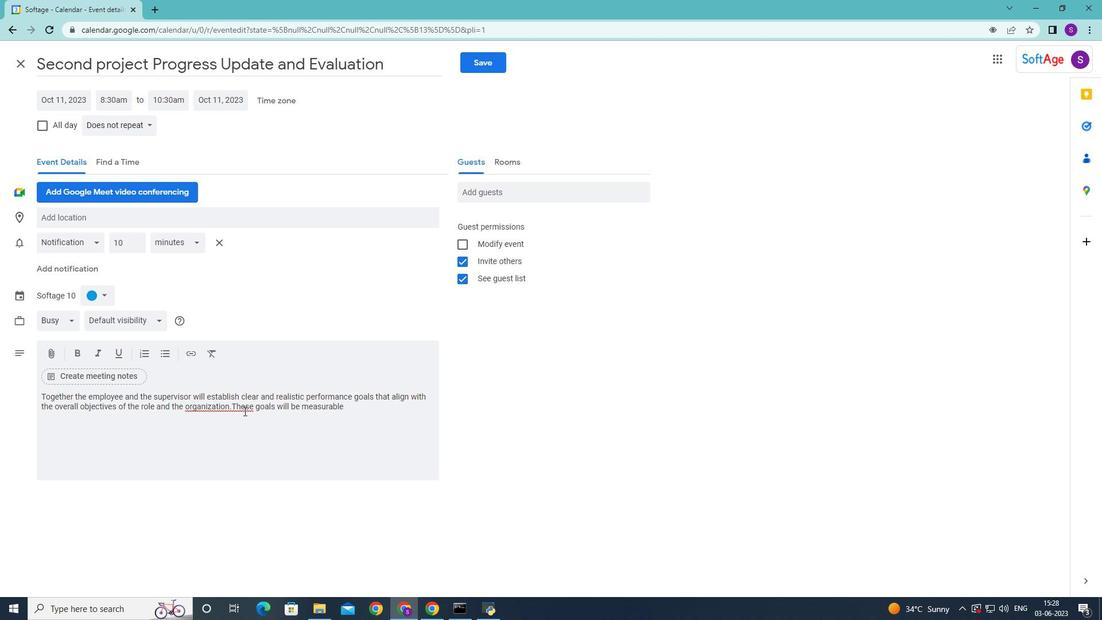 
Action: Mouse moved to (354, 411)
Screenshot: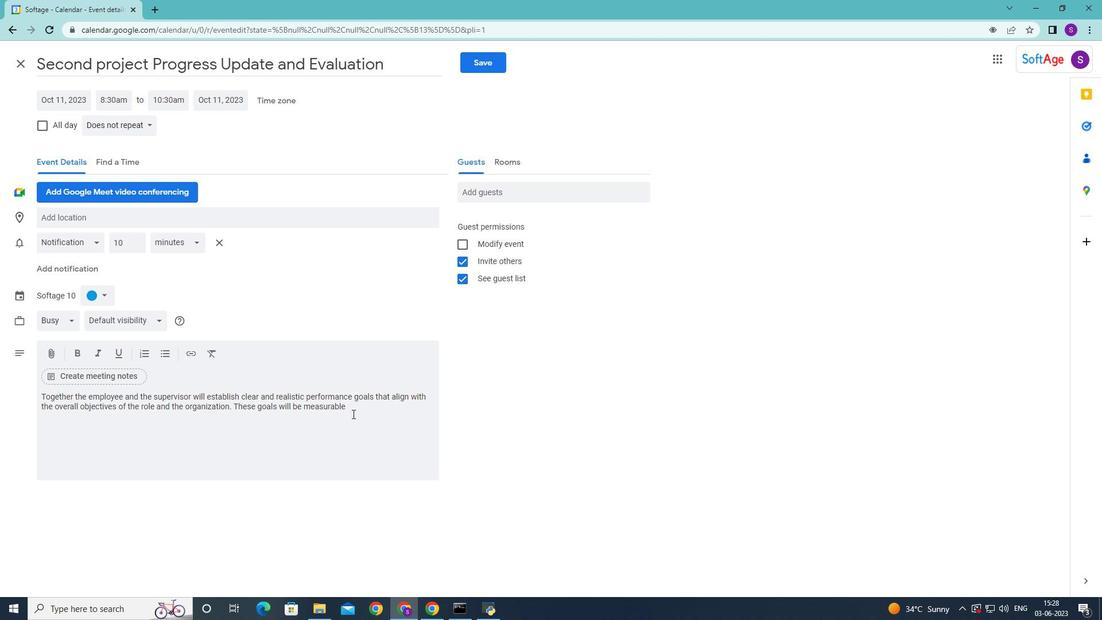 
Action: Mouse pressed left at (354, 411)
Screenshot: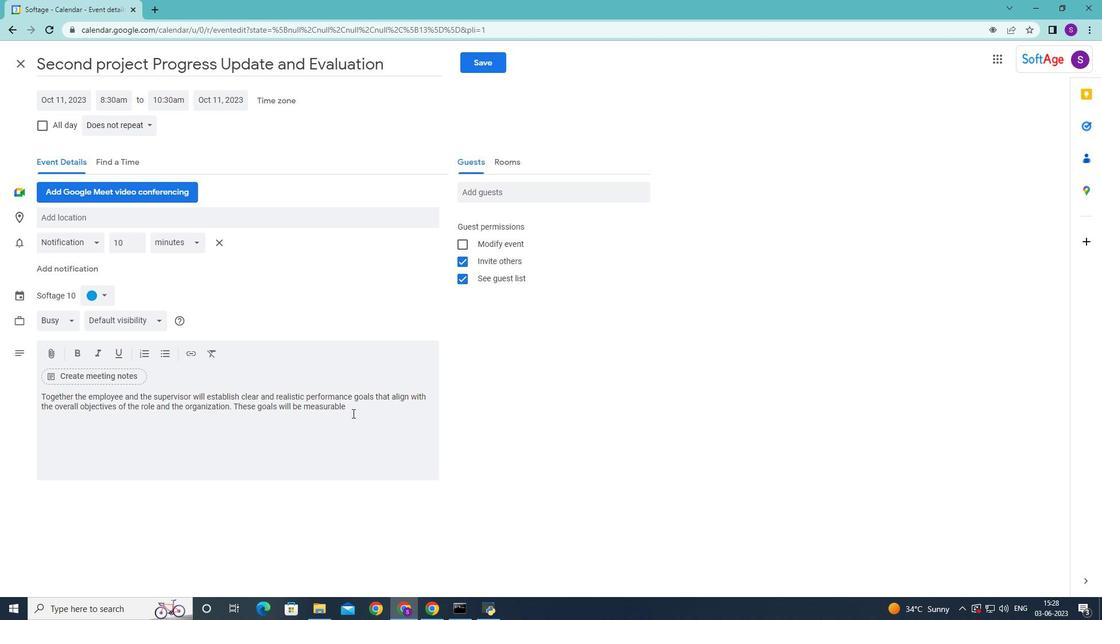 
Action: Mouse moved to (354, 410)
Screenshot: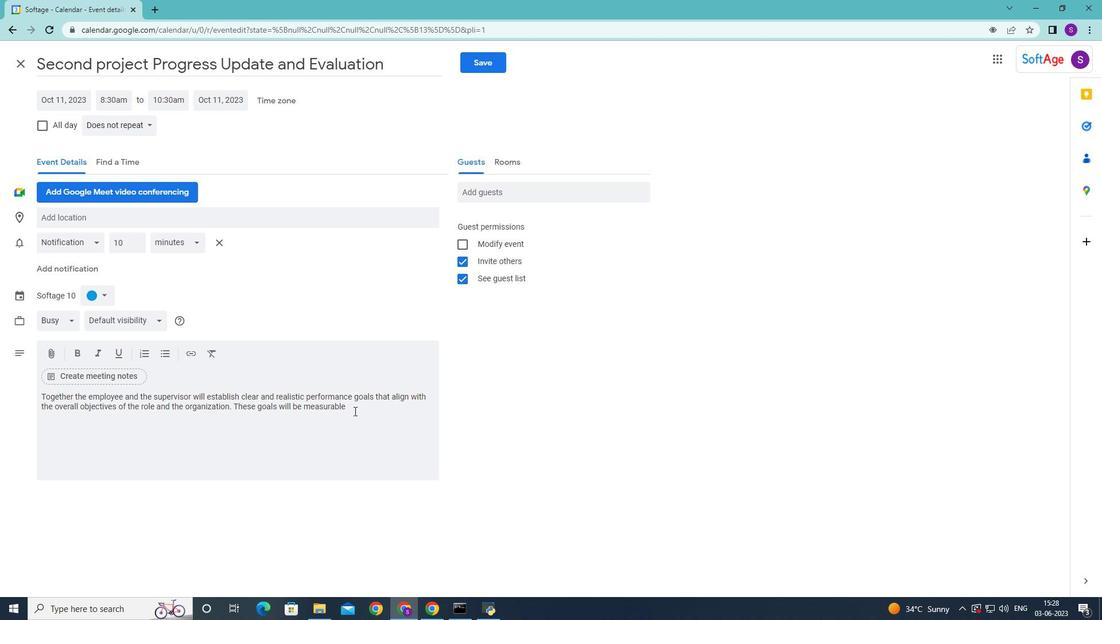 
Action: Key pressed <Key.backspace>,<Key.space>time<Key.space><Key.backspace>-bound<Key.space>and<Key.space>focused<Key.space>on<Key.space>addressing<Key.space>the<Key.space>identified<Key.space>performance<Key.space>concerns.<Key.space>
Screenshot: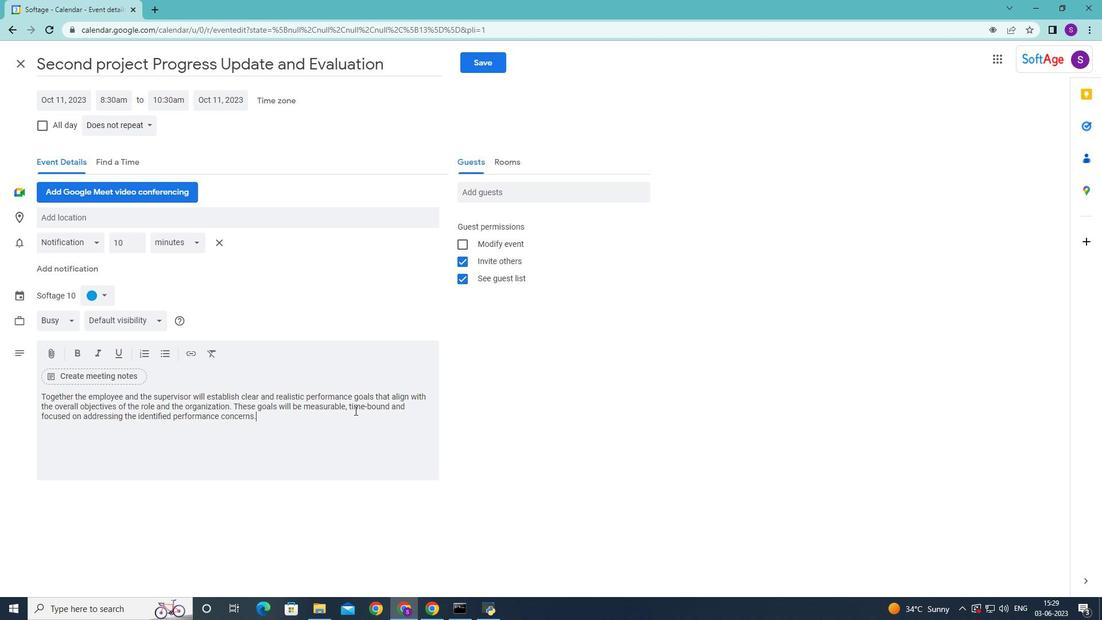 
Action: Mouse moved to (107, 299)
Screenshot: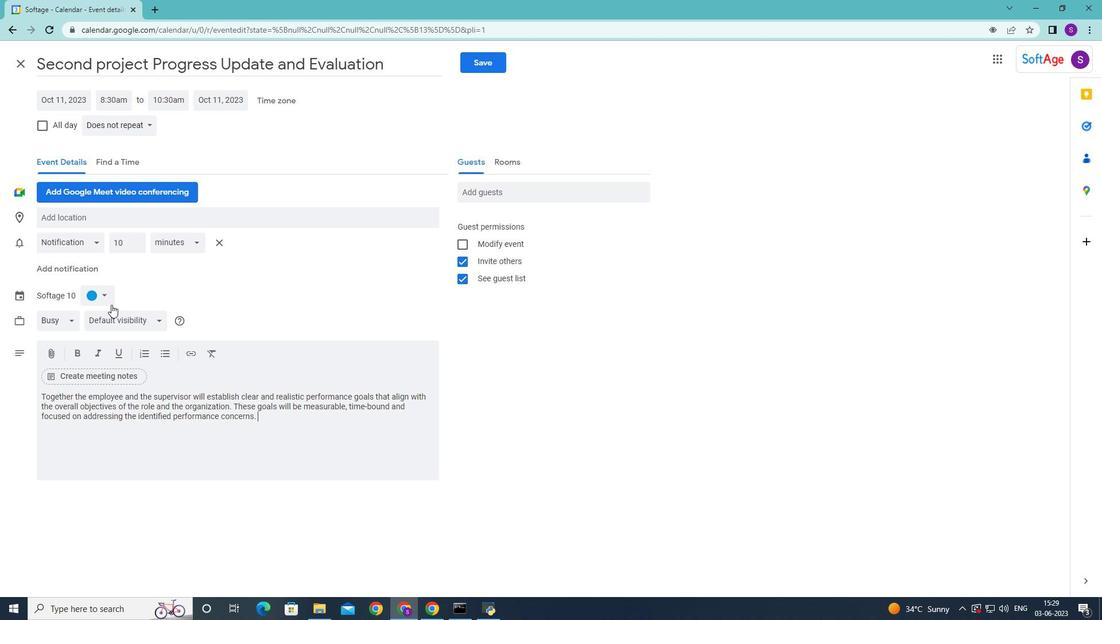 
Action: Mouse pressed left at (107, 299)
Screenshot: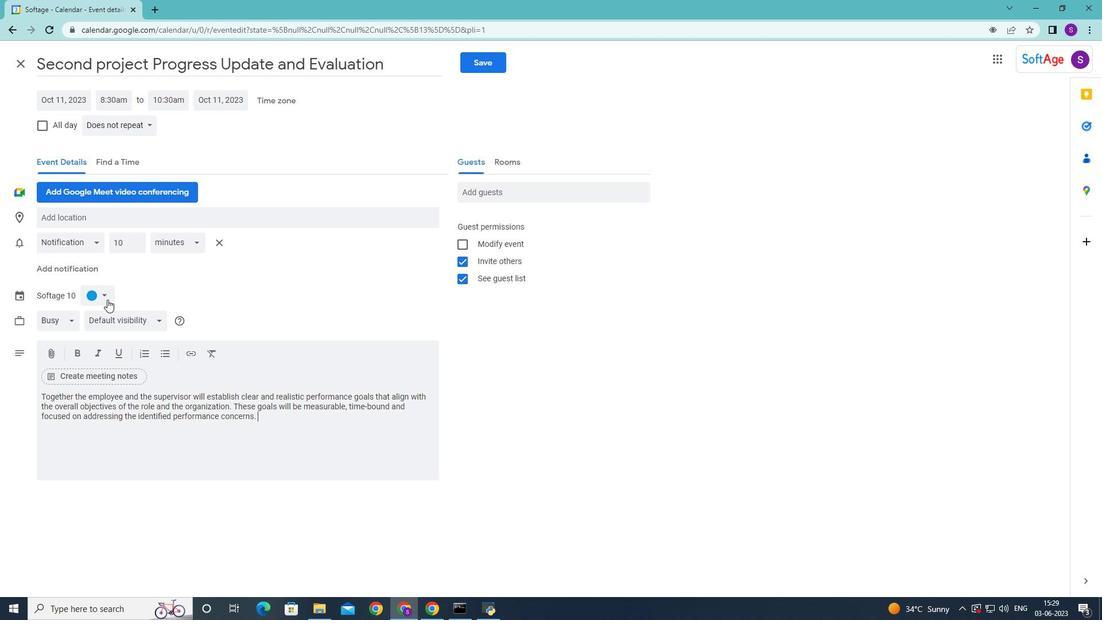
Action: Mouse moved to (95, 349)
Screenshot: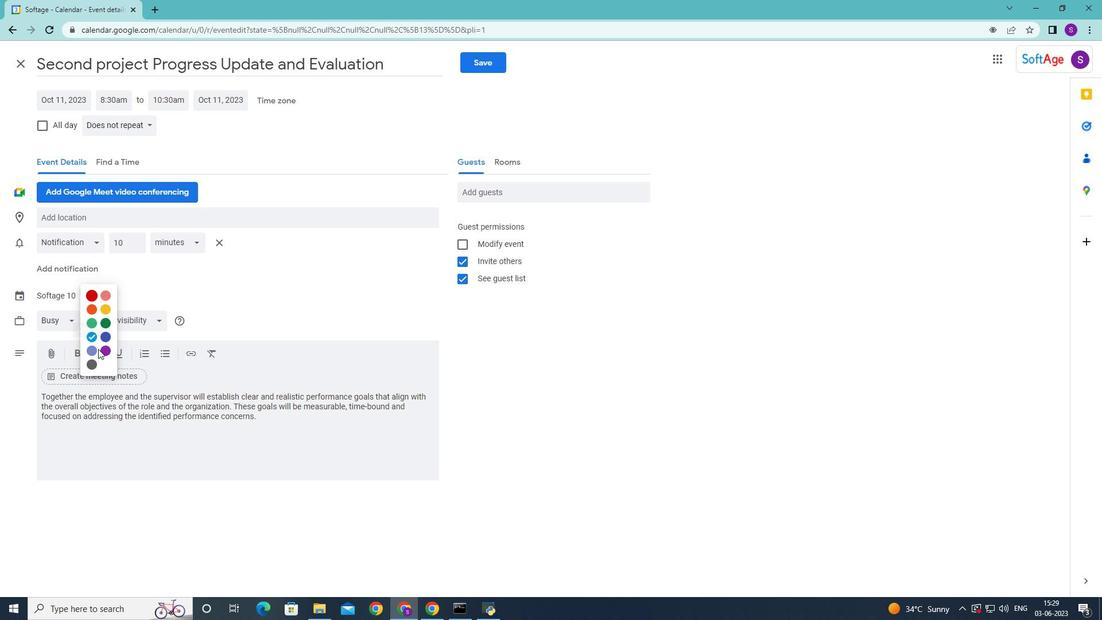 
Action: Mouse pressed left at (95, 349)
Screenshot: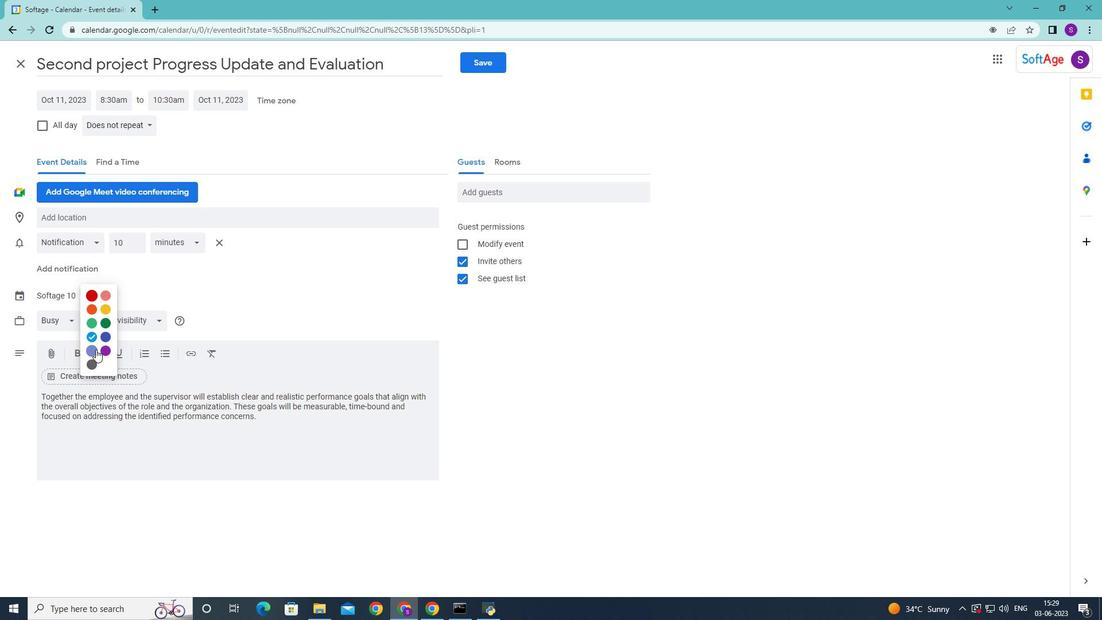 
Action: Mouse moved to (132, 218)
Screenshot: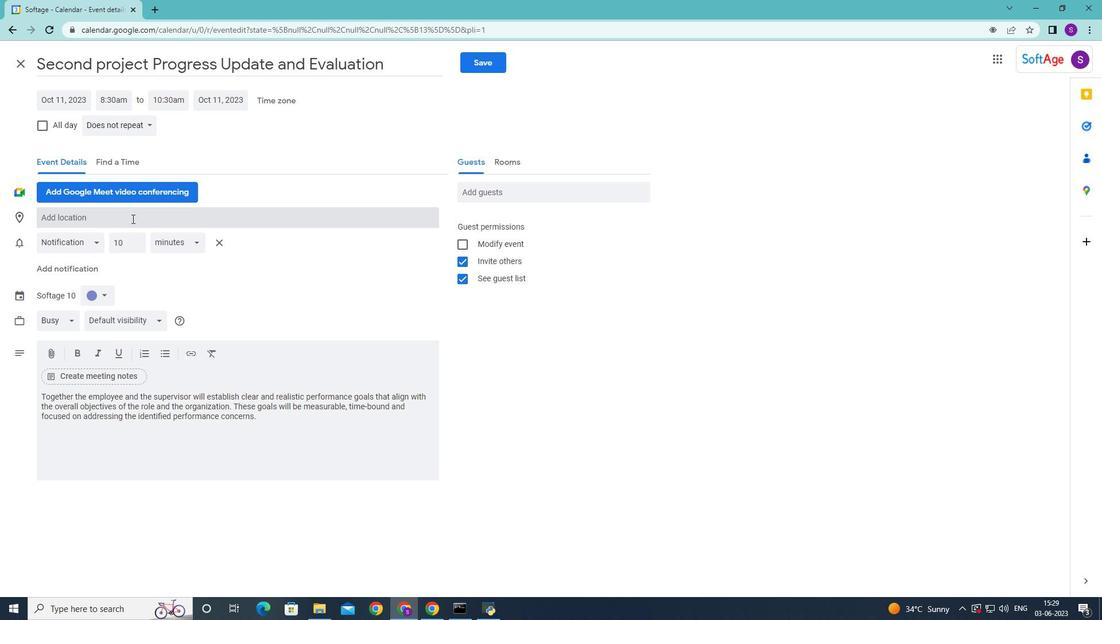
Action: Mouse pressed left at (132, 218)
Screenshot: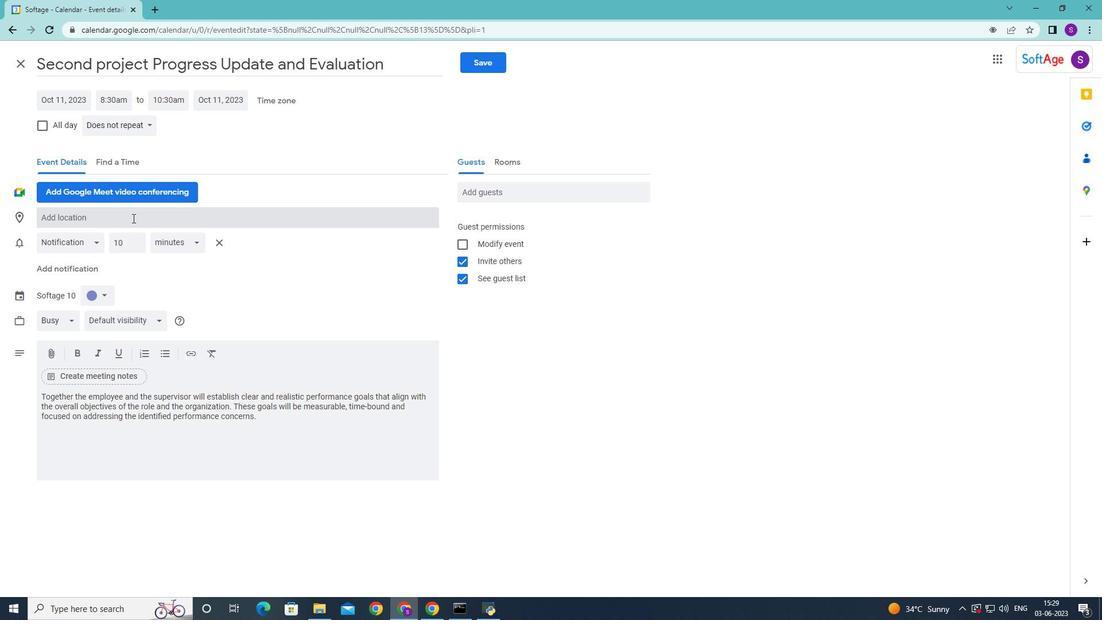 
Action: Key pressed 456<Key.space>jbr<Key.space><Key.backspace>-<Key.shift>Jumeirah<Key.space><Key.shift>Beach<Key.space><Key.shift>Residence<Key.space><Key.backspace>,<Key.space><Key.shift><Key.shift><Key.shift>Dubai,<Key.shift>UAE<Key.space>
Screenshot: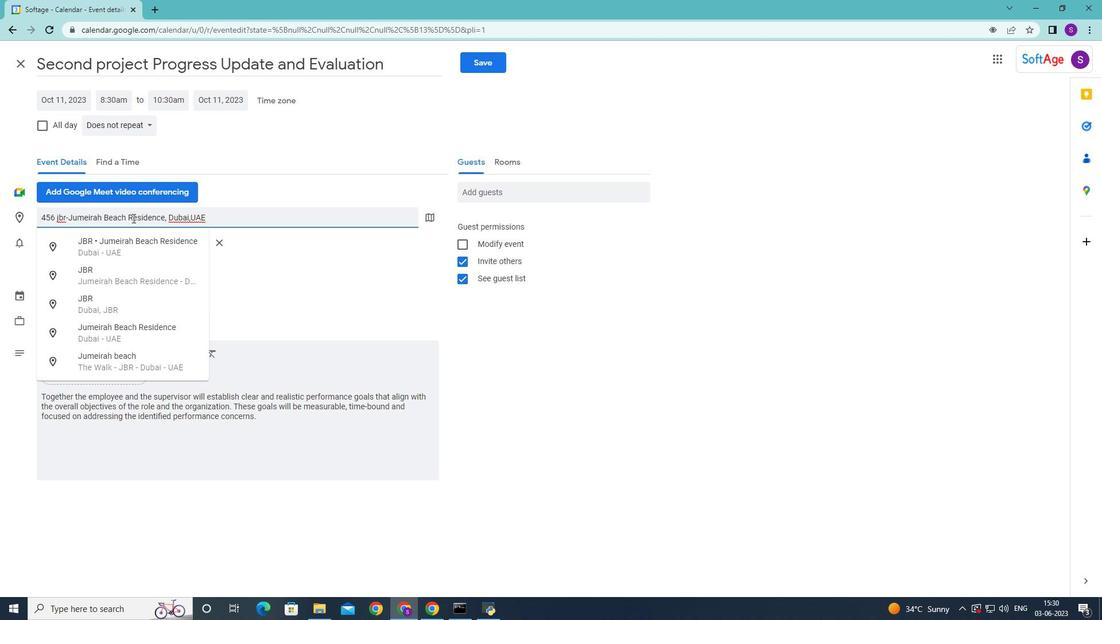 
Action: Mouse moved to (148, 257)
Screenshot: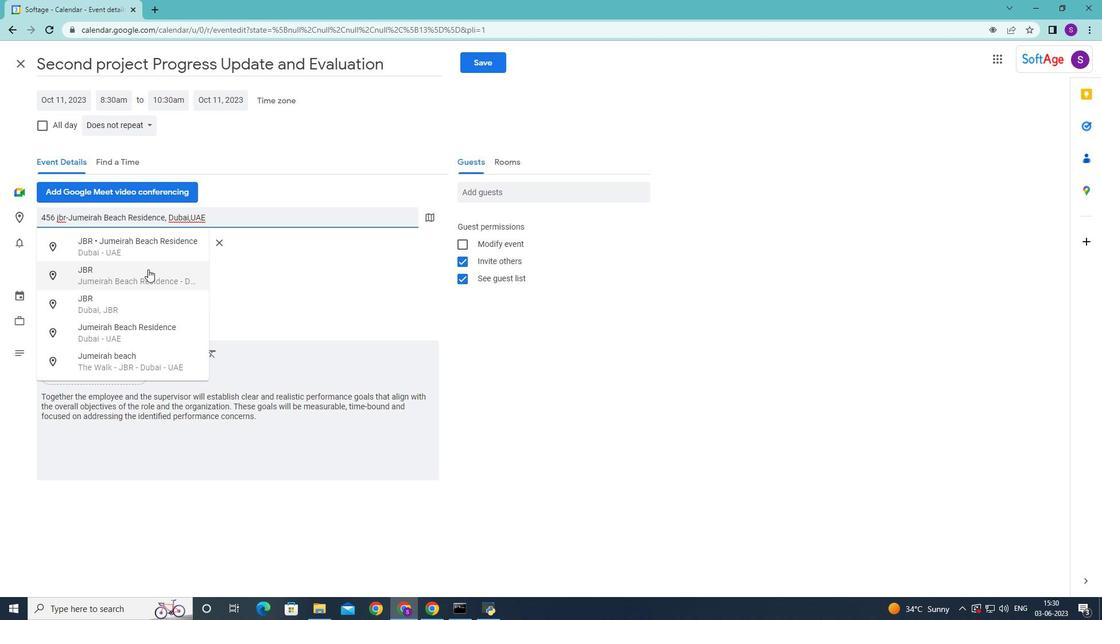 
Action: Mouse pressed left at (148, 257)
Screenshot: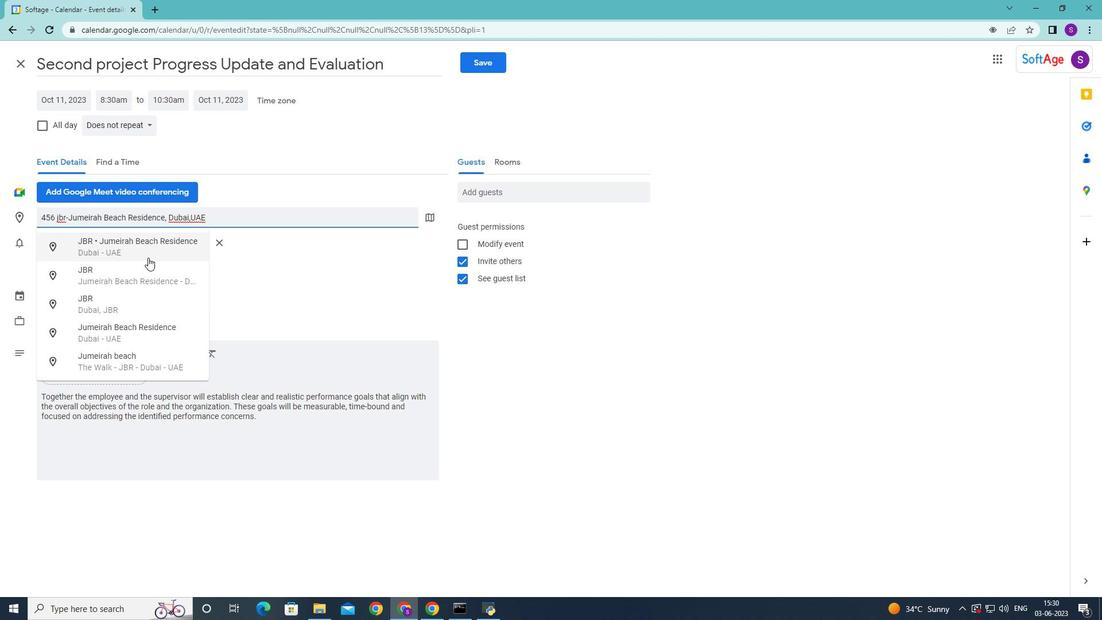 
Action: Mouse moved to (507, 191)
Screenshot: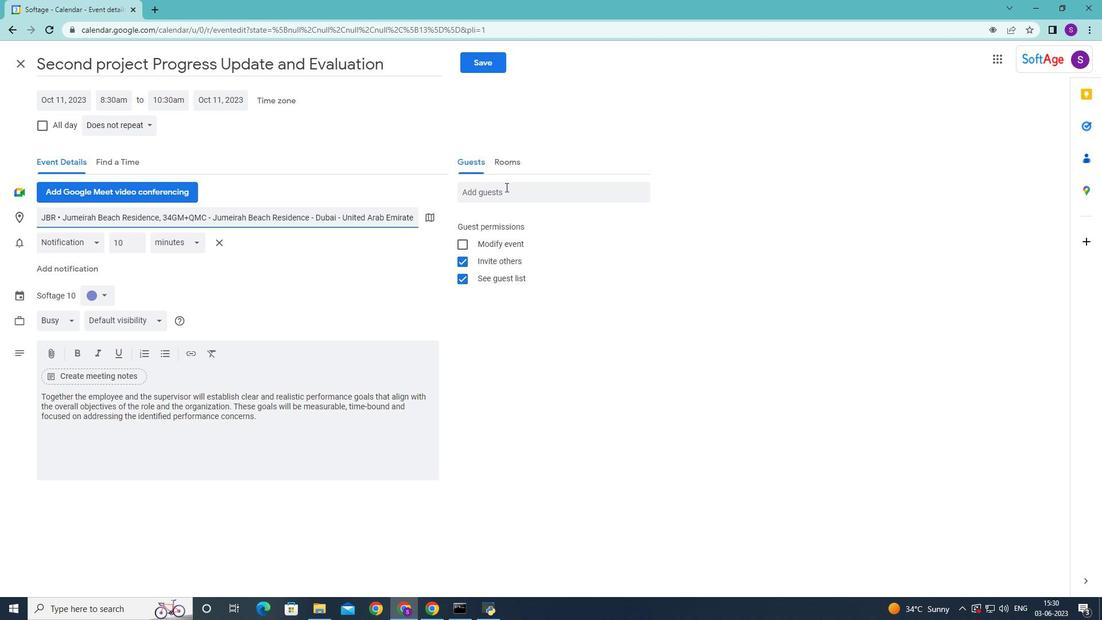 
Action: Mouse pressed left at (507, 191)
Screenshot: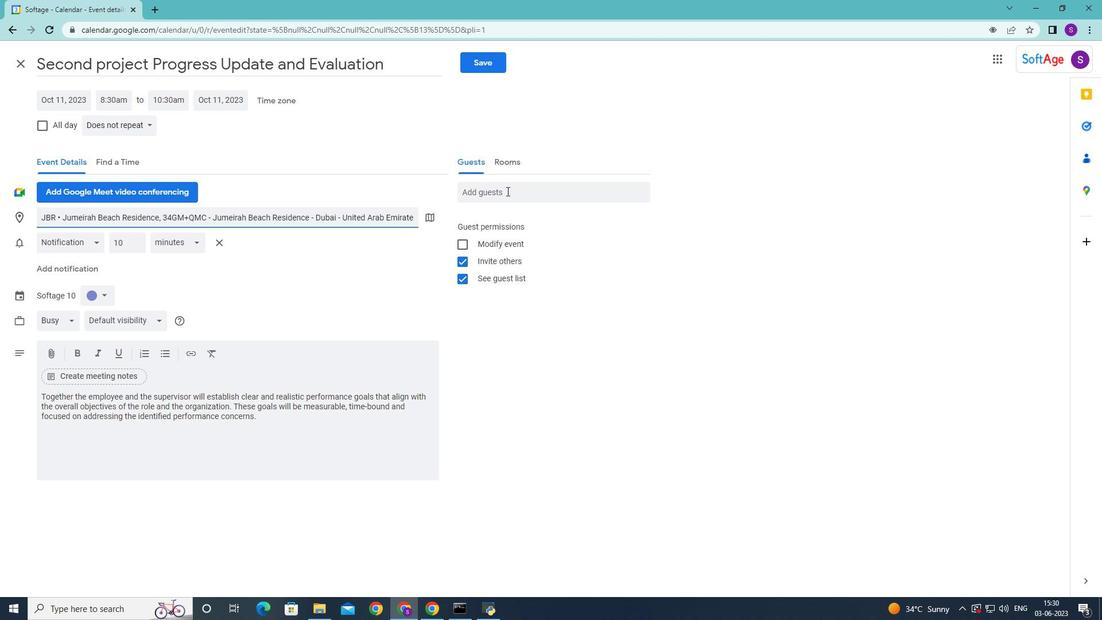 
Action: Key pressed softage.9<Key.enter>softage.8<Key.shift>@<Key.enter>
Screenshot: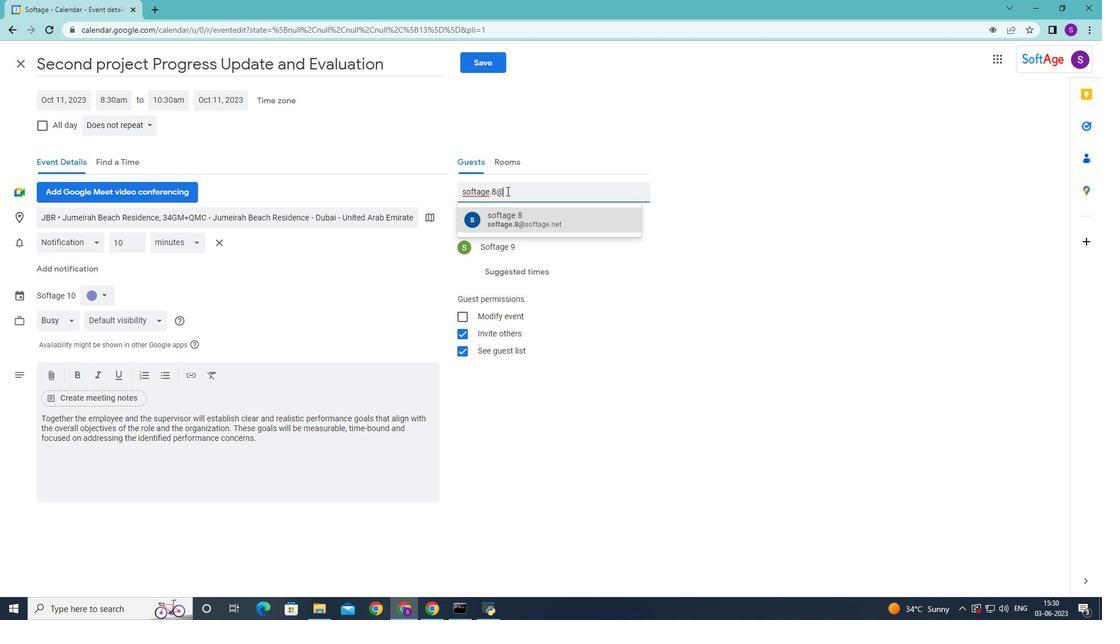 
Action: Mouse moved to (129, 120)
Screenshot: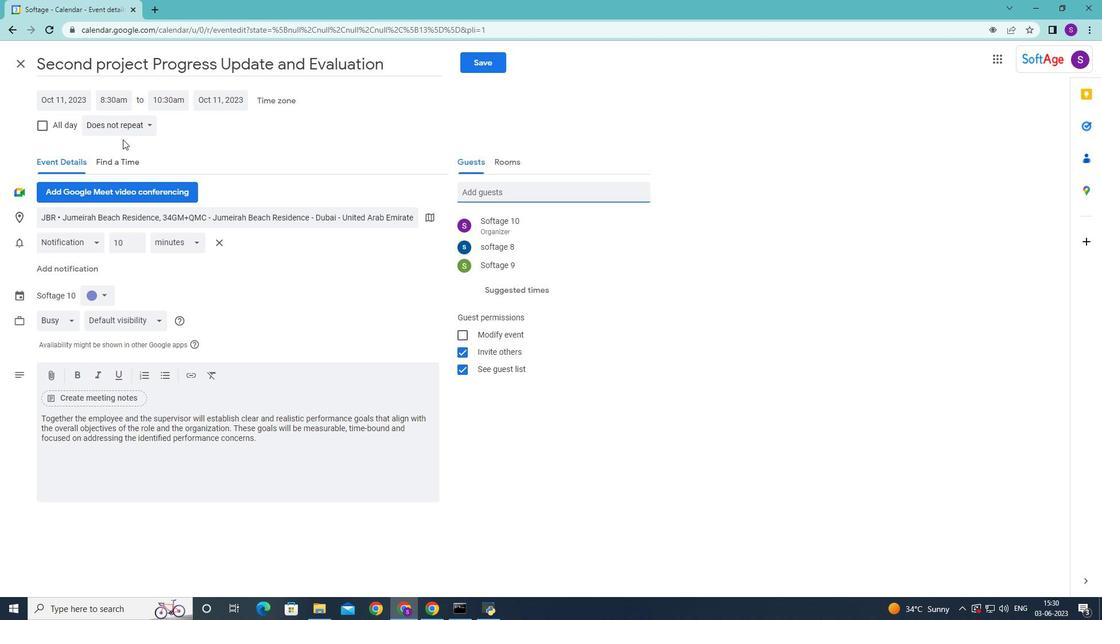 
Action: Mouse pressed left at (129, 120)
Screenshot: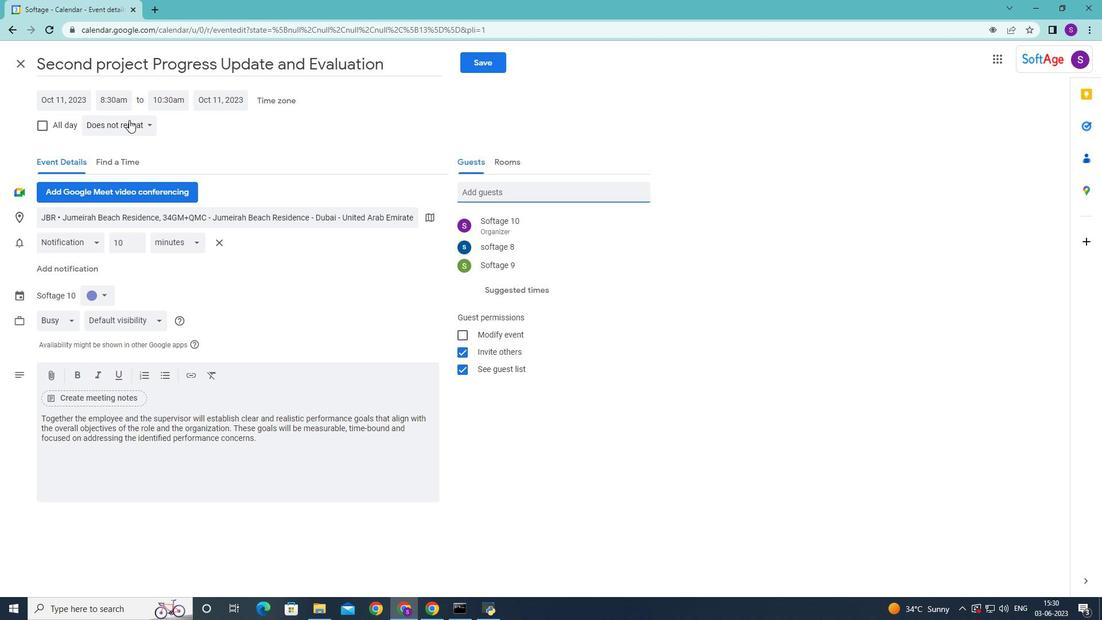 
Action: Mouse moved to (142, 121)
Screenshot: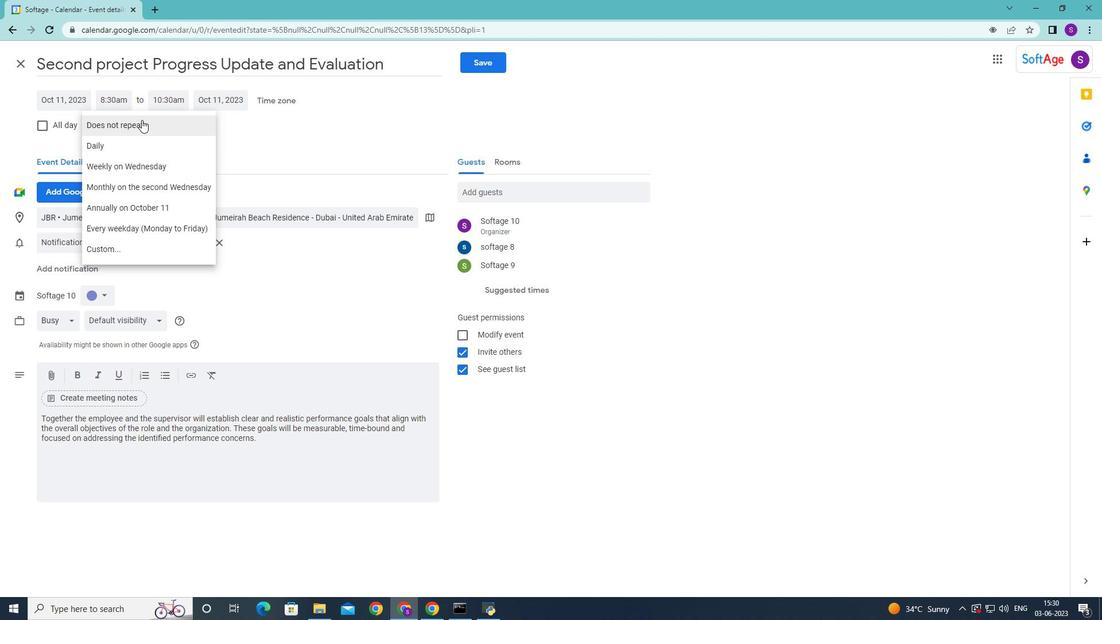 
Action: Mouse pressed left at (142, 121)
Screenshot: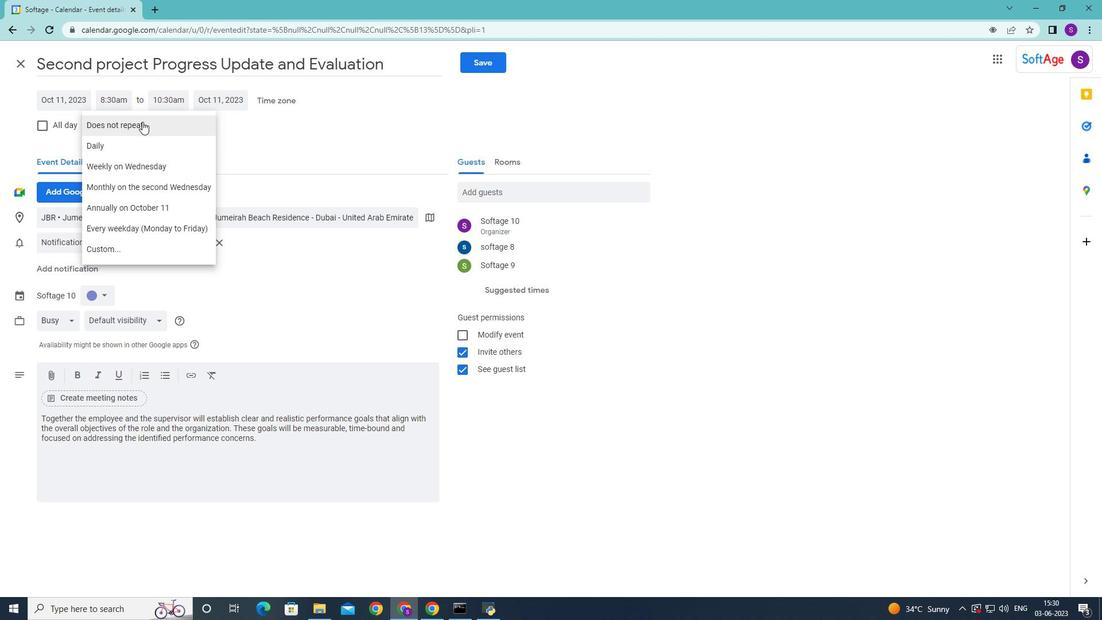 
Action: Mouse moved to (499, 64)
Screenshot: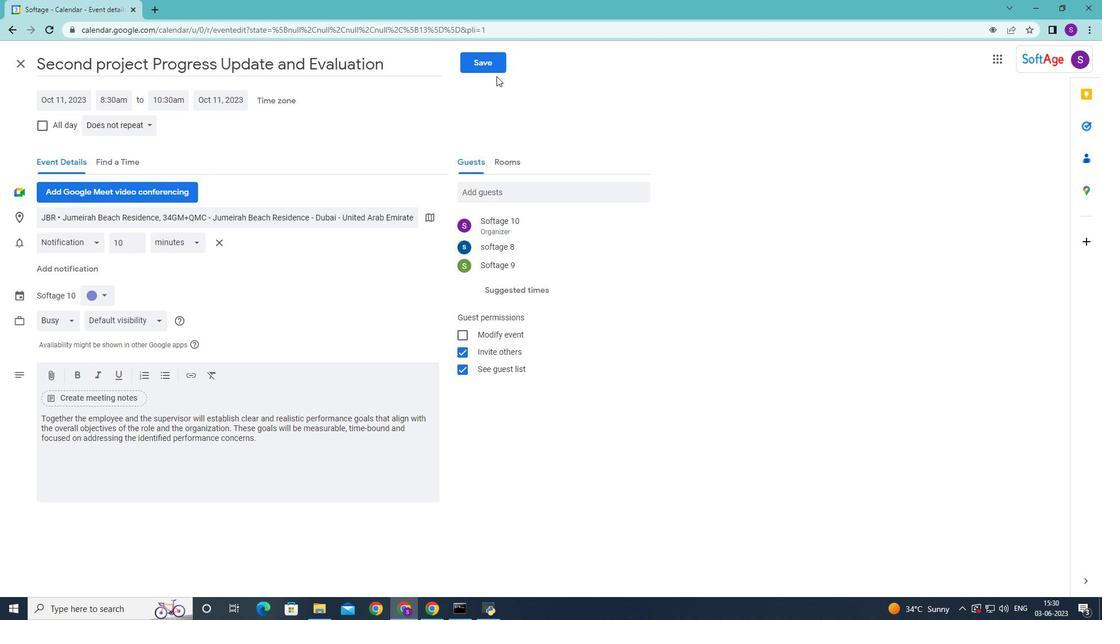 
Action: Mouse pressed left at (499, 64)
Screenshot: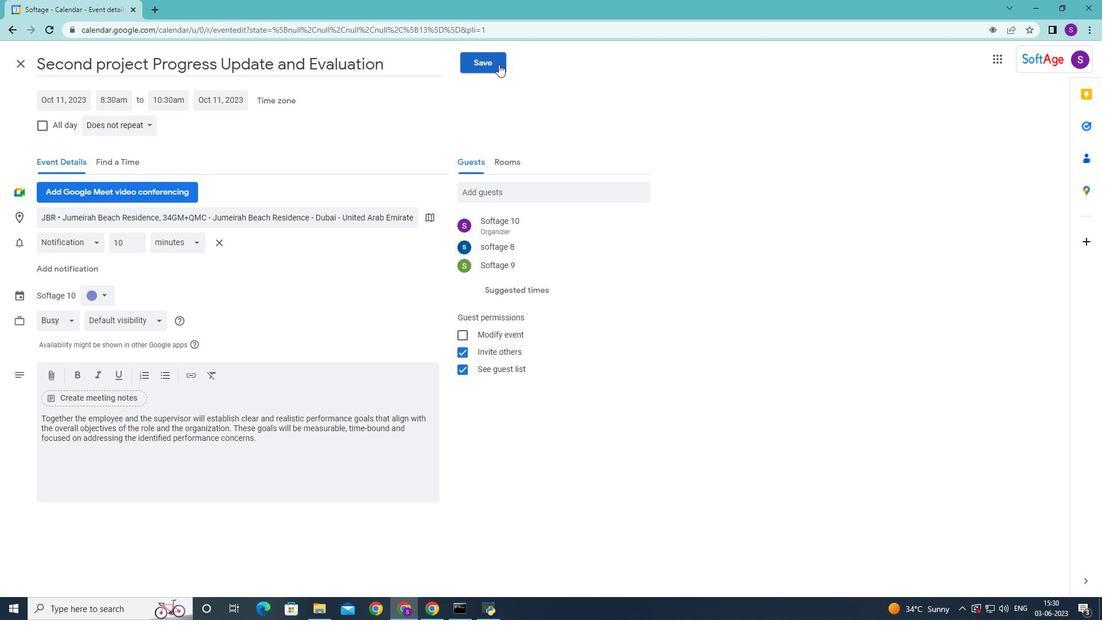 
Action: Mouse moved to (654, 349)
Screenshot: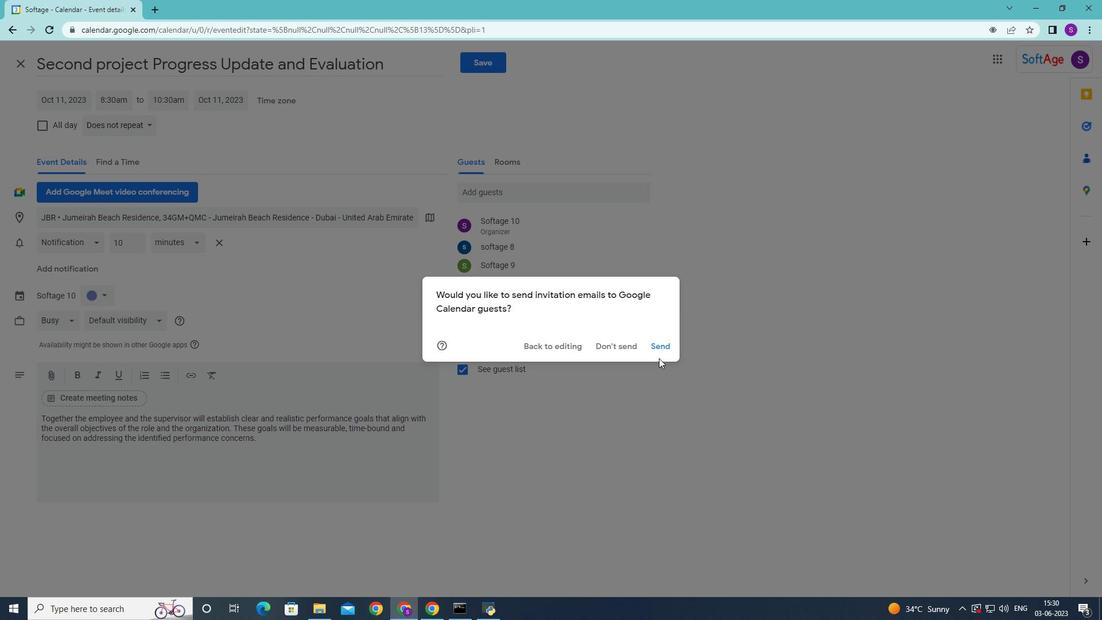 
Action: Mouse pressed left at (654, 349)
Screenshot: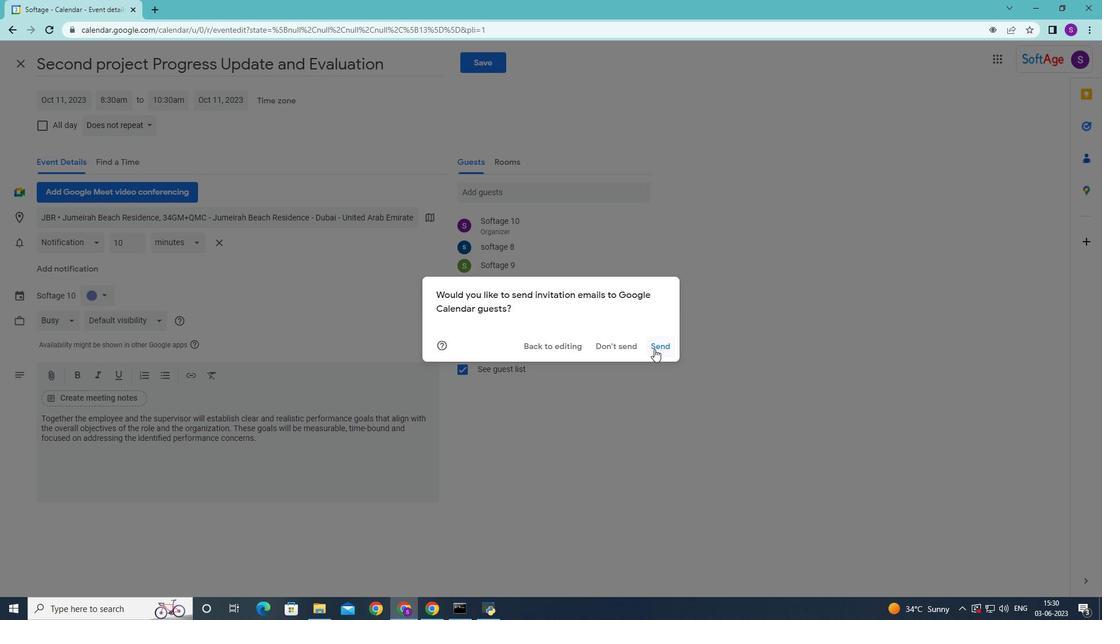 
Action: Mouse moved to (383, 506)
Screenshot: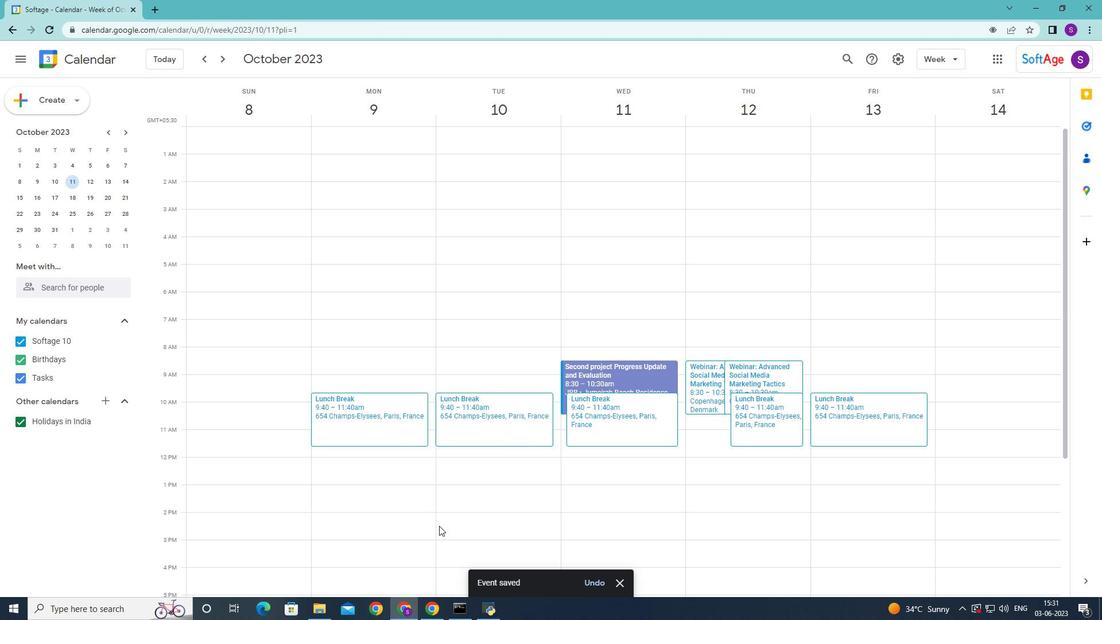 
